 Task: Slide 49 - Sales And Strategy Plan.
Action: Mouse moved to (38, 95)
Screenshot: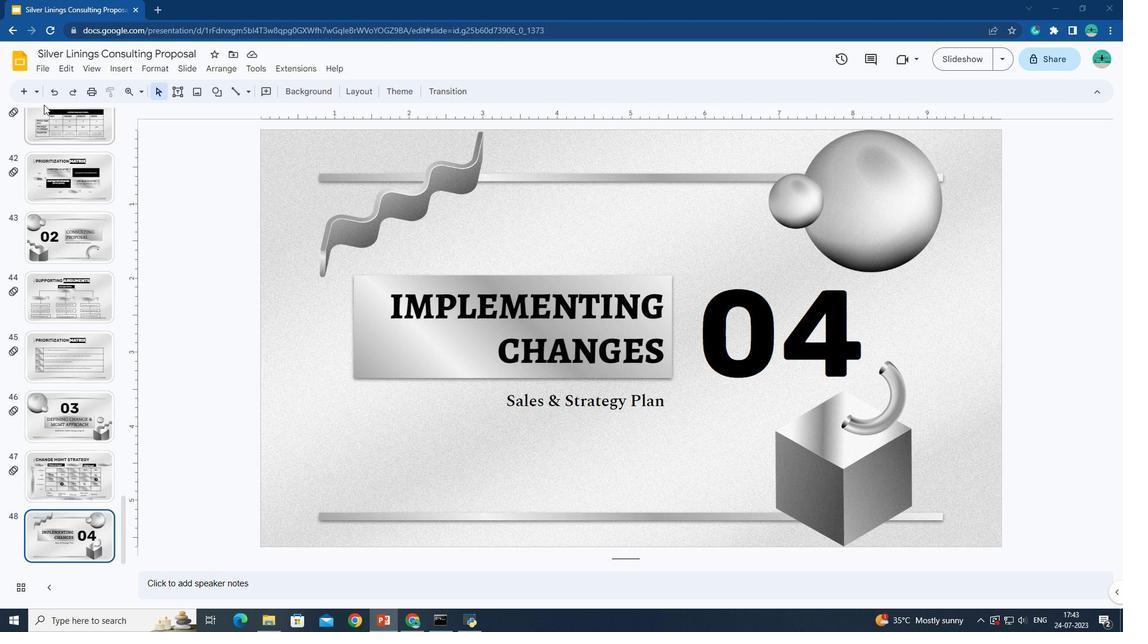 
Action: Mouse pressed left at (38, 95)
Screenshot: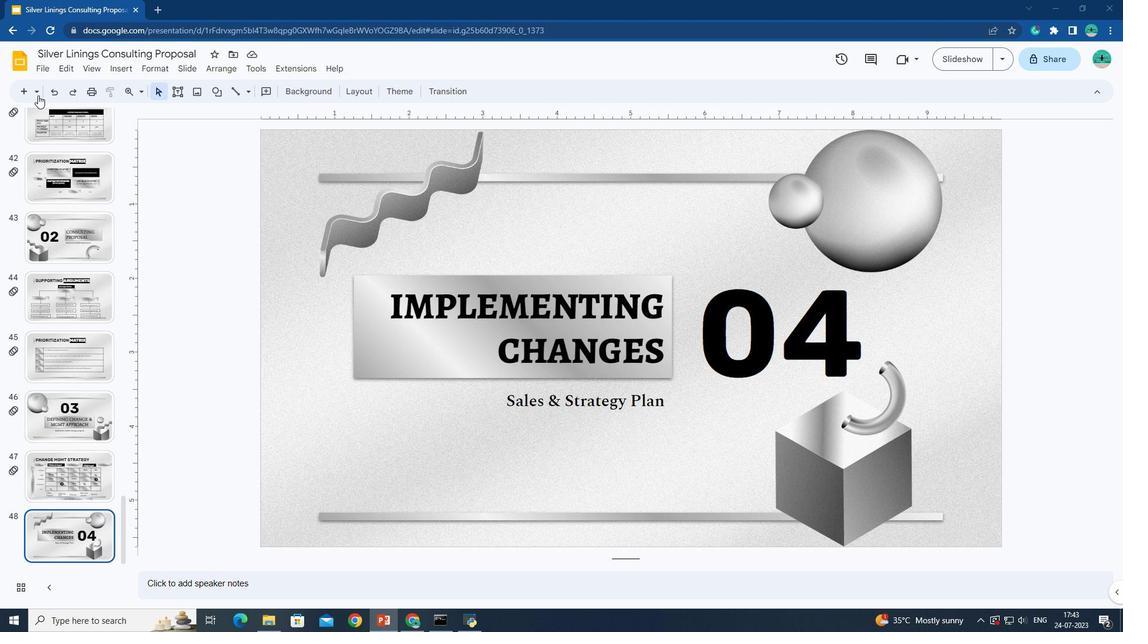 
Action: Mouse moved to (153, 186)
Screenshot: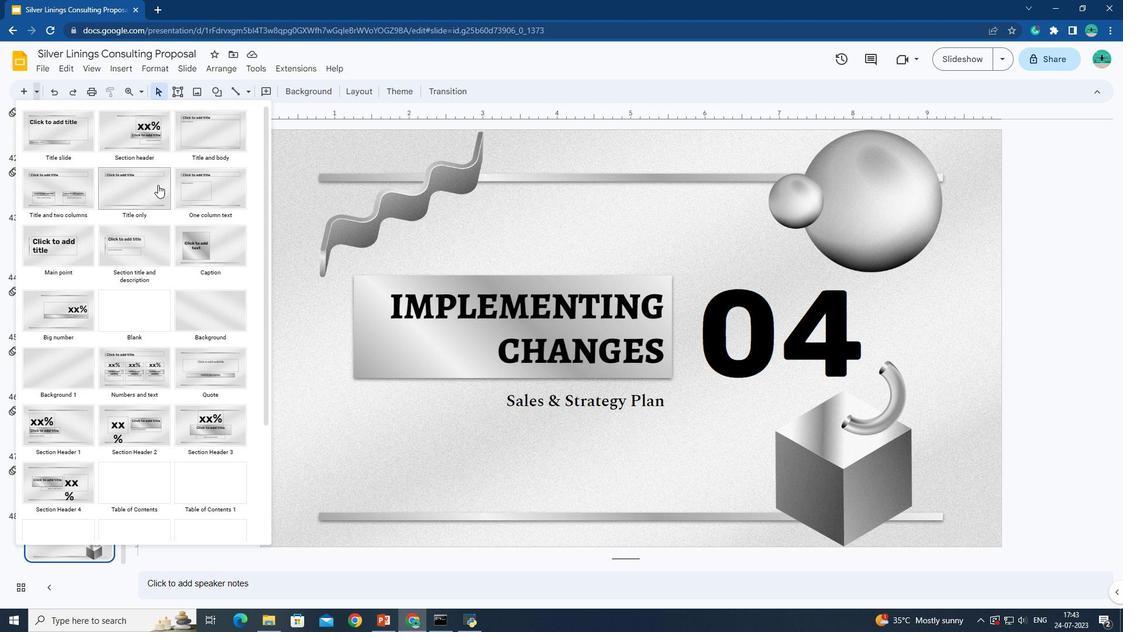 
Action: Mouse pressed left at (153, 186)
Screenshot: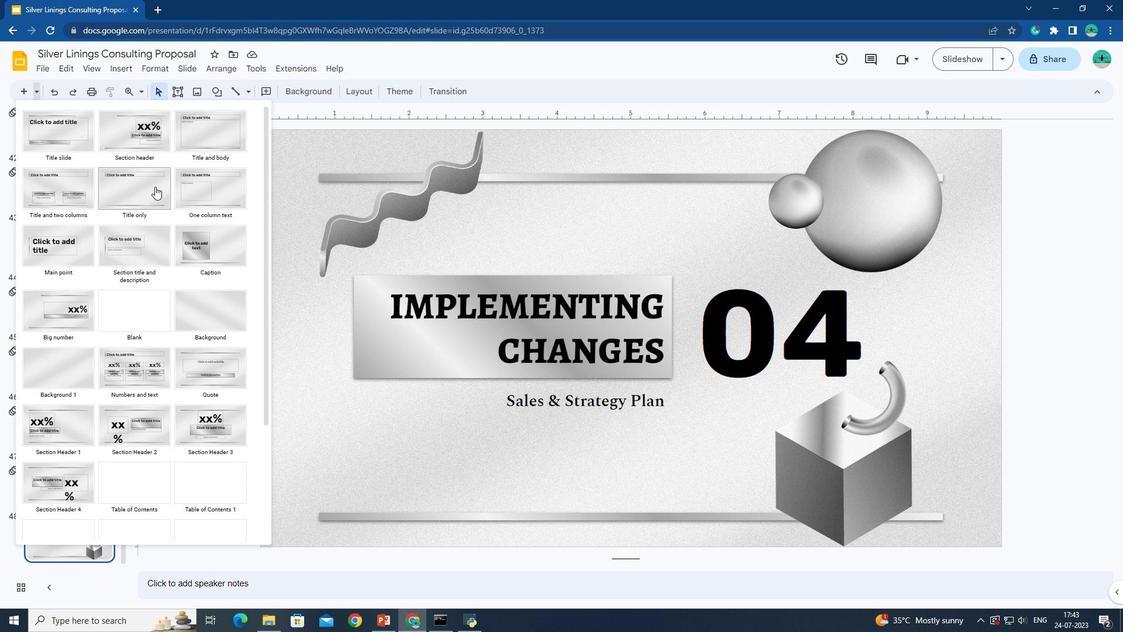 
Action: Mouse moved to (482, 186)
Screenshot: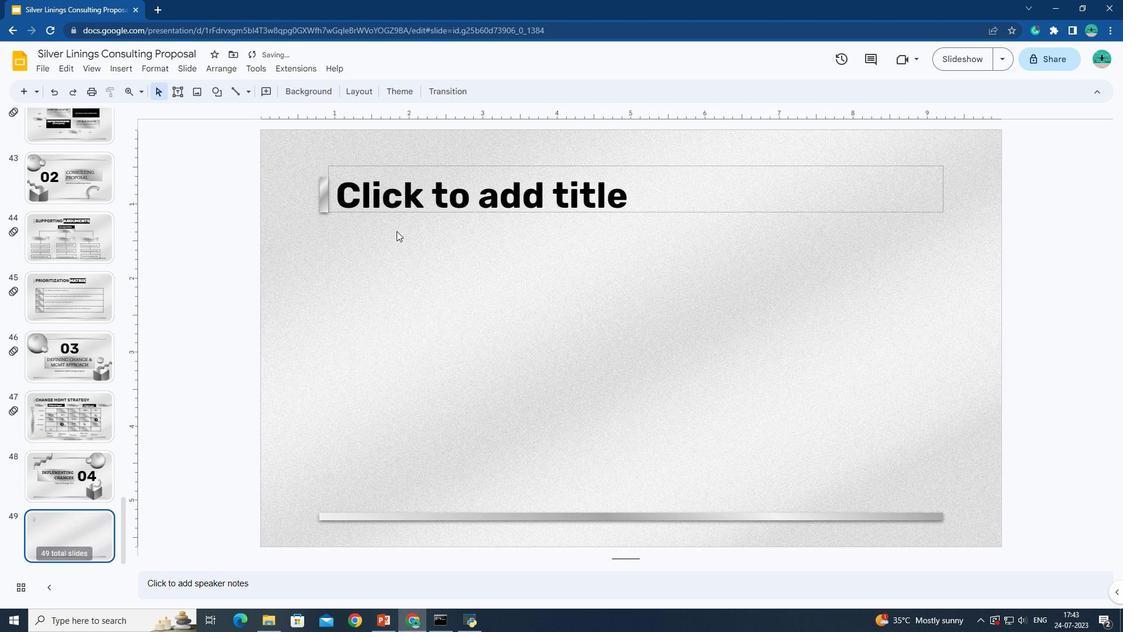 
Action: Mouse pressed left at (482, 186)
Screenshot: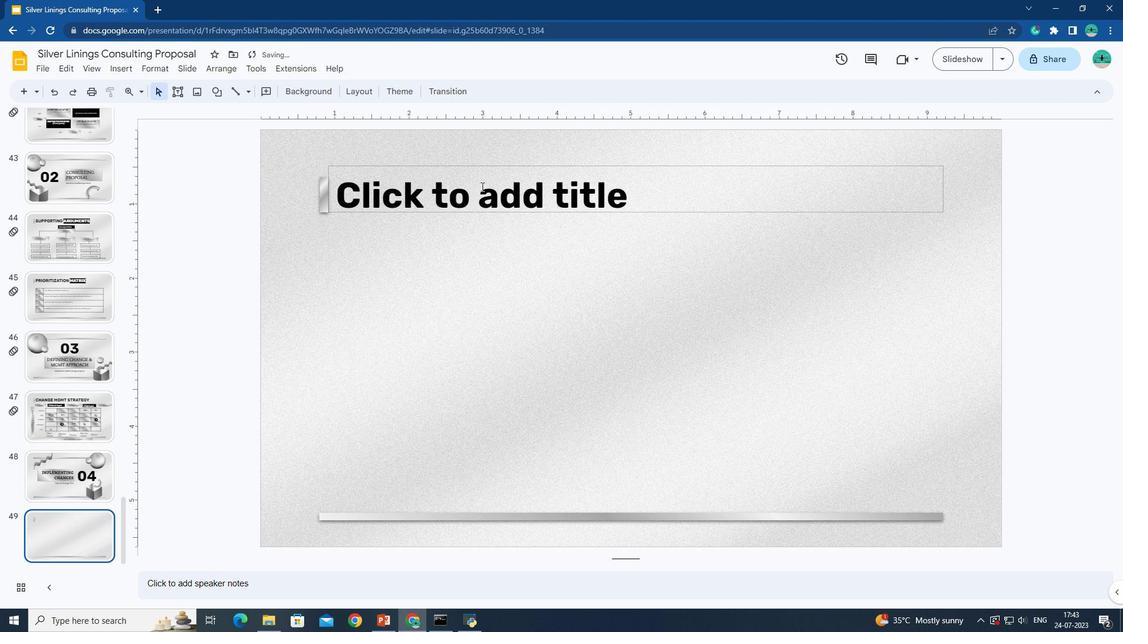 
Action: Key pressed <Key.caps_lock>SALES<Key.space>AND<Key.space>STRATEGY<Key.space>PLAN<Key.shift><Key.shift><Key.shift><Key.shift><Key.shift><Key.shift><Key.left><Key.left><Key.left><Key.left><Key.left><Key.left><Key.left><Key.left><Key.left><Key.left><Key.left><Key.left><Key.left>
Screenshot: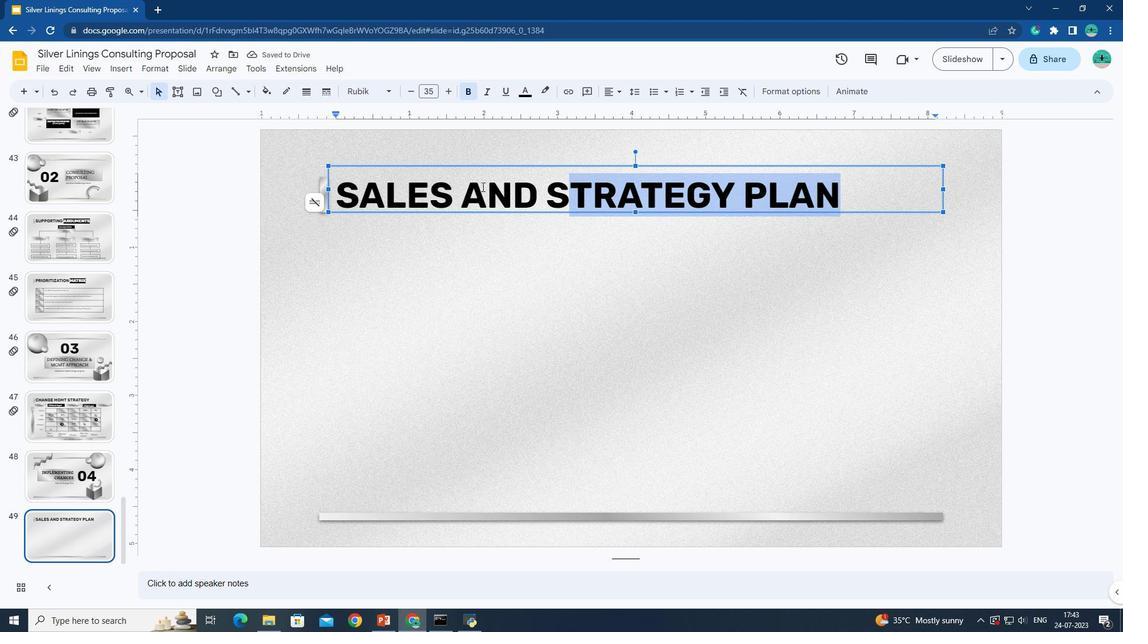 
Action: Mouse moved to (520, 98)
Screenshot: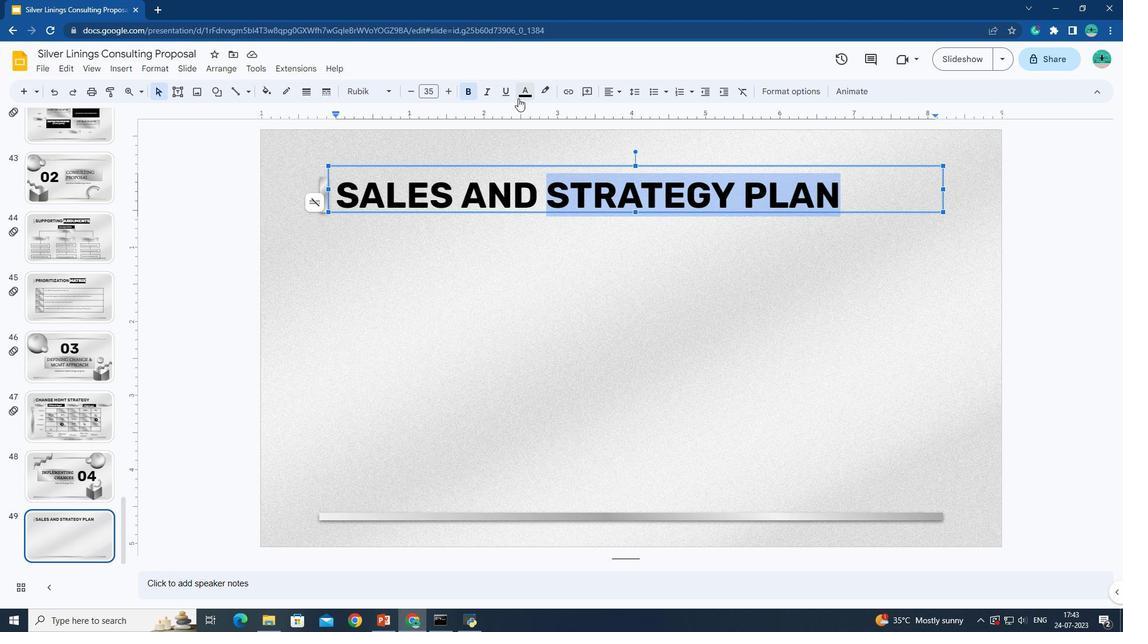 
Action: Mouse pressed left at (520, 98)
Screenshot: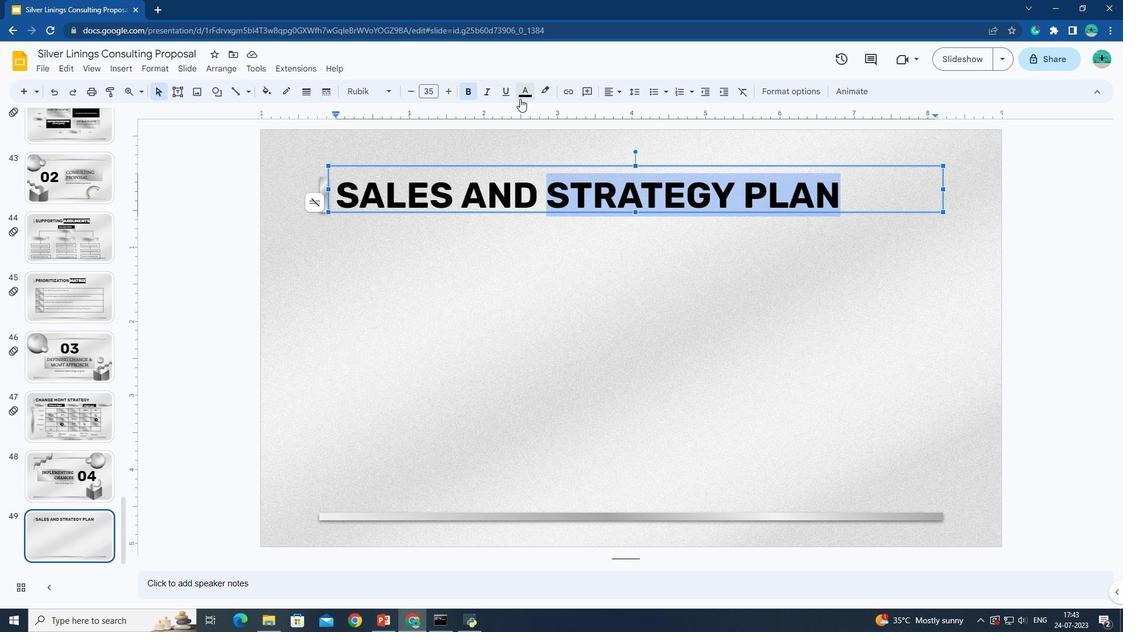 
Action: Mouse moved to (647, 128)
Screenshot: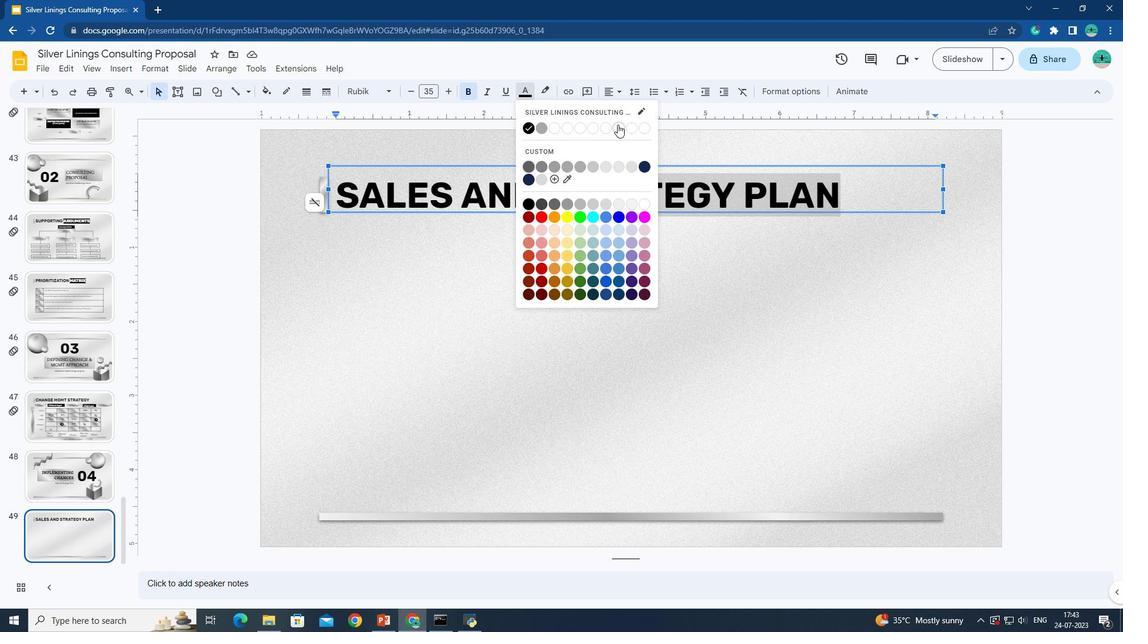 
Action: Mouse pressed left at (647, 128)
Screenshot: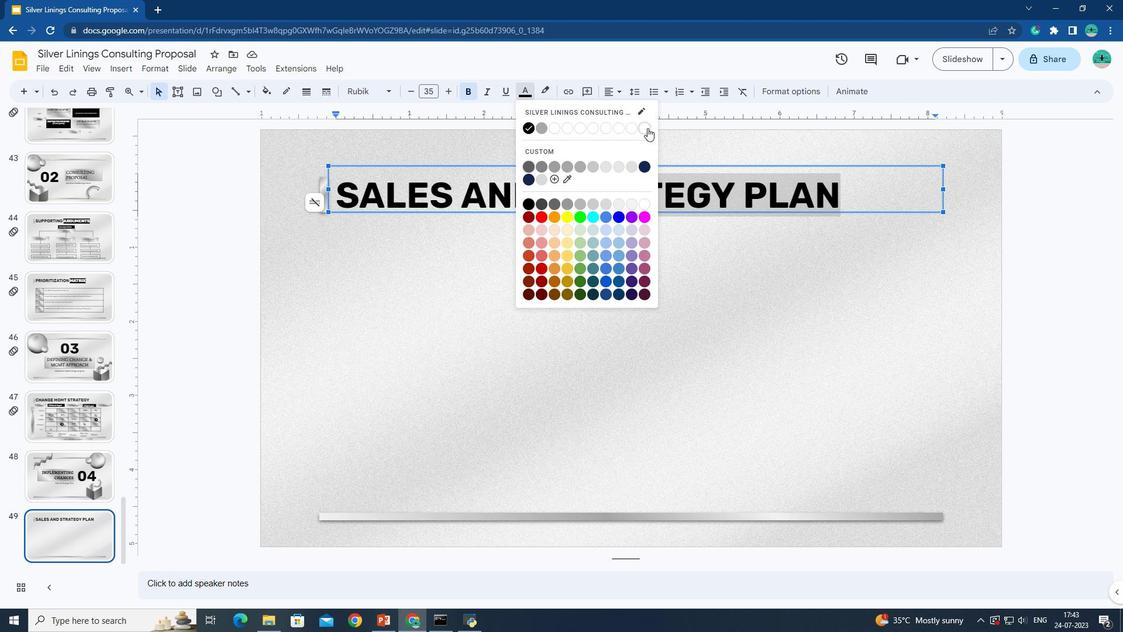 
Action: Mouse moved to (546, 92)
Screenshot: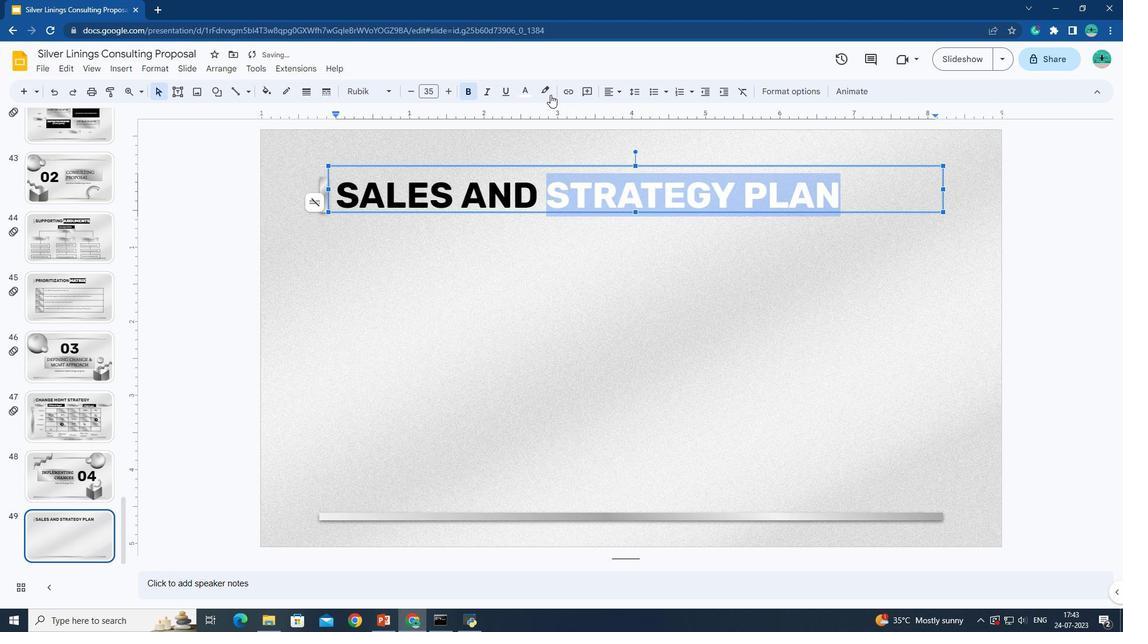 
Action: Mouse pressed left at (546, 92)
Screenshot: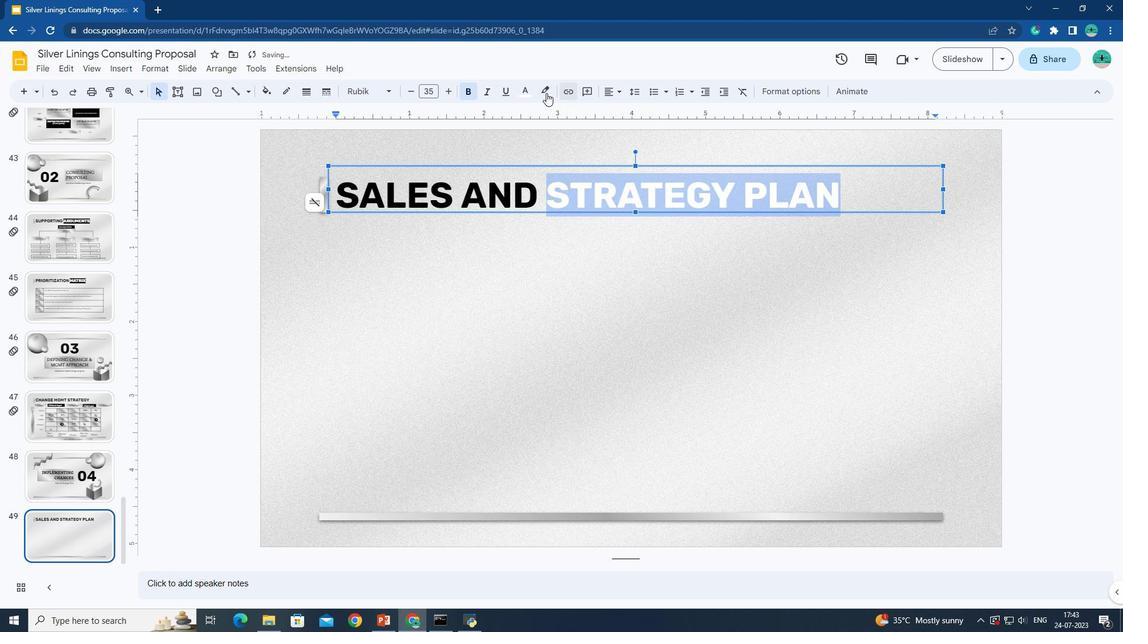 
Action: Mouse moved to (549, 129)
Screenshot: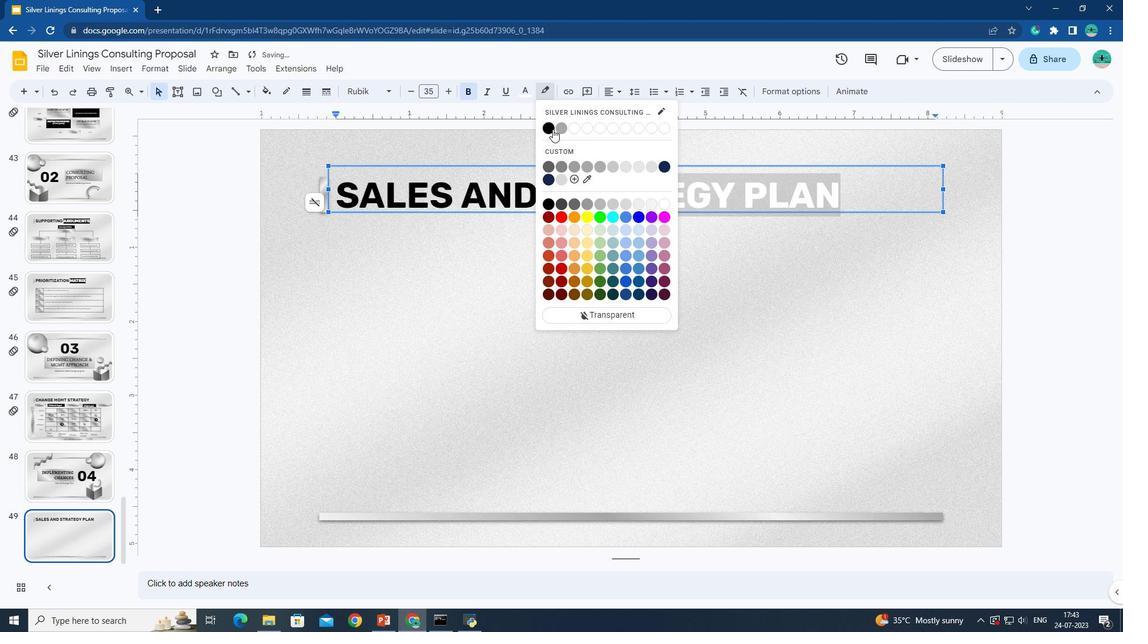 
Action: Mouse pressed left at (549, 129)
Screenshot: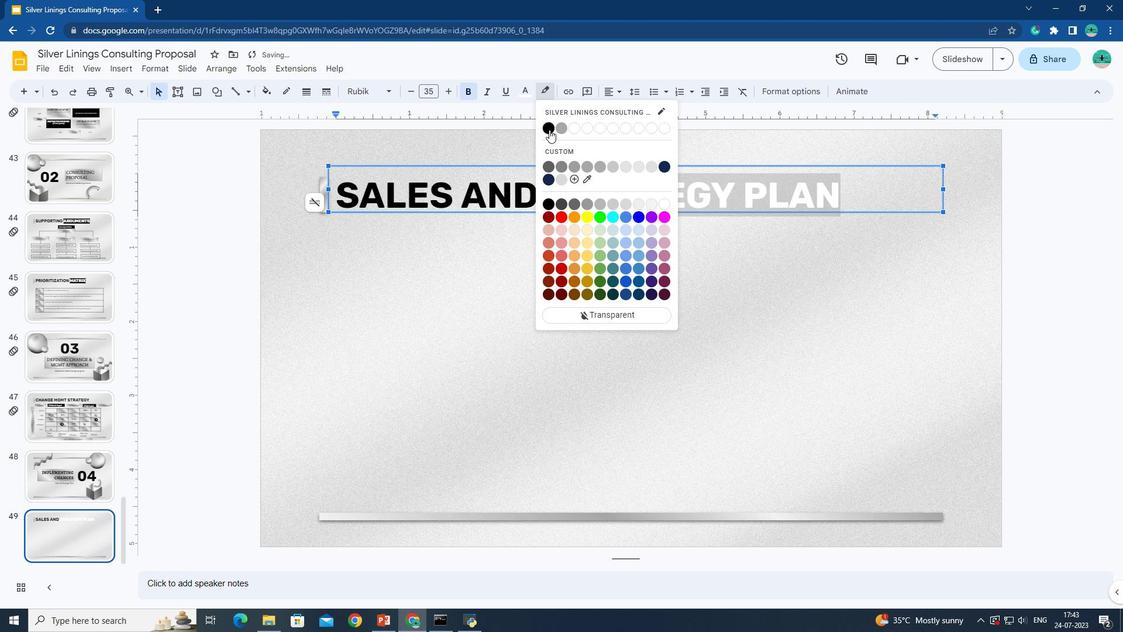 
Action: Mouse moved to (557, 269)
Screenshot: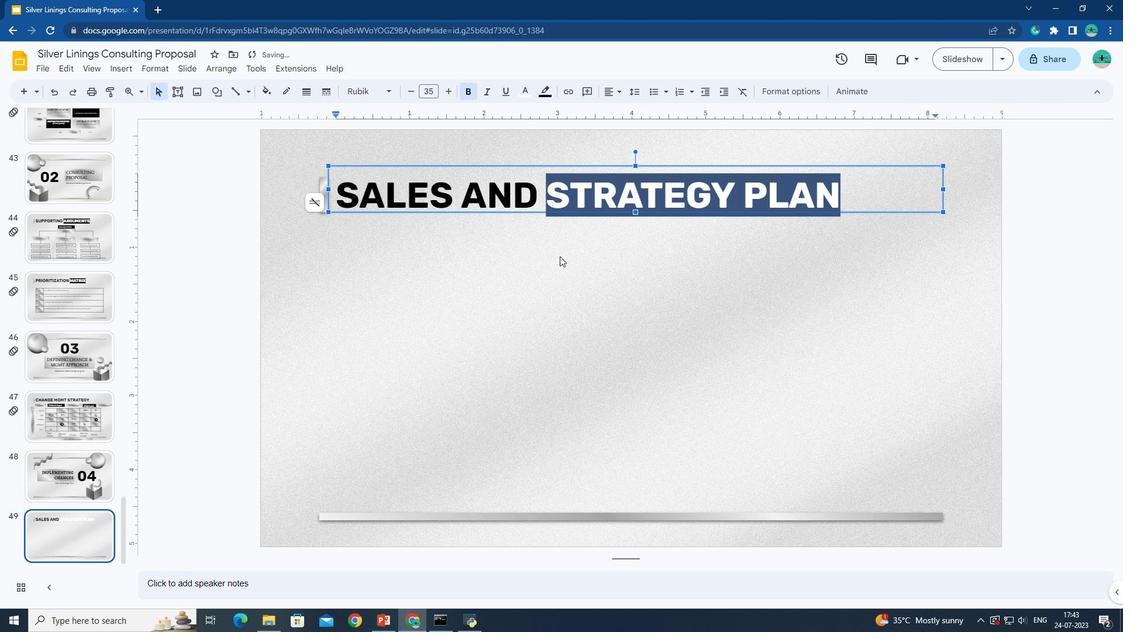 
Action: Mouse pressed left at (557, 269)
Screenshot: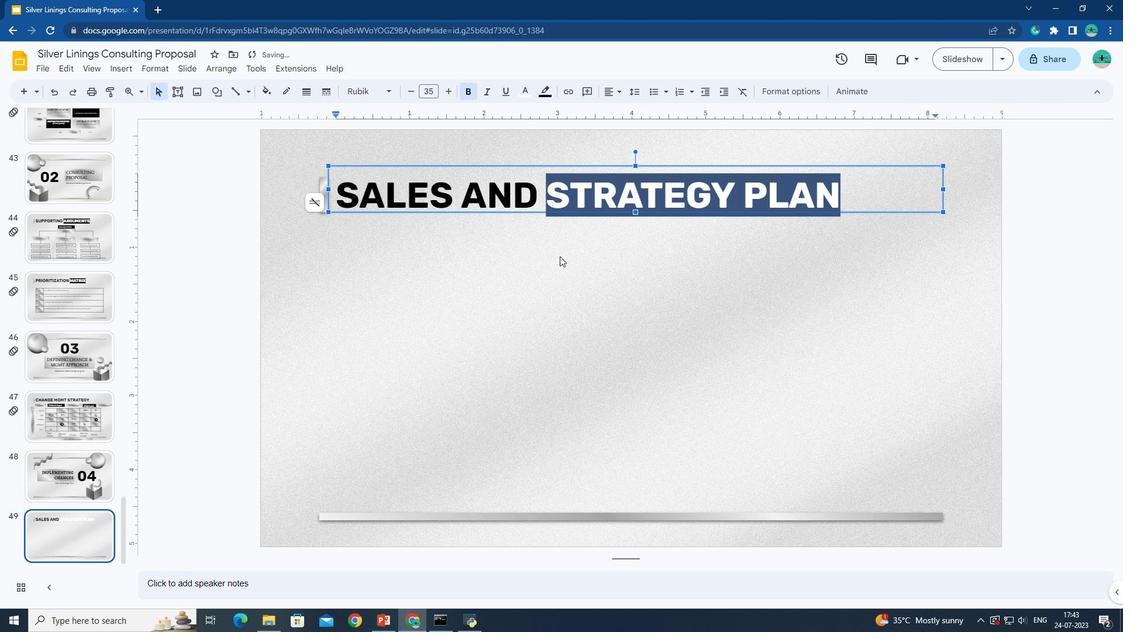 
Action: Mouse moved to (124, 71)
Screenshot: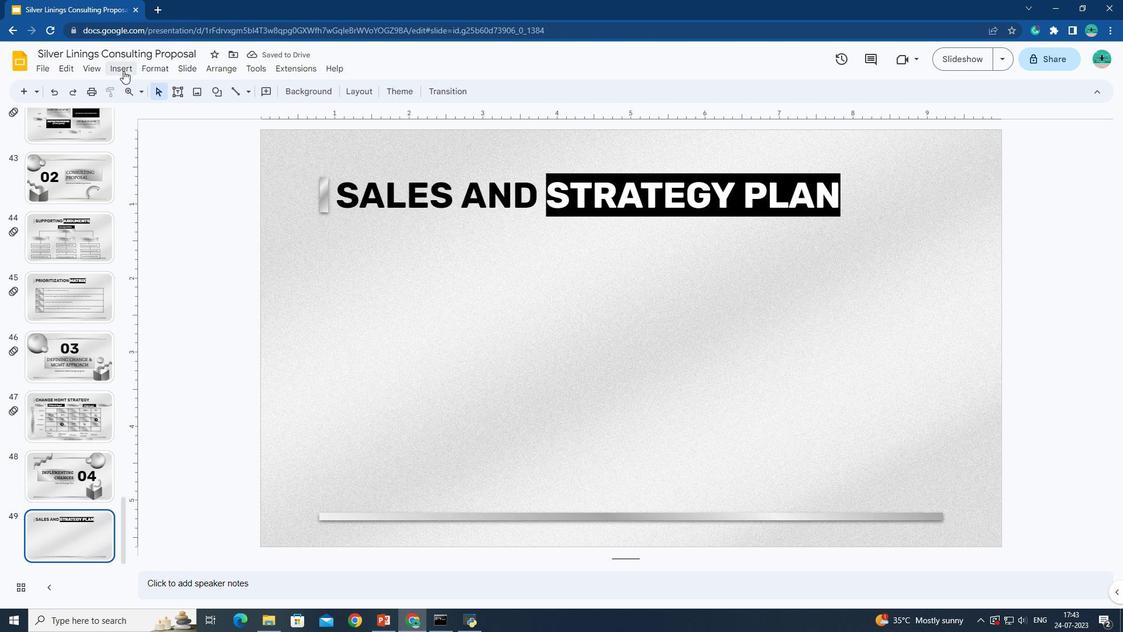 
Action: Mouse pressed left at (124, 71)
Screenshot: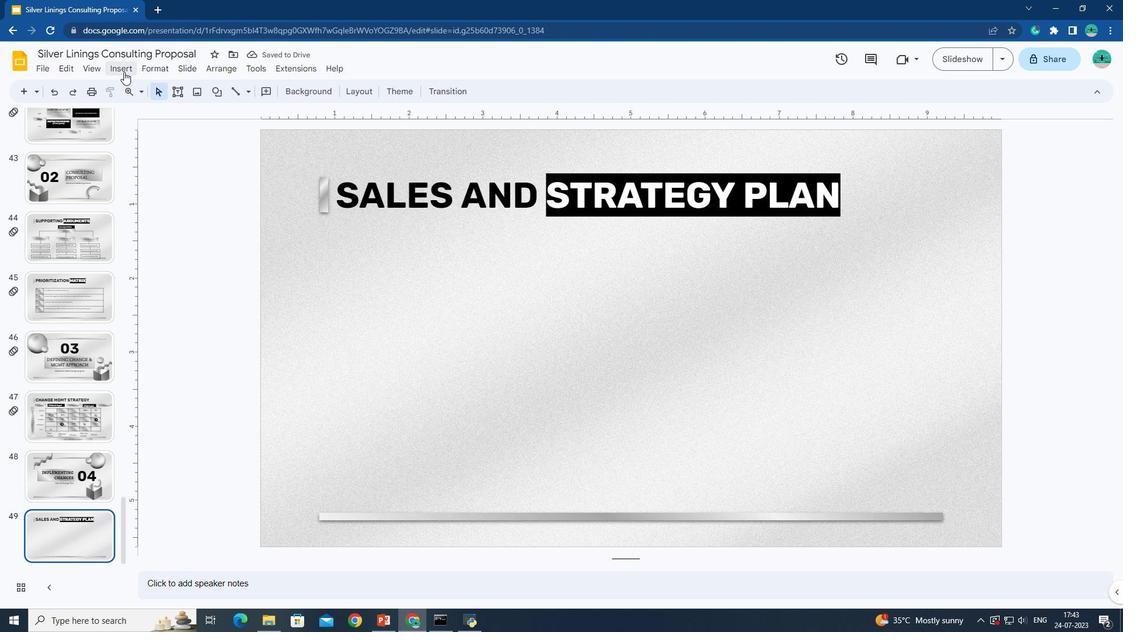 
Action: Mouse moved to (336, 90)
Screenshot: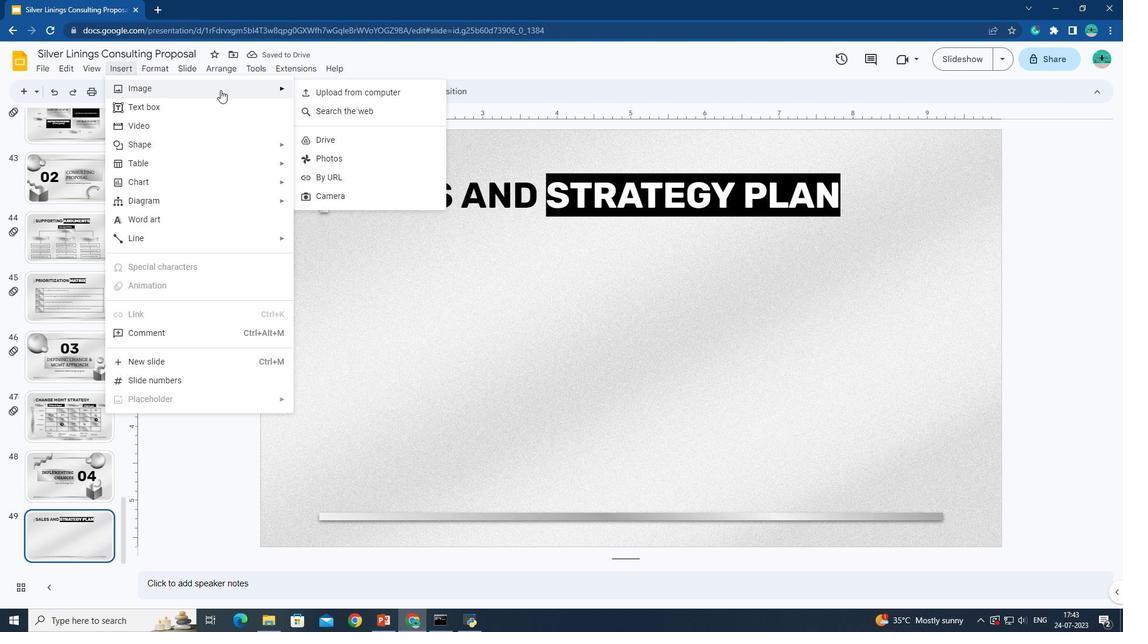 
Action: Mouse pressed left at (336, 90)
Screenshot: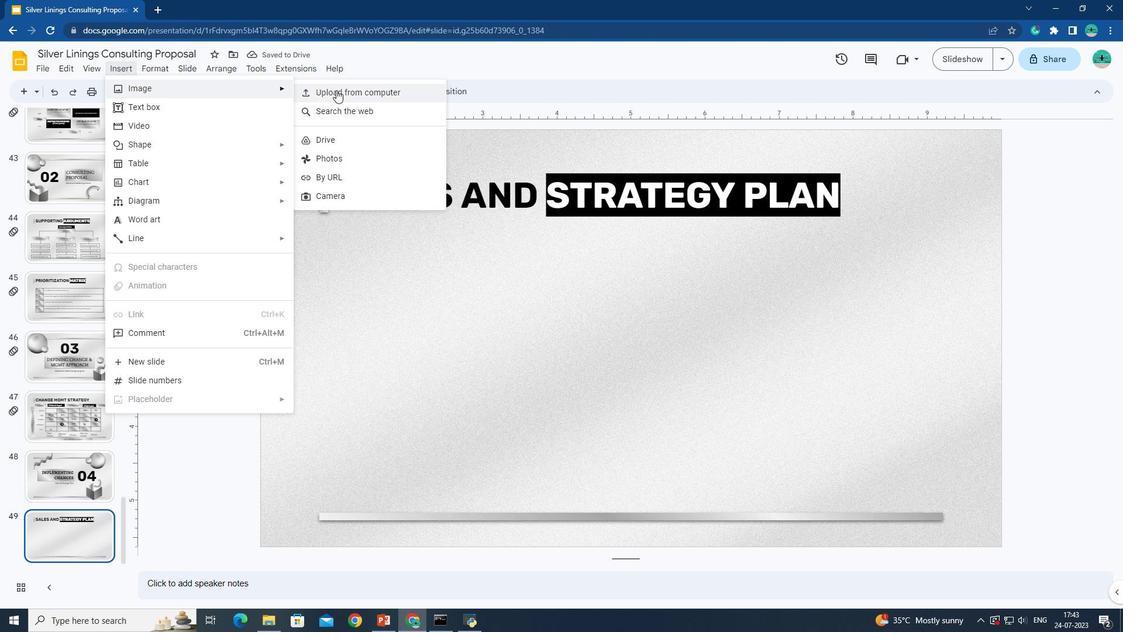 
Action: Mouse moved to (400, 105)
Screenshot: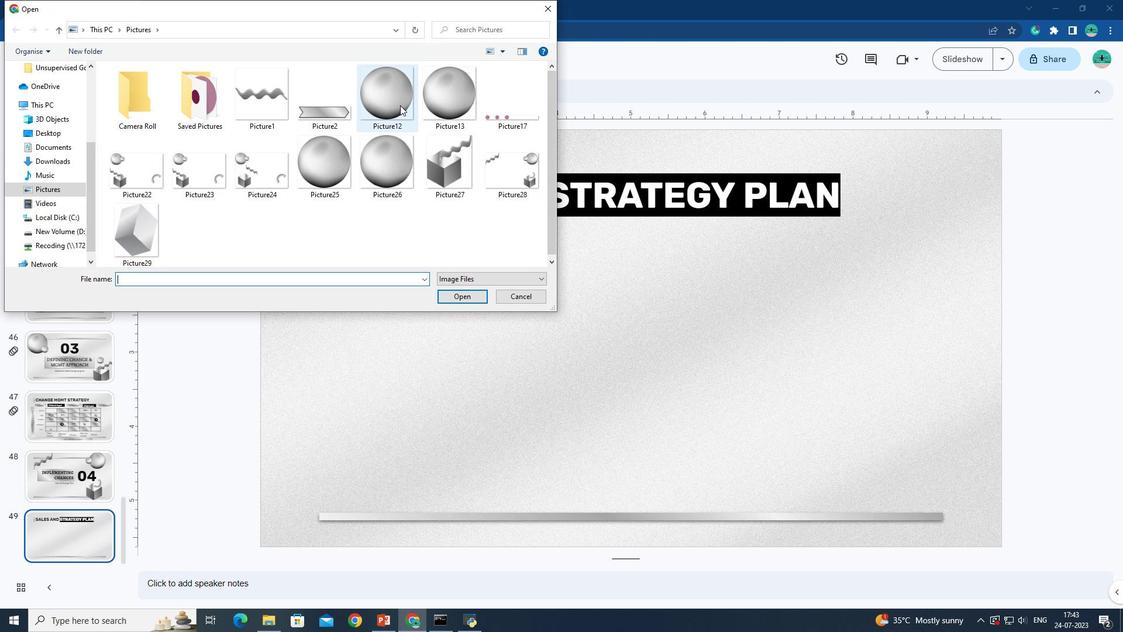 
Action: Mouse pressed left at (400, 105)
Screenshot: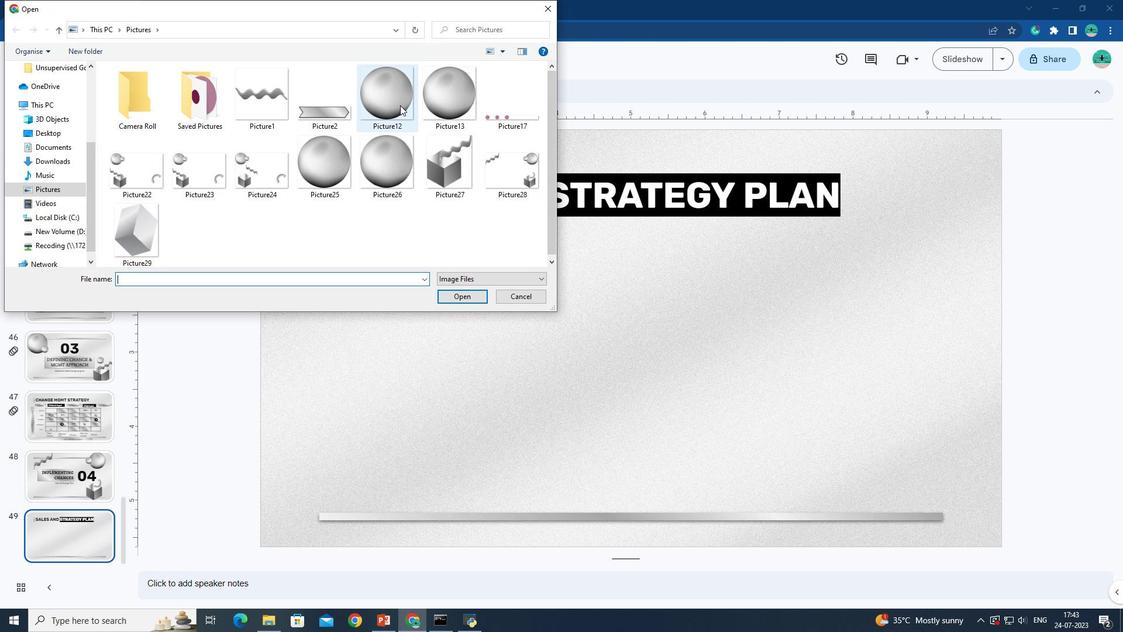 
Action: Mouse moved to (458, 298)
Screenshot: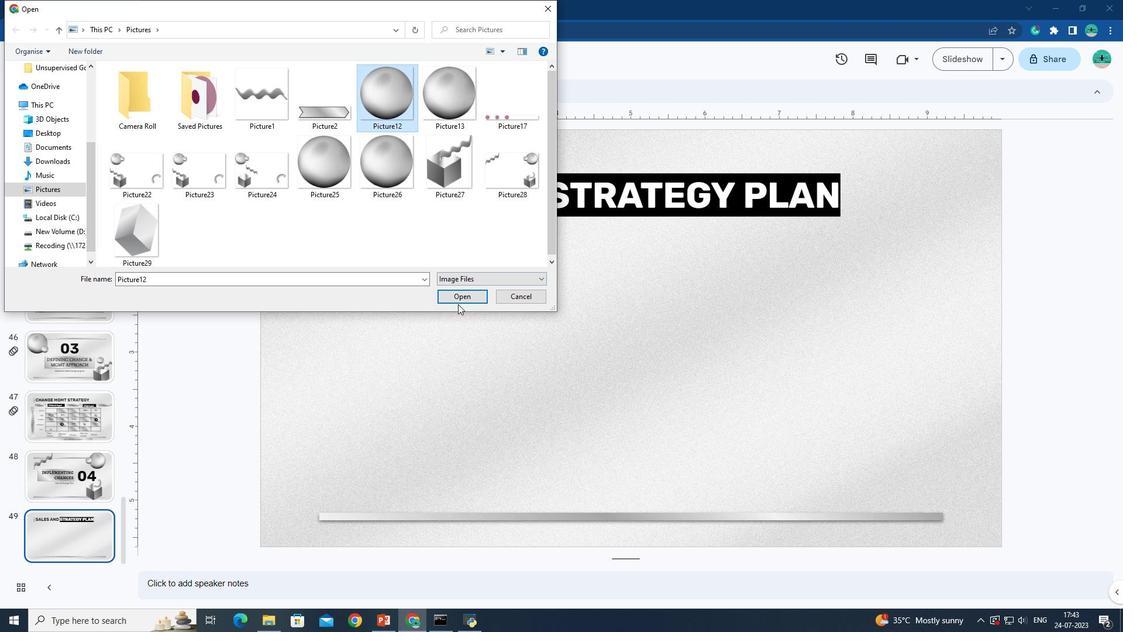 
Action: Mouse pressed left at (458, 298)
Screenshot: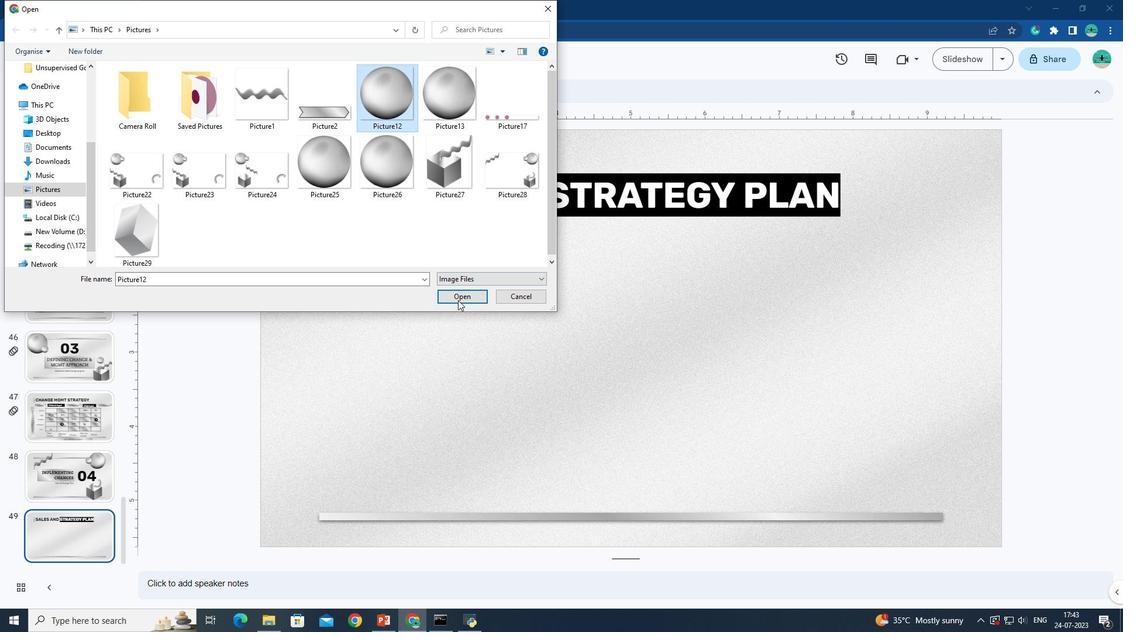 
Action: Mouse moved to (370, 326)
Screenshot: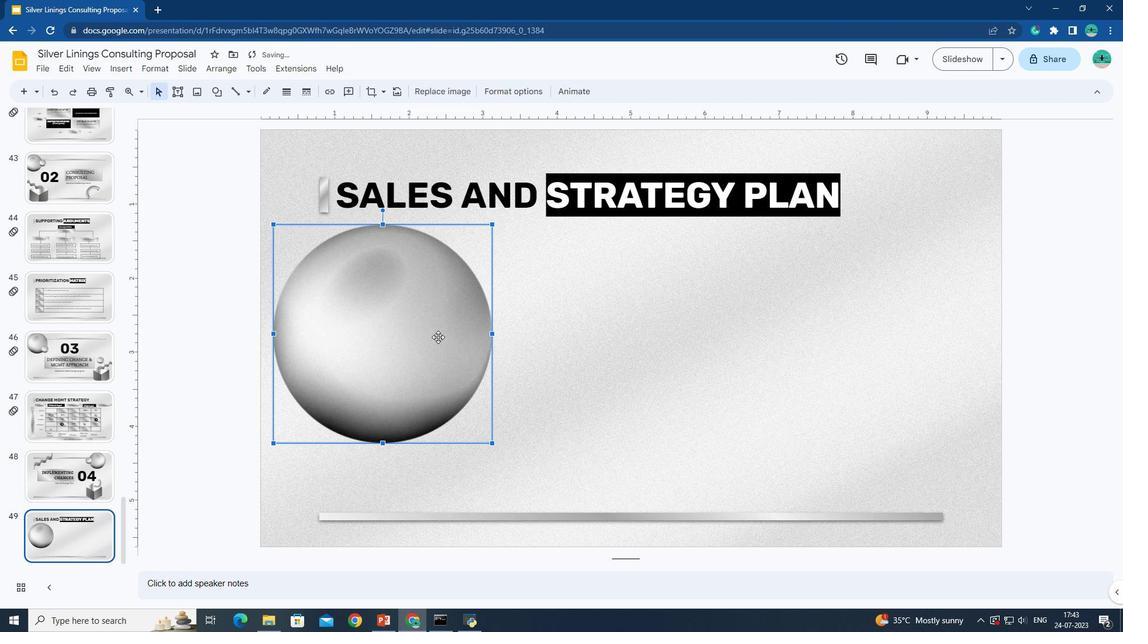 
Action: Mouse pressed left at (370, 326)
Screenshot: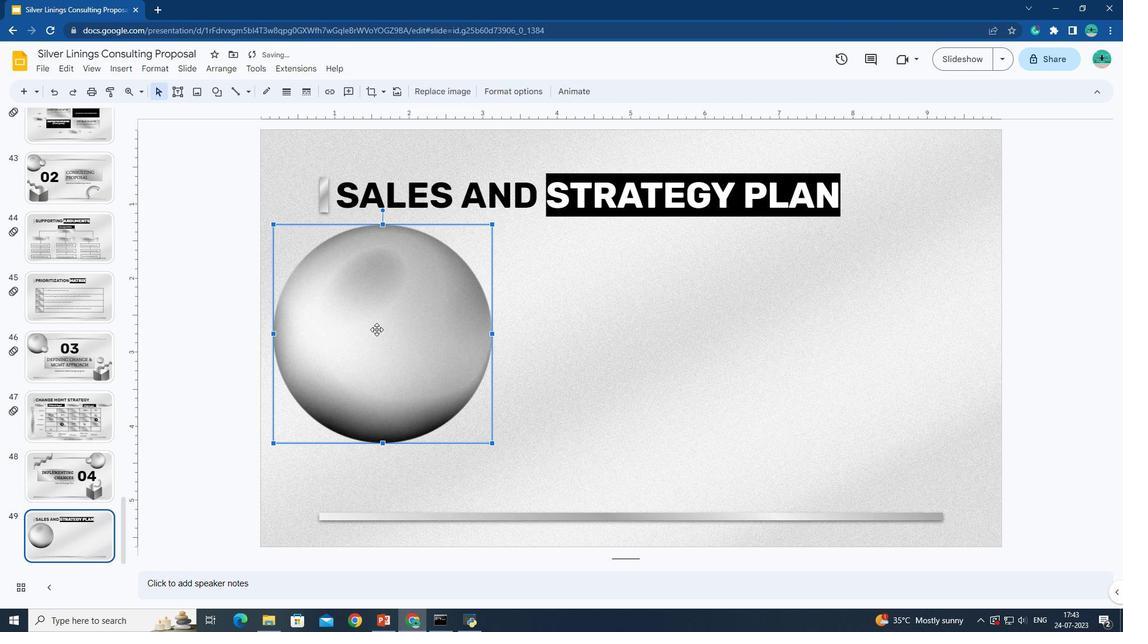 
Action: Mouse moved to (756, 462)
Screenshot: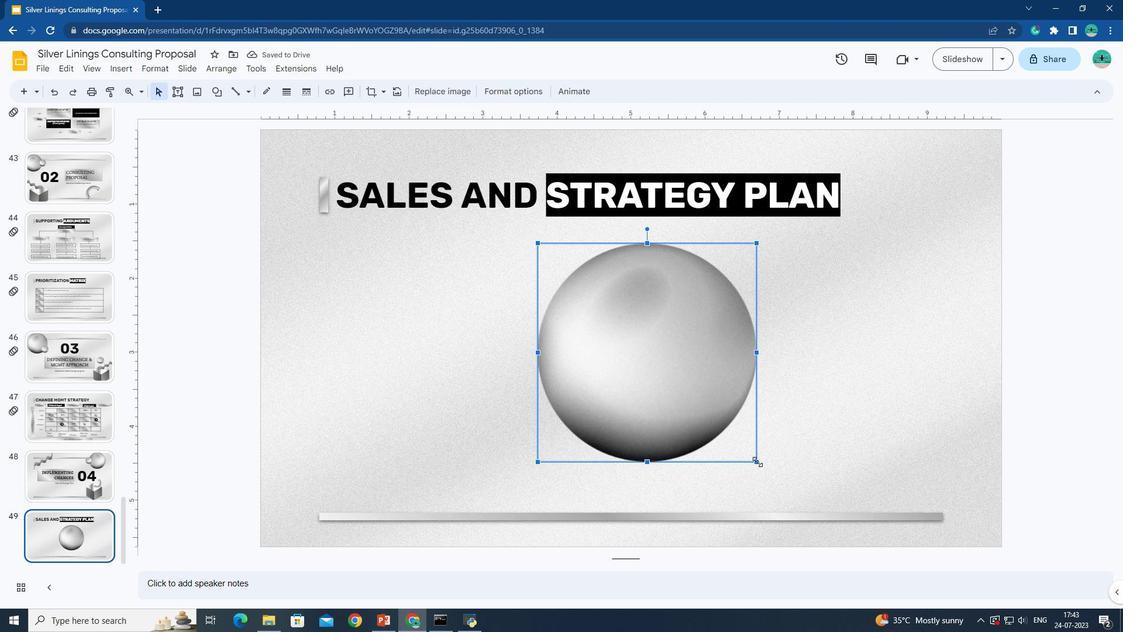 
Action: Mouse pressed left at (756, 462)
Screenshot: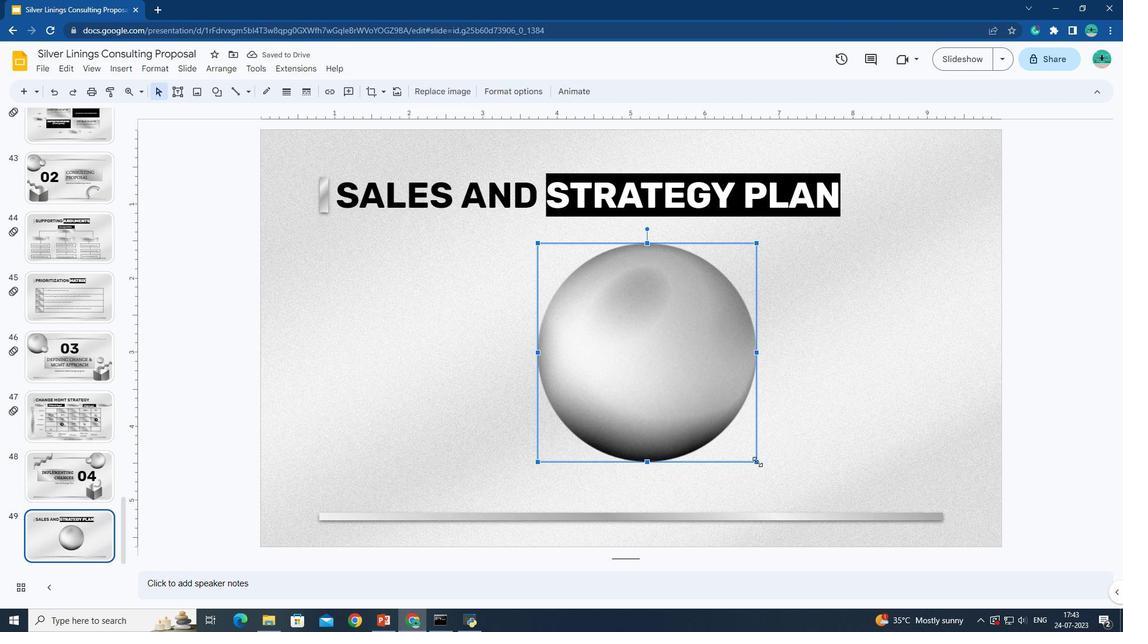 
Action: Mouse moved to (628, 329)
Screenshot: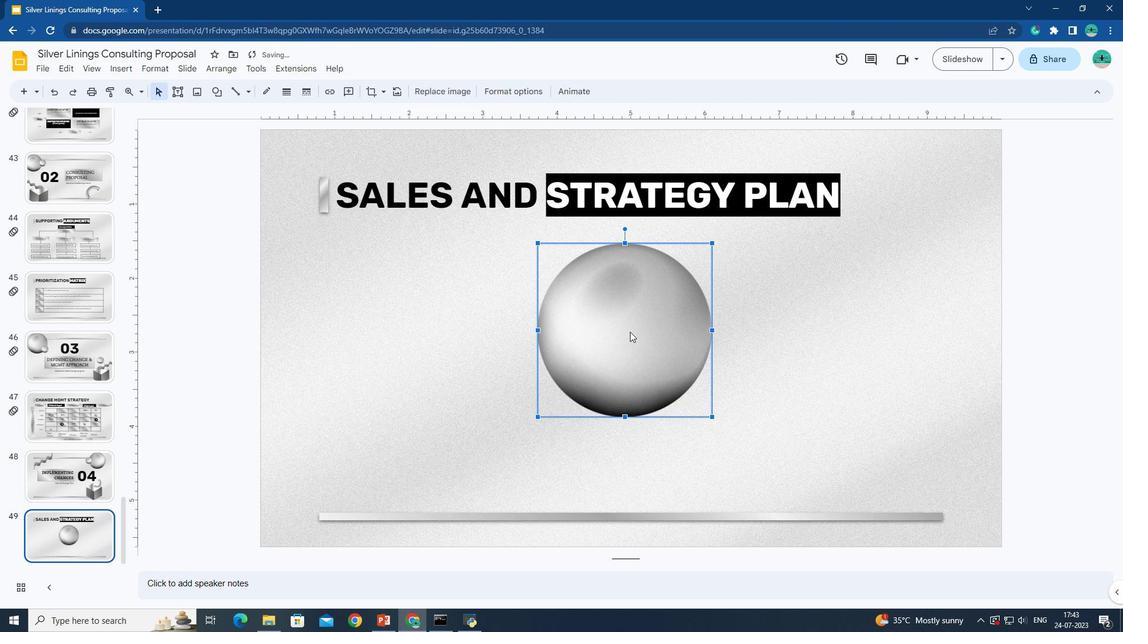 
Action: Mouse pressed left at (628, 329)
Screenshot: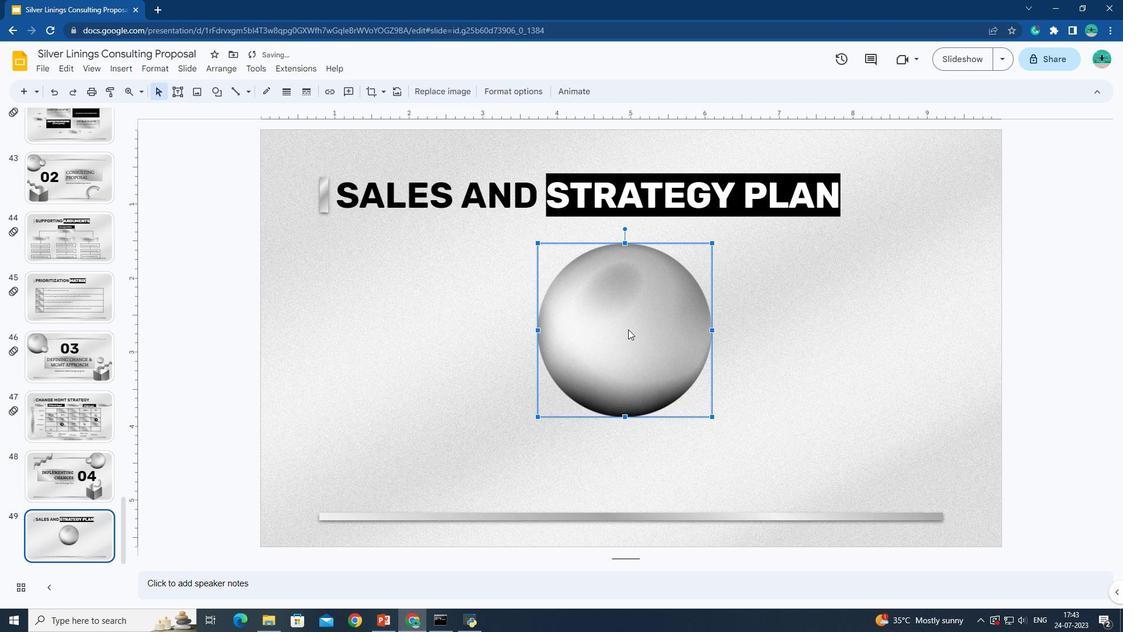 
Action: Mouse moved to (612, 326)
Screenshot: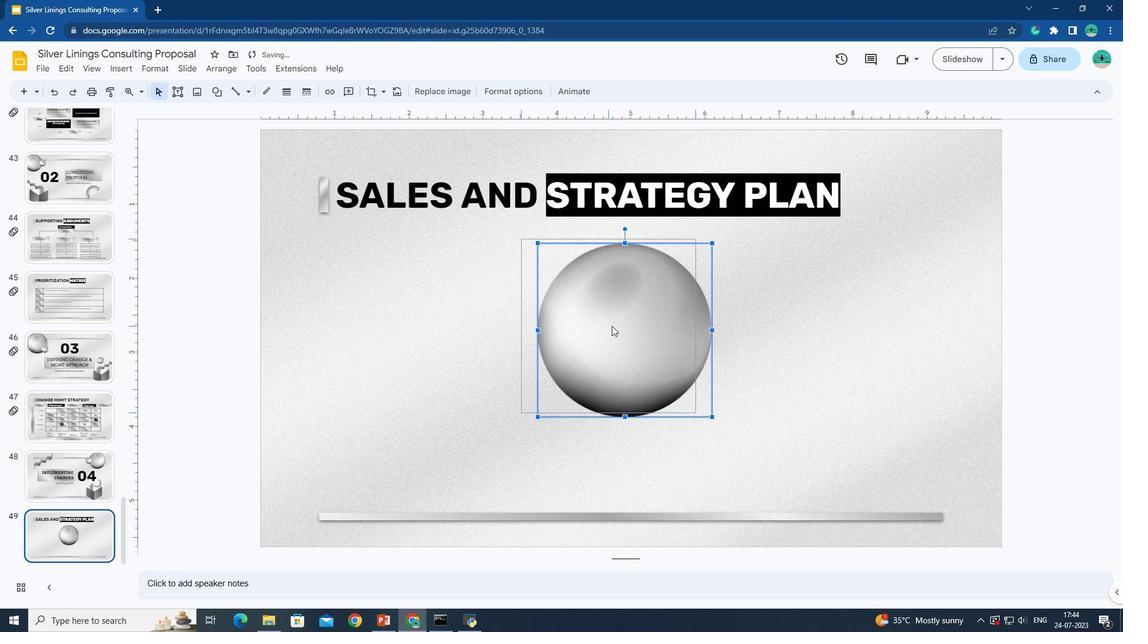 
Action: Mouse pressed left at (612, 326)
Screenshot: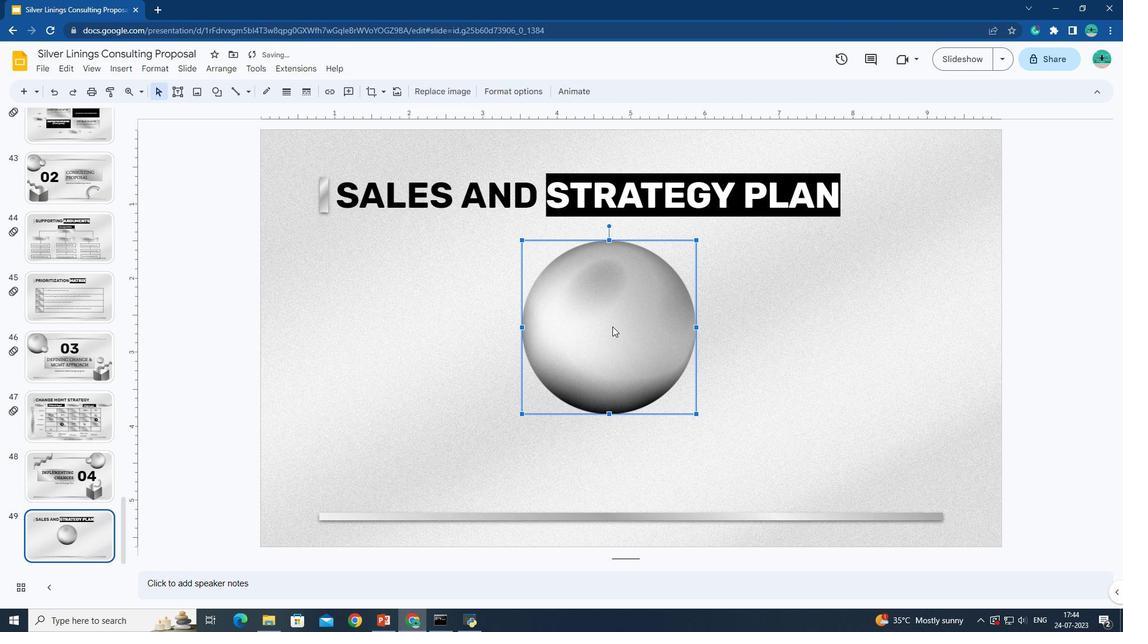 
Action: Mouse moved to (526, 436)
Screenshot: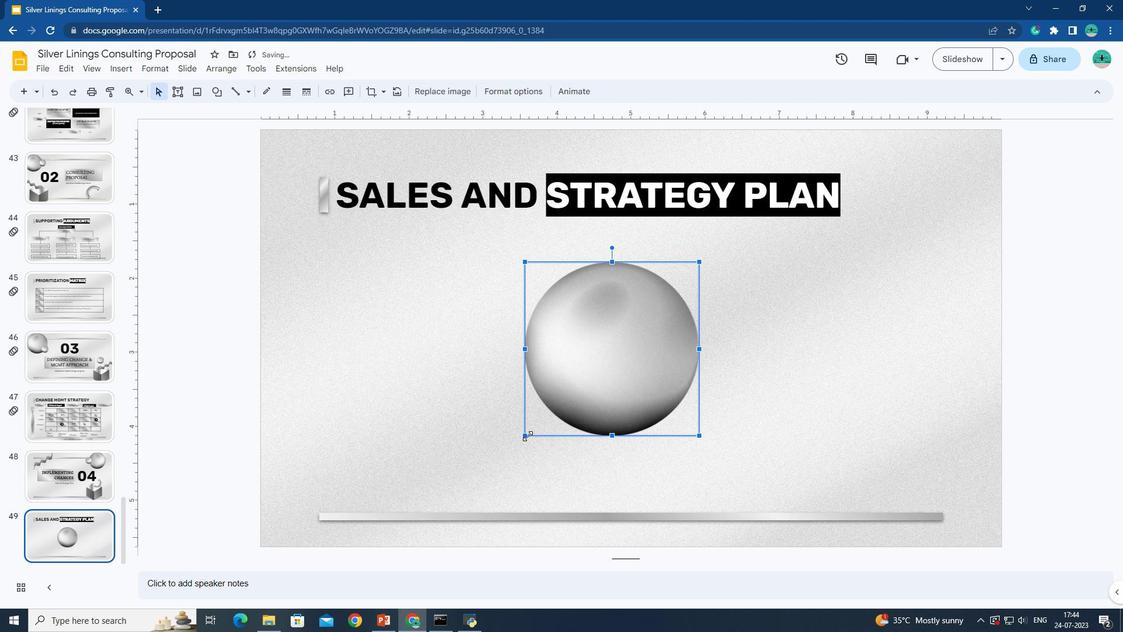 
Action: Mouse pressed left at (526, 436)
Screenshot: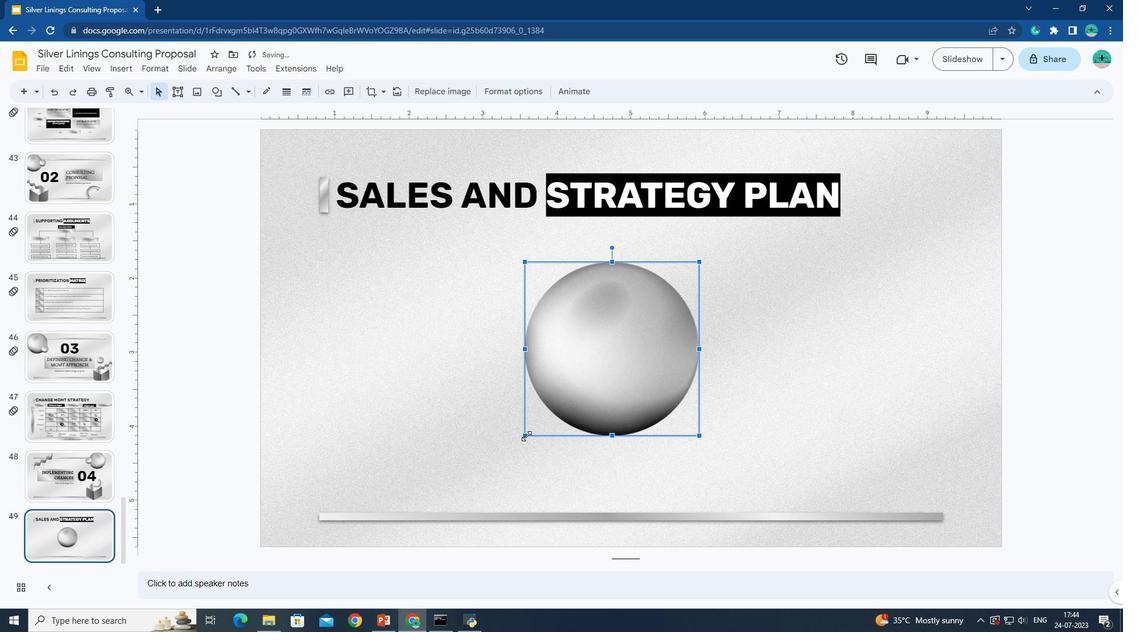 
Action: Mouse moved to (586, 347)
Screenshot: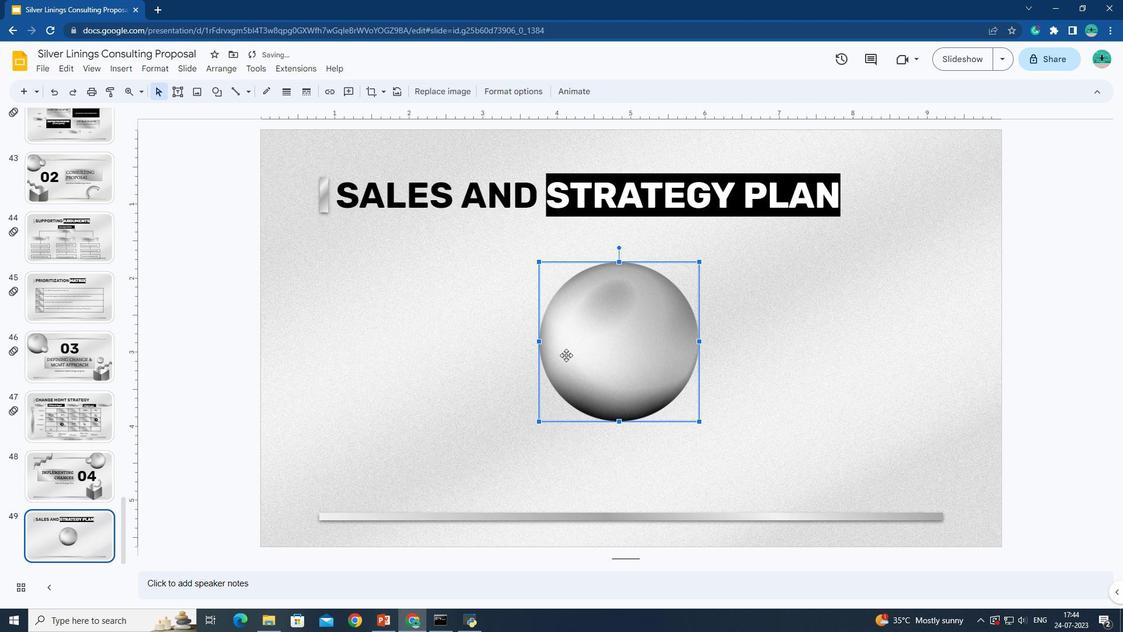 
Action: Mouse pressed left at (586, 347)
Screenshot: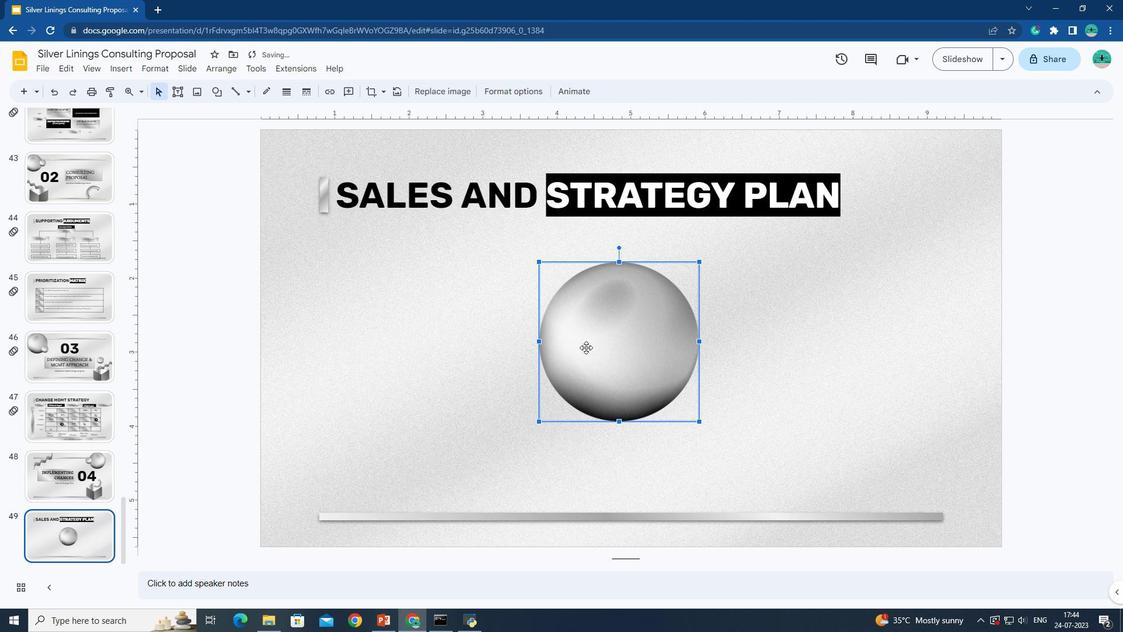 
Action: Mouse moved to (582, 347)
Screenshot: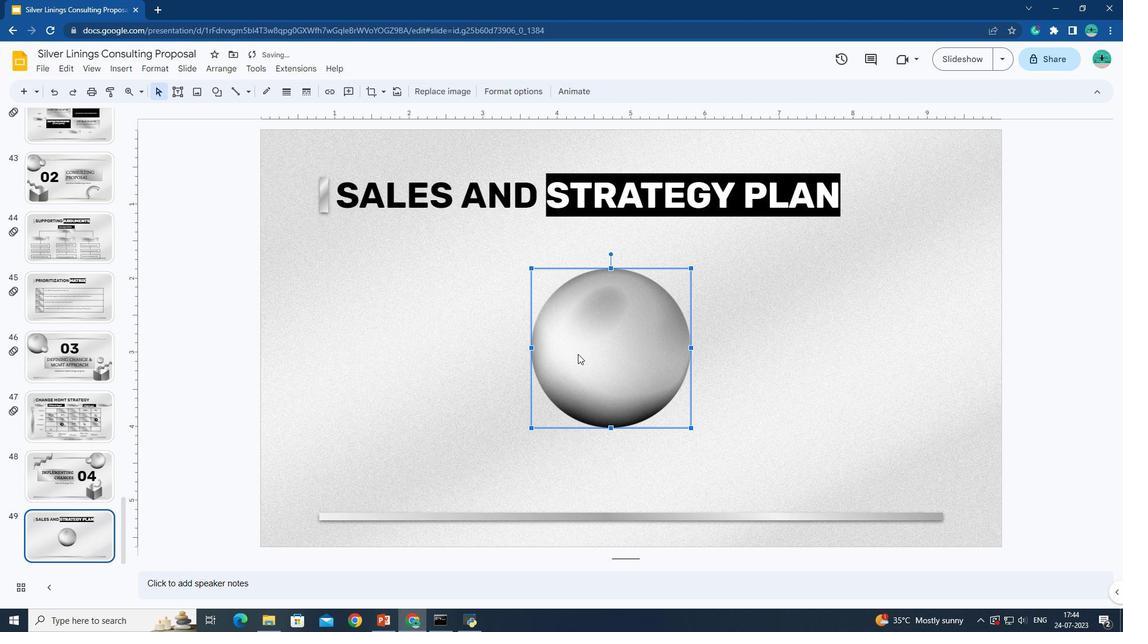 
Action: Mouse pressed left at (582, 347)
Screenshot: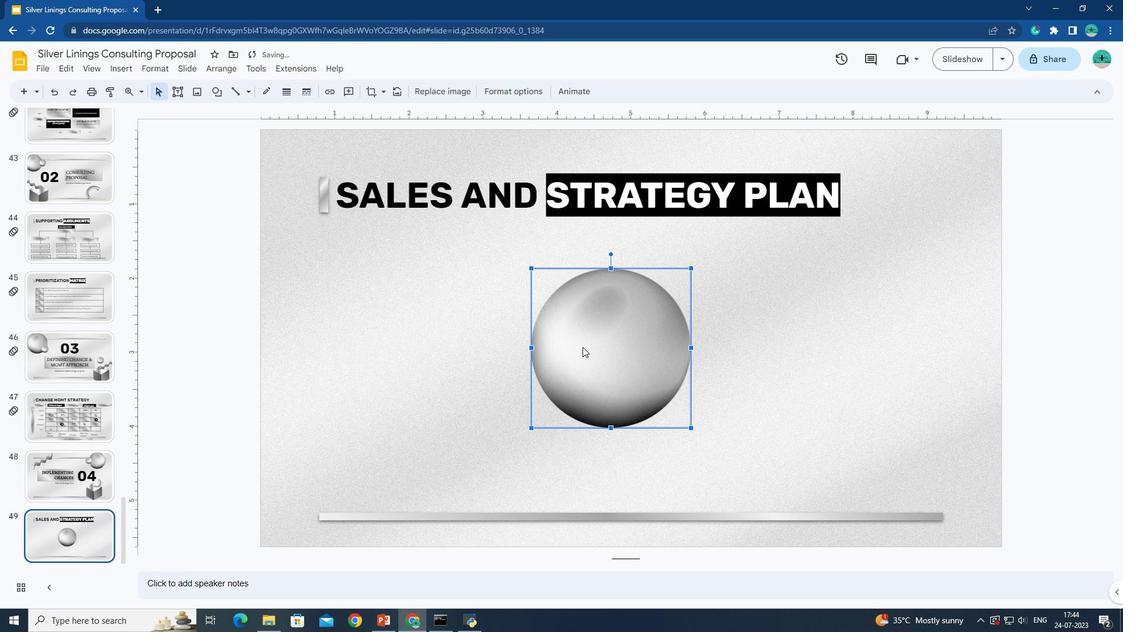 
Action: Mouse moved to (181, 91)
Screenshot: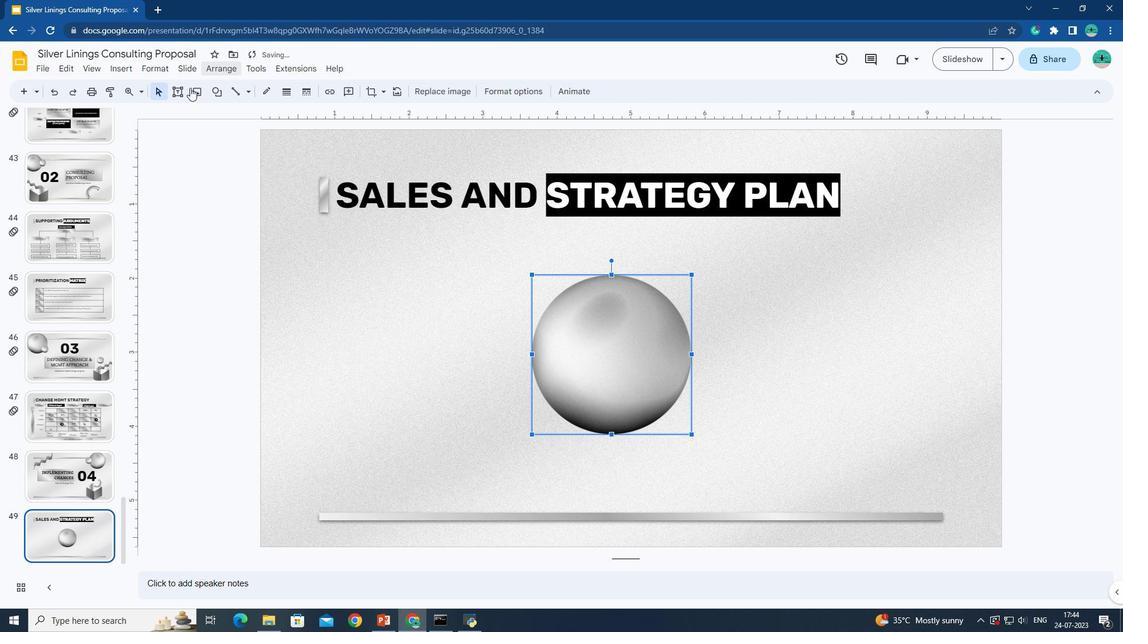 
Action: Mouse pressed left at (181, 91)
Screenshot: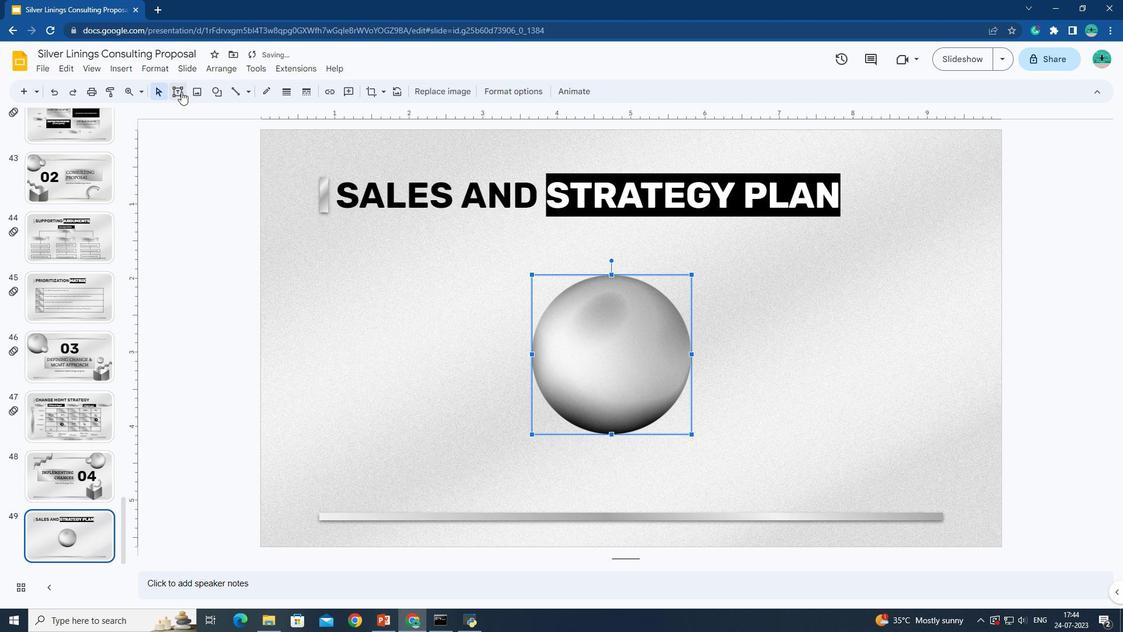 
Action: Mouse moved to (552, 234)
Screenshot: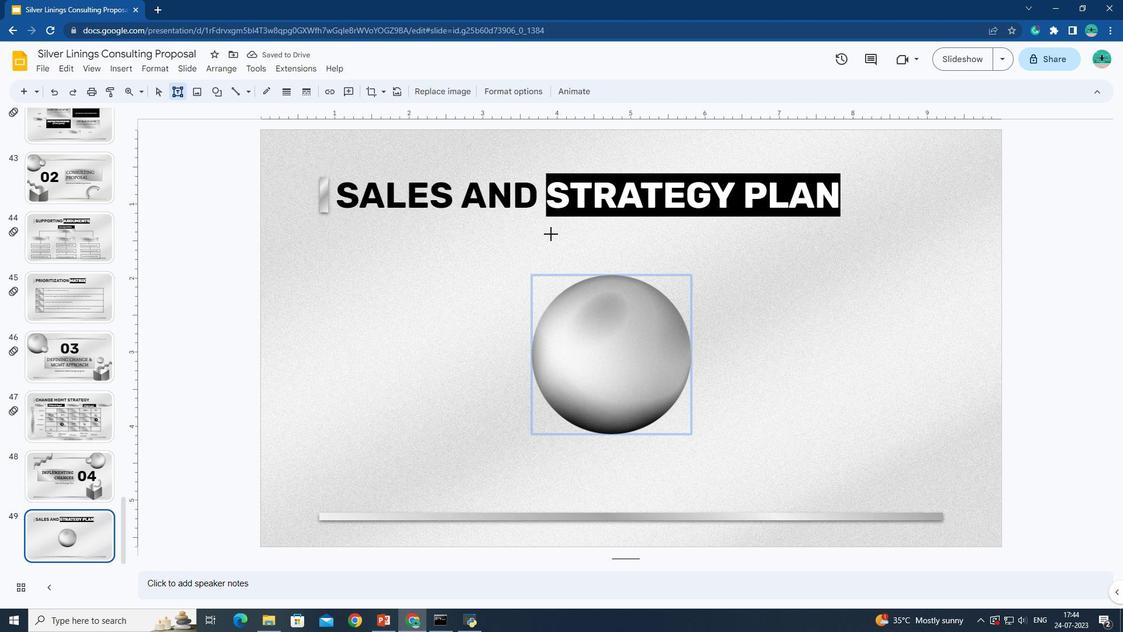 
Action: Mouse pressed left at (552, 234)
Screenshot: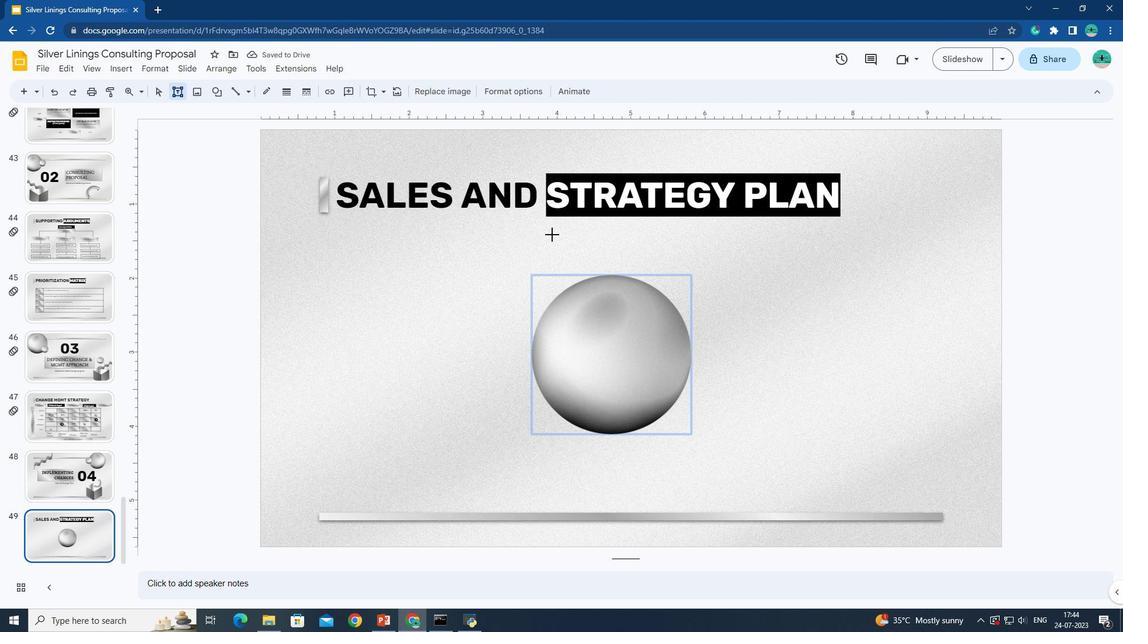 
Action: Mouse moved to (553, 249)
Screenshot: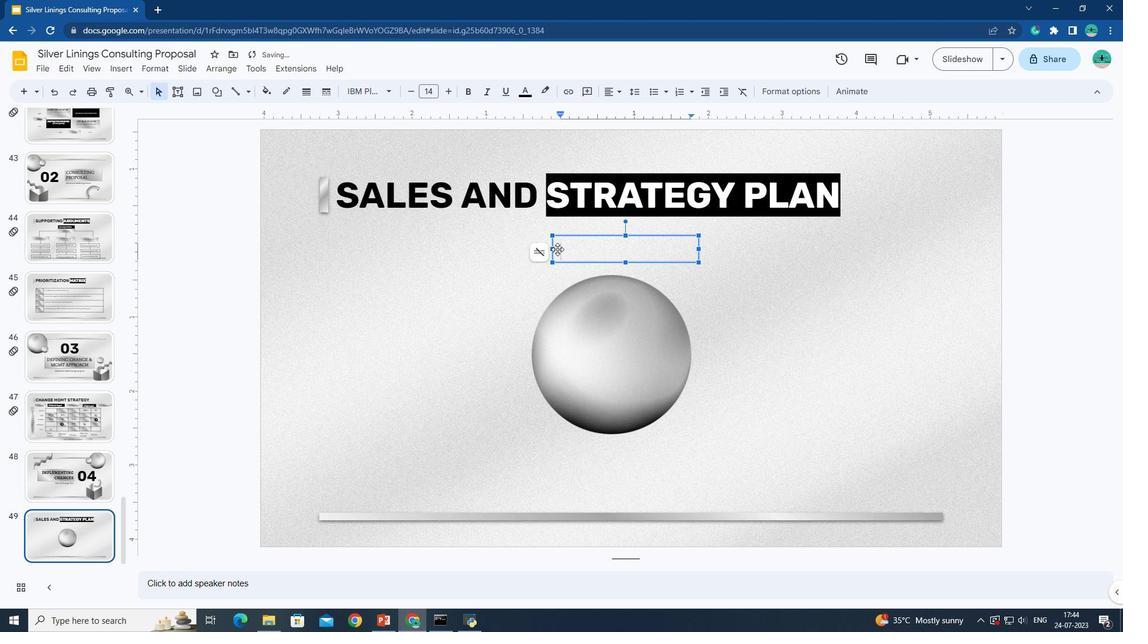 
Action: Mouse pressed left at (553, 249)
Screenshot: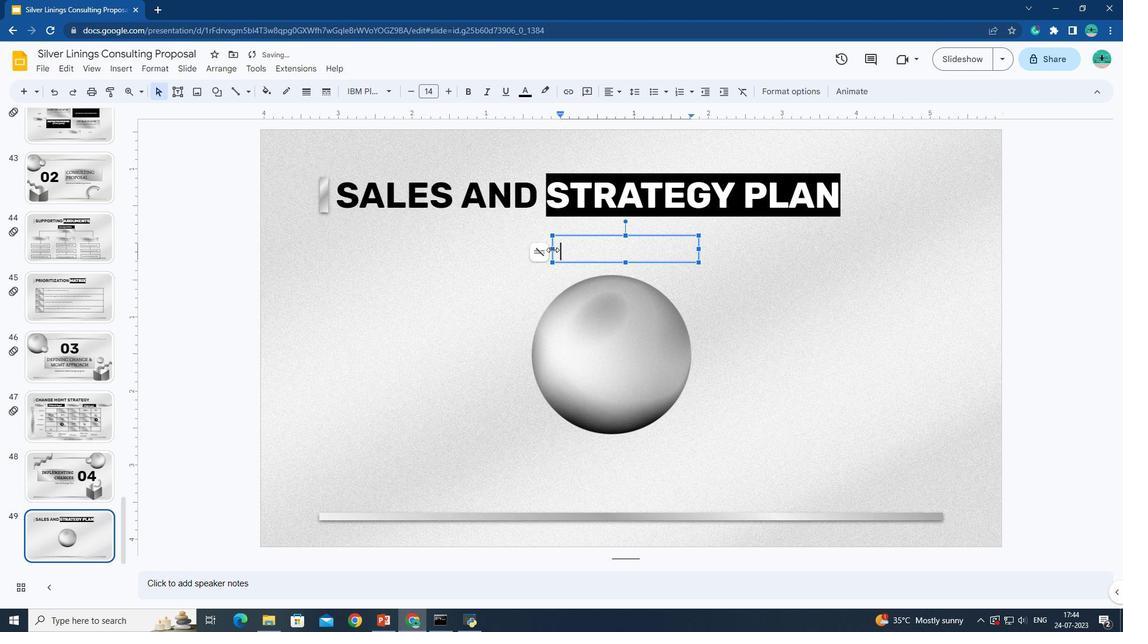 
Action: Mouse moved to (272, 92)
Screenshot: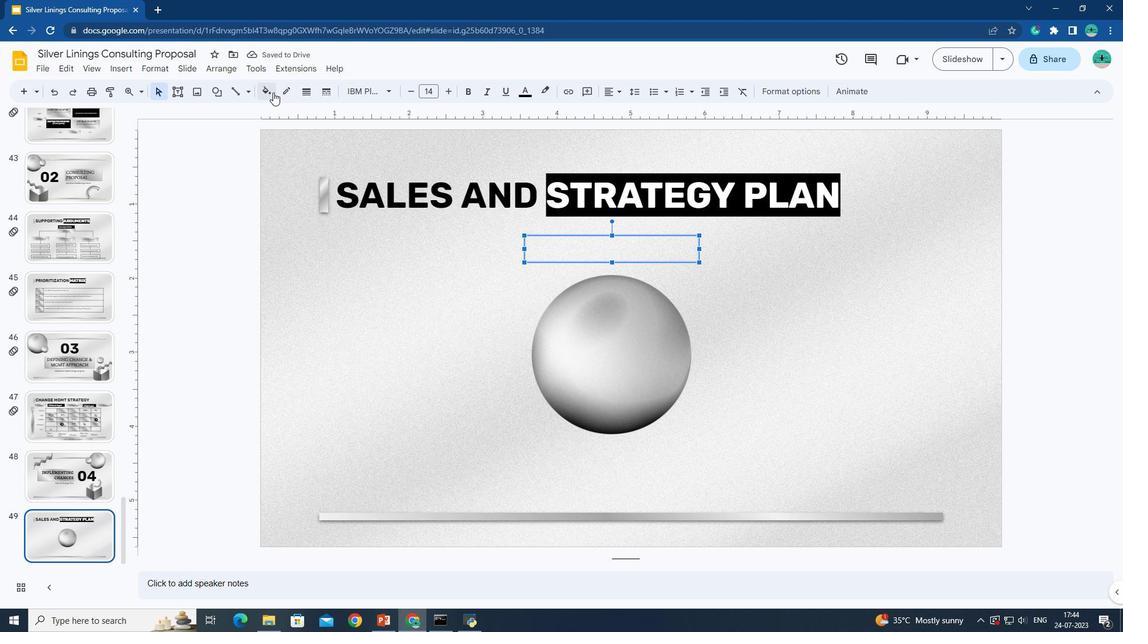 
Action: Mouse pressed left at (272, 92)
Screenshot: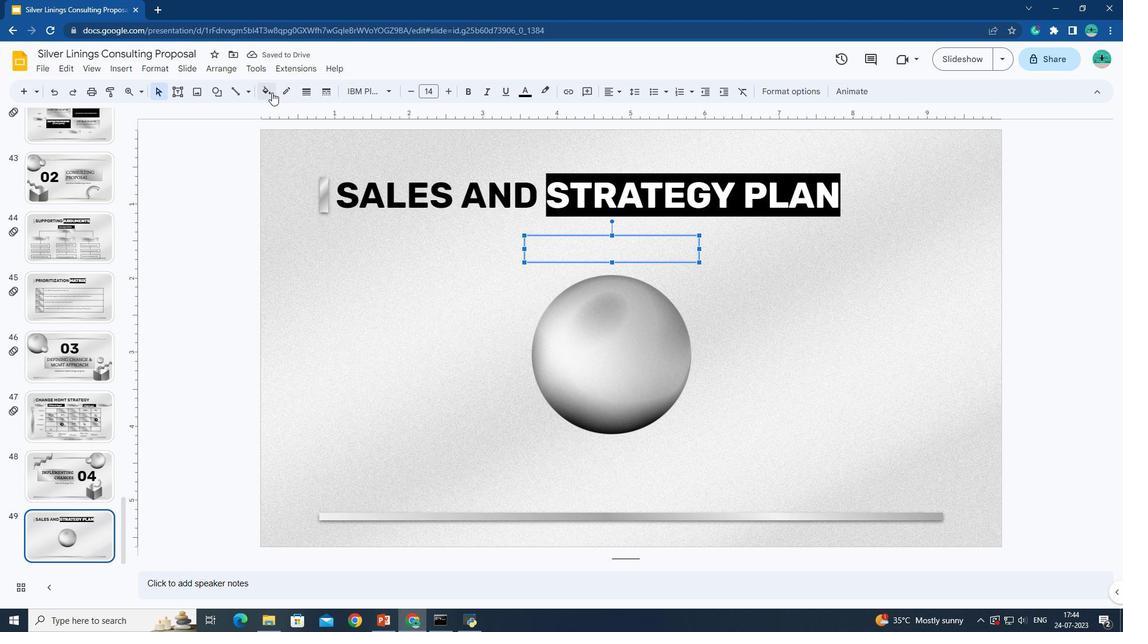 
Action: Mouse moved to (343, 117)
Screenshot: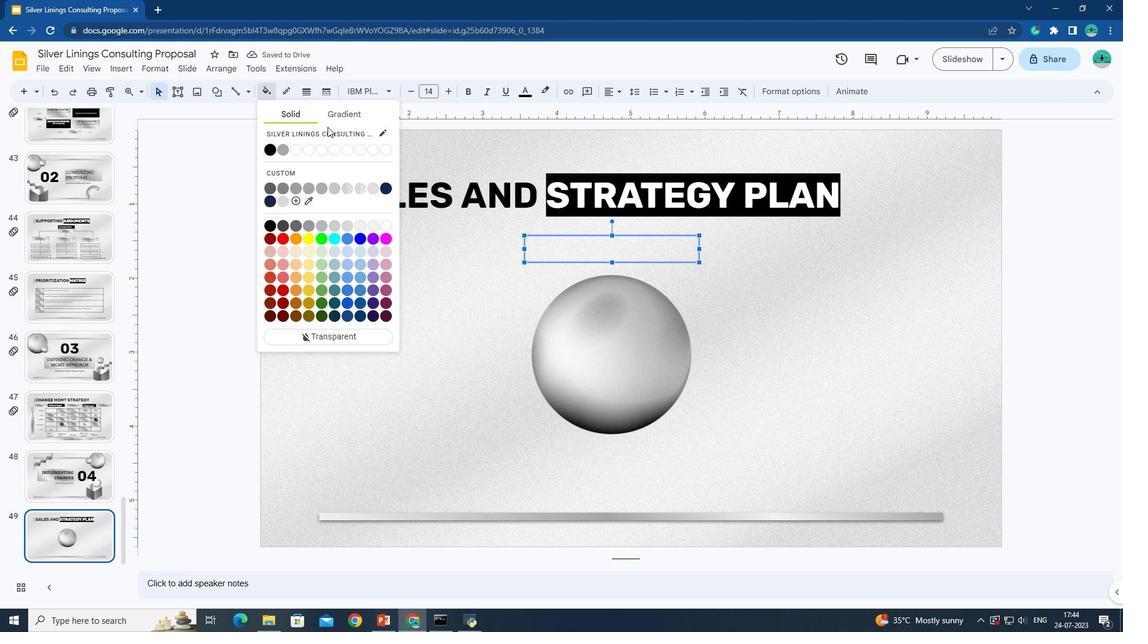 
Action: Mouse pressed left at (343, 117)
Screenshot: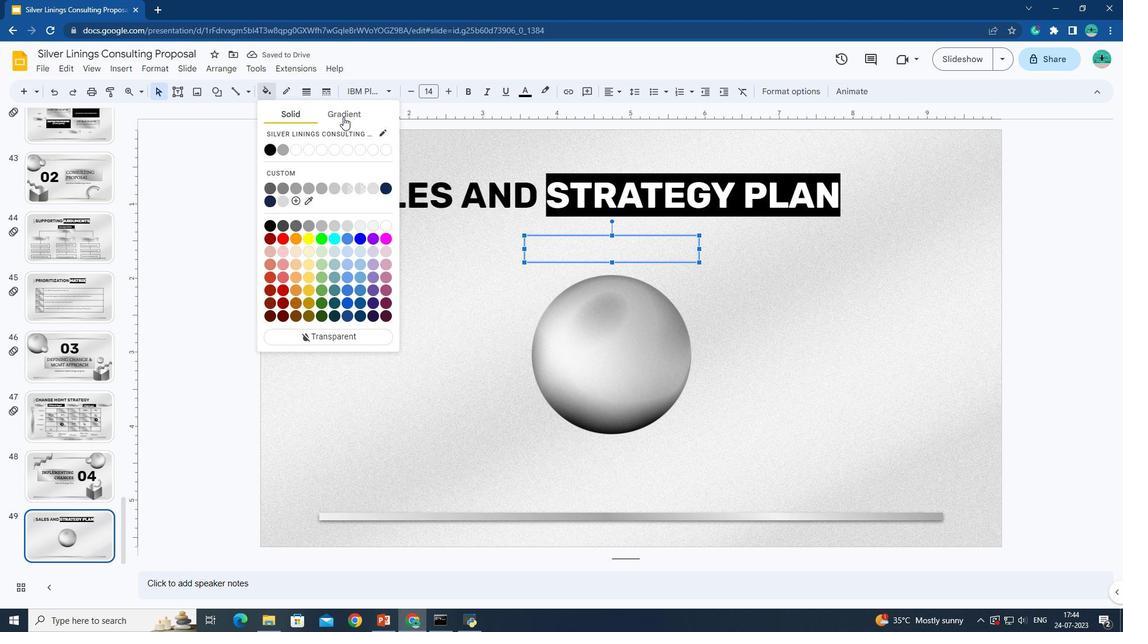 
Action: Mouse moved to (282, 214)
Screenshot: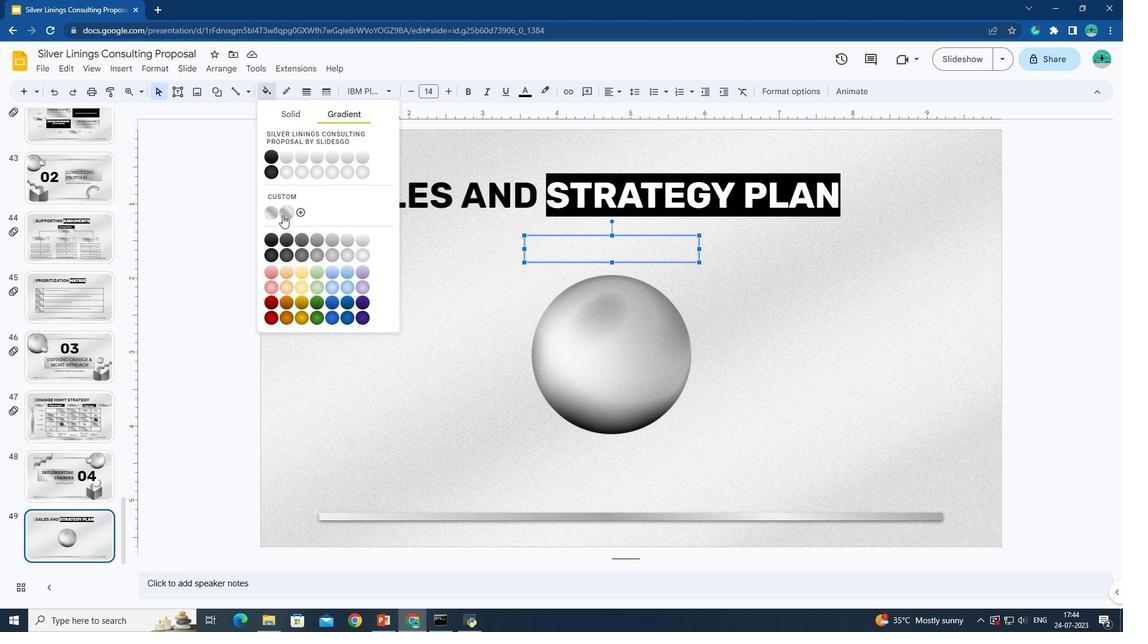 
Action: Mouse pressed left at (282, 214)
Screenshot: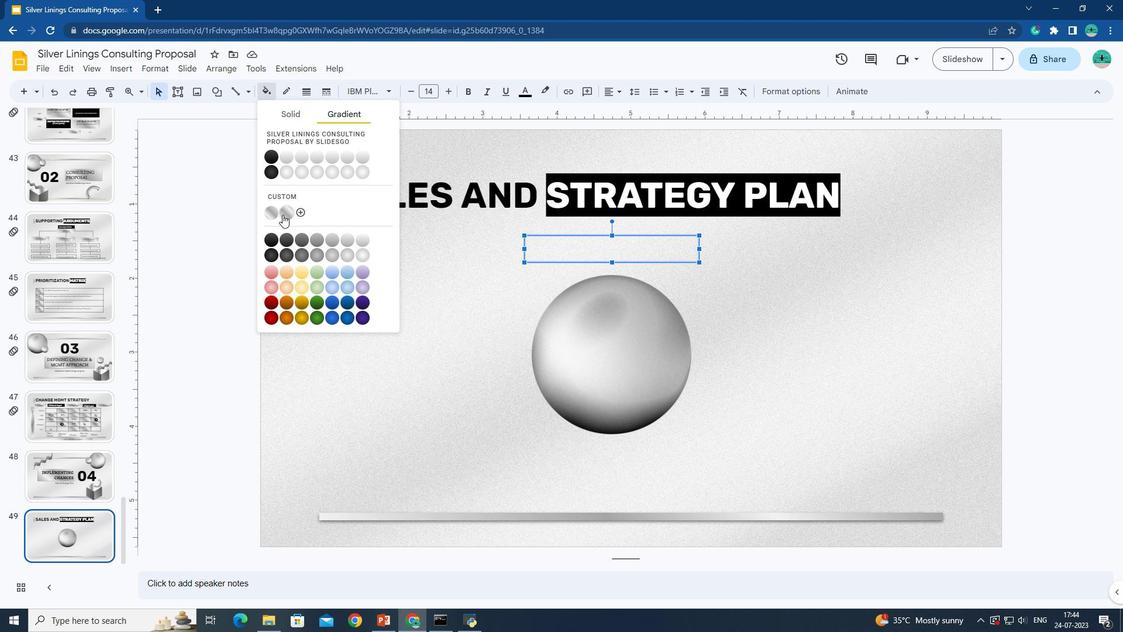 
Action: Mouse moved to (533, 255)
Screenshot: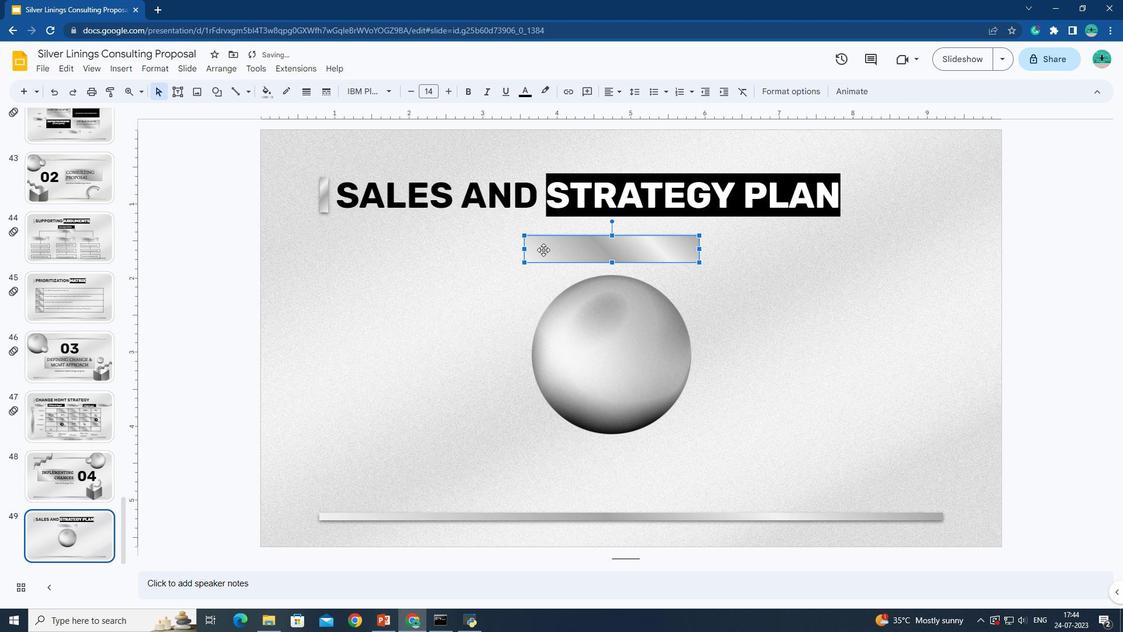 
Action: Mouse pressed left at (533, 255)
Screenshot: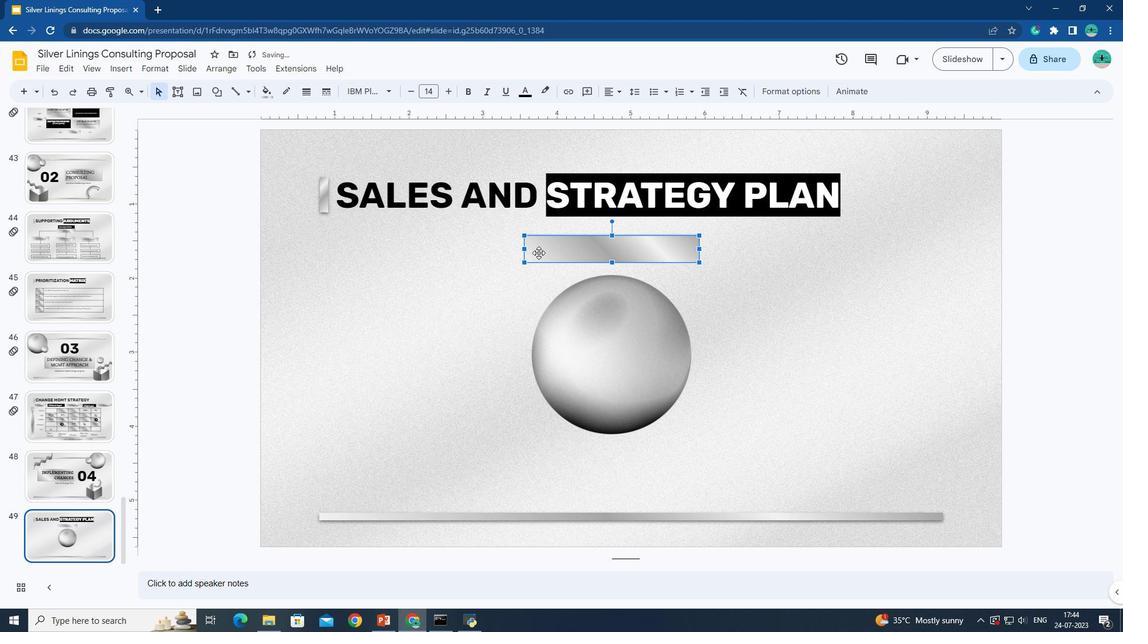 
Action: Key pressed 1.<Key.space><Key.shift>i<Key.backspace>I<Key.caps_lock>nternal<Key.space><Key.shift>Analysis
Screenshot: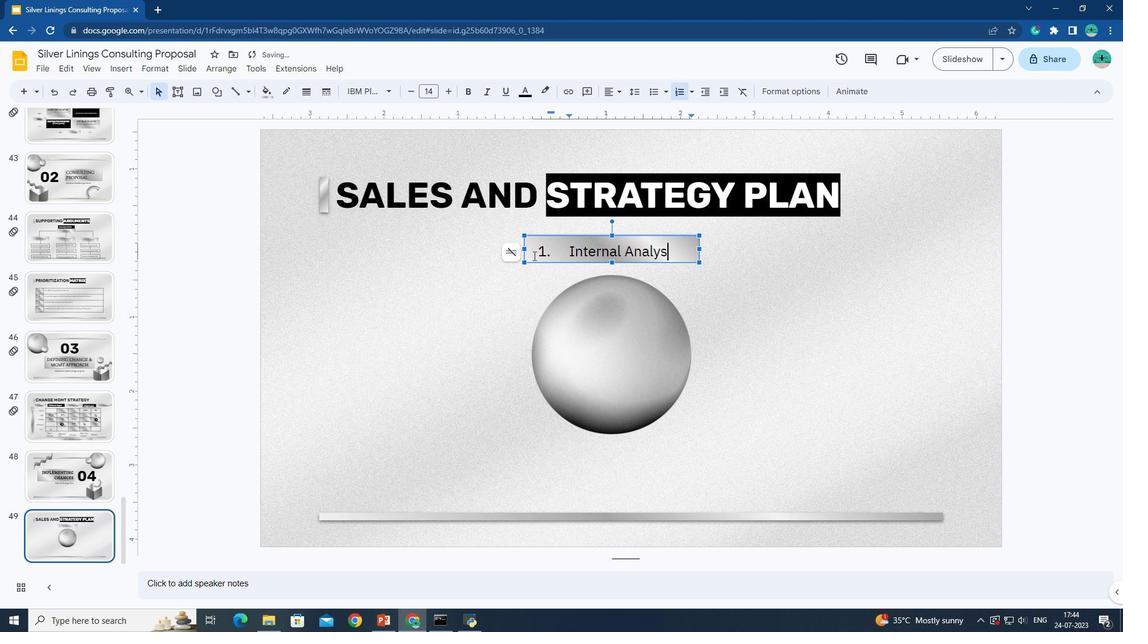 
Action: Mouse moved to (180, 93)
Screenshot: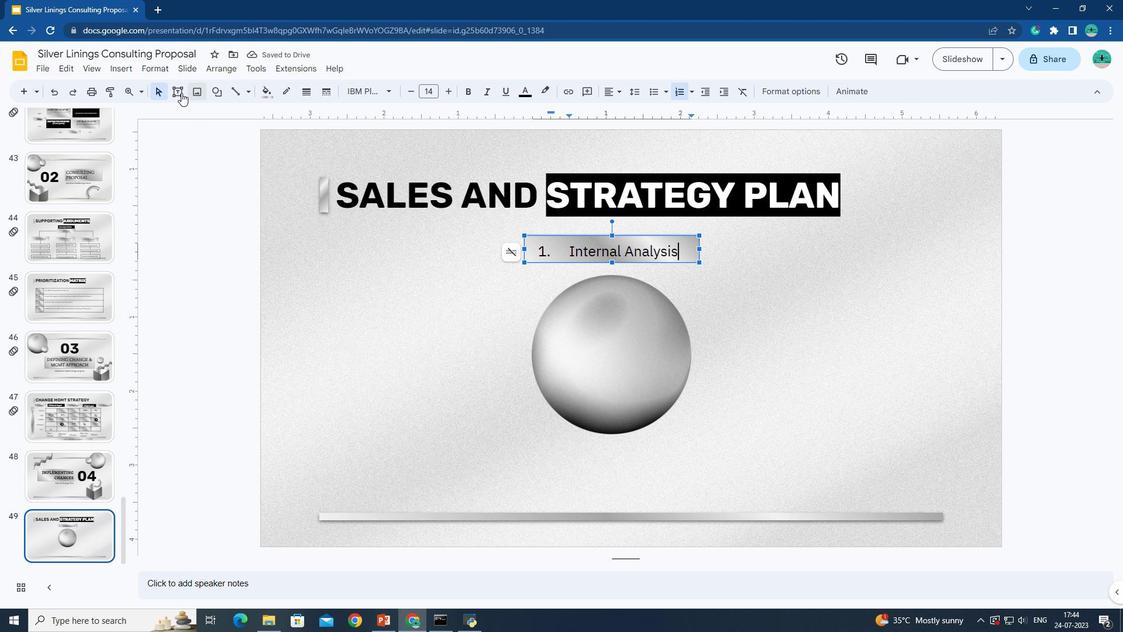 
Action: Mouse pressed left at (180, 93)
Screenshot: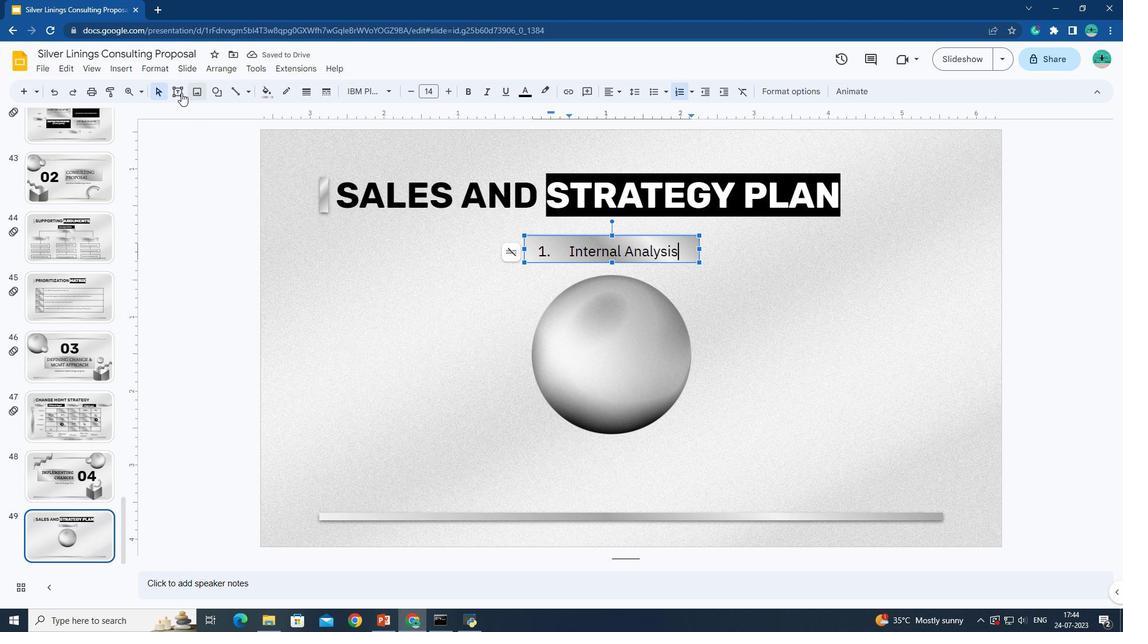 
Action: Mouse moved to (340, 341)
Screenshot: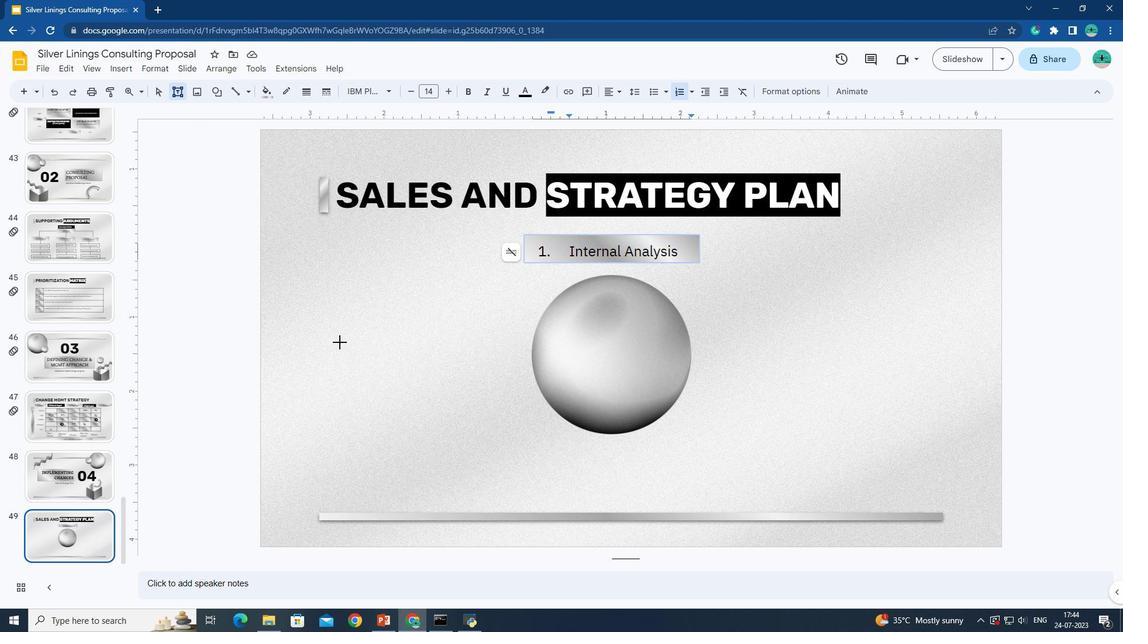 
Action: Mouse pressed left at (340, 341)
Screenshot: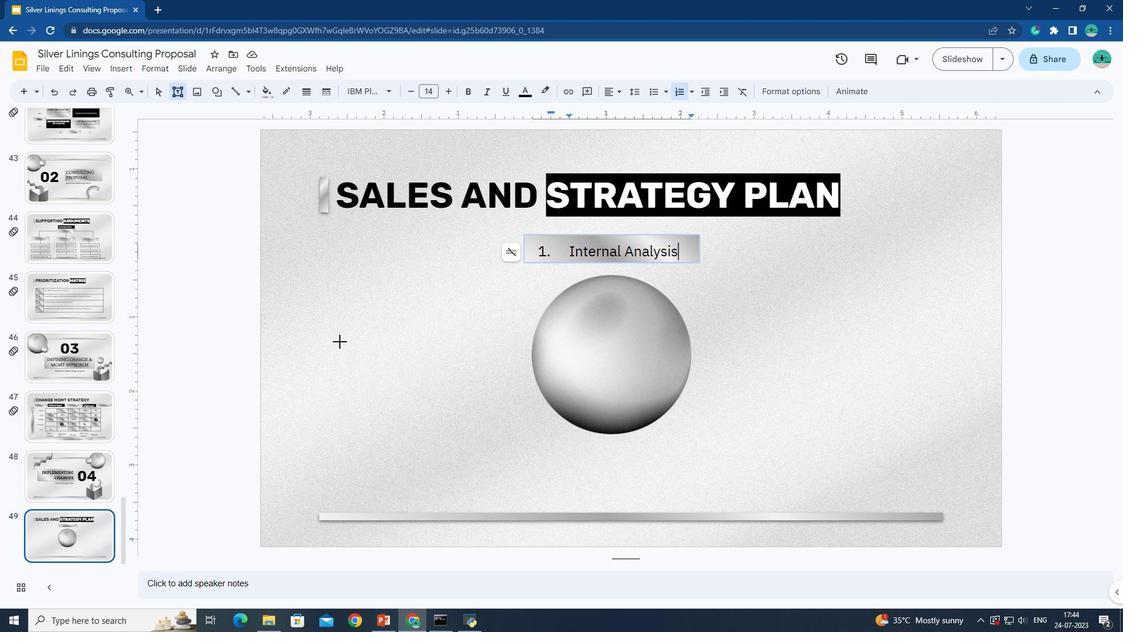 
Action: Mouse moved to (745, 344)
Screenshot: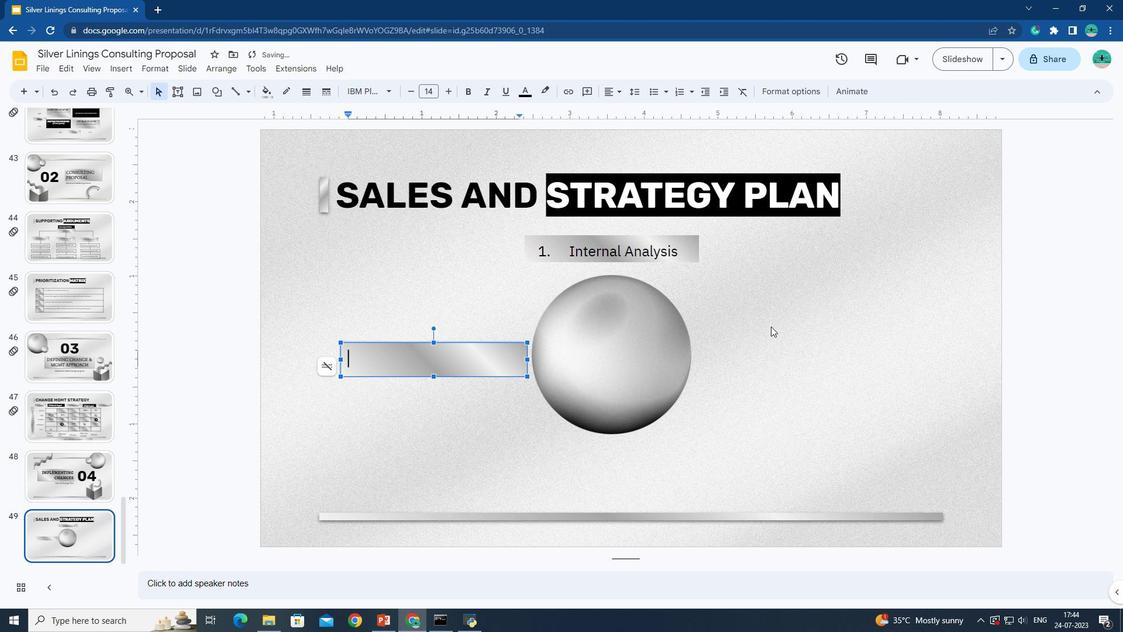 
Action: Mouse pressed left at (745, 344)
Screenshot: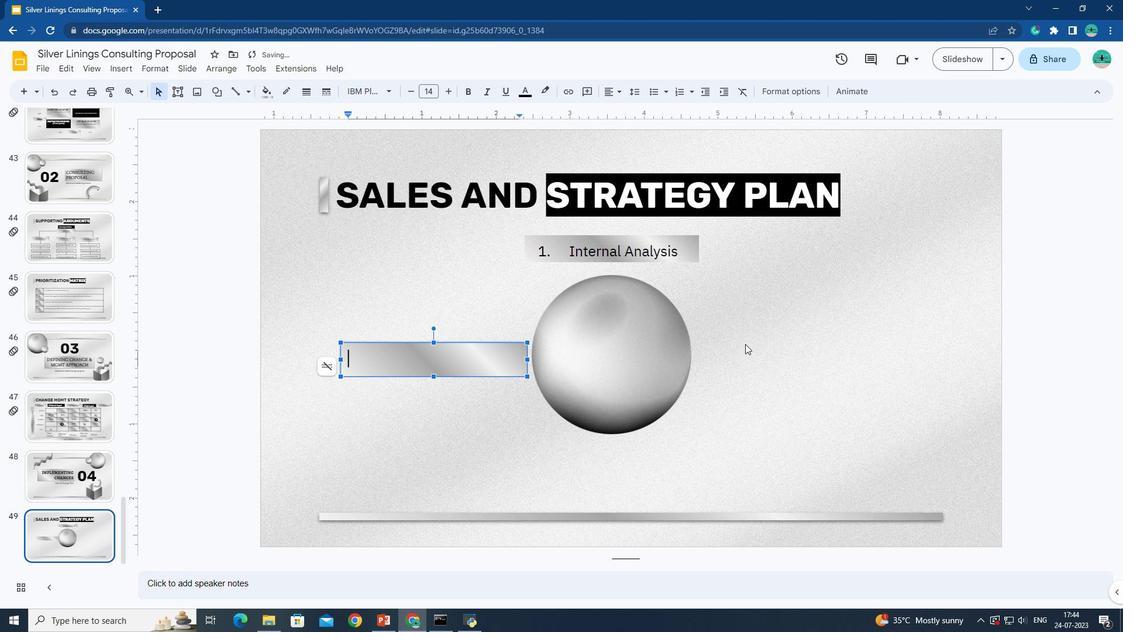 
Action: Mouse moved to (182, 97)
Screenshot: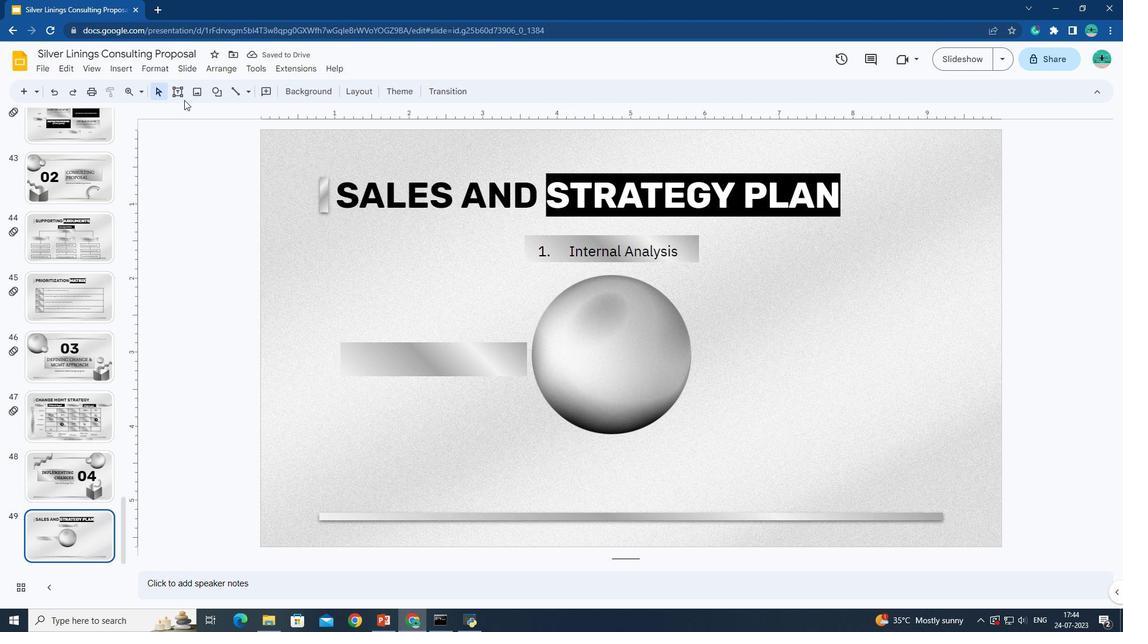 
Action: Mouse pressed left at (182, 97)
Screenshot: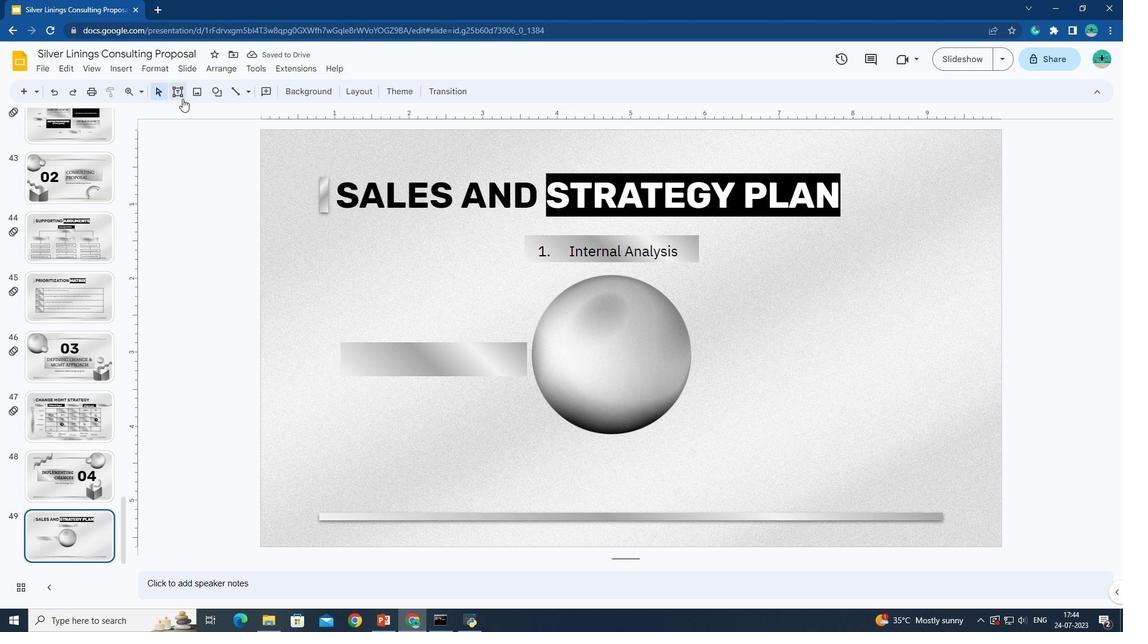 
Action: Mouse moved to (718, 344)
Screenshot: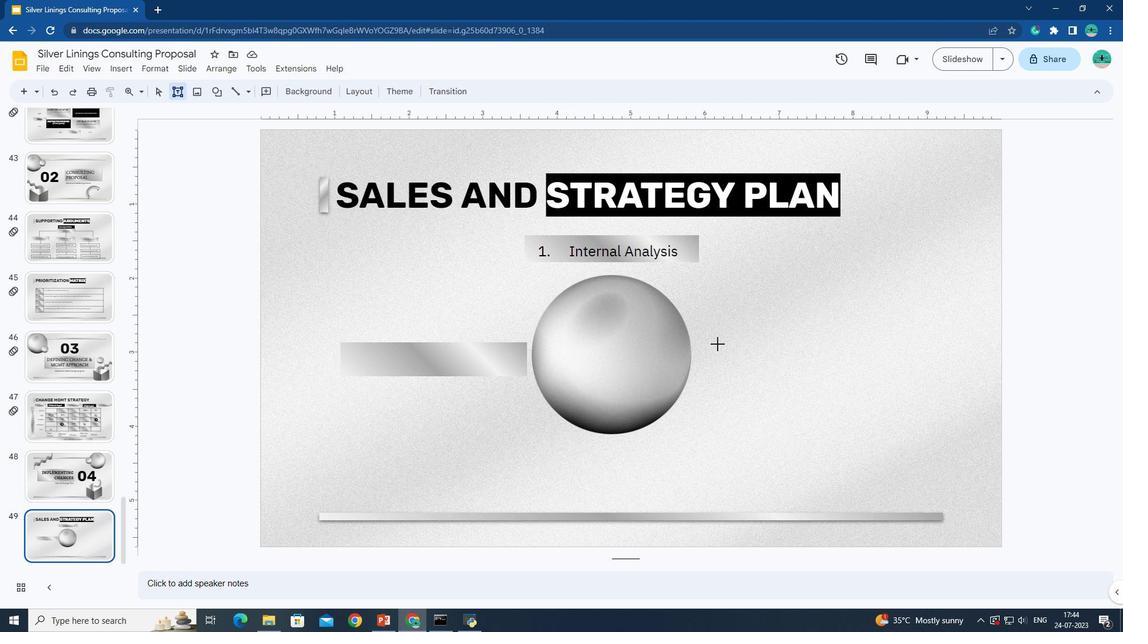 
Action: Mouse pressed left at (718, 344)
Screenshot: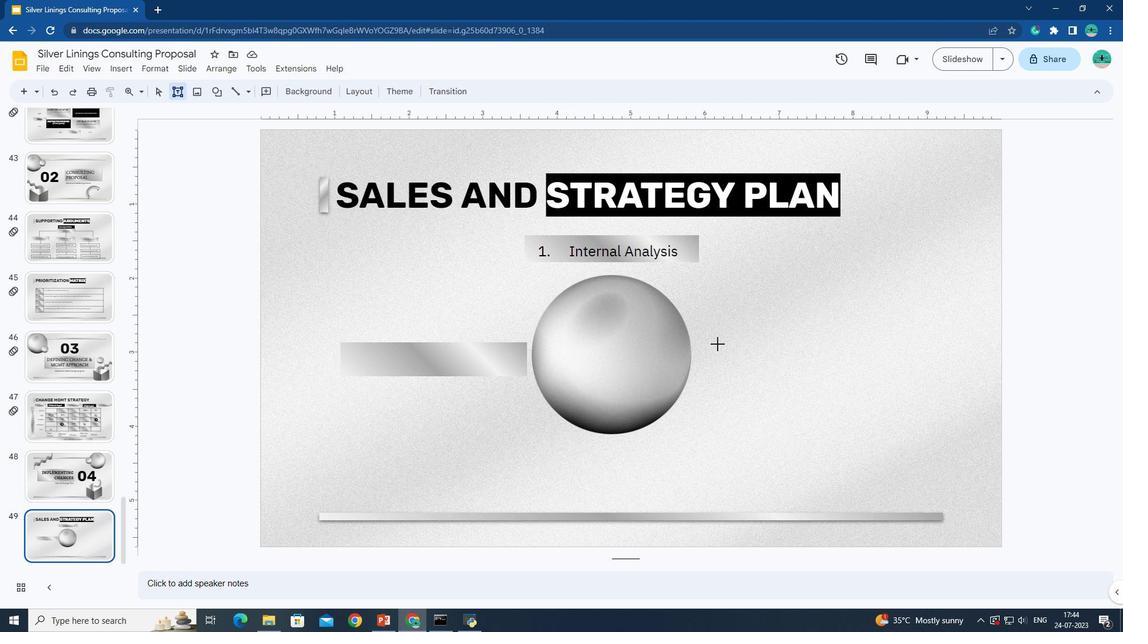 
Action: Mouse moved to (824, 381)
Screenshot: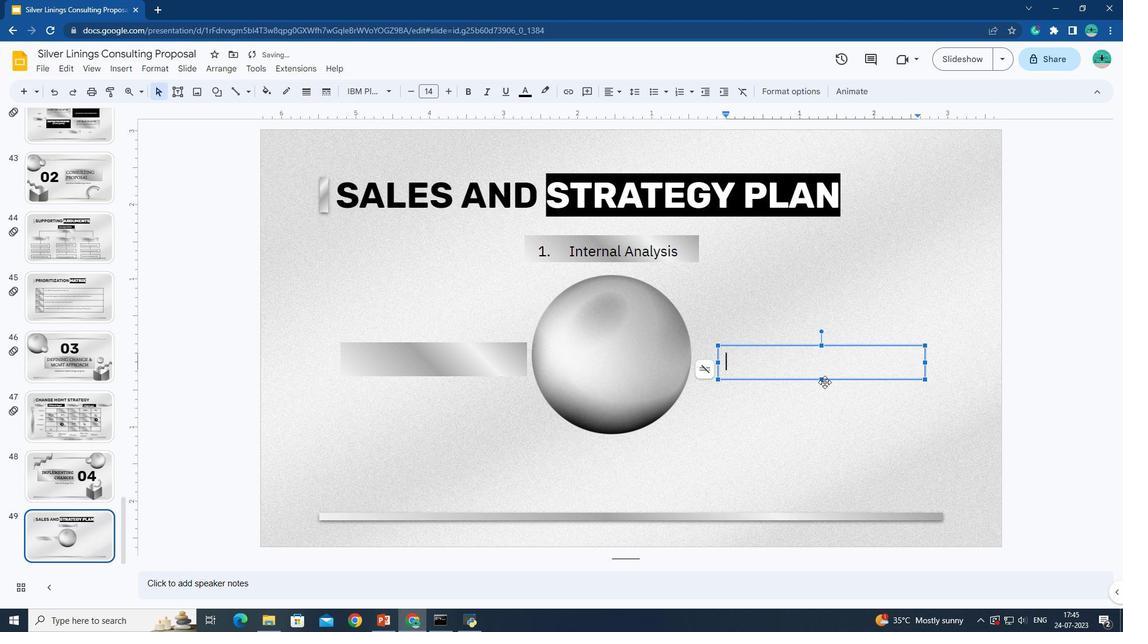 
Action: Mouse pressed left at (824, 381)
Screenshot: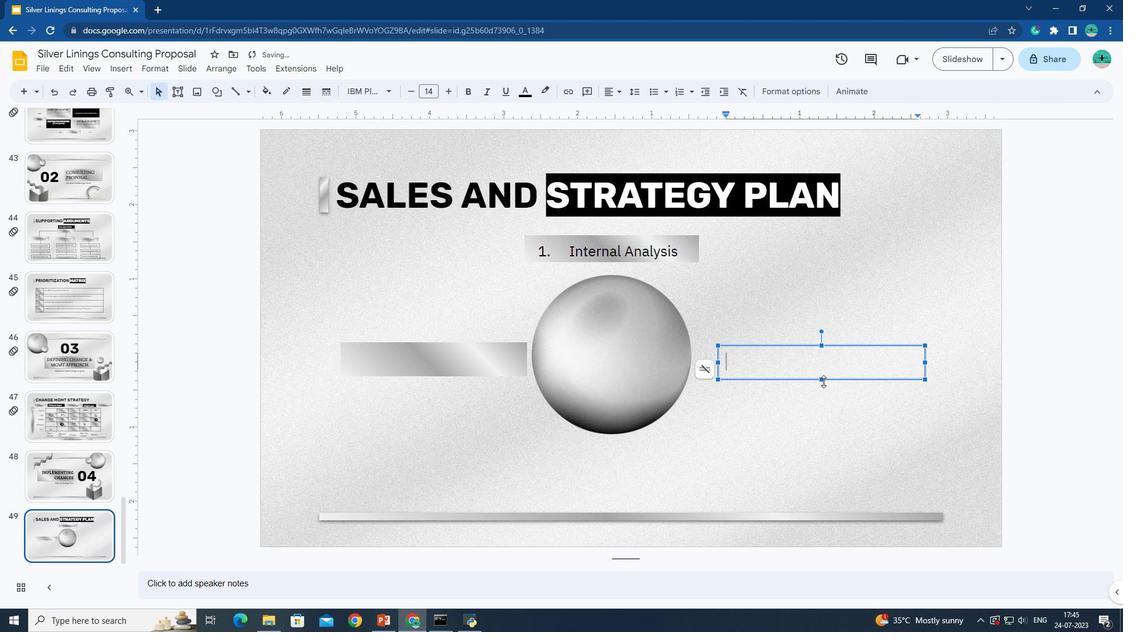 
Action: Mouse moved to (269, 97)
Screenshot: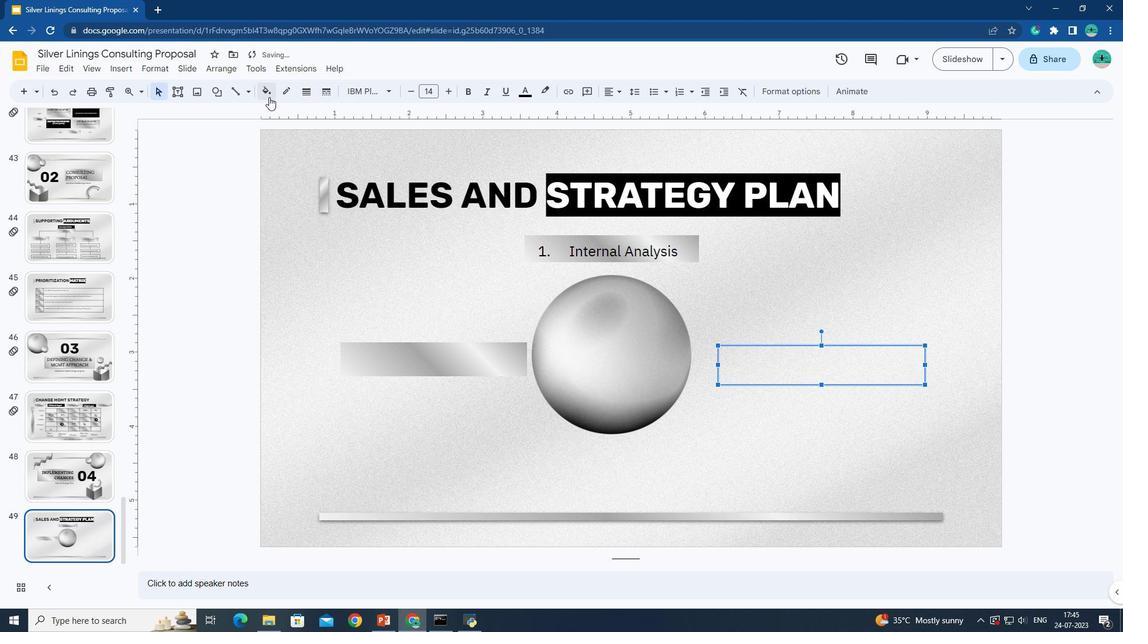 
Action: Mouse pressed left at (269, 97)
Screenshot: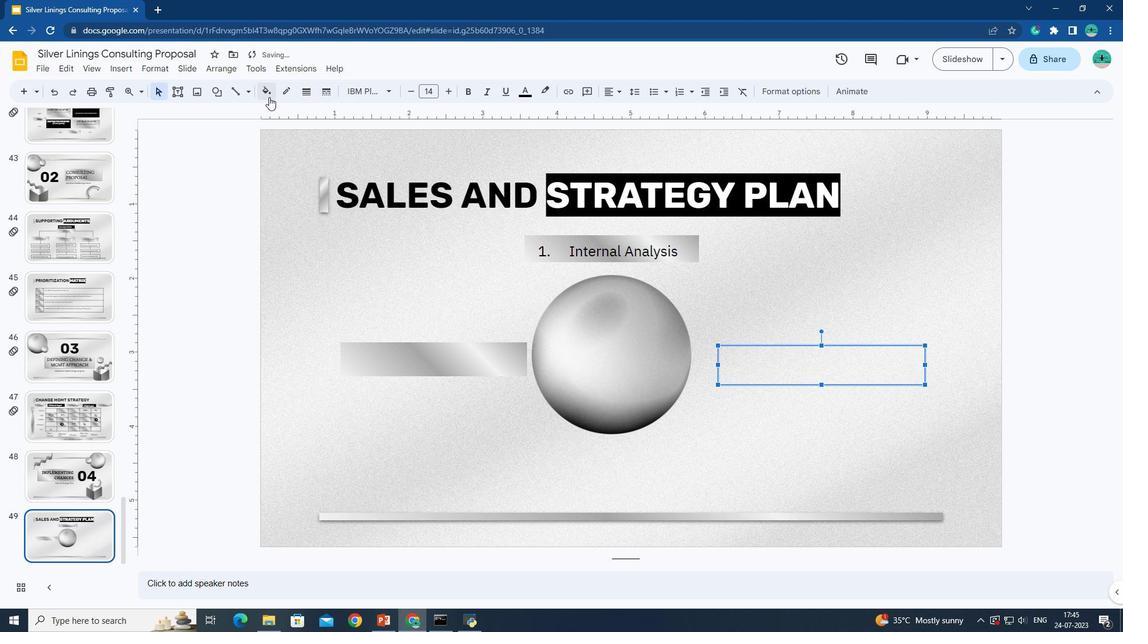 
Action: Mouse moved to (337, 112)
Screenshot: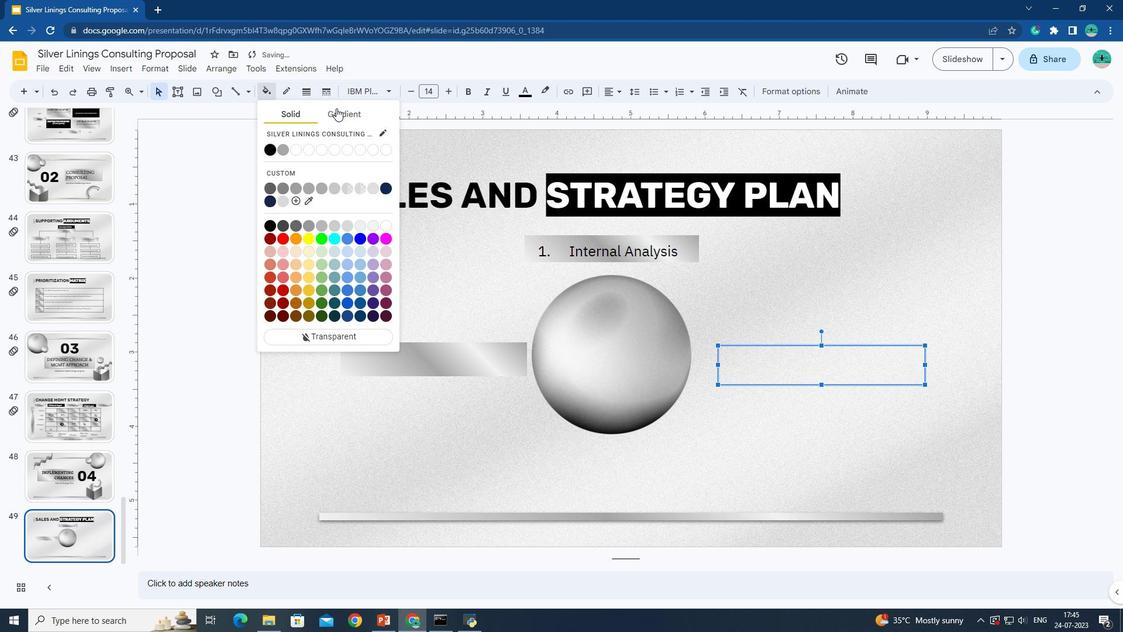 
Action: Mouse pressed left at (337, 112)
Screenshot: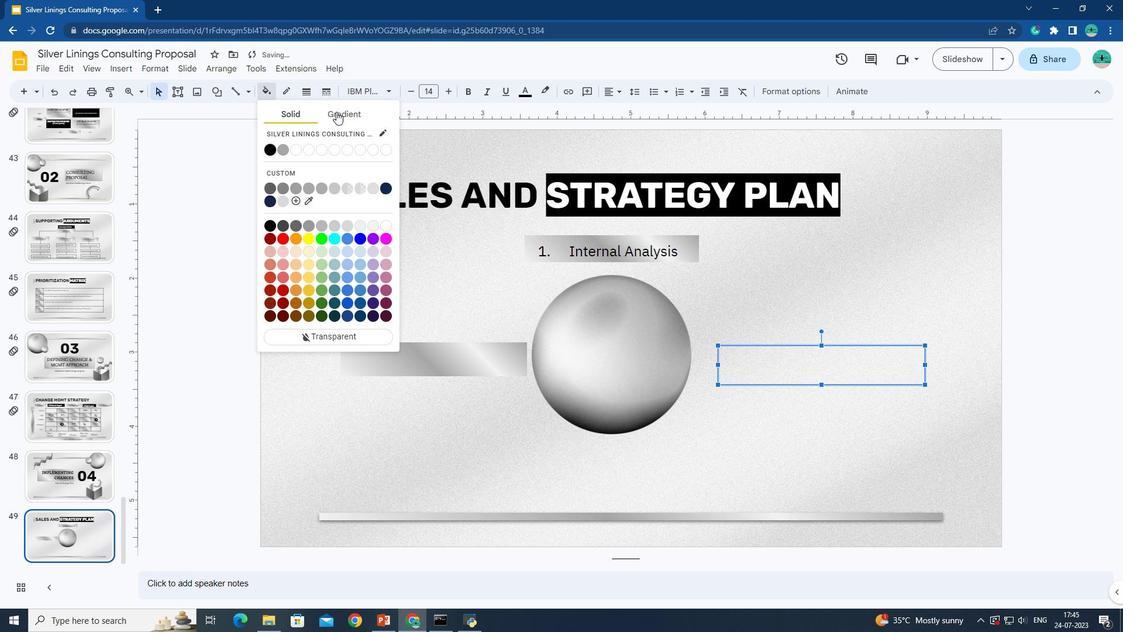 
Action: Mouse moved to (291, 210)
Screenshot: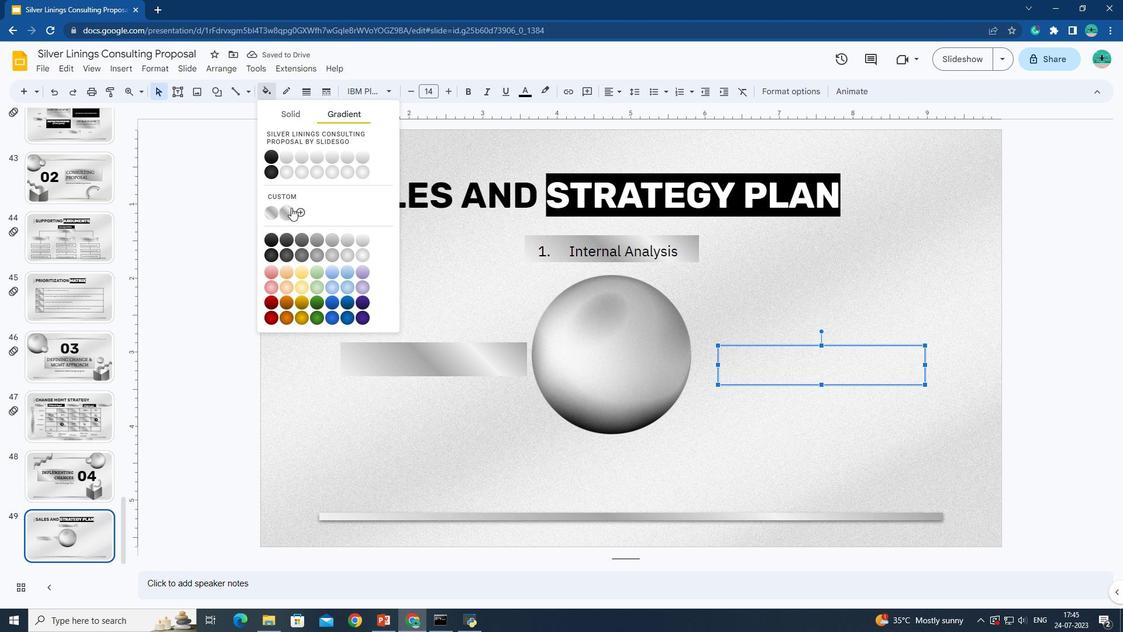 
Action: Mouse pressed left at (291, 210)
Screenshot: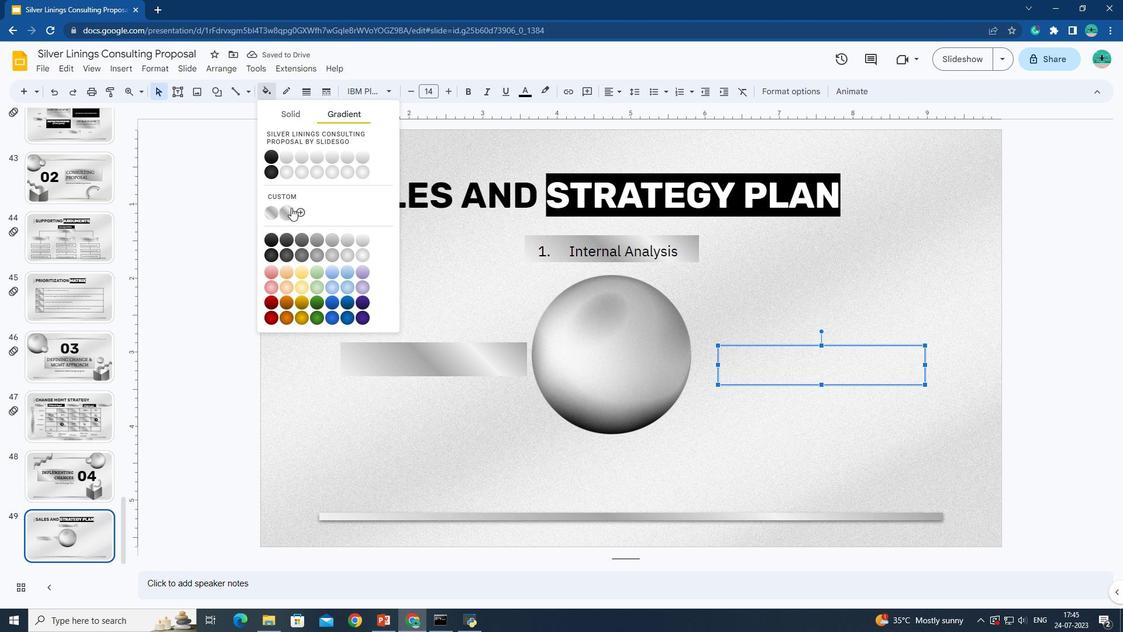 
Action: Mouse moved to (176, 94)
Screenshot: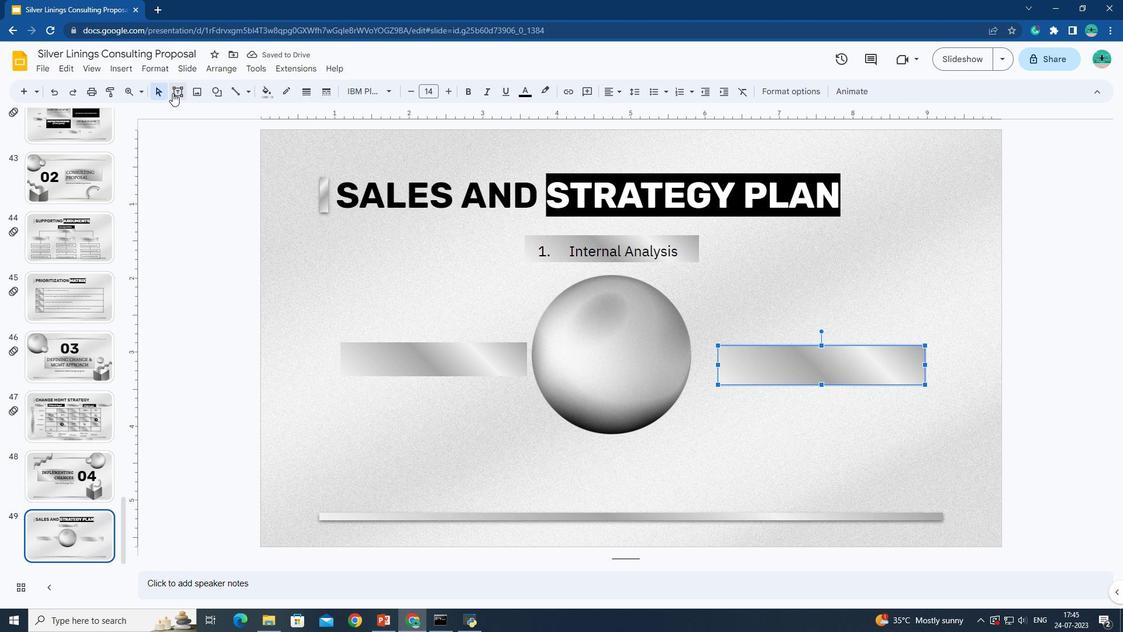 
Action: Mouse pressed left at (176, 94)
Screenshot: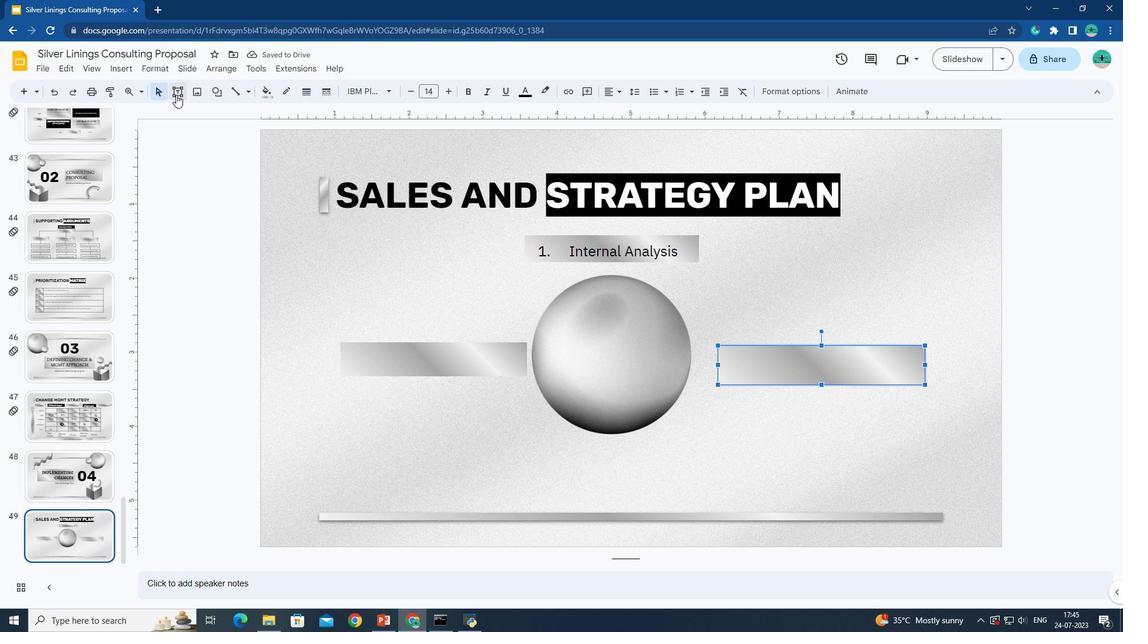 
Action: Mouse moved to (388, 486)
Screenshot: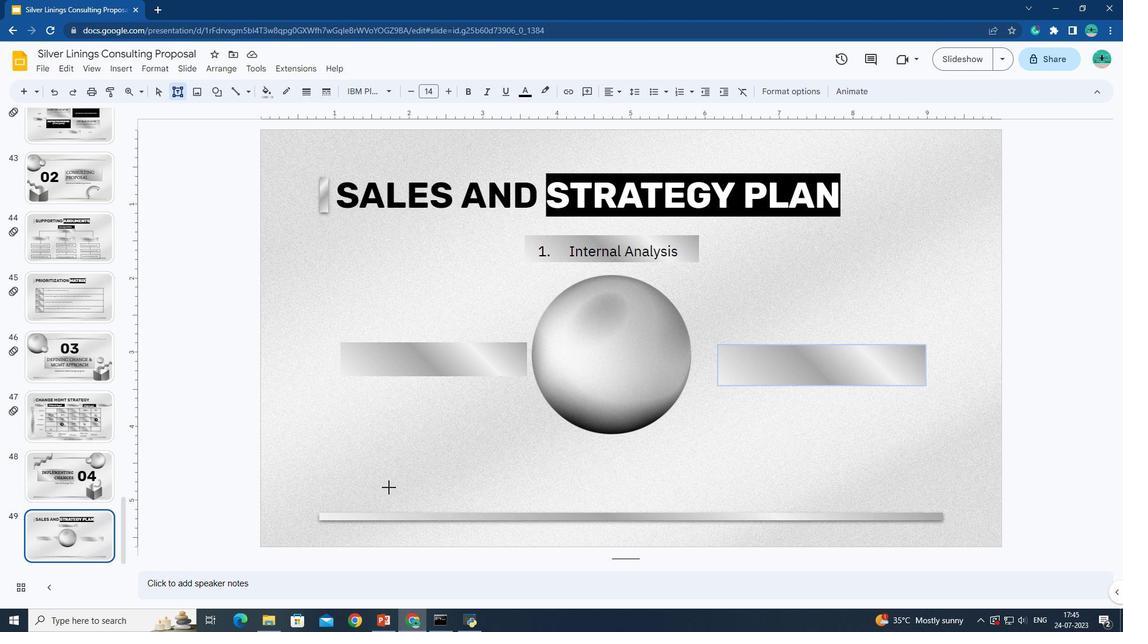 
Action: Mouse pressed left at (388, 486)
Screenshot: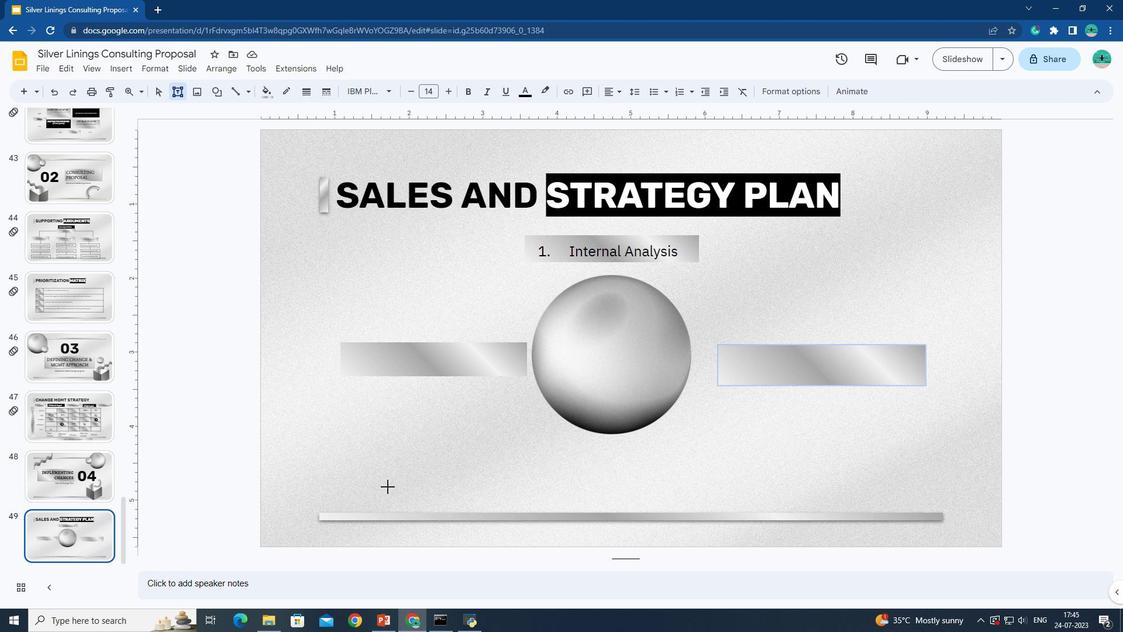 
Action: Mouse moved to (387, 496)
Screenshot: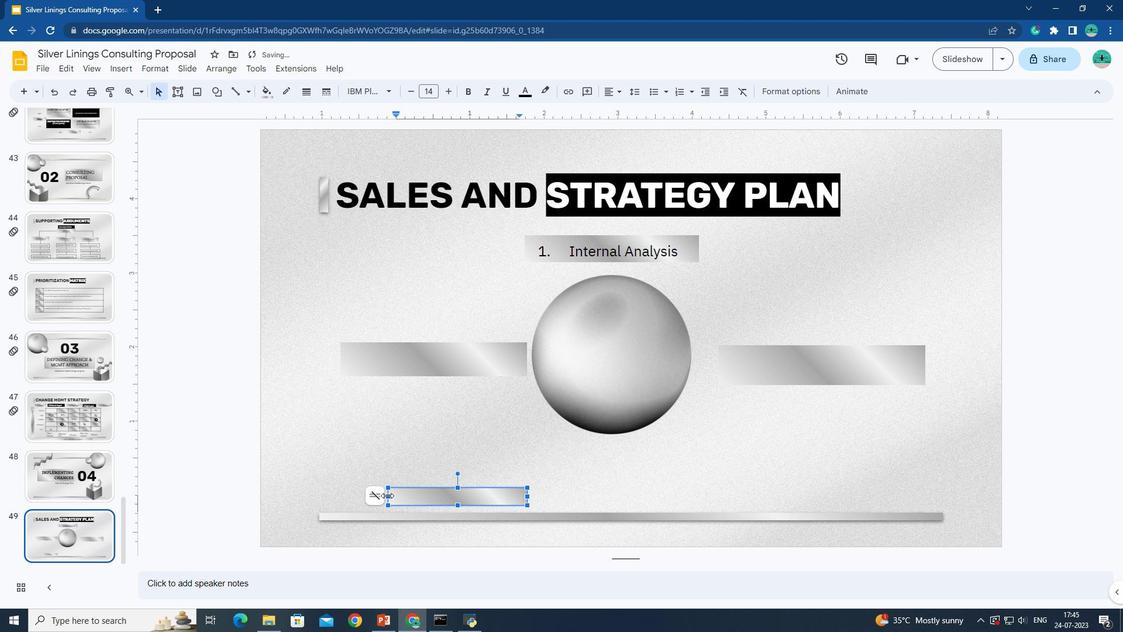 
Action: Mouse pressed left at (387, 496)
Screenshot: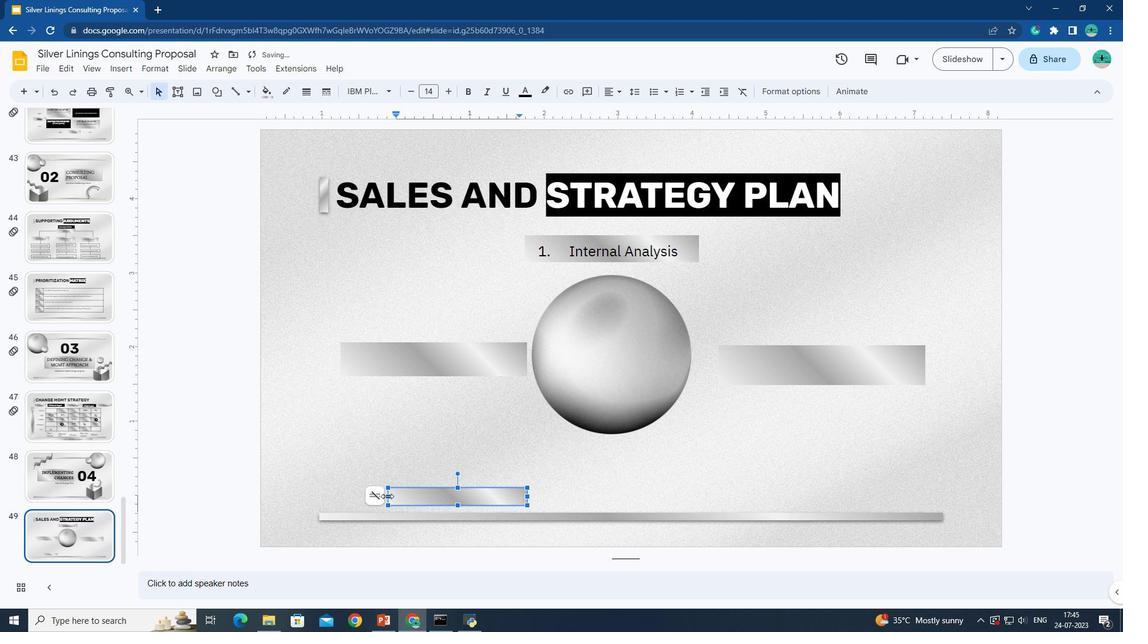 
Action: Mouse moved to (437, 489)
Screenshot: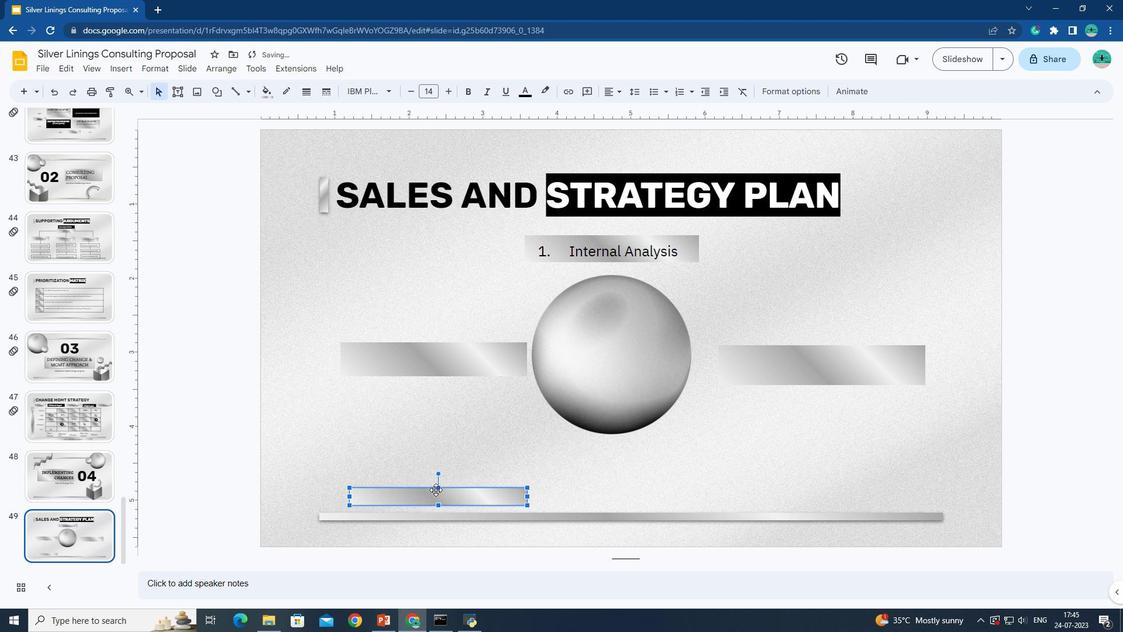 
Action: Mouse pressed left at (437, 489)
Screenshot: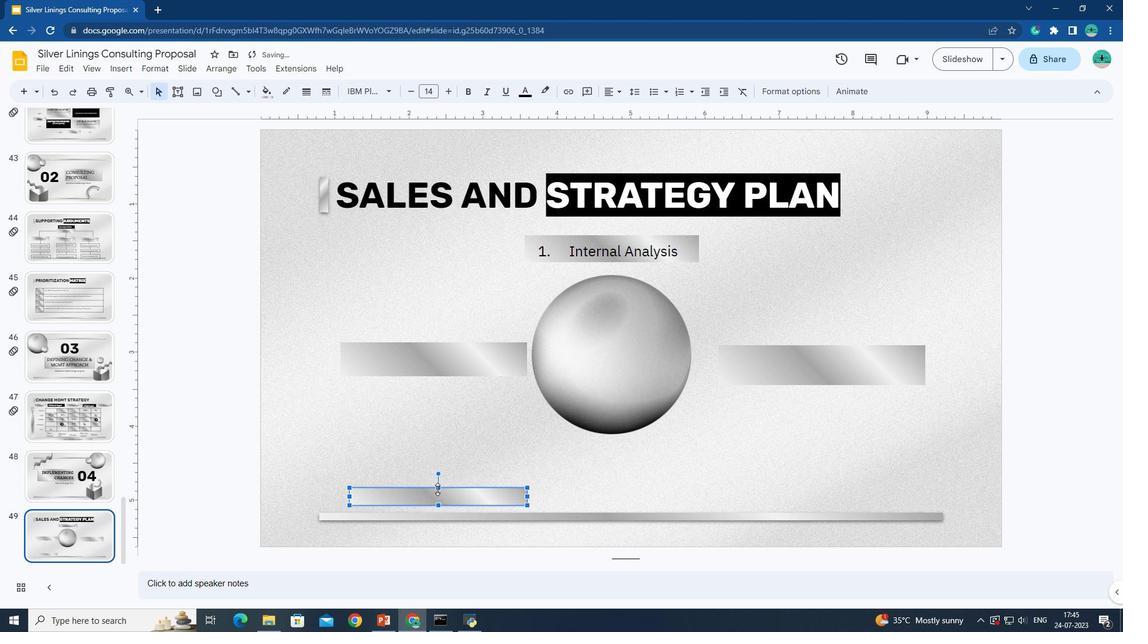 
Action: Mouse moved to (394, 496)
Screenshot: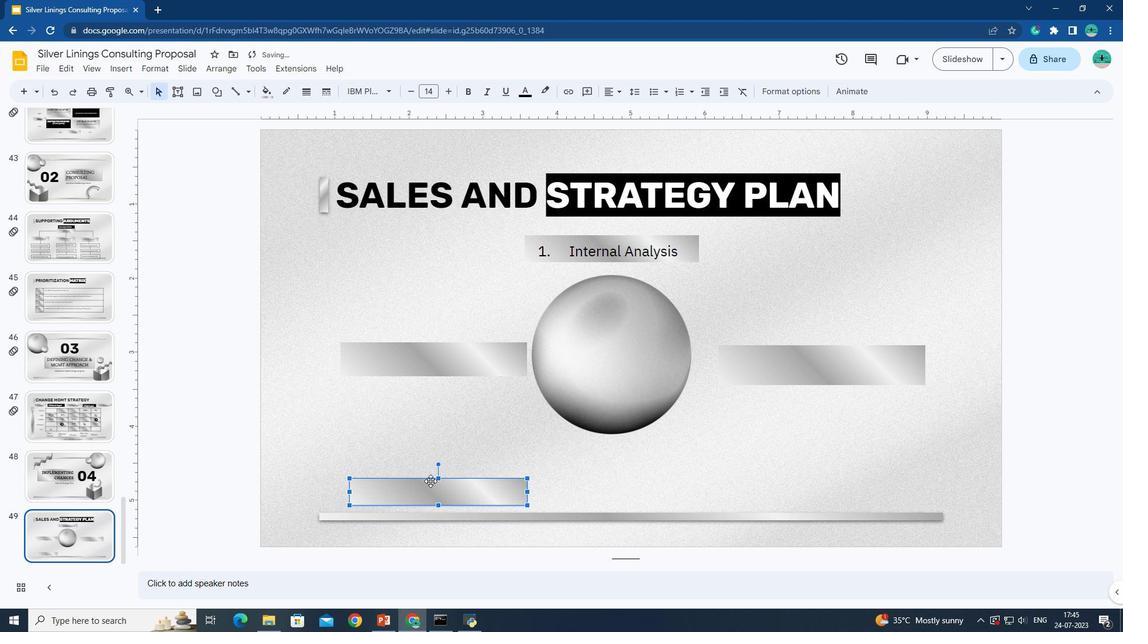 
Action: Mouse pressed left at (394, 496)
Screenshot: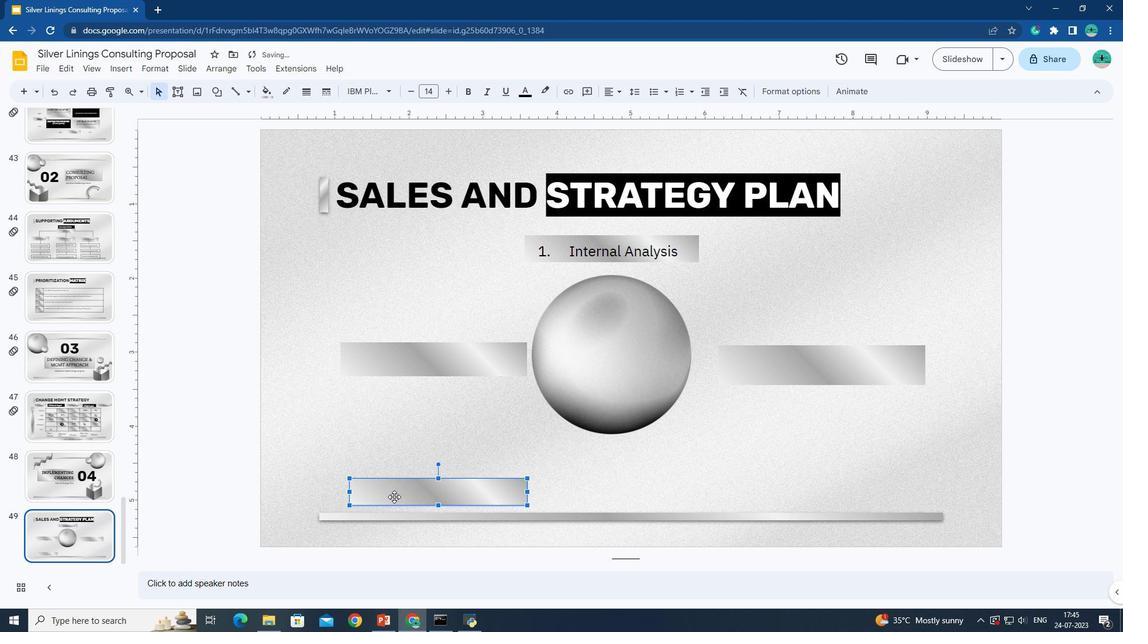 
Action: Mouse moved to (176, 87)
Screenshot: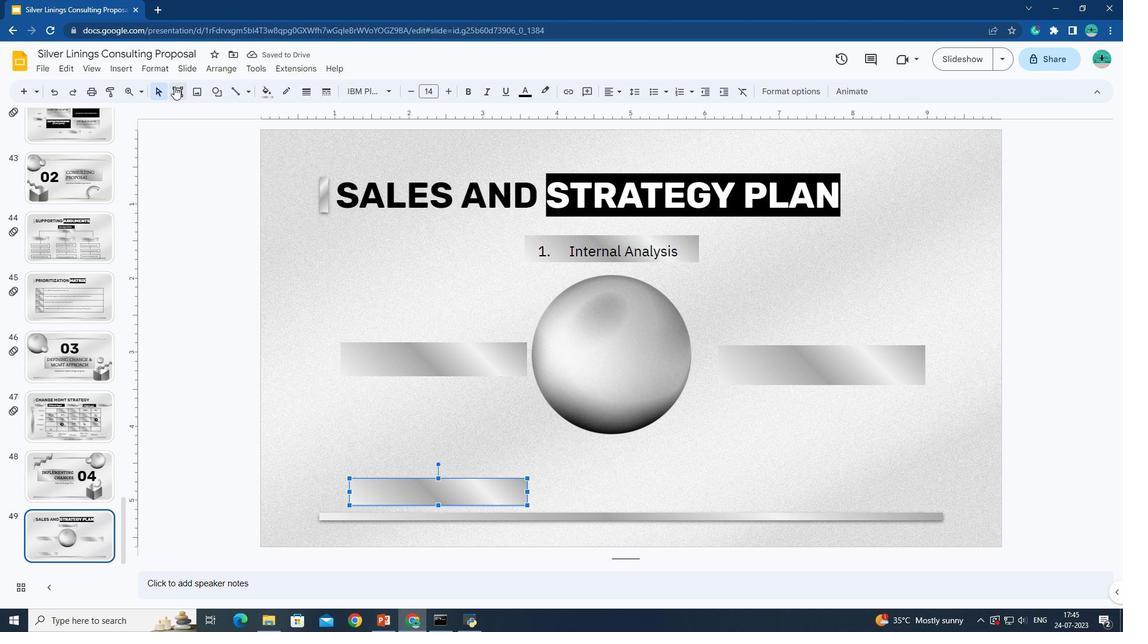 
Action: Mouse pressed left at (176, 87)
Screenshot: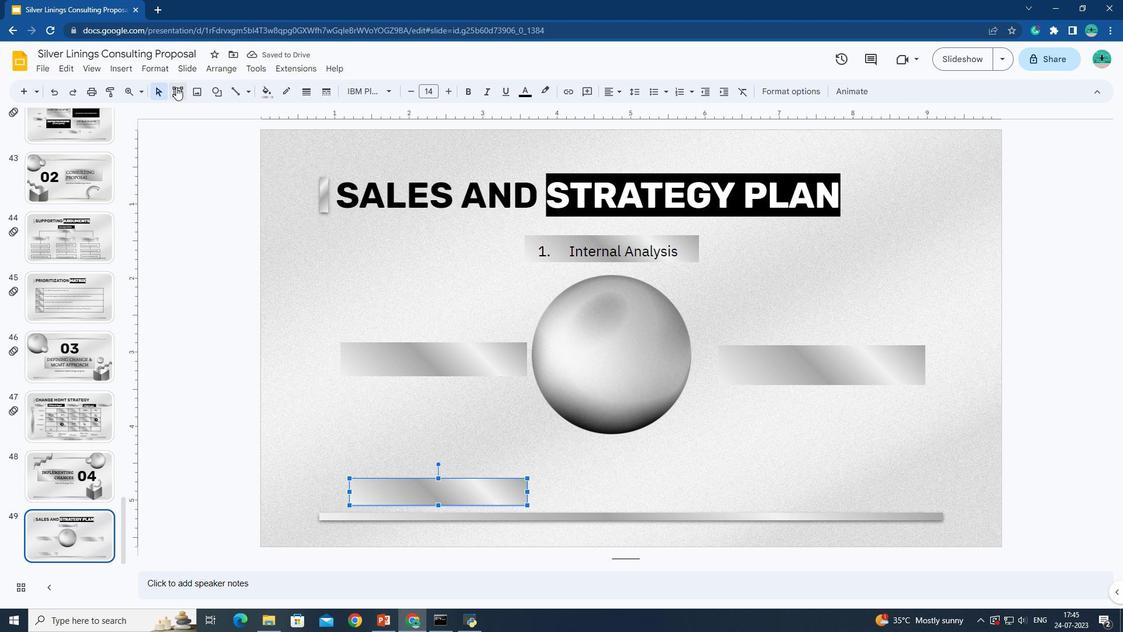 
Action: Mouse moved to (652, 476)
Screenshot: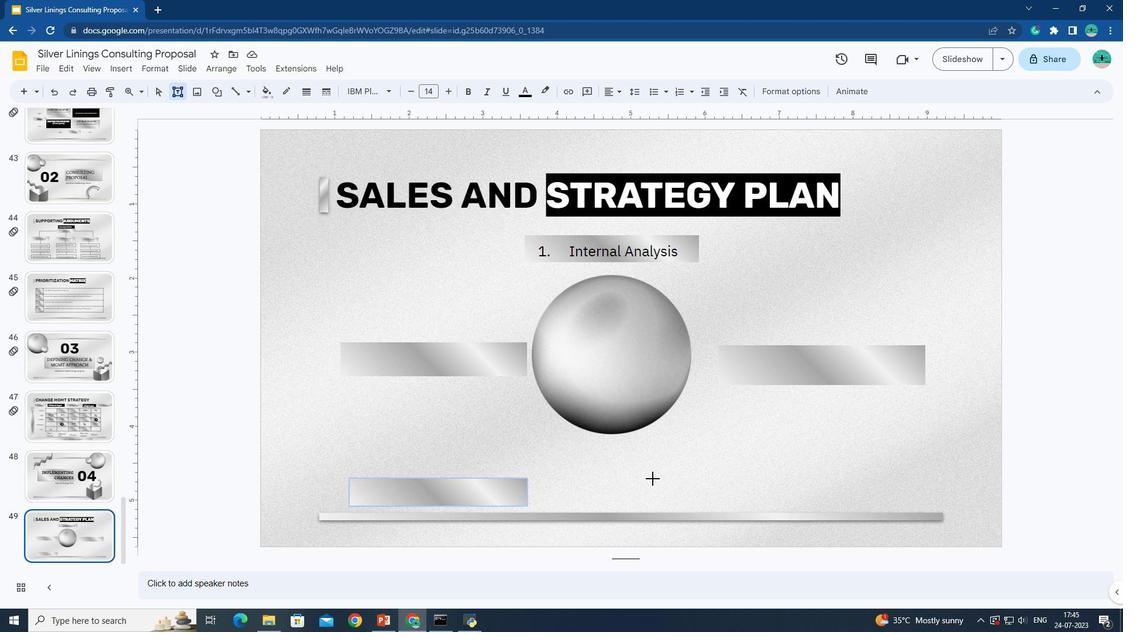 
Action: Mouse pressed left at (652, 476)
Screenshot: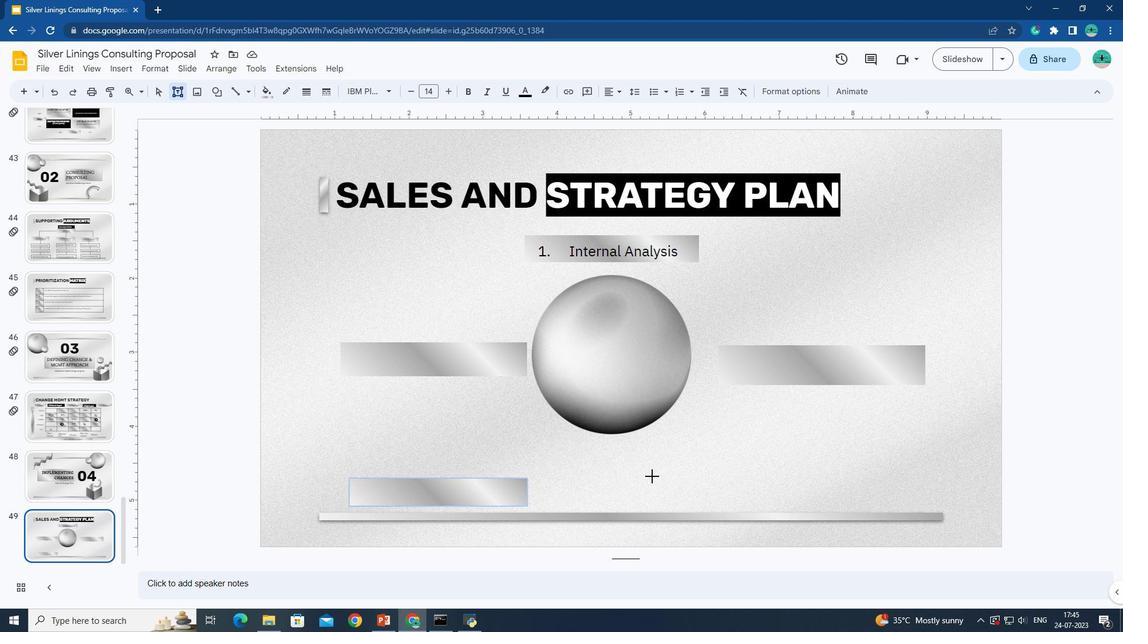 
Action: Mouse moved to (592, 458)
Screenshot: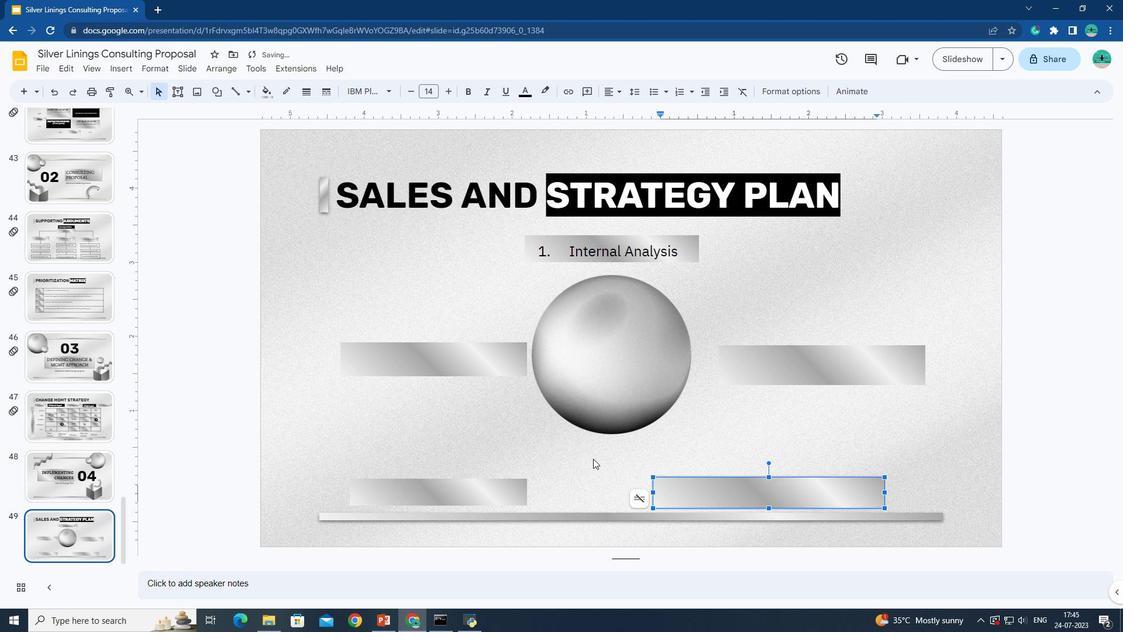 
Action: Mouse pressed left at (592, 458)
Screenshot: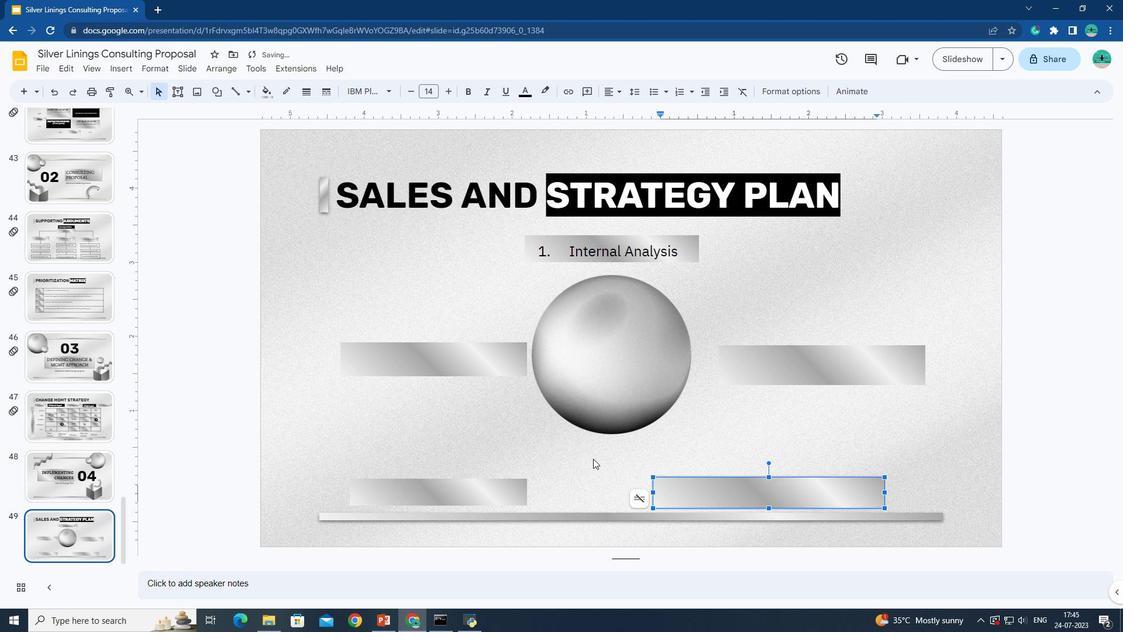 
Action: Mouse moved to (235, 91)
Screenshot: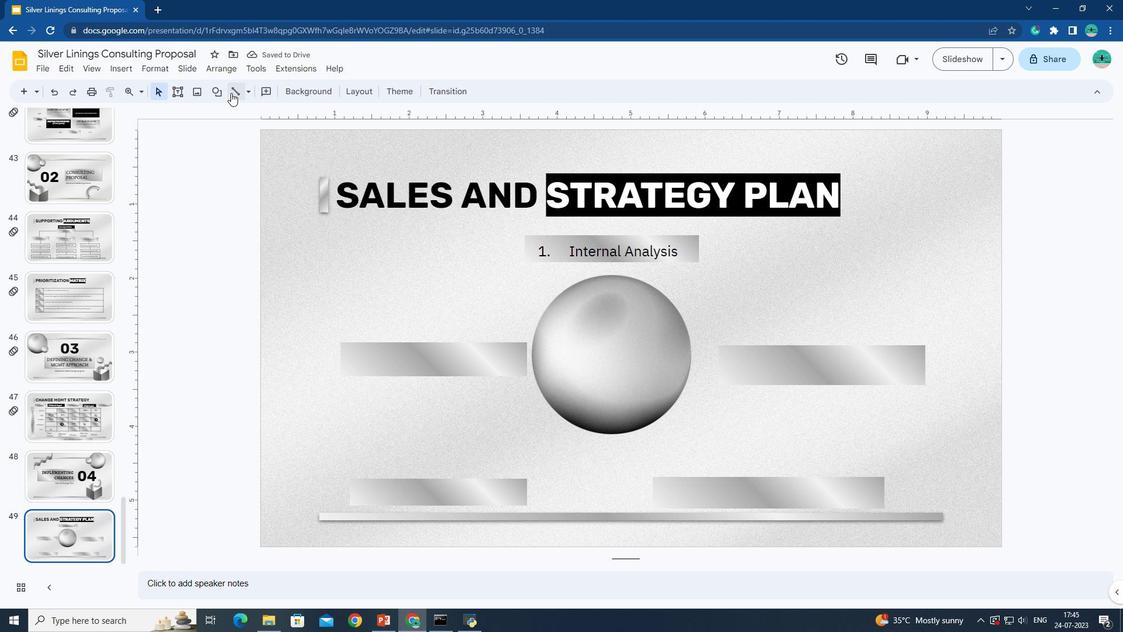 
Action: Mouse pressed left at (235, 91)
Screenshot: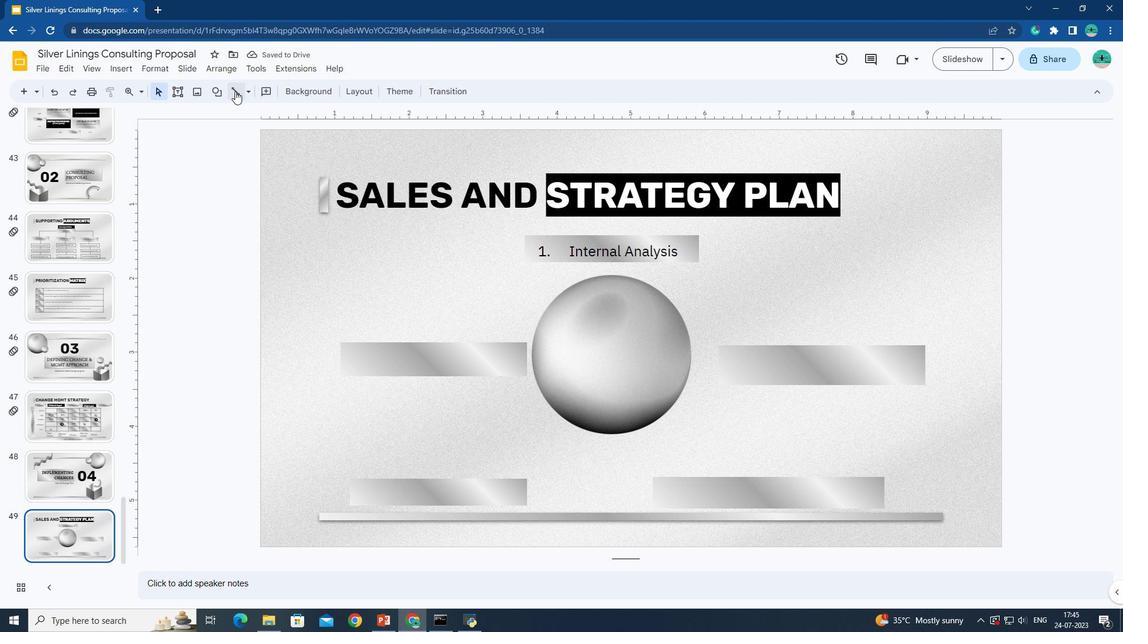 
Action: Mouse moved to (433, 341)
Screenshot: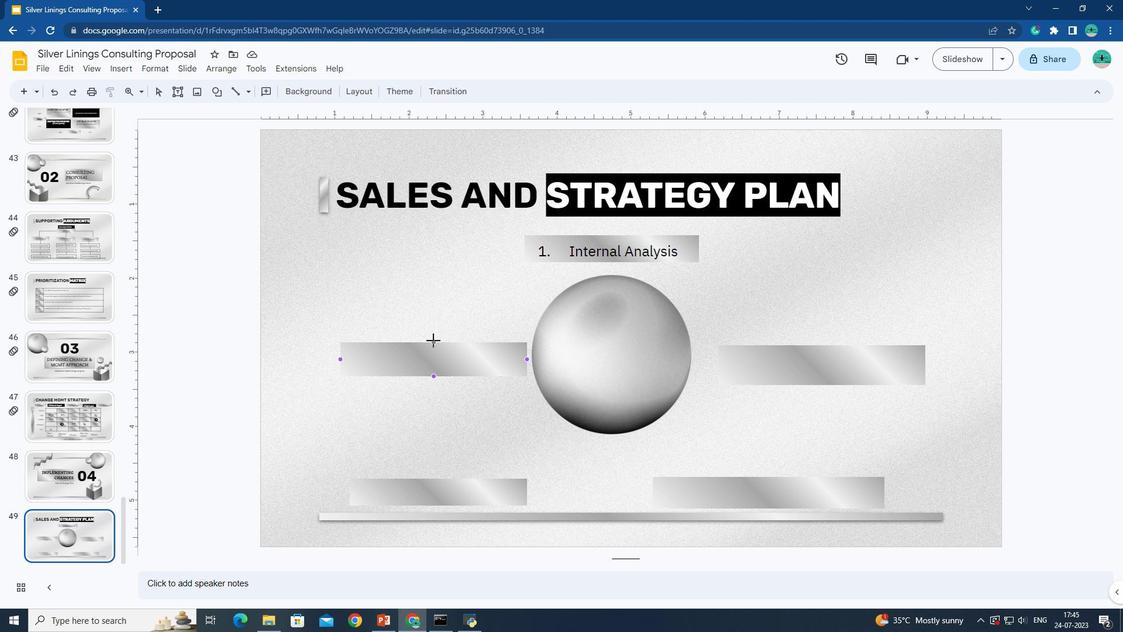 
Action: Mouse pressed left at (433, 341)
Screenshot: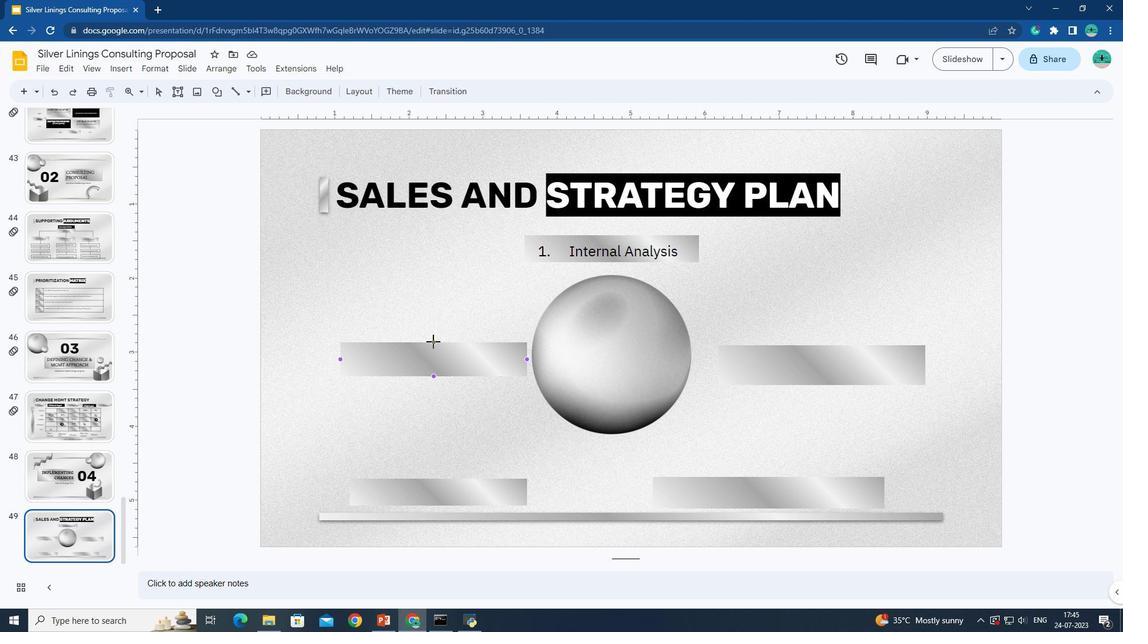 
Action: Mouse moved to (434, 271)
Screenshot: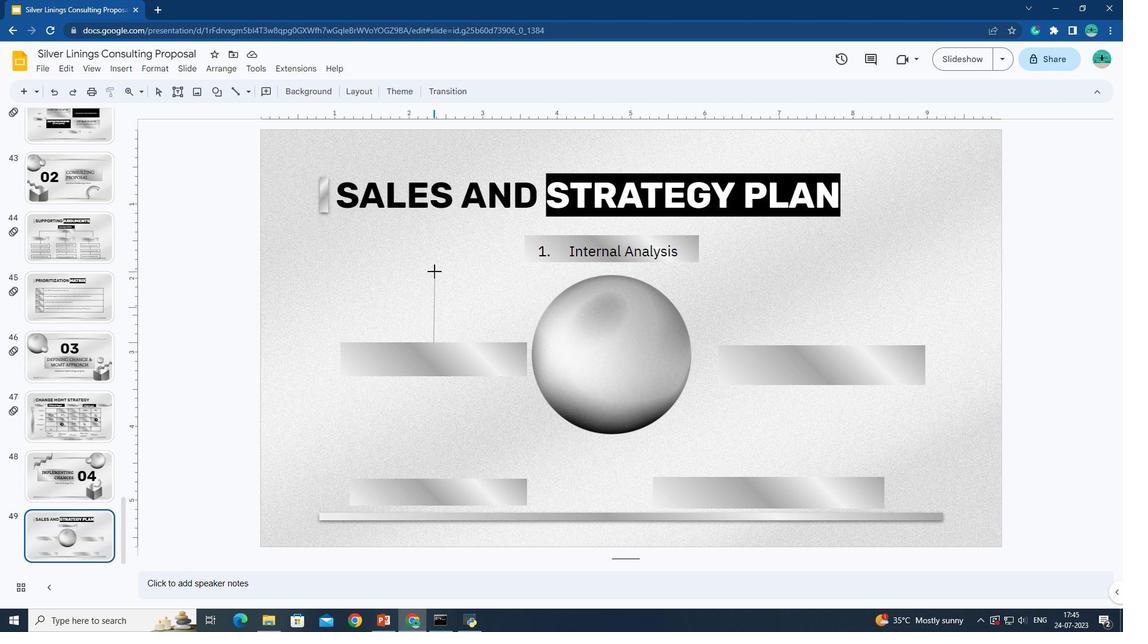 
Action: Key pressed <Key.shift>
Screenshot: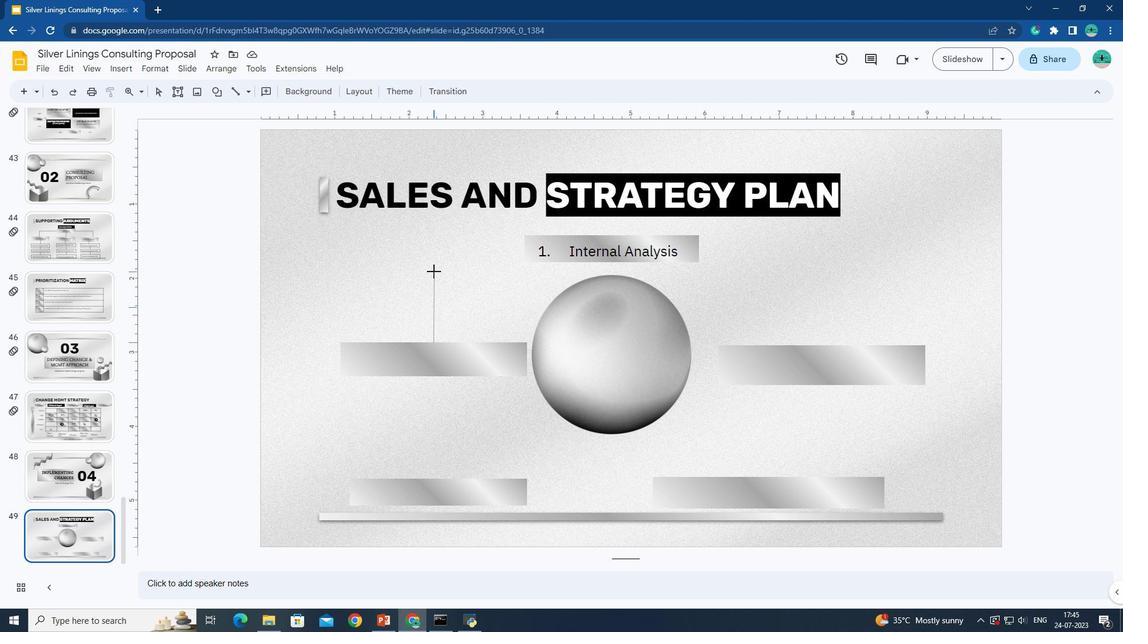 
Action: Mouse moved to (430, 266)
Screenshot: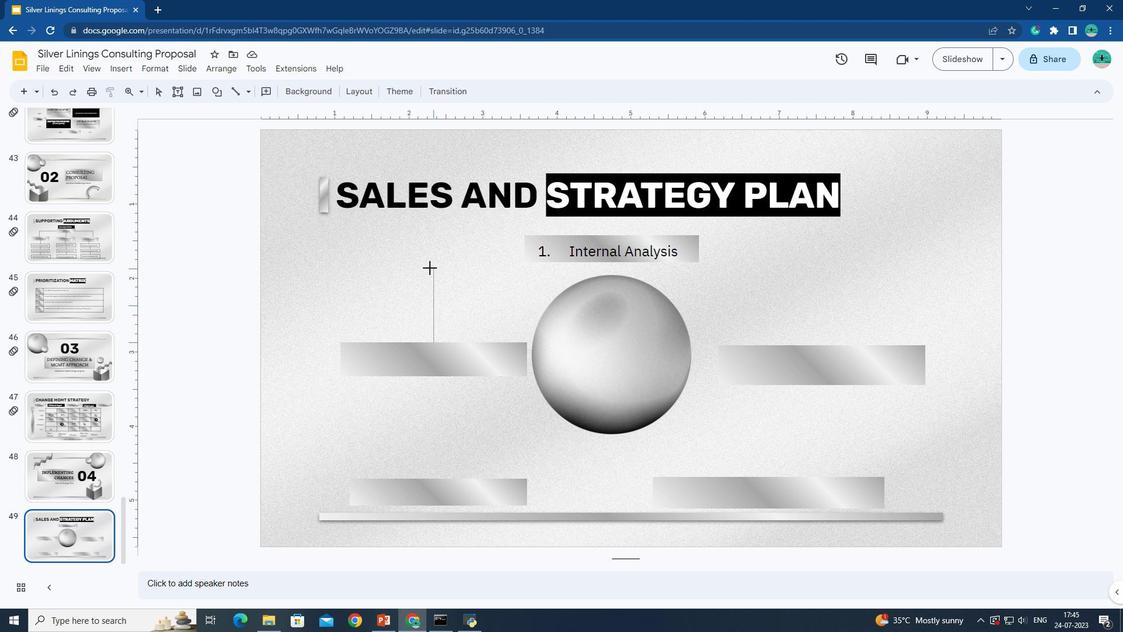 
Action: Key pressed <Key.shift><Key.shift>
Screenshot: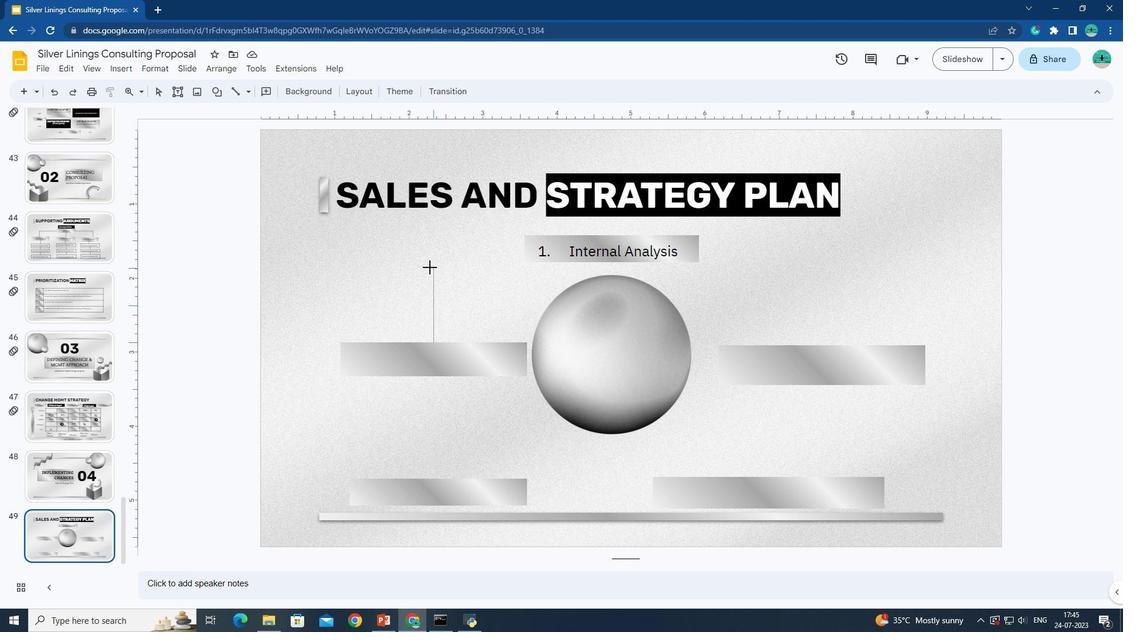 
Action: Mouse moved to (430, 265)
Screenshot: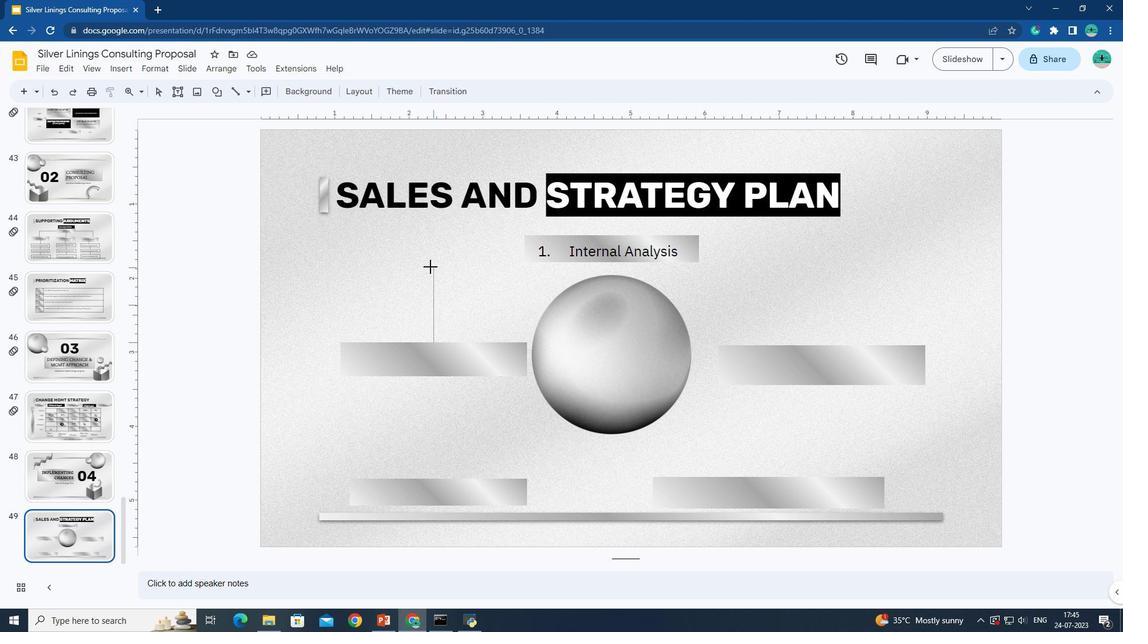 
Action: Key pressed <Key.shift>
Screenshot: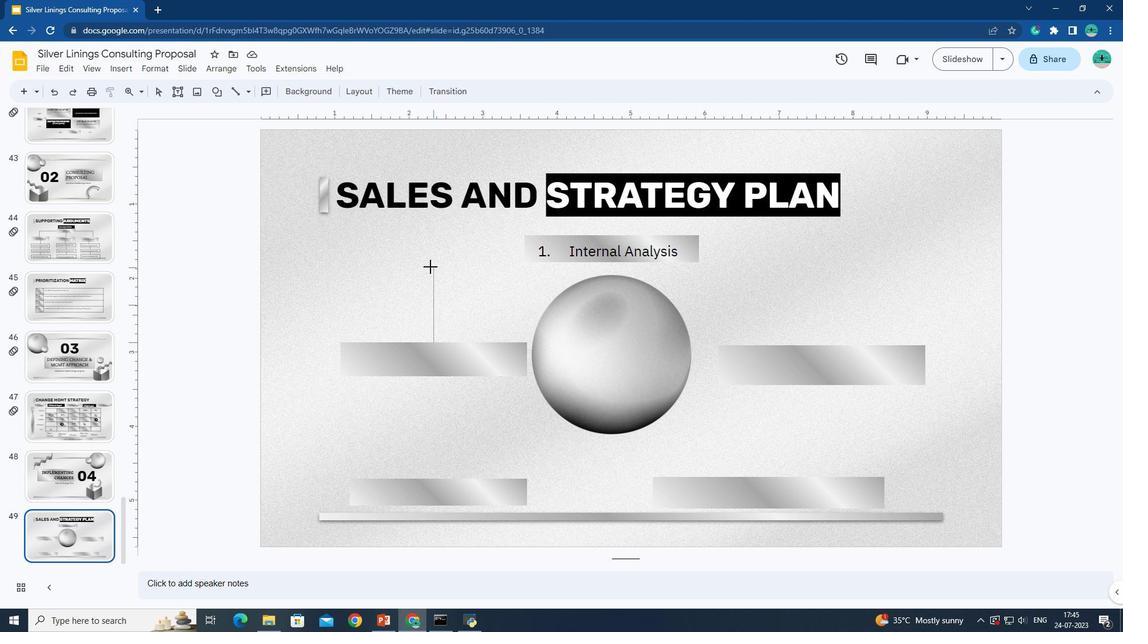 
Action: Mouse moved to (430, 263)
Screenshot: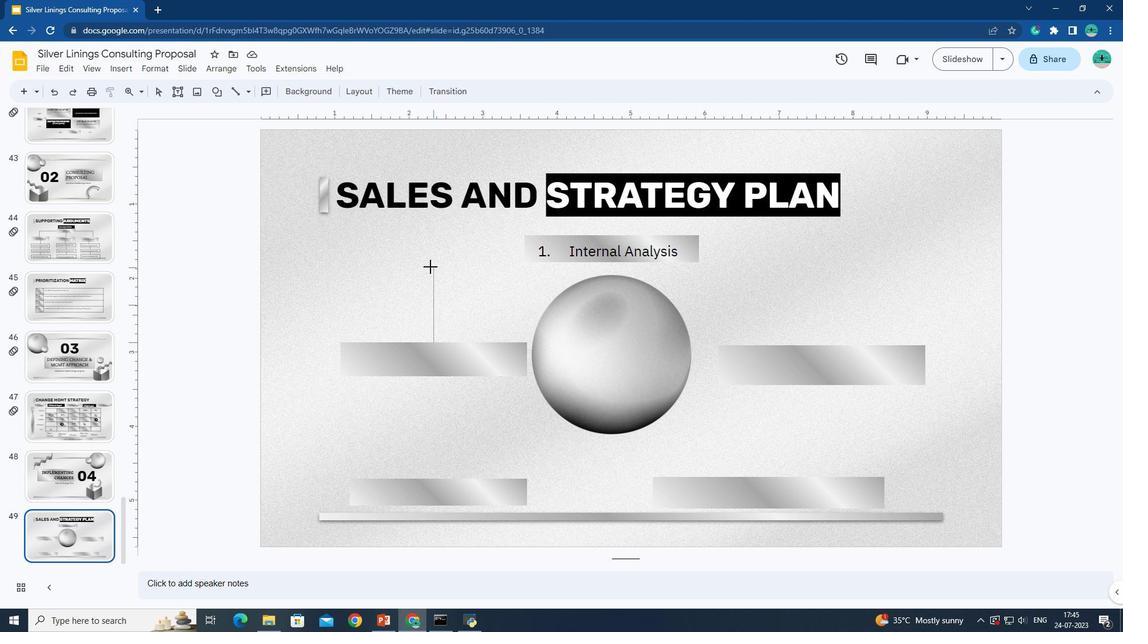 
Action: Key pressed <Key.shift>
Screenshot: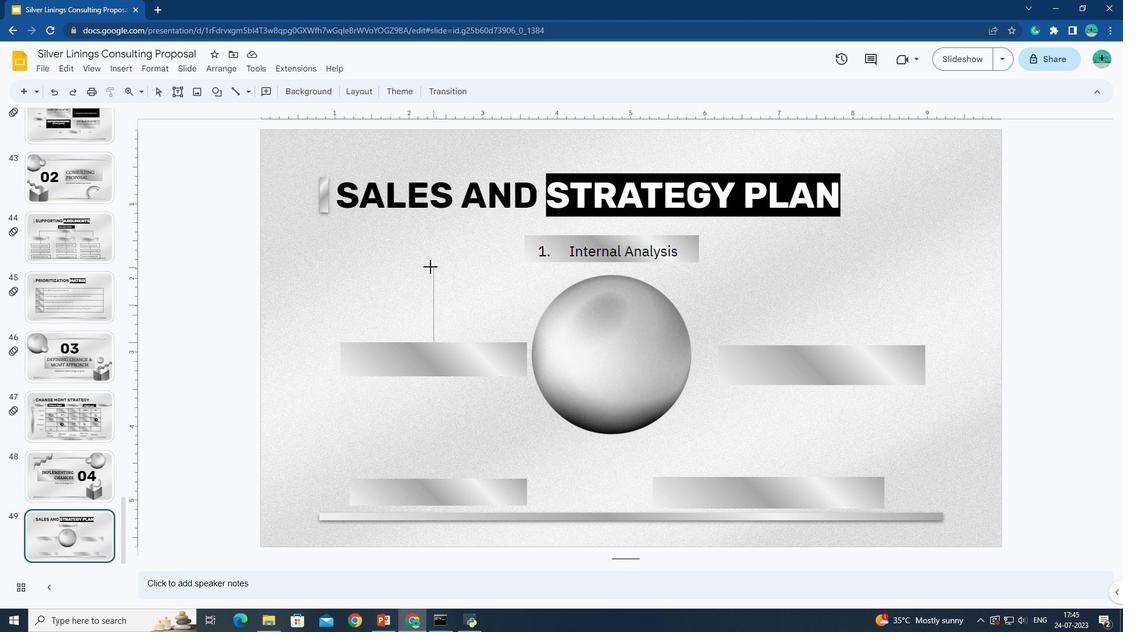 
Action: Mouse moved to (430, 261)
Screenshot: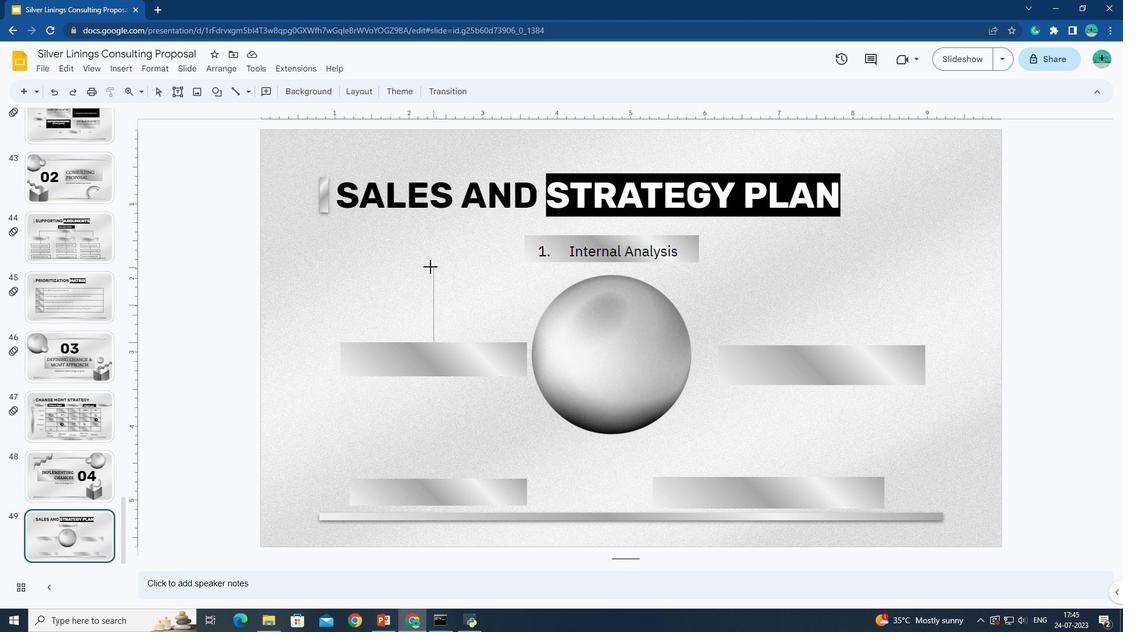 
Action: Key pressed <Key.shift>
Screenshot: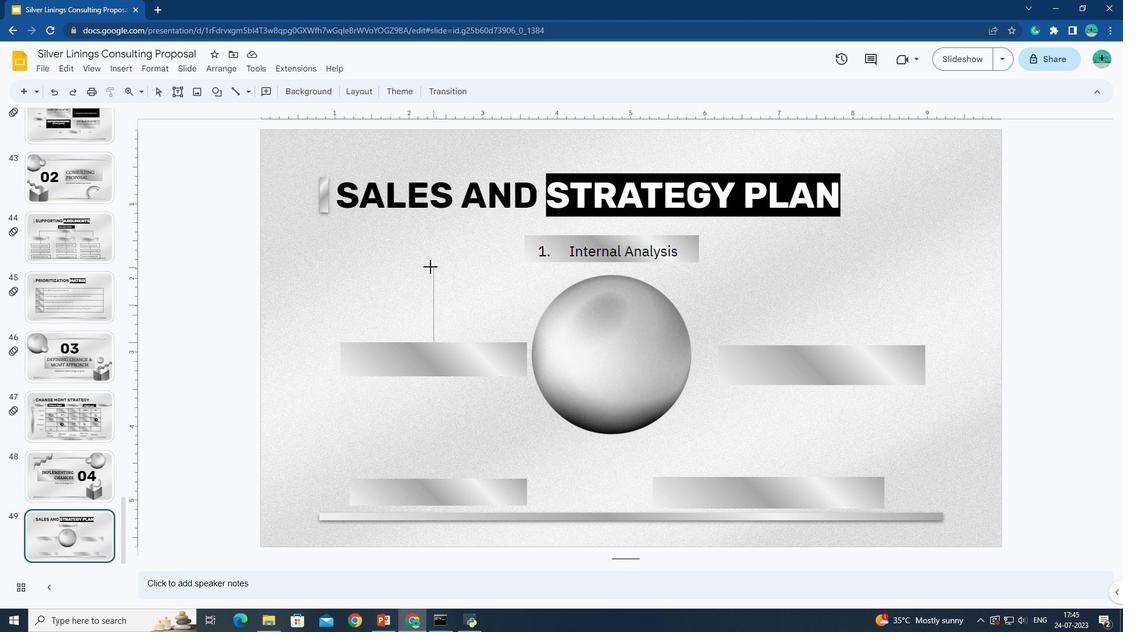
Action: Mouse moved to (430, 261)
Screenshot: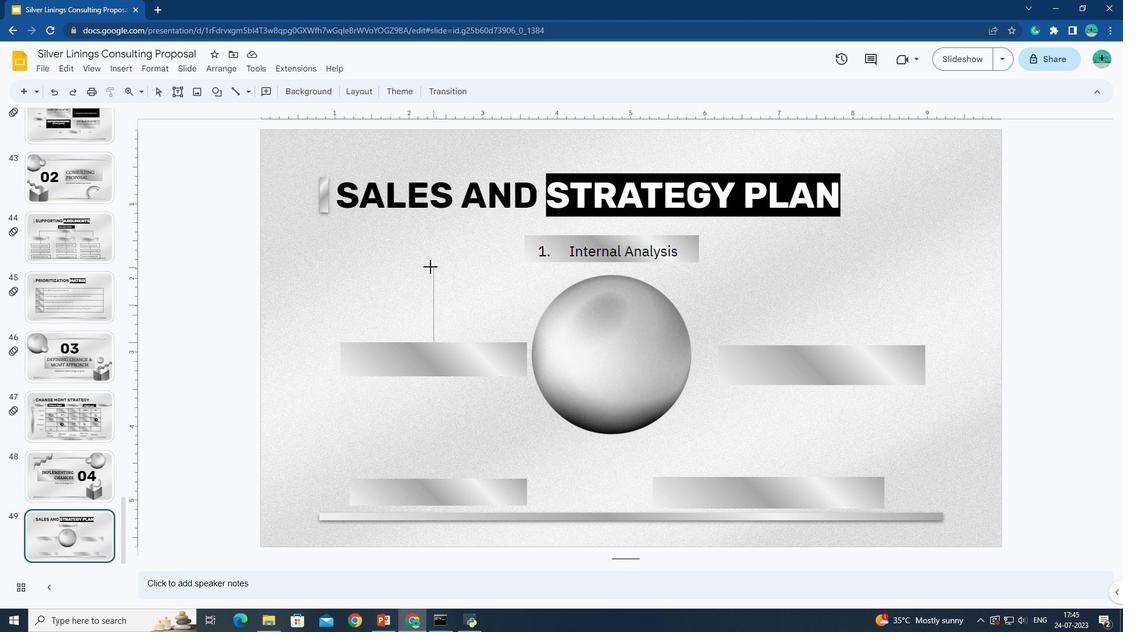 
Action: Key pressed <Key.shift><Key.shift><Key.shift><Key.shift><Key.shift><Key.shift><Key.shift><Key.shift><Key.shift>
Screenshot: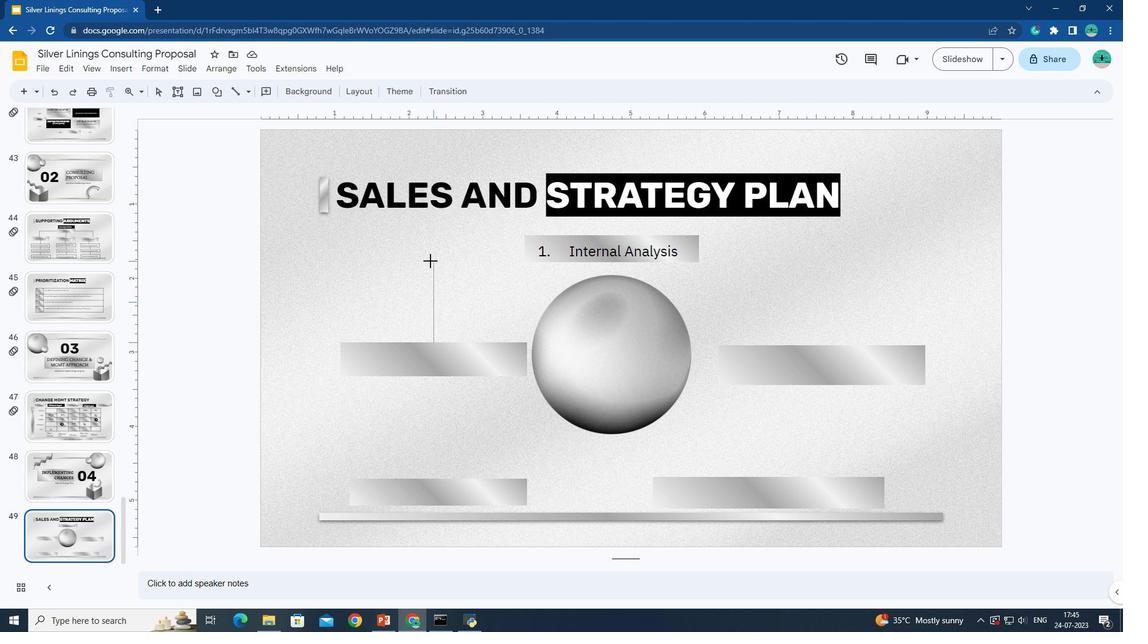 
Action: Mouse moved to (430, 261)
Screenshot: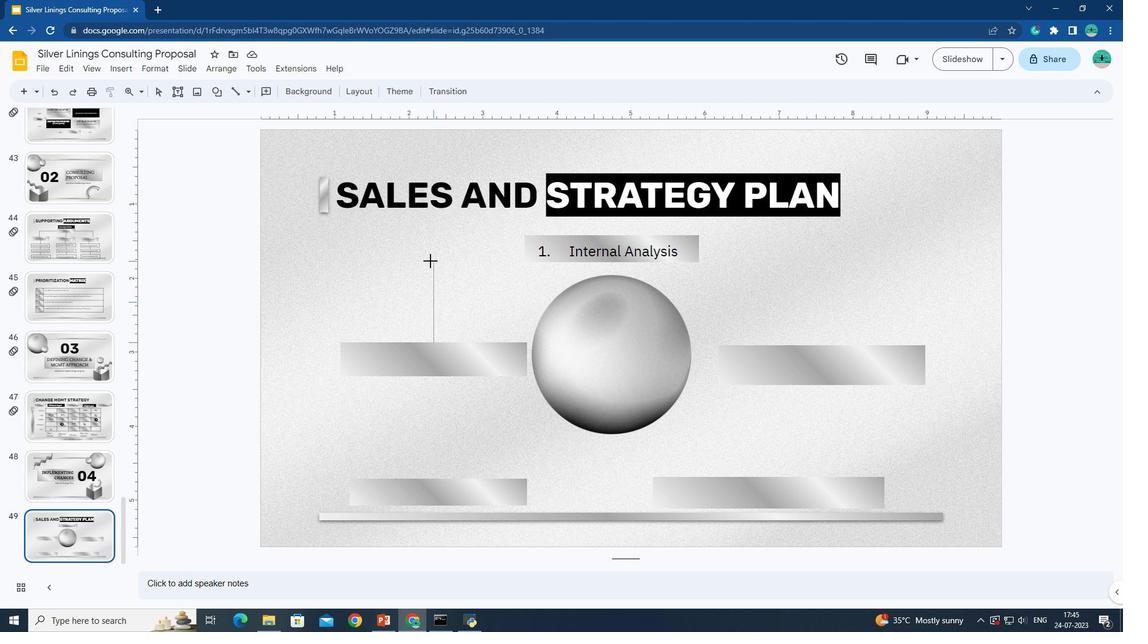 
Action: Key pressed <Key.shift>
Screenshot: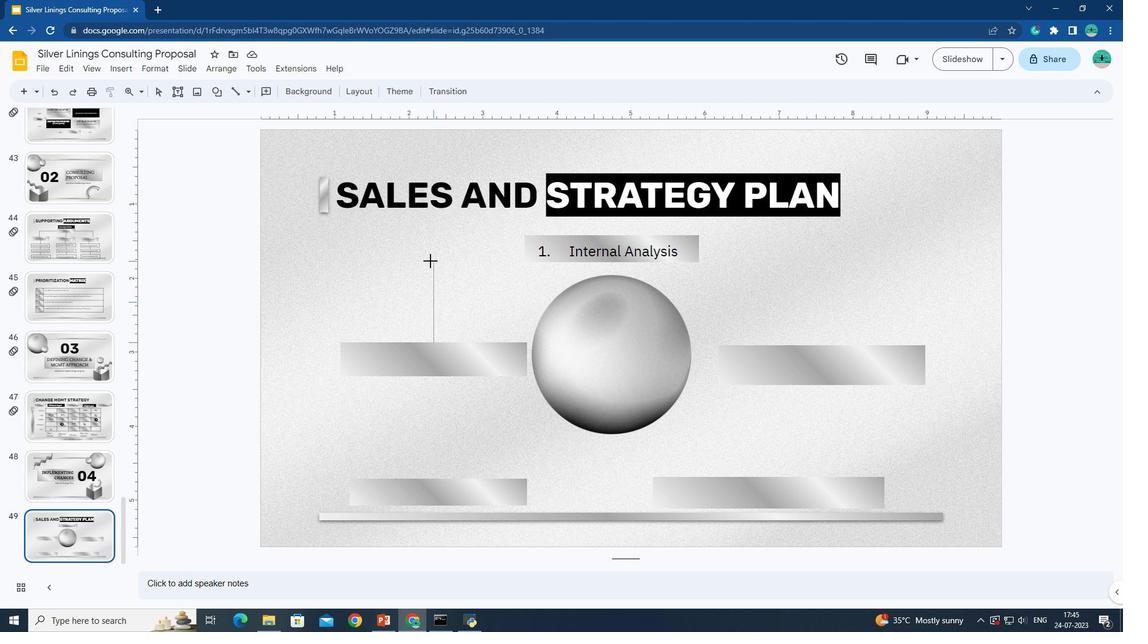 
Action: Mouse moved to (430, 259)
Screenshot: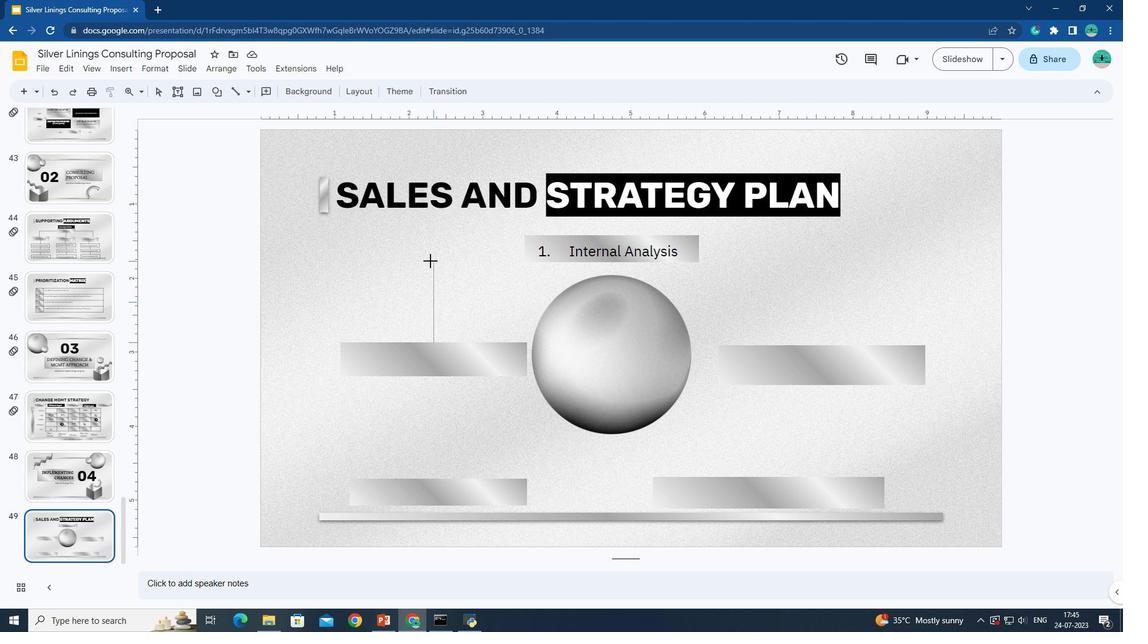 
Action: Key pressed <Key.shift>
Screenshot: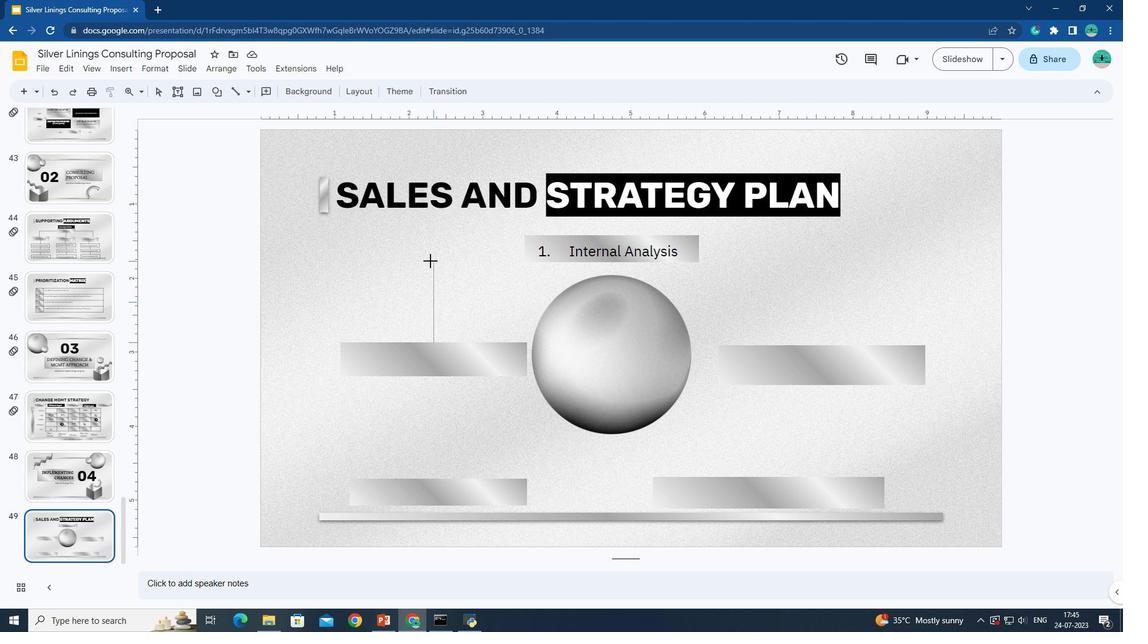 
Action: Mouse moved to (430, 259)
Screenshot: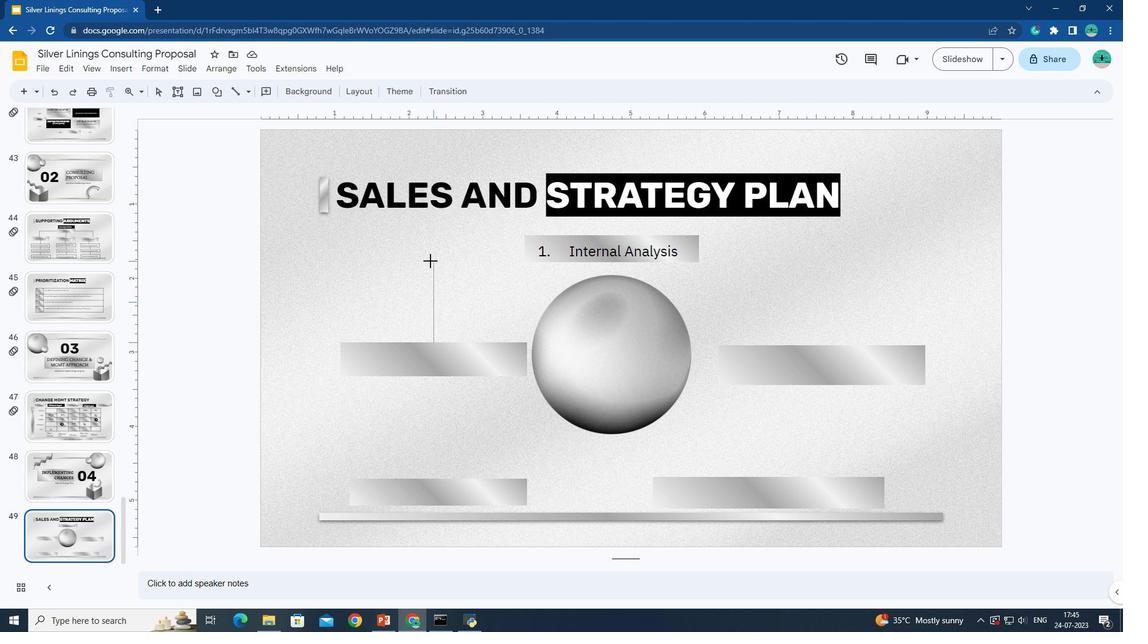 
Action: Key pressed <Key.shift>
Screenshot: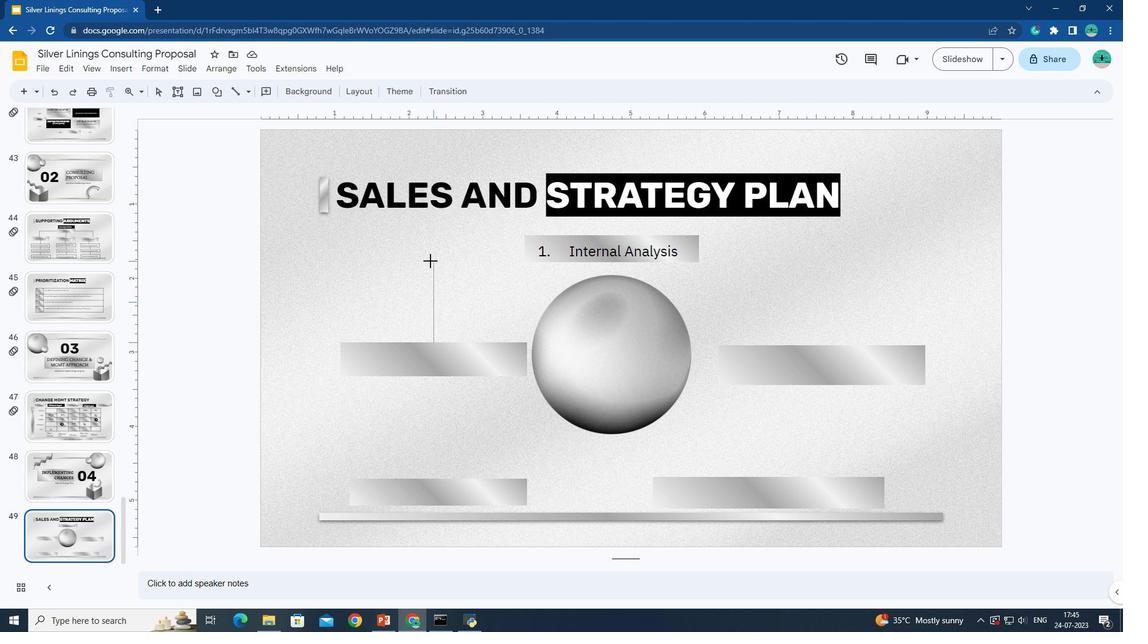 
Action: Mouse moved to (430, 256)
Screenshot: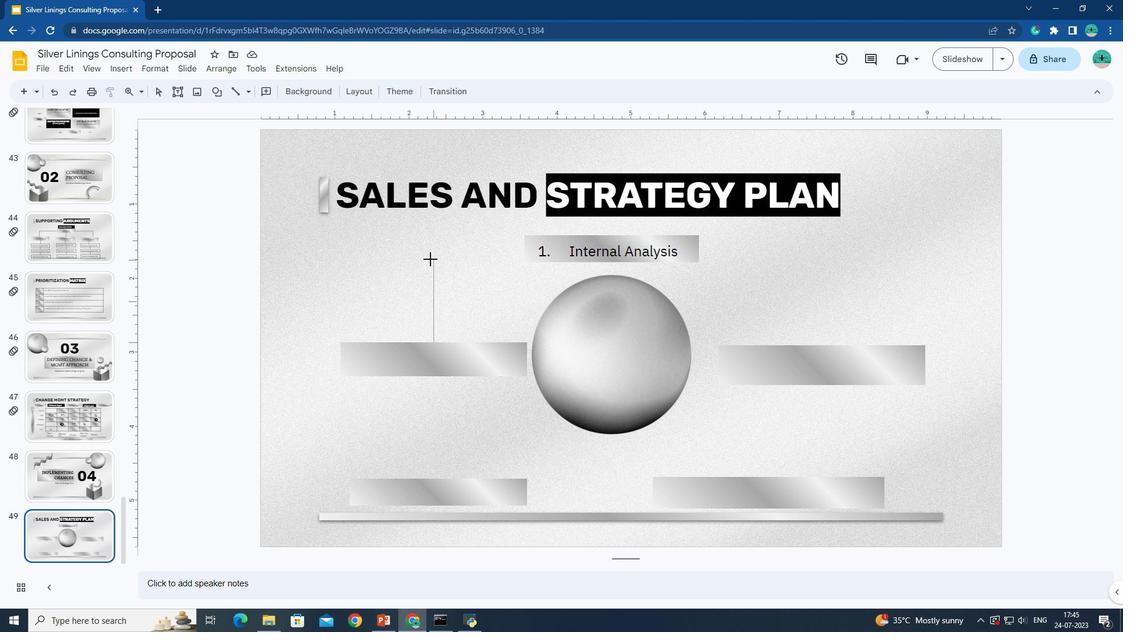 
Action: Key pressed <Key.shift>
Screenshot: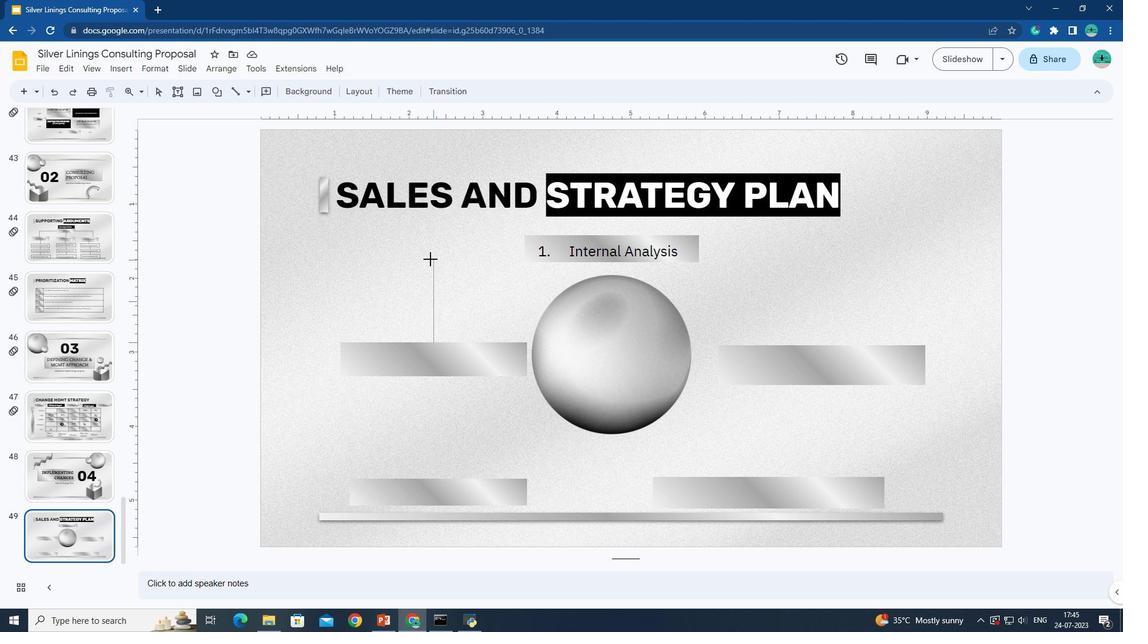 
Action: Mouse moved to (431, 255)
Screenshot: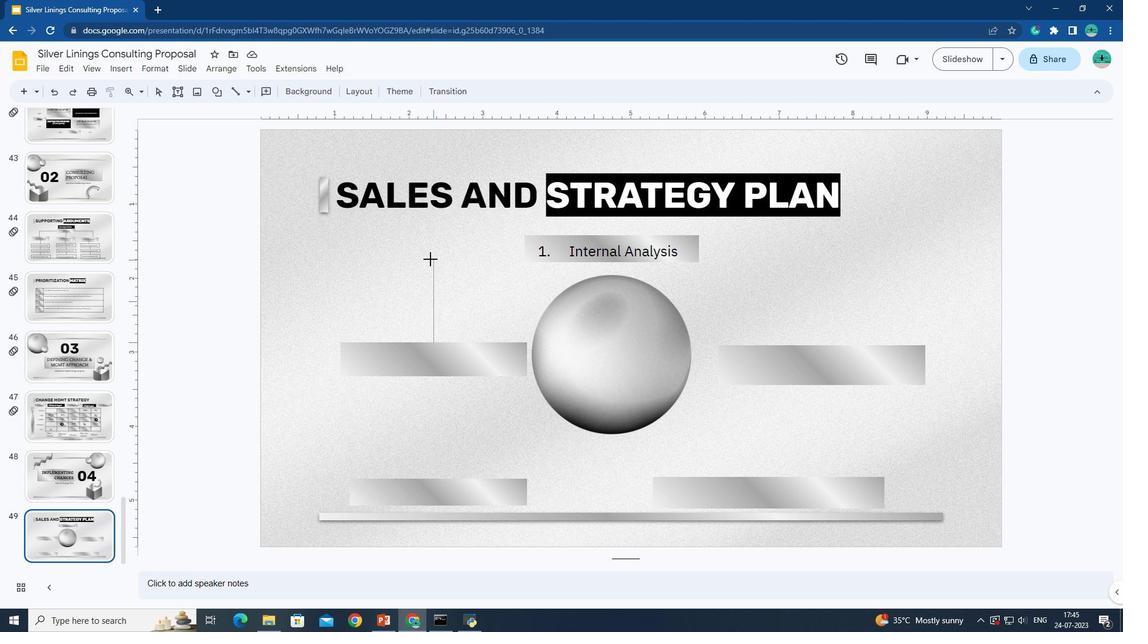 
Action: Key pressed <Key.shift><Key.shift><Key.shift><Key.shift><Key.shift><Key.shift><Key.shift><Key.shift><Key.shift><Key.shift><Key.shift><Key.shift>
Screenshot: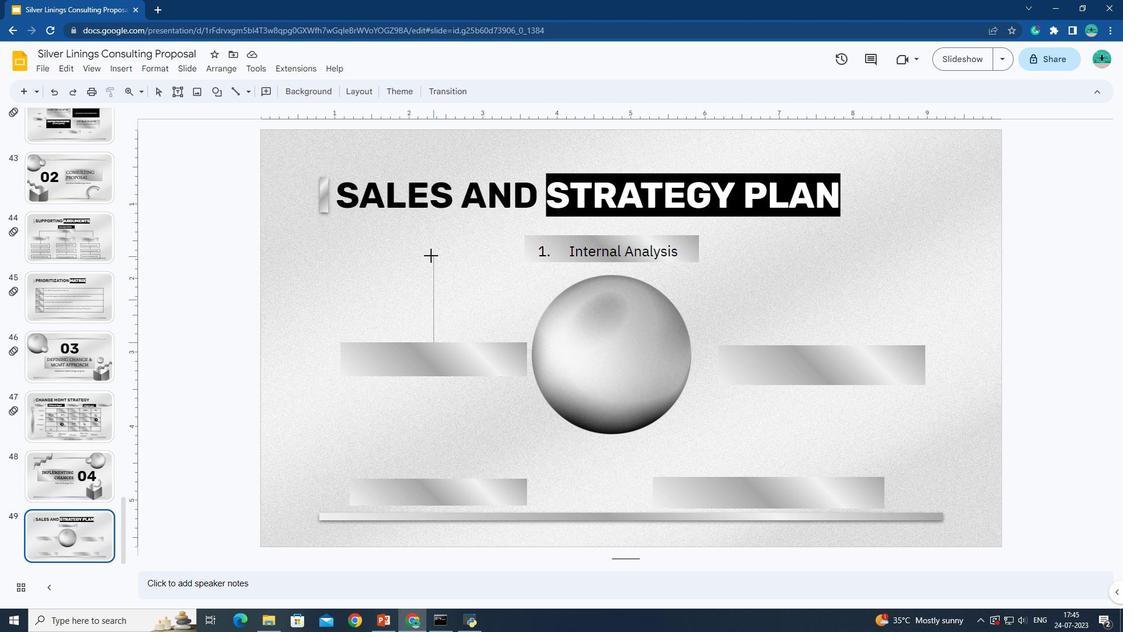 
Action: Mouse moved to (431, 255)
Screenshot: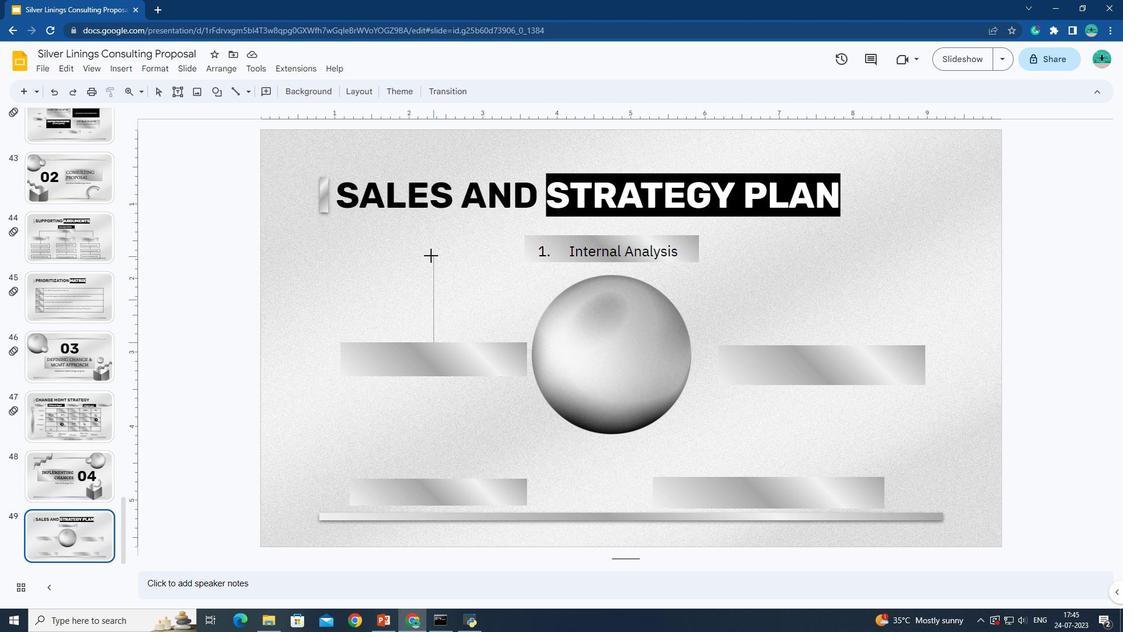 
Action: Key pressed <Key.shift><Key.shift><Key.shift><Key.shift><Key.shift><Key.shift><Key.shift><Key.shift><Key.shift><Key.shift><Key.shift><Key.shift><Key.shift><Key.shift><Key.shift><Key.shift>
Screenshot: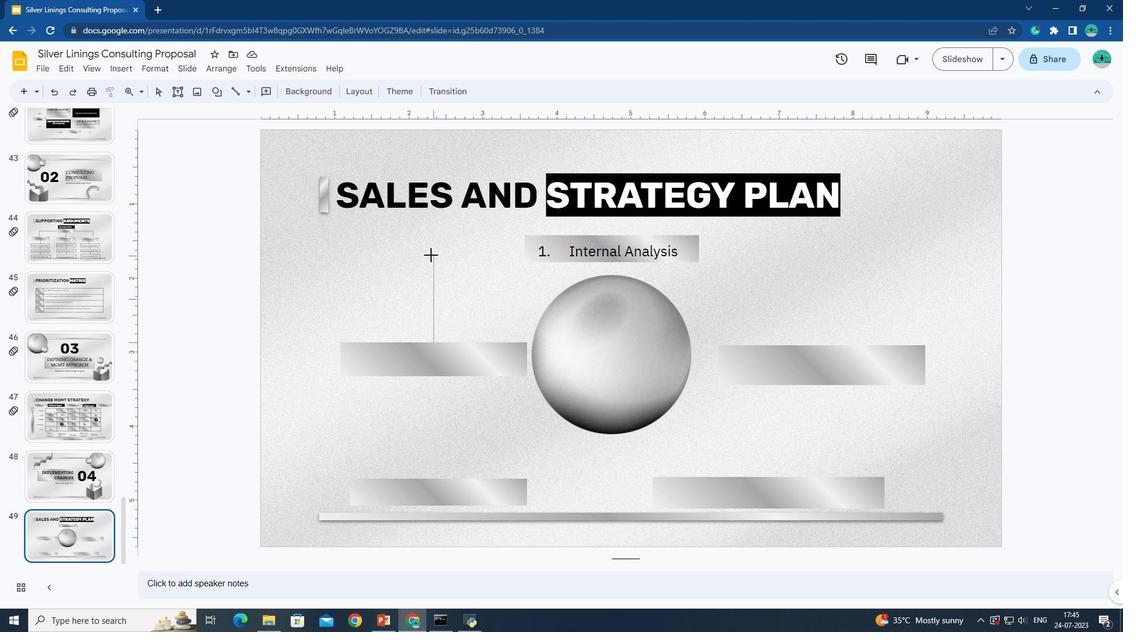 
Action: Mouse moved to (282, 88)
Screenshot: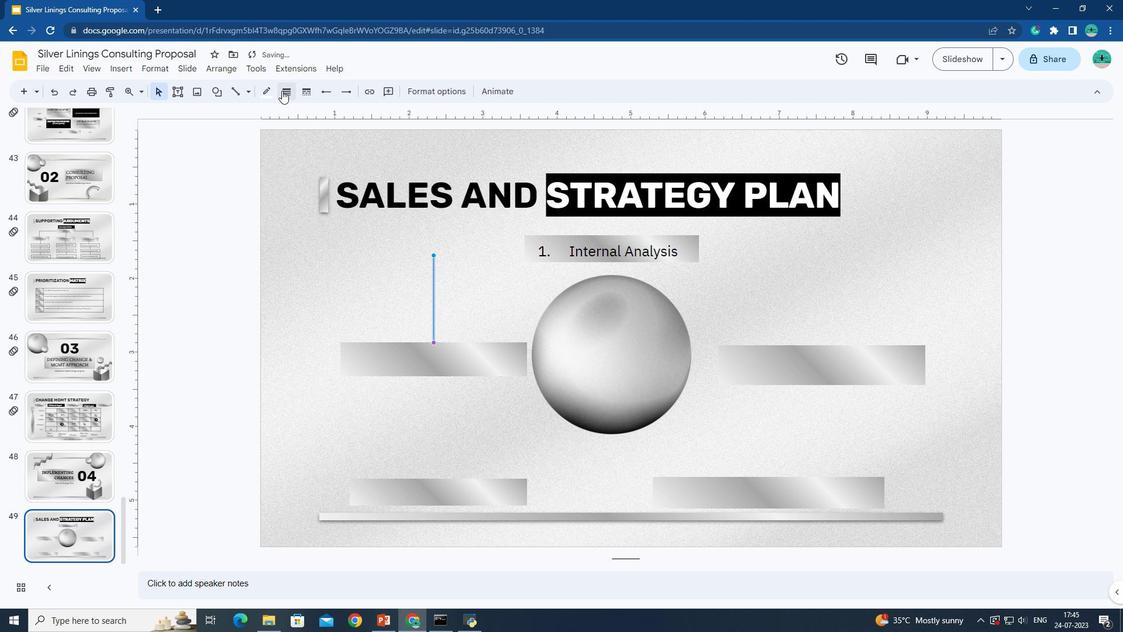 
Action: Mouse pressed left at (282, 88)
Screenshot: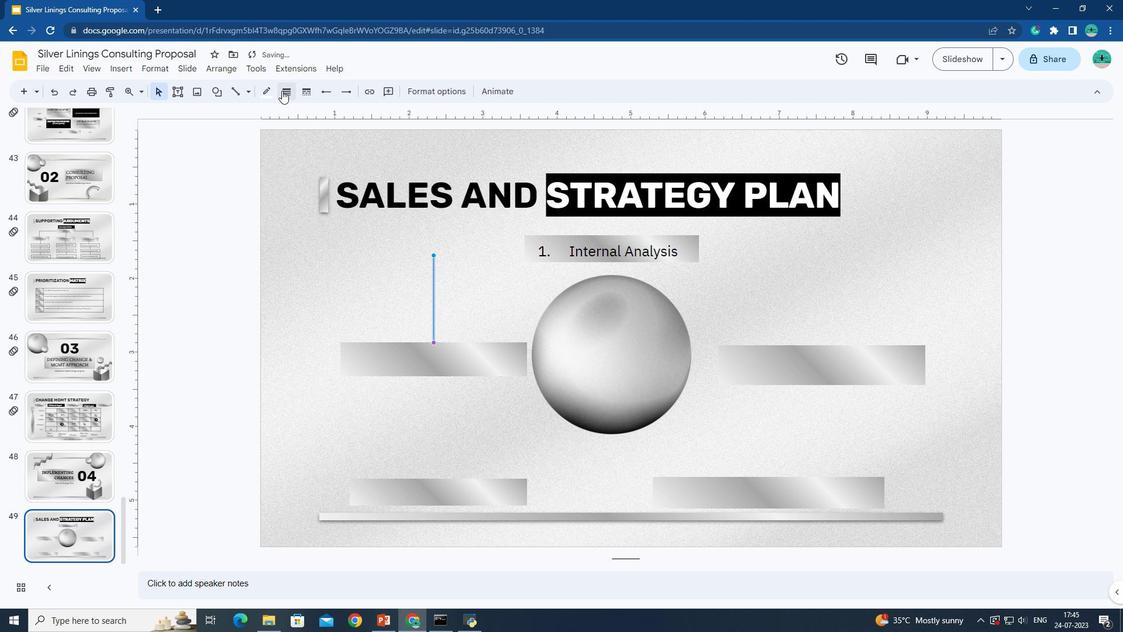 
Action: Mouse moved to (300, 129)
Screenshot: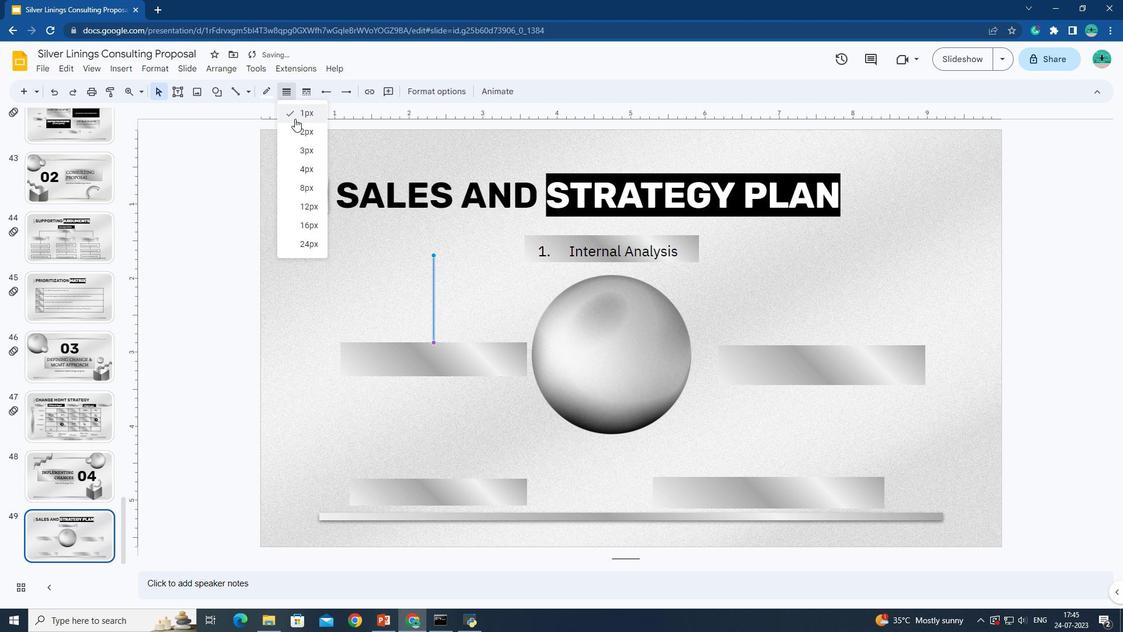 
Action: Mouse pressed left at (300, 129)
Screenshot: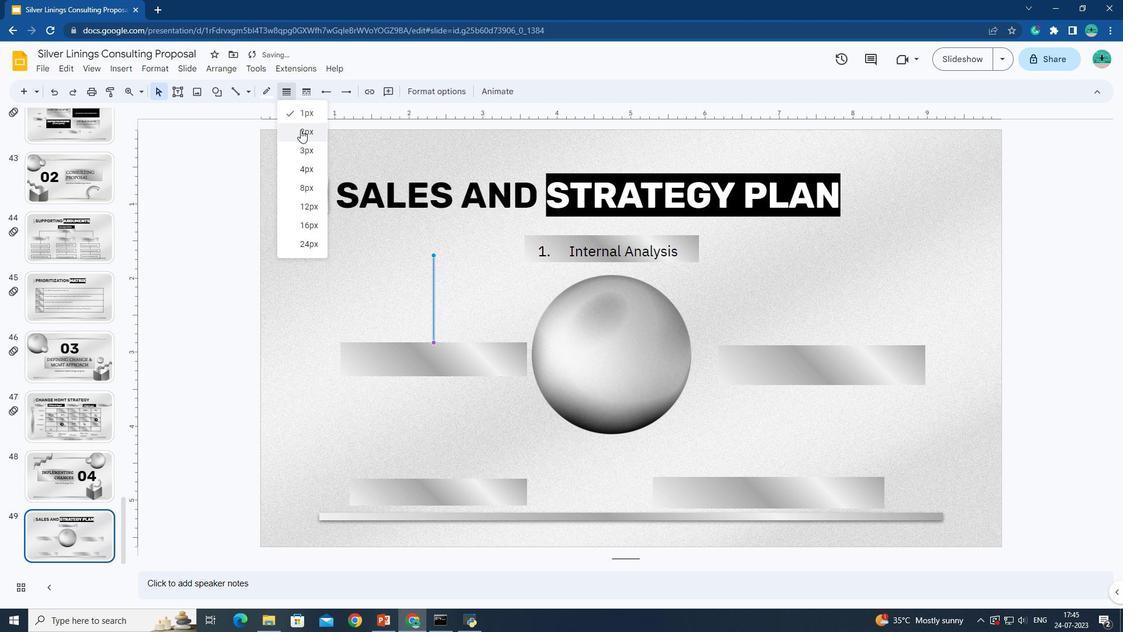 
Action: Mouse moved to (268, 94)
Screenshot: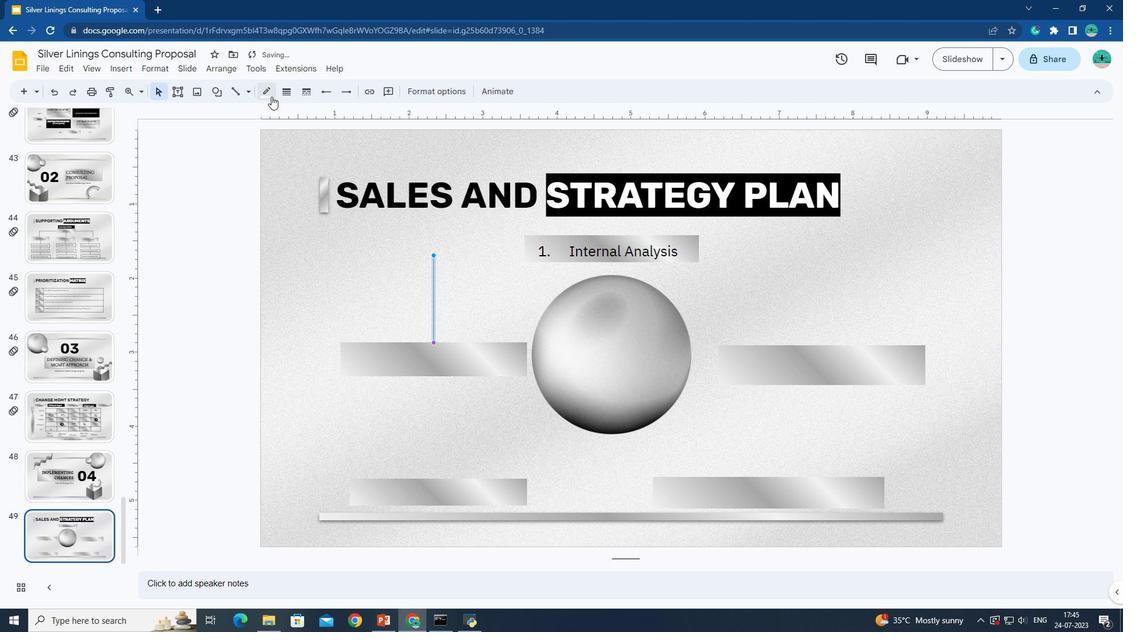
Action: Mouse pressed left at (268, 94)
Screenshot: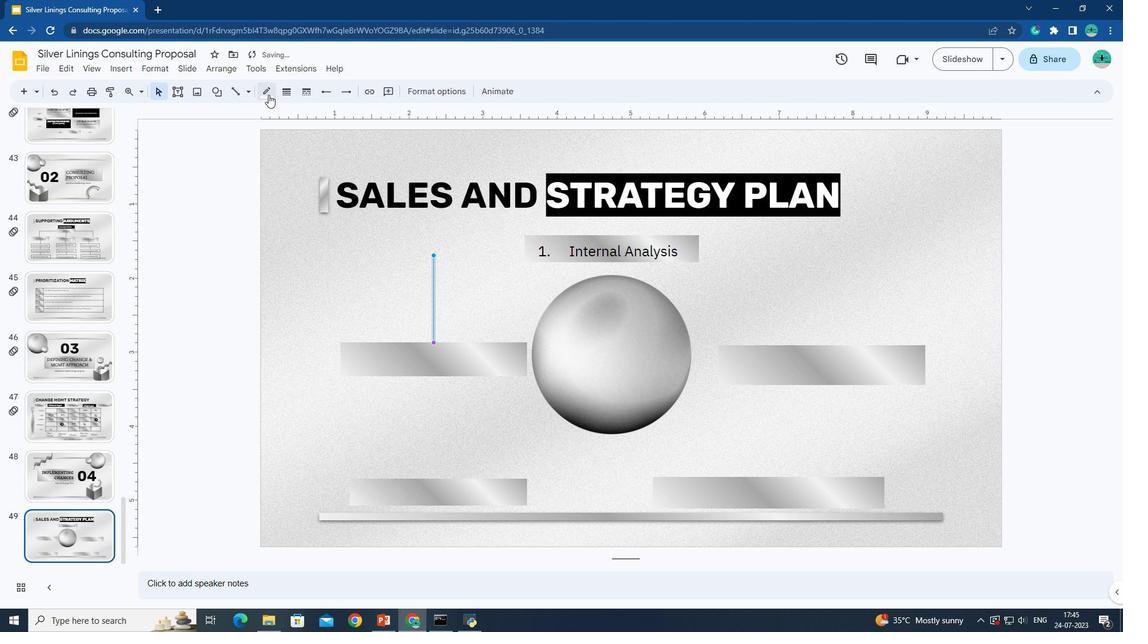 
Action: Mouse moved to (268, 128)
Screenshot: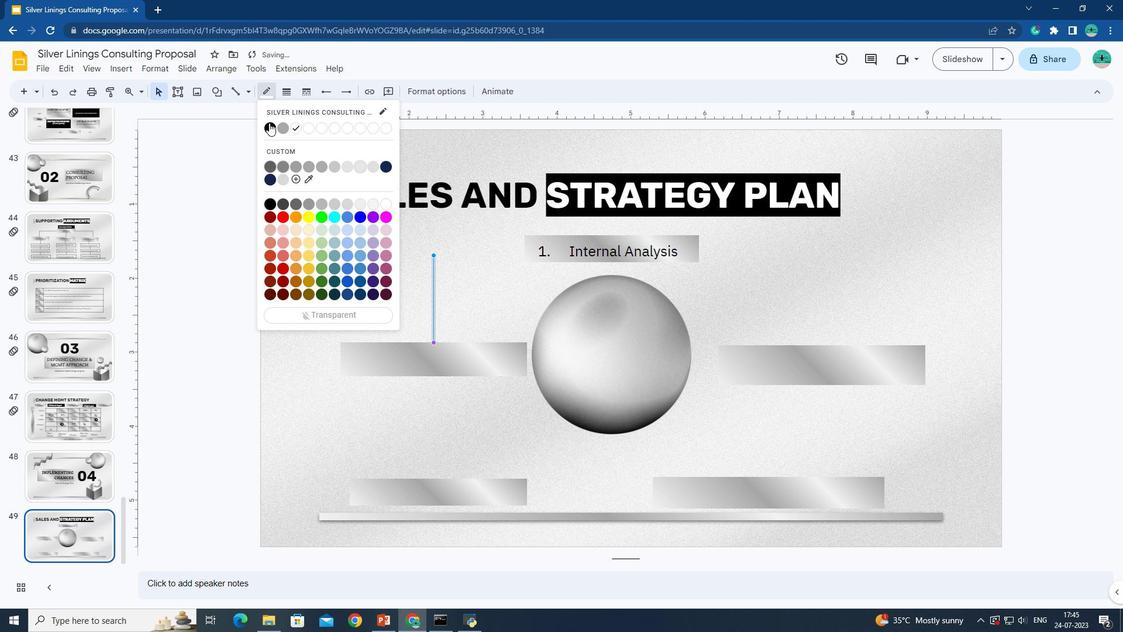 
Action: Mouse pressed left at (268, 128)
Screenshot: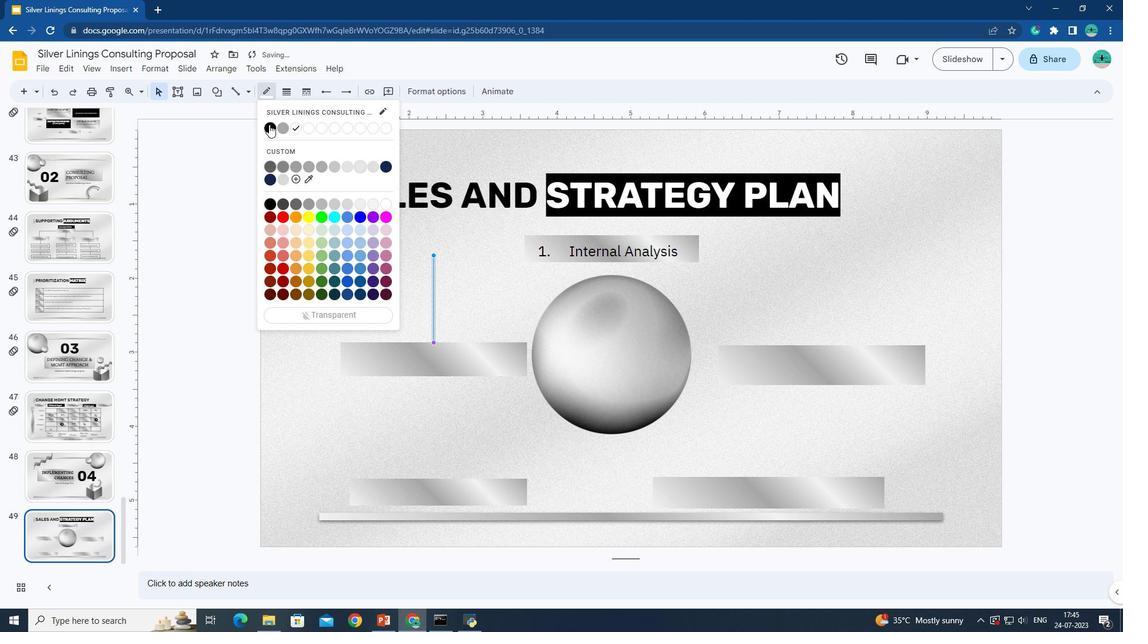 
Action: Mouse moved to (232, 93)
Screenshot: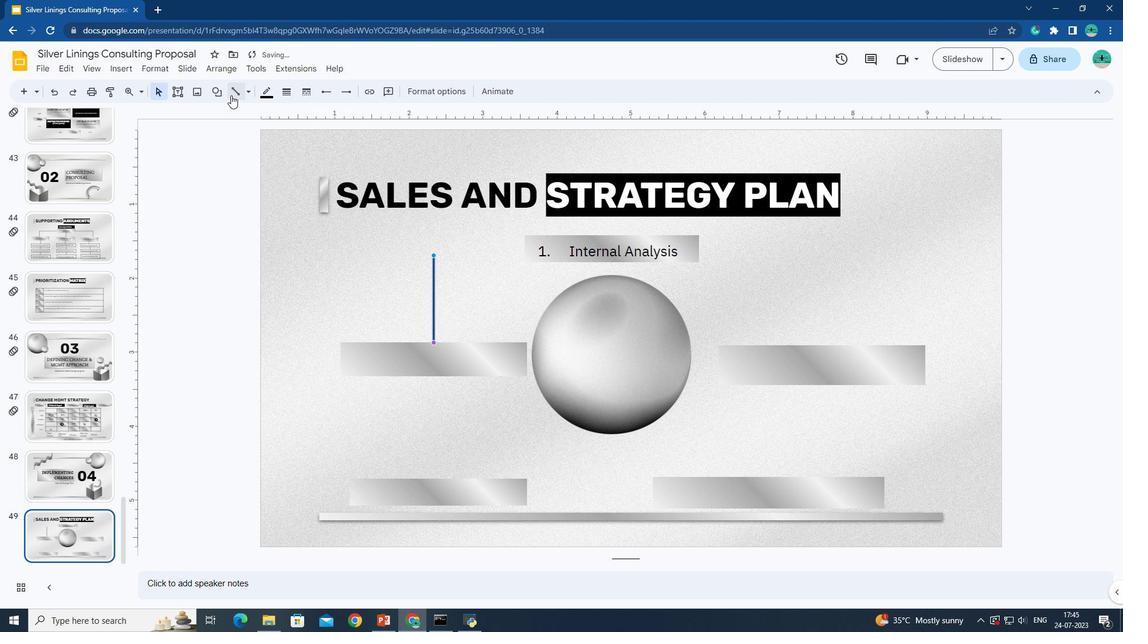 
Action: Mouse pressed left at (232, 93)
Screenshot: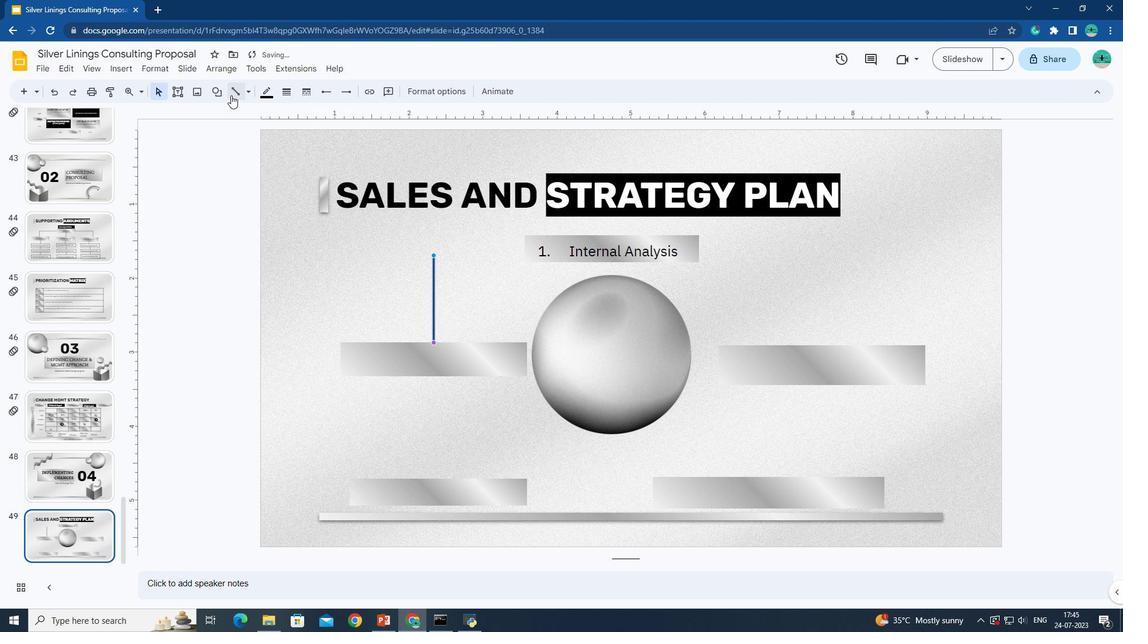 
Action: Mouse moved to (433, 255)
Screenshot: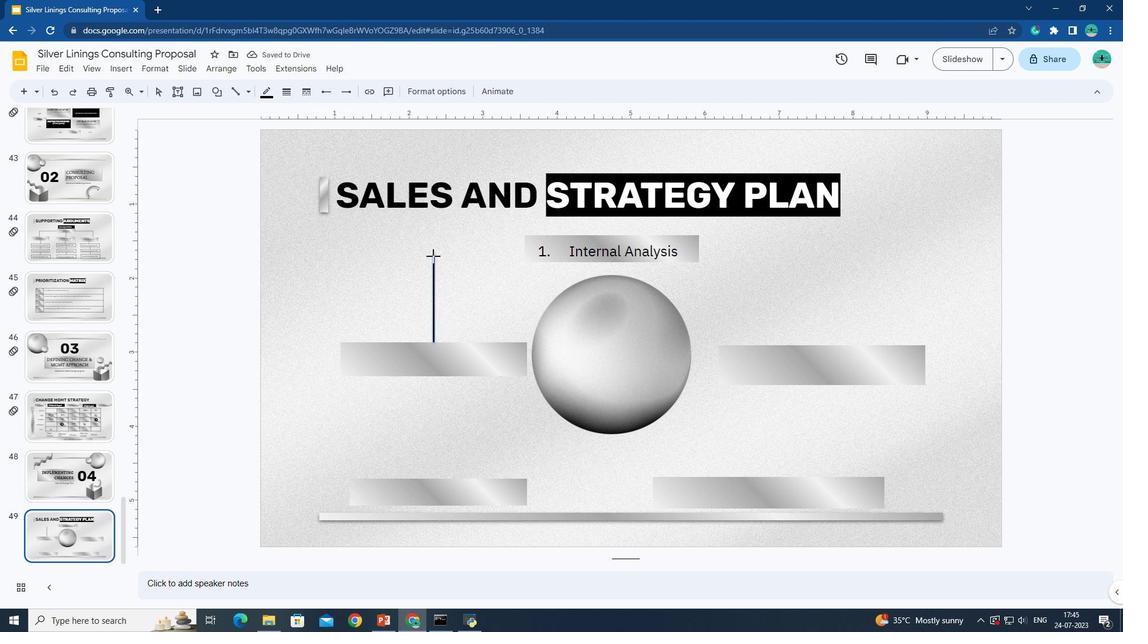 
Action: Mouse pressed left at (433, 255)
Screenshot: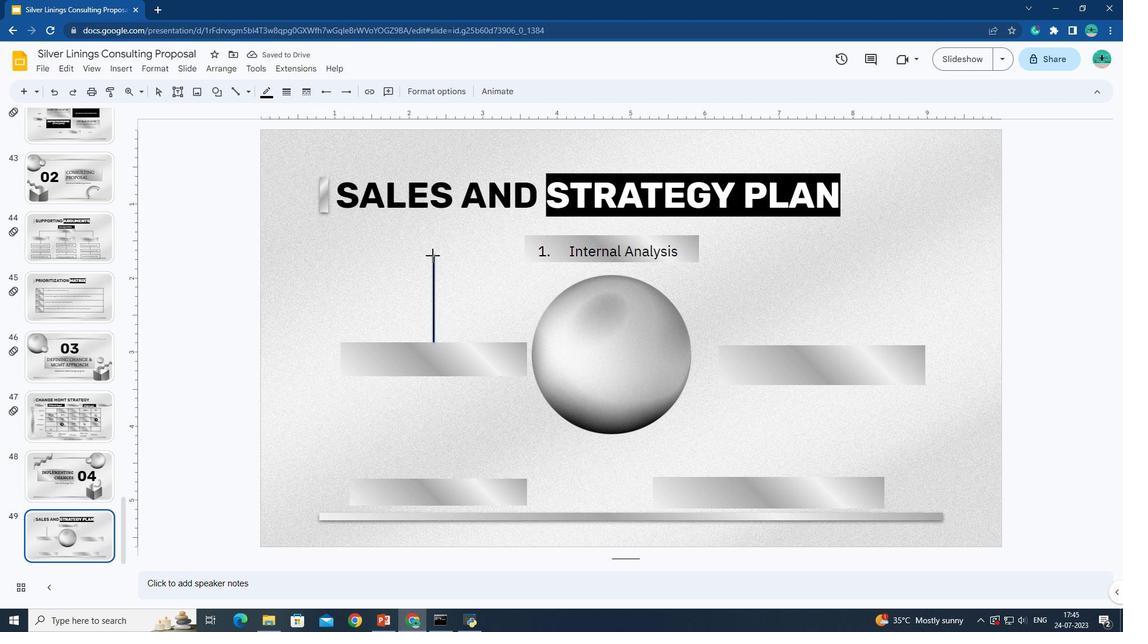 
Action: Key pressed <Key.shift>
Screenshot: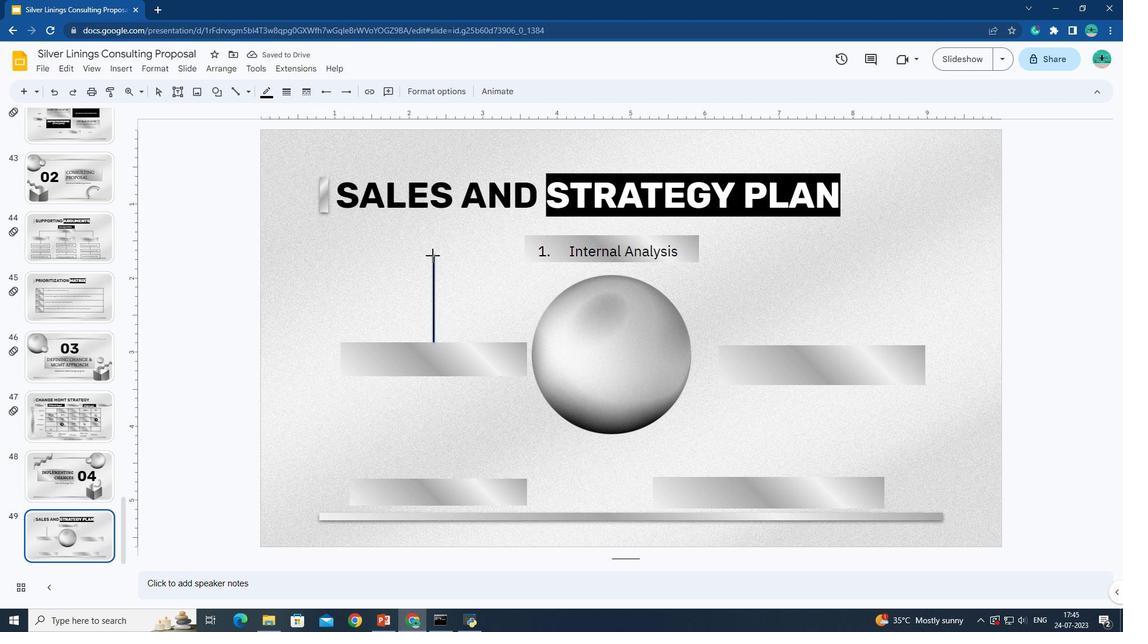 
Action: Mouse moved to (448, 255)
Screenshot: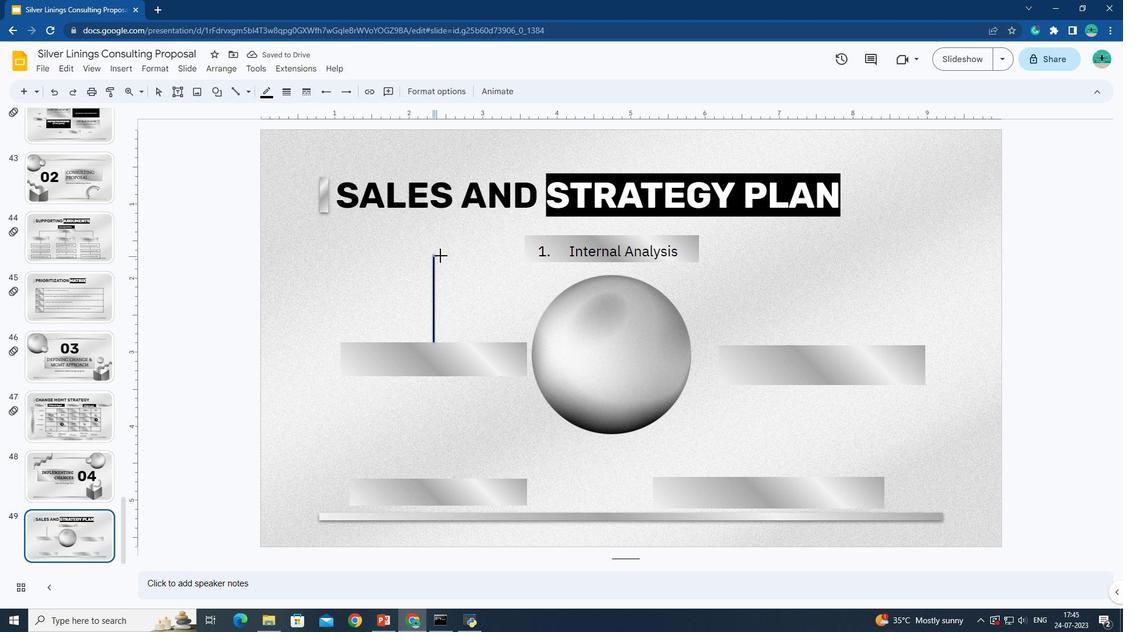 
Action: Key pressed <Key.shift>
Screenshot: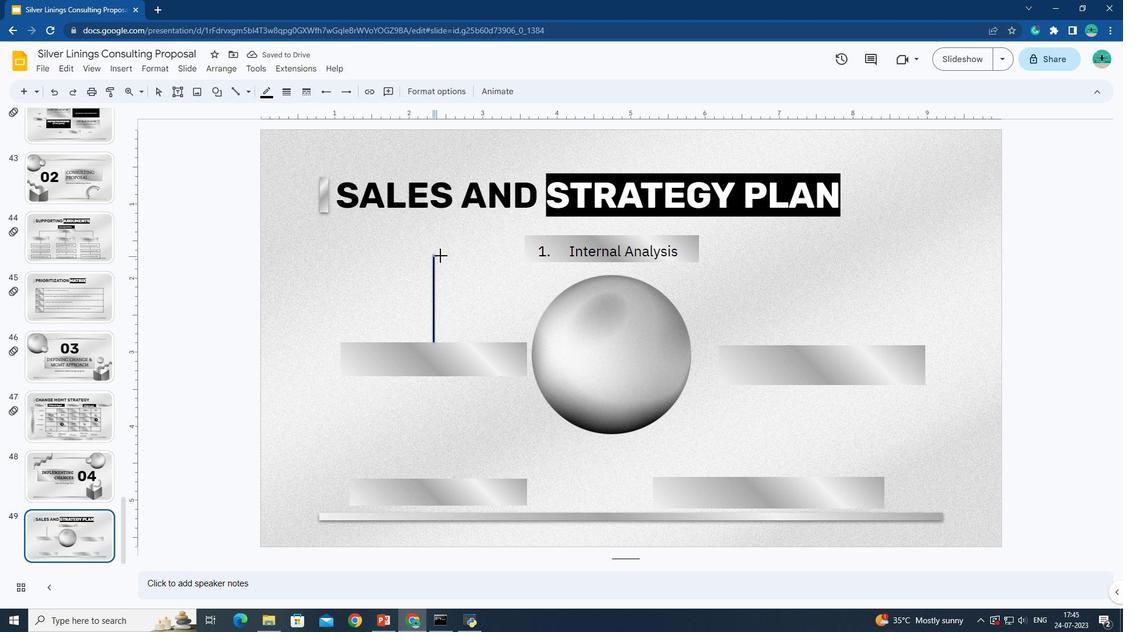 
Action: Mouse moved to (453, 255)
Screenshot: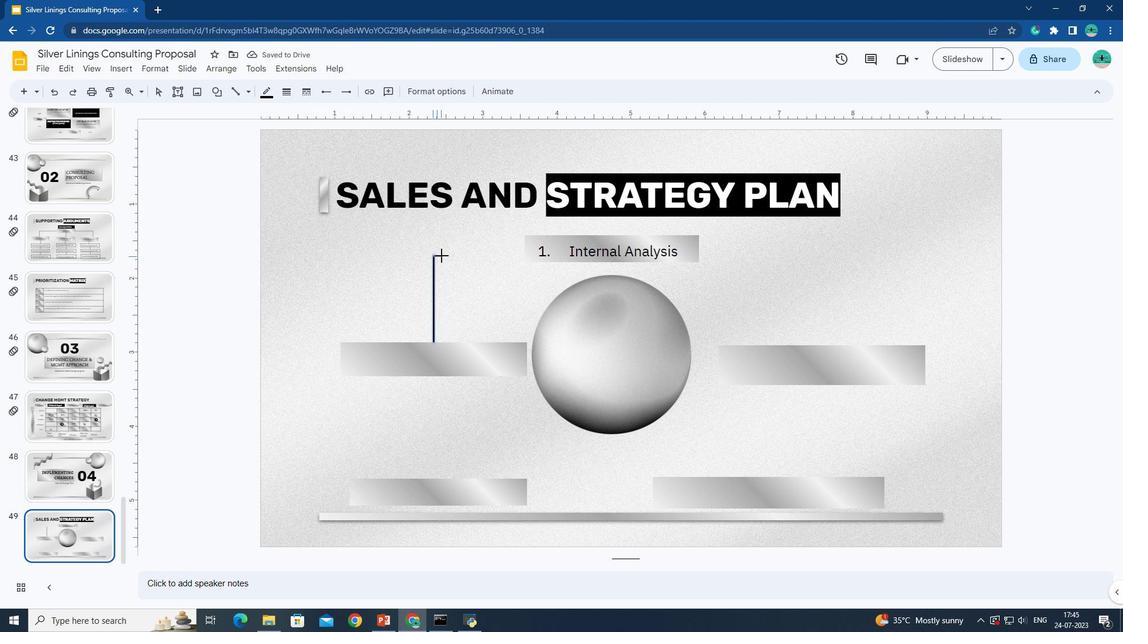 
Action: Key pressed <Key.shift>
Screenshot: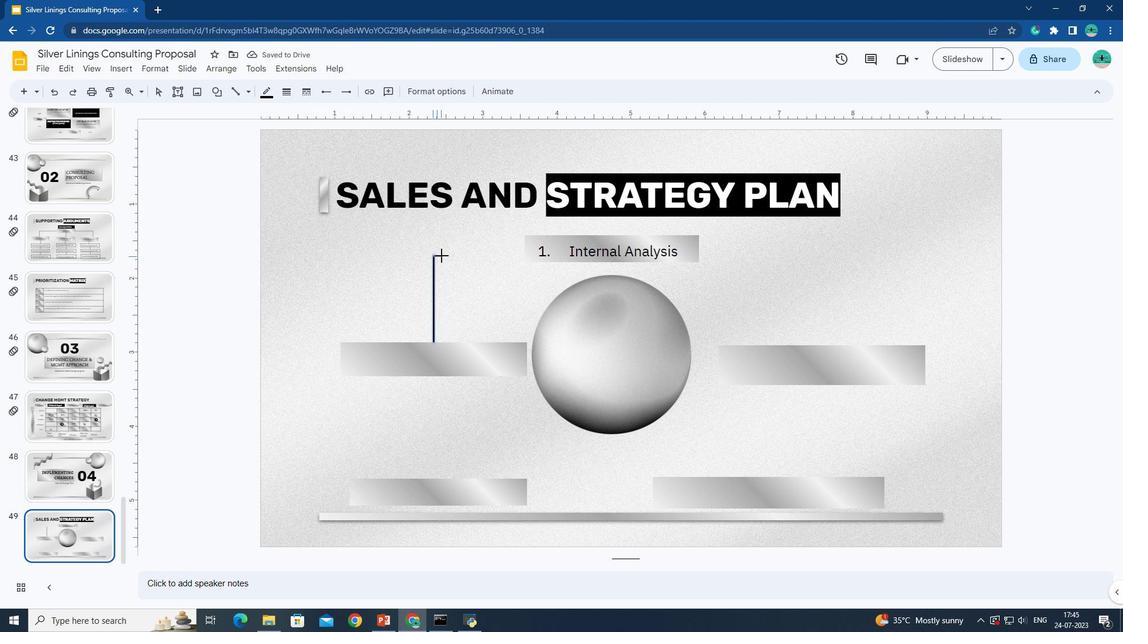 
Action: Mouse moved to (459, 255)
Screenshot: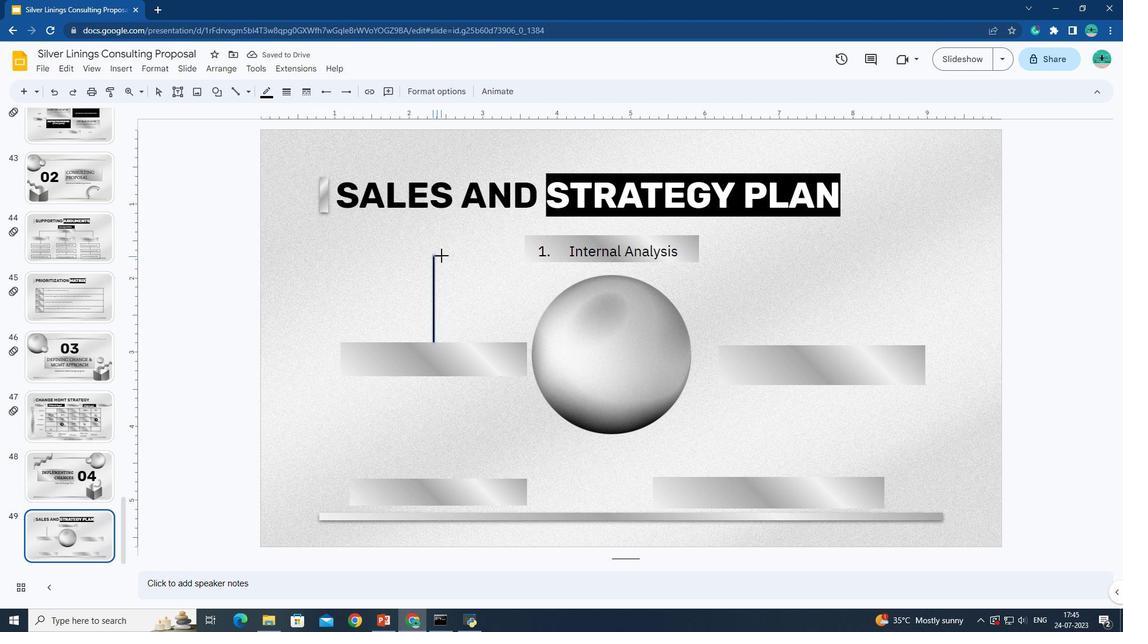 
Action: Key pressed <Key.shift>
Screenshot: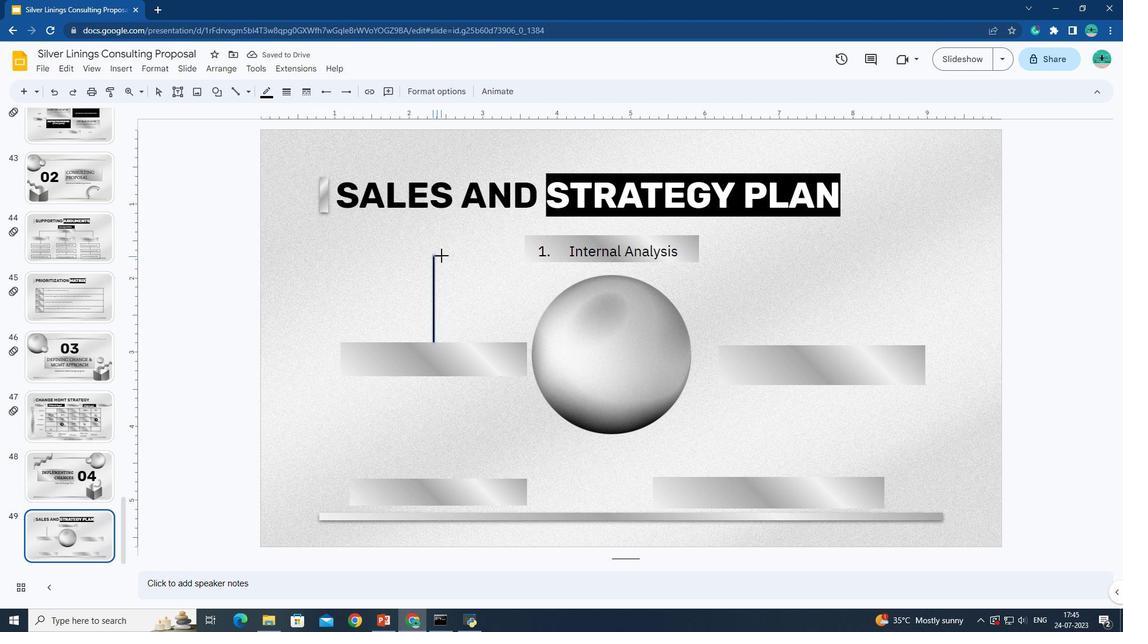 
Action: Mouse moved to (473, 255)
Screenshot: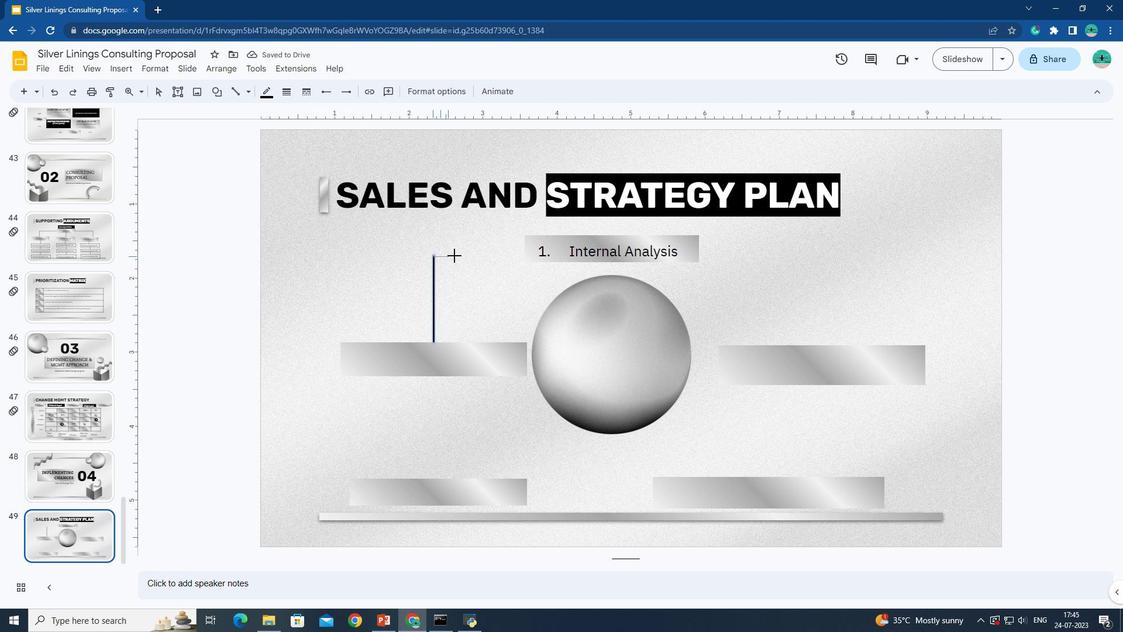 
Action: Key pressed <Key.shift>
Screenshot: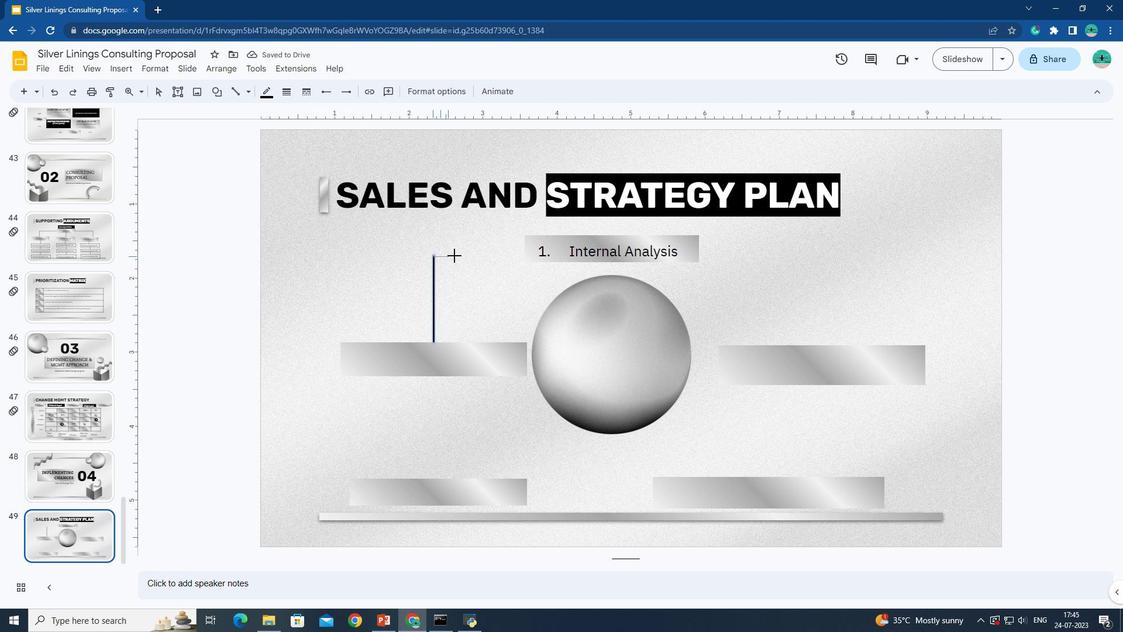 
Action: Mouse moved to (475, 255)
Screenshot: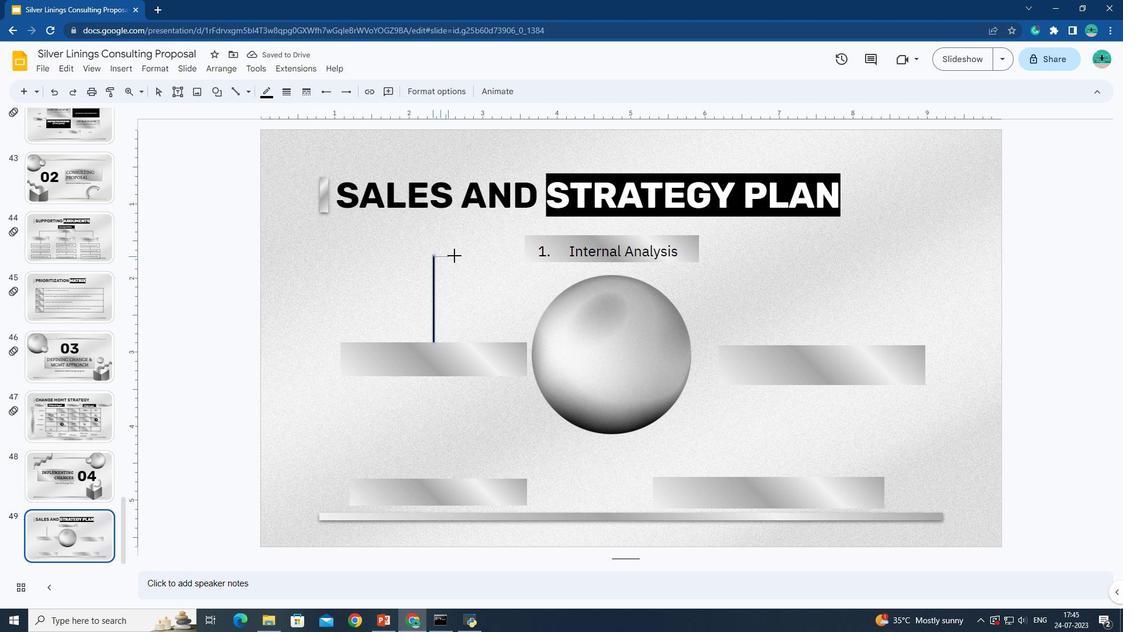 
Action: Key pressed <Key.shift>
Screenshot: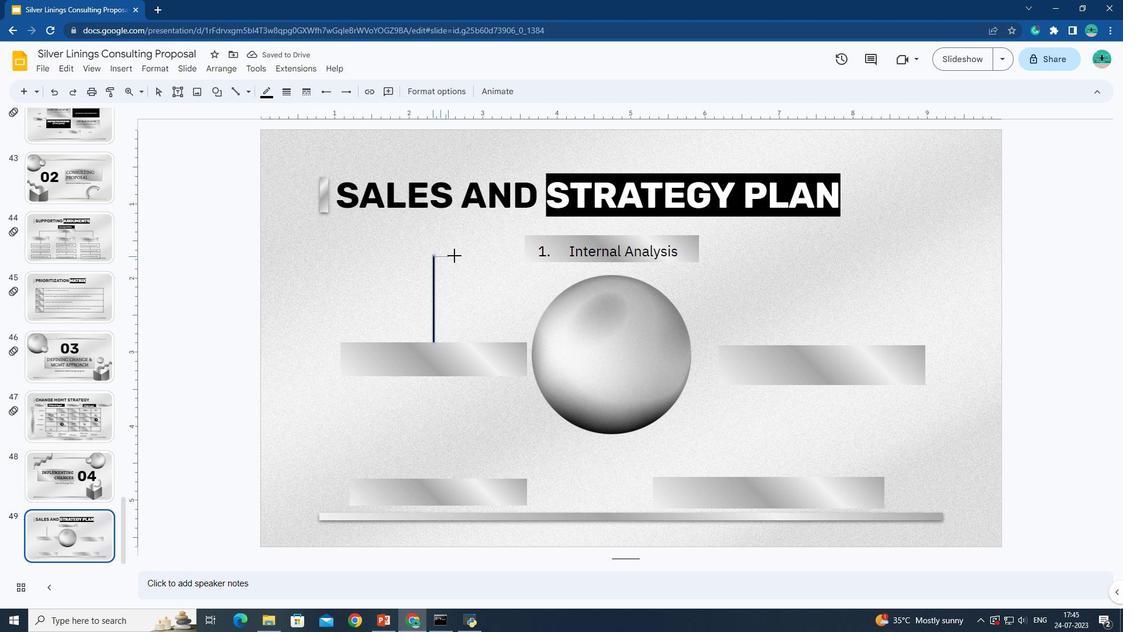 
Action: Mouse moved to (478, 255)
Screenshot: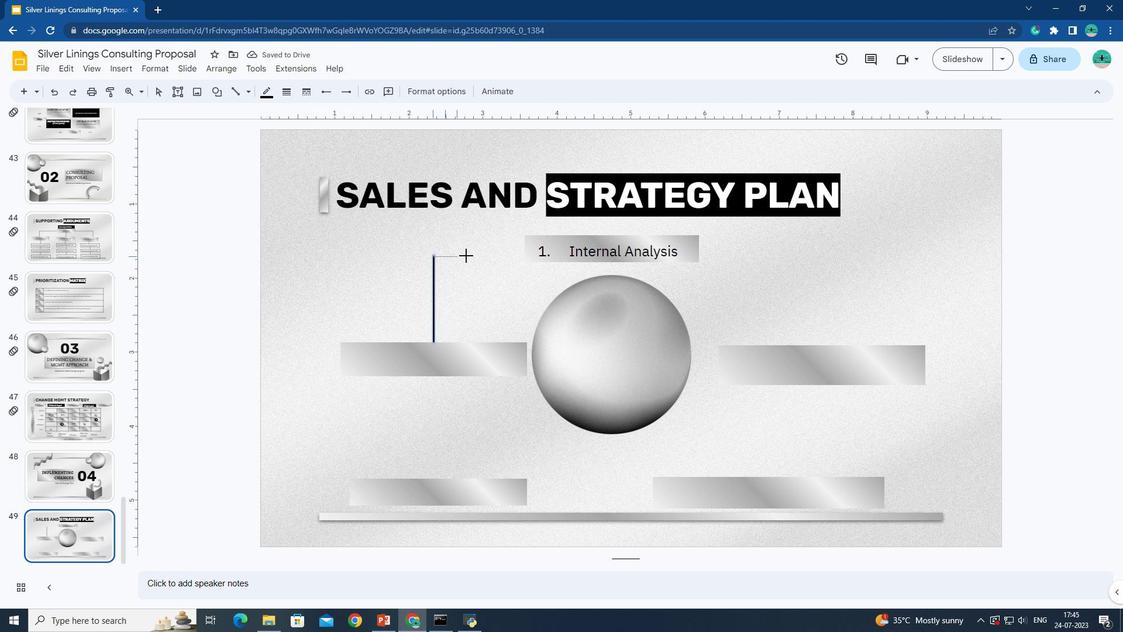 
Action: Key pressed <Key.shift>
Screenshot: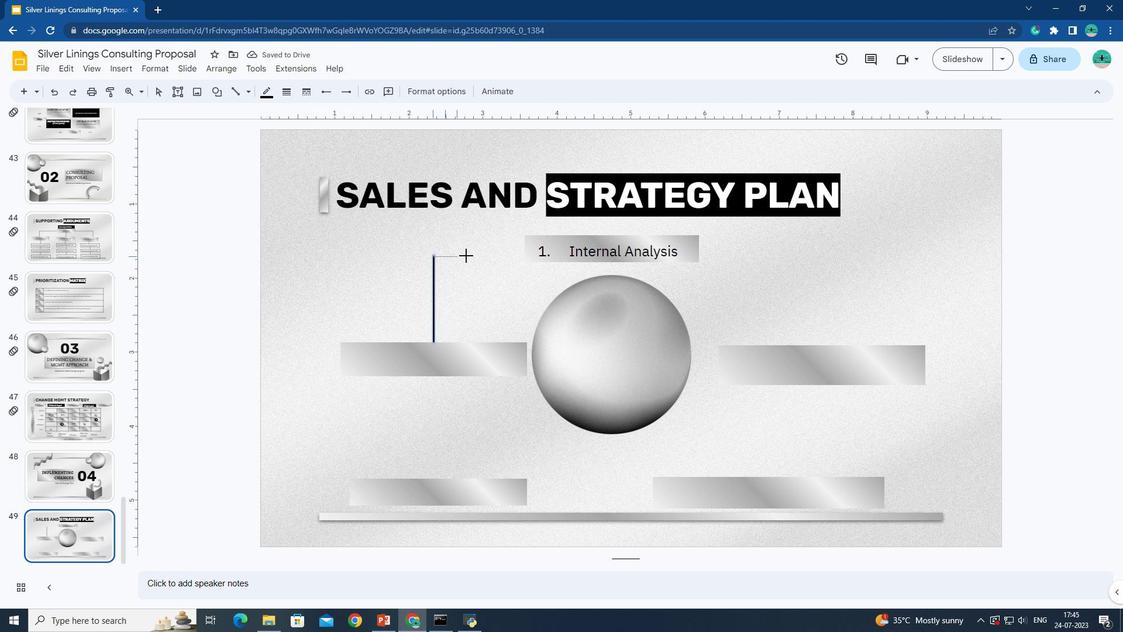 
Action: Mouse moved to (481, 255)
Screenshot: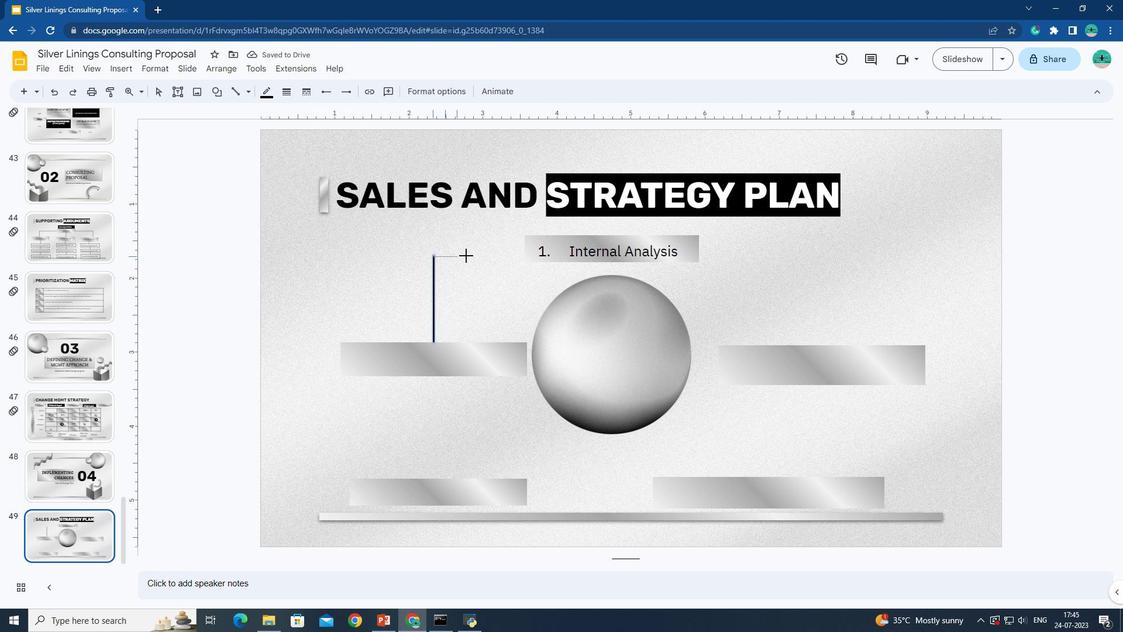 
Action: Key pressed <Key.shift>
Screenshot: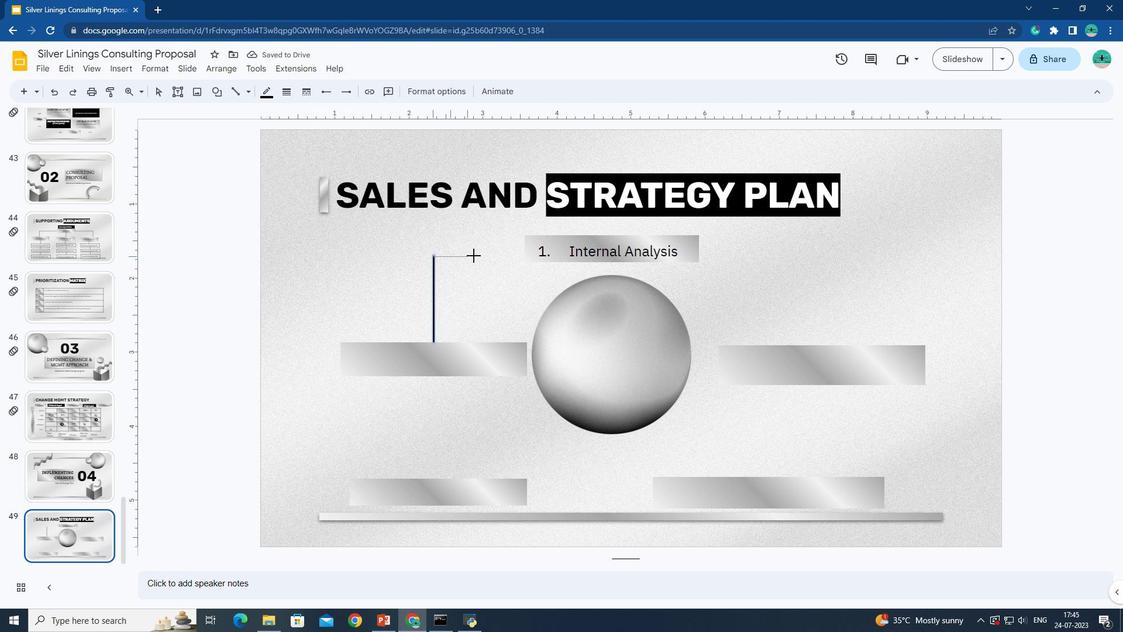 
Action: Mouse moved to (485, 255)
Screenshot: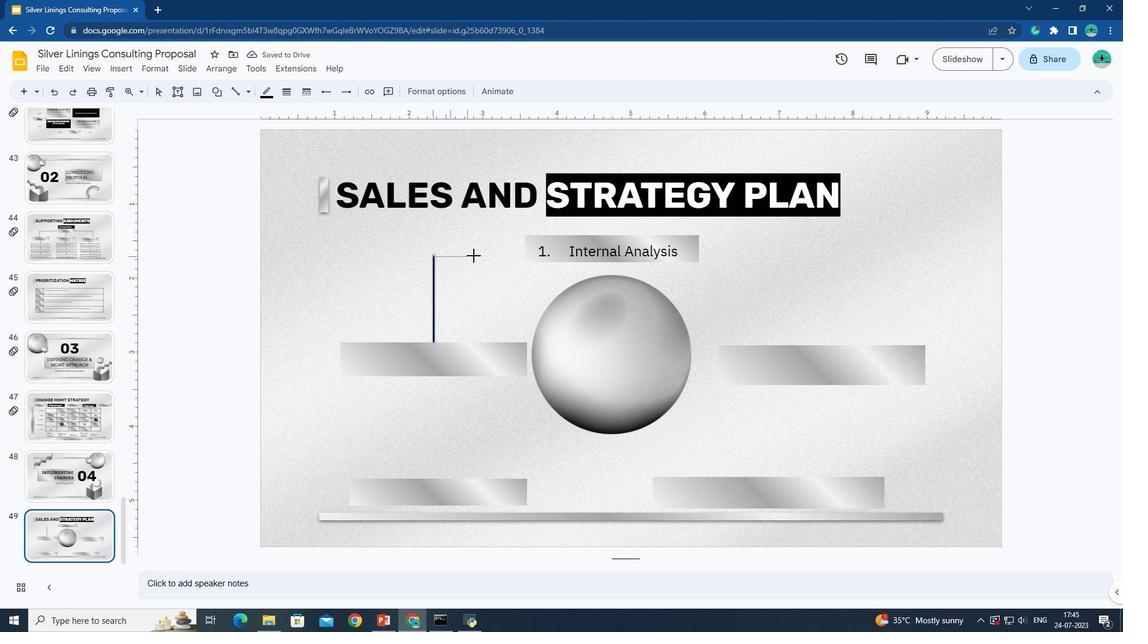 
Action: Key pressed <Key.shift>
Screenshot: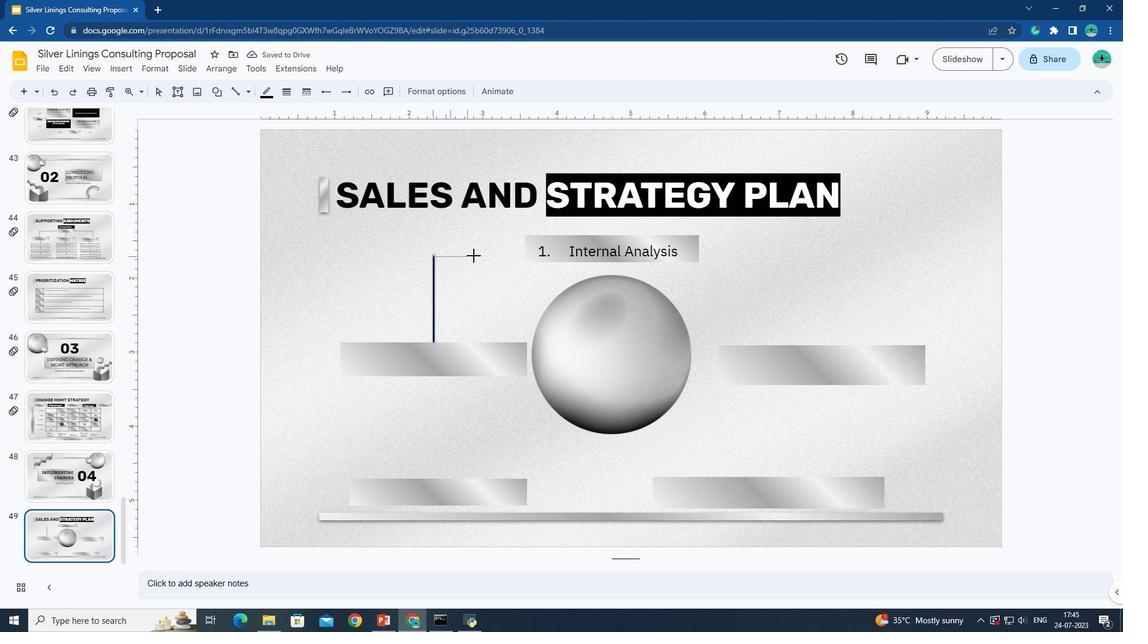
Action: Mouse moved to (489, 255)
Screenshot: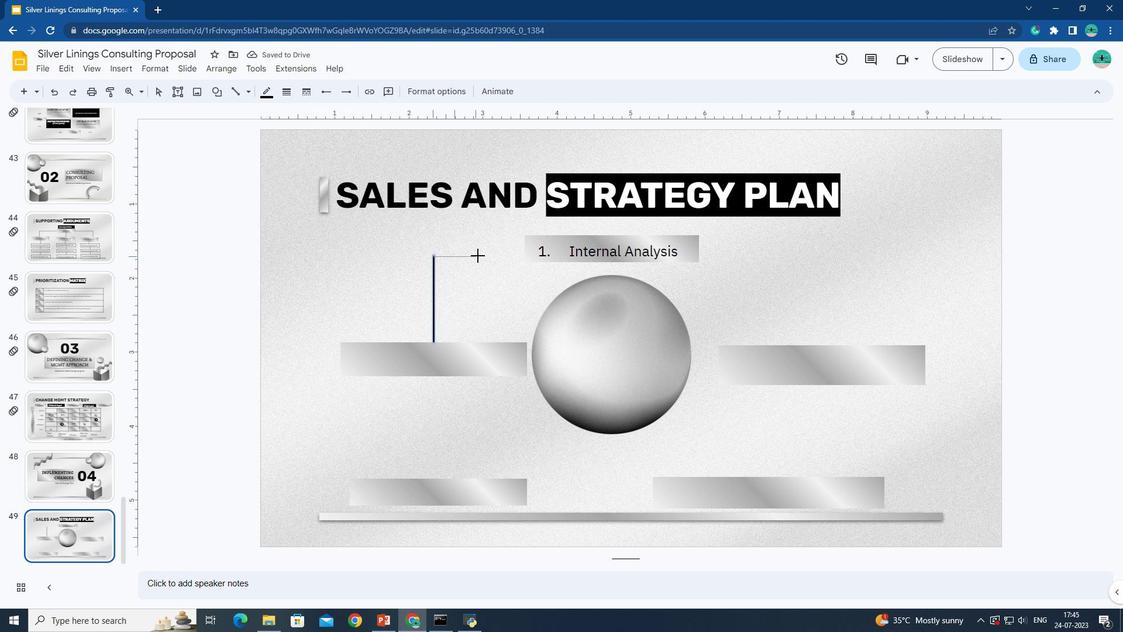 
Action: Key pressed <Key.shift>
Screenshot: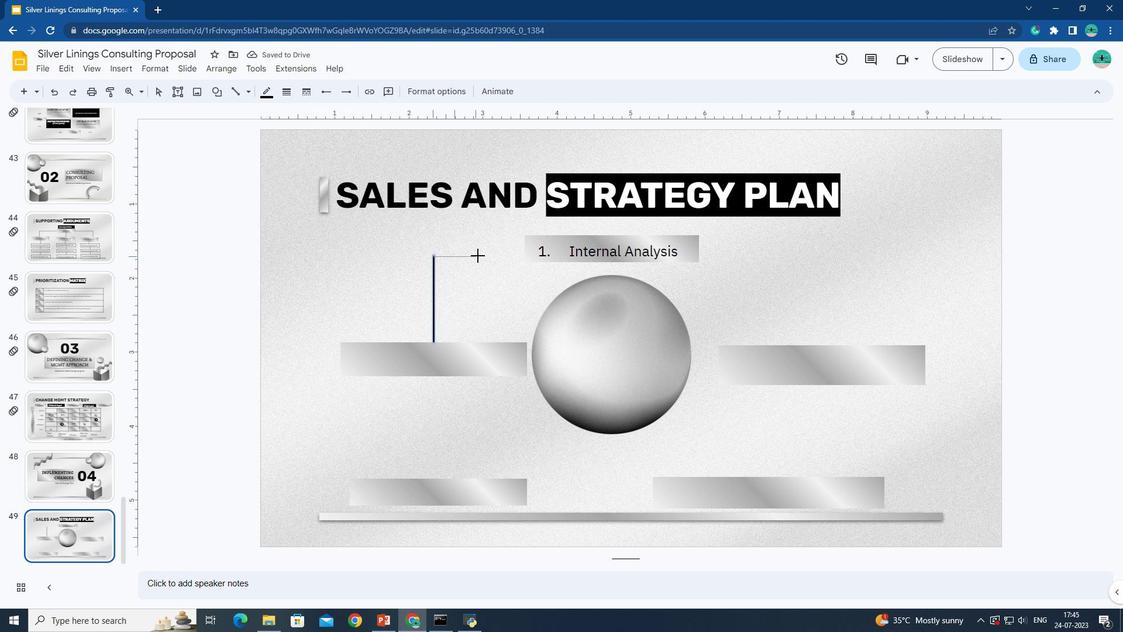 
Action: Mouse moved to (491, 255)
Screenshot: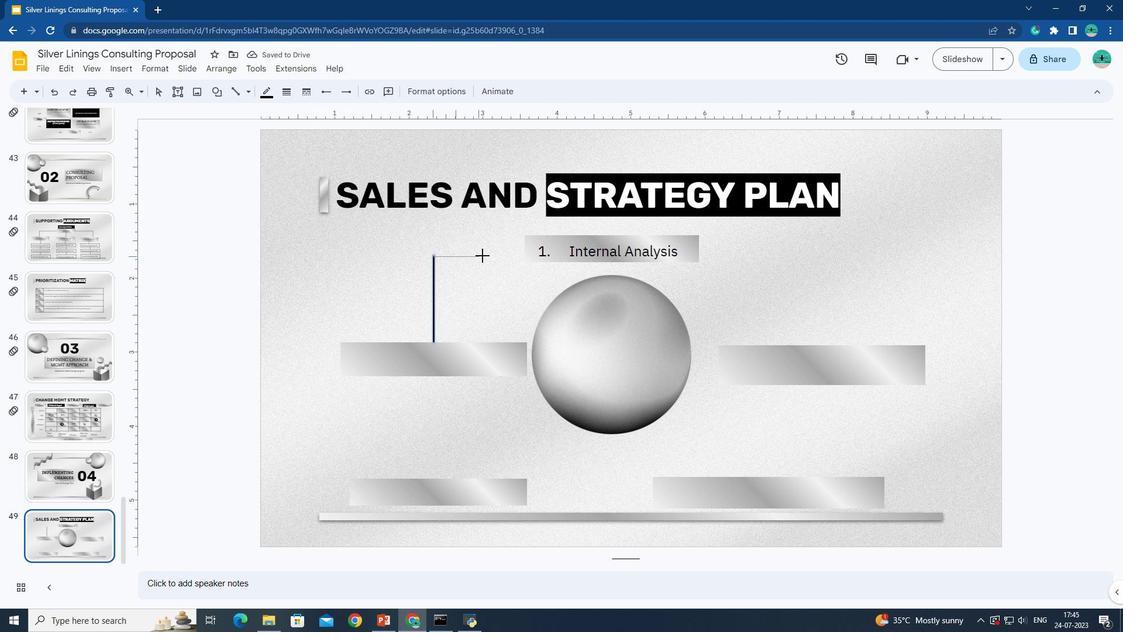 
Action: Key pressed <Key.shift>
Screenshot: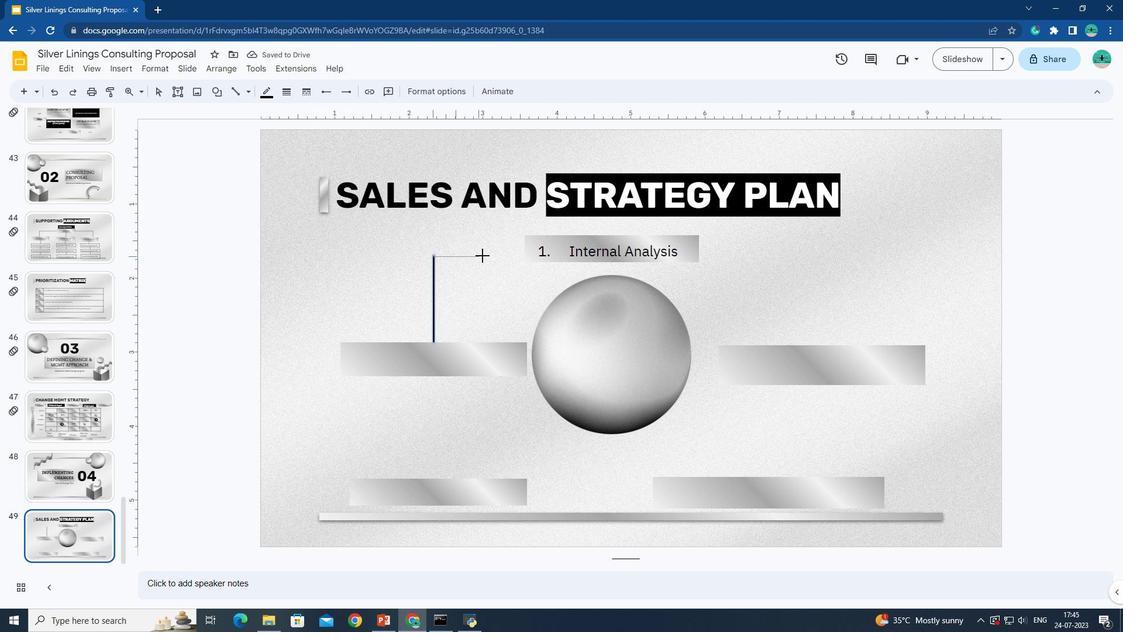 
Action: Mouse moved to (494, 255)
Screenshot: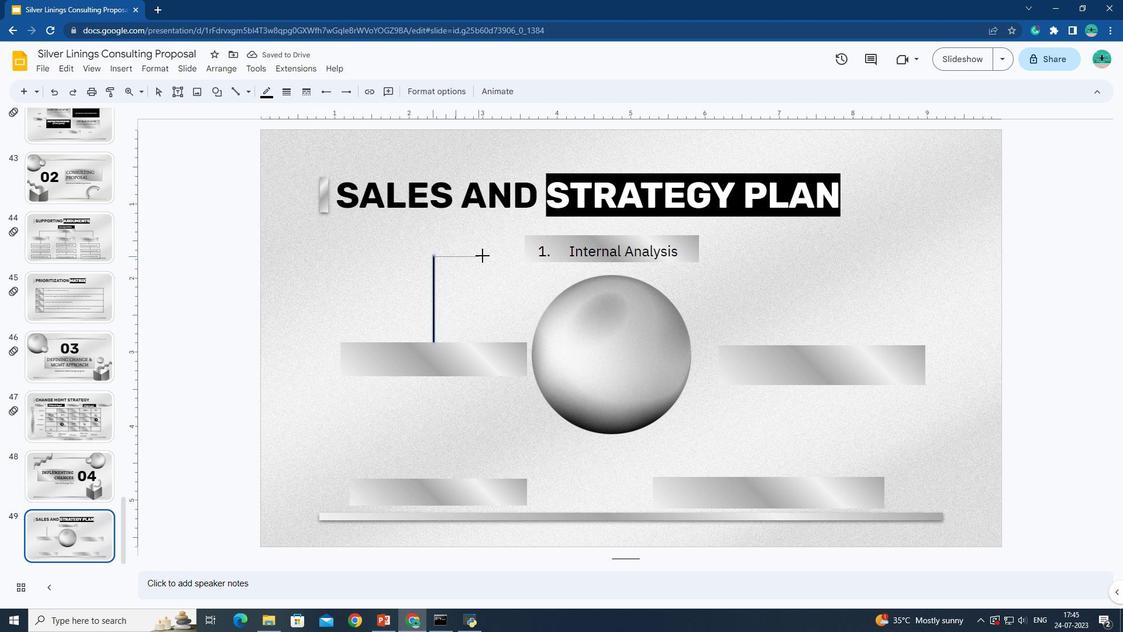 
Action: Key pressed <Key.shift>
Screenshot: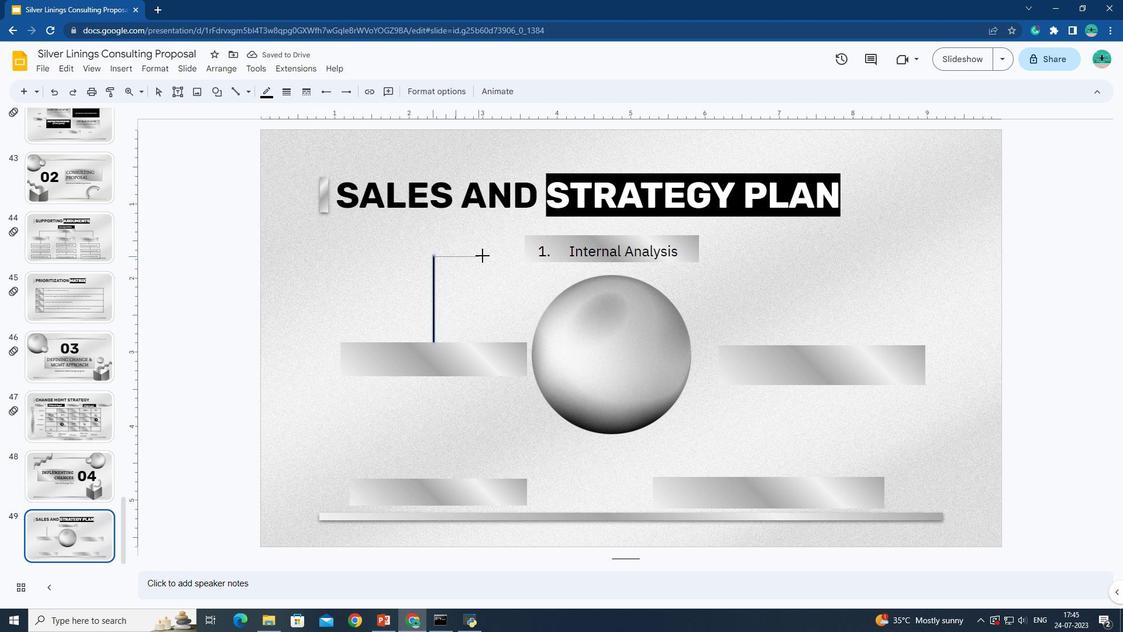 
Action: Mouse moved to (496, 255)
Screenshot: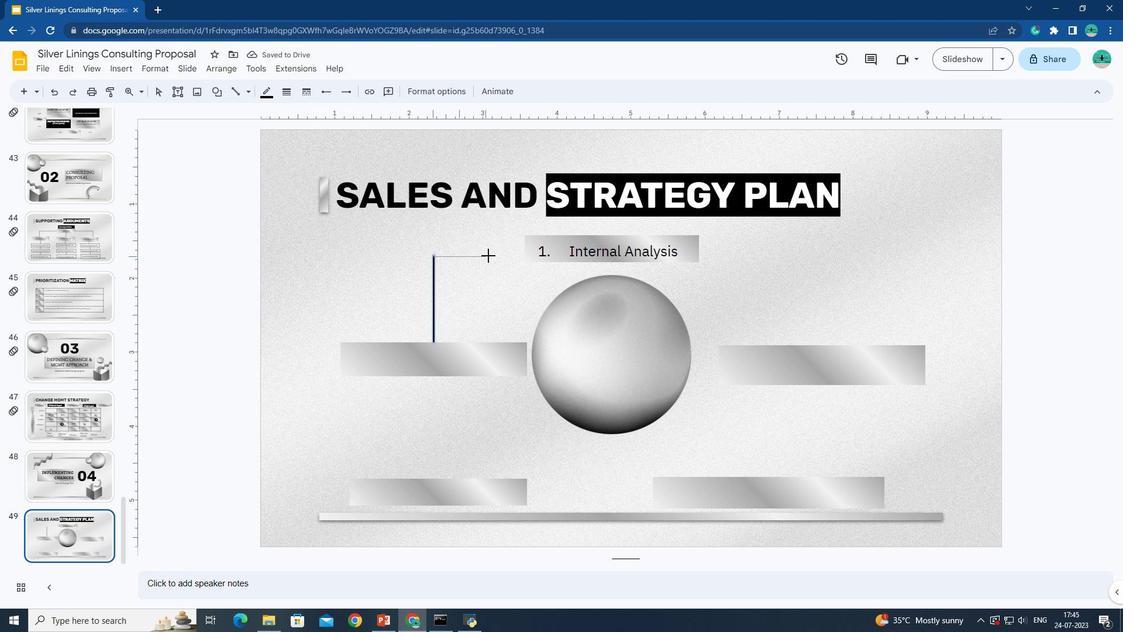 
Action: Key pressed <Key.shift>
Screenshot: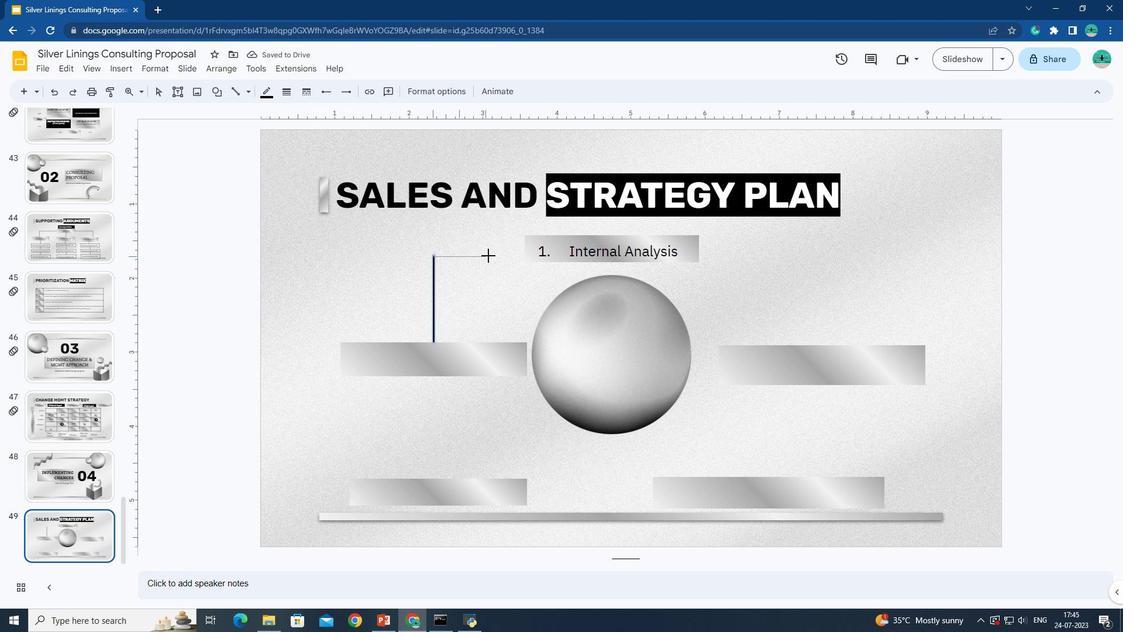 
Action: Mouse moved to (498, 255)
Screenshot: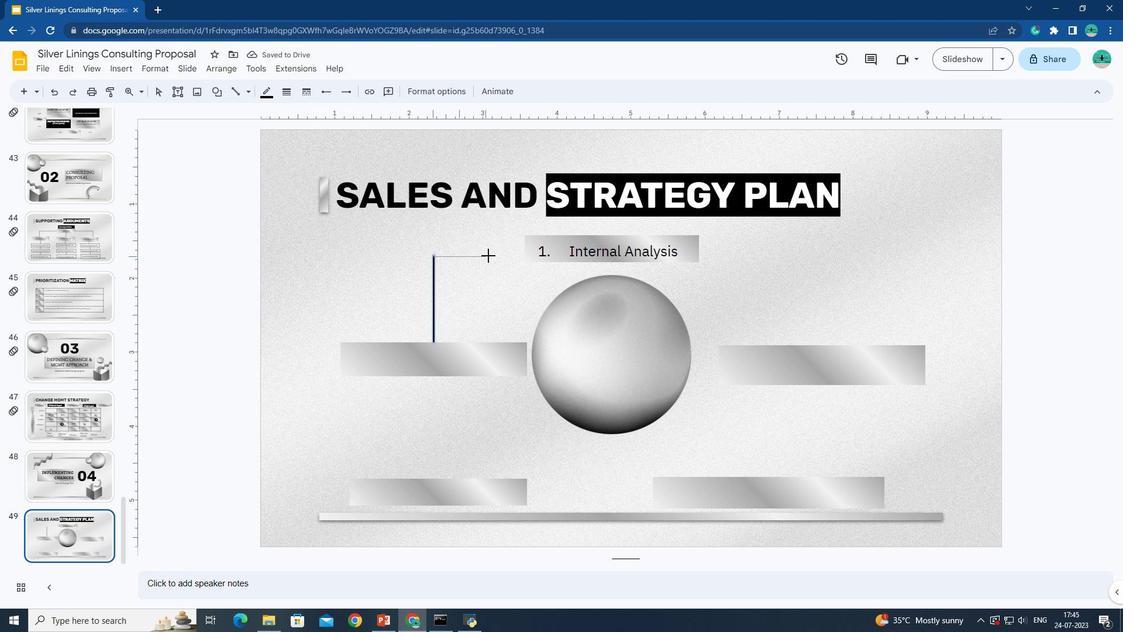 
Action: Key pressed <Key.shift>
Screenshot: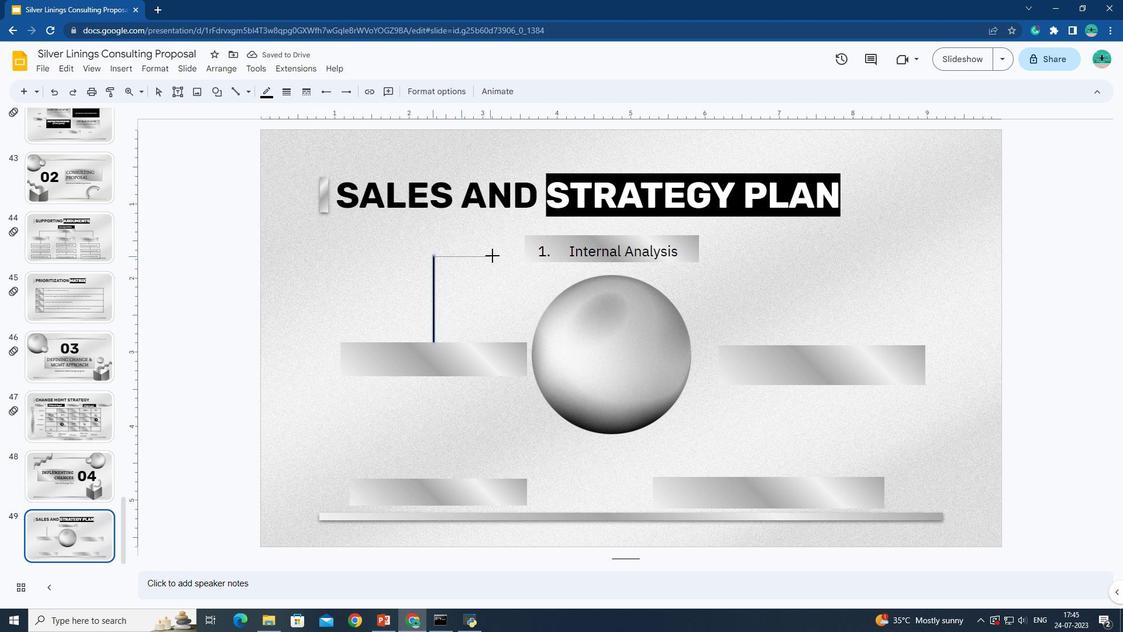 
Action: Mouse moved to (501, 255)
Screenshot: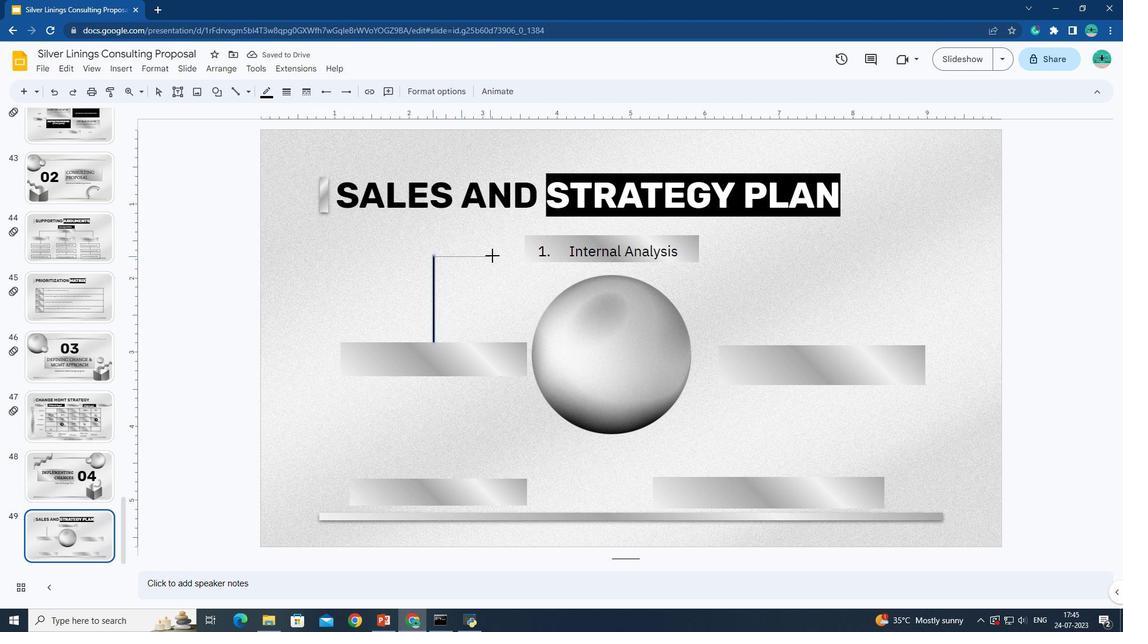 
Action: Key pressed <Key.shift>
Screenshot: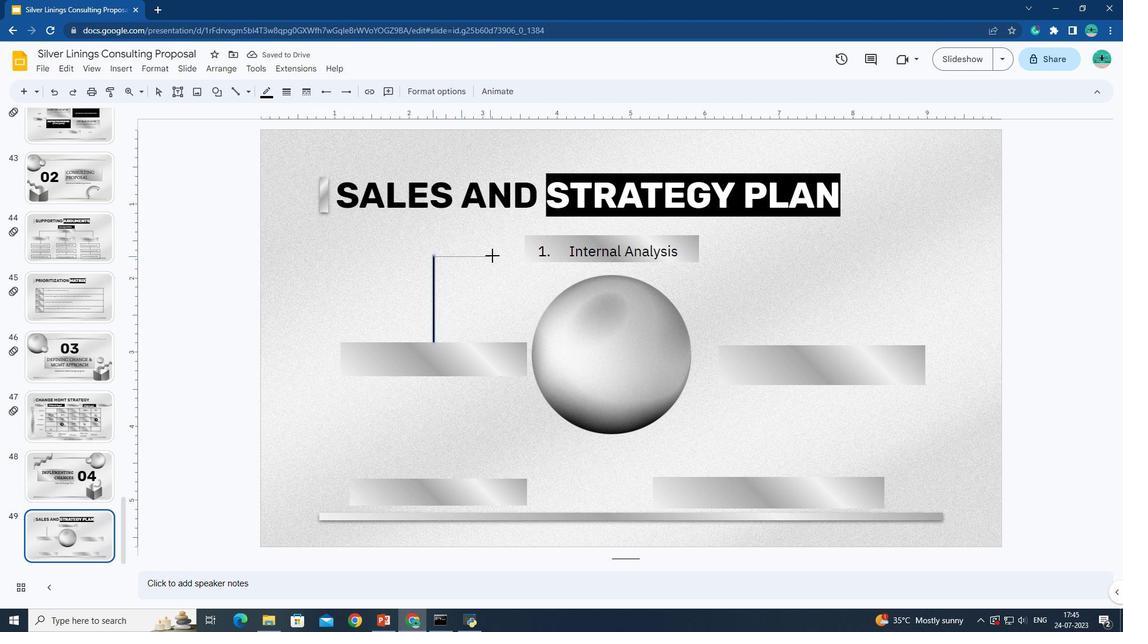 
Action: Mouse moved to (502, 255)
Screenshot: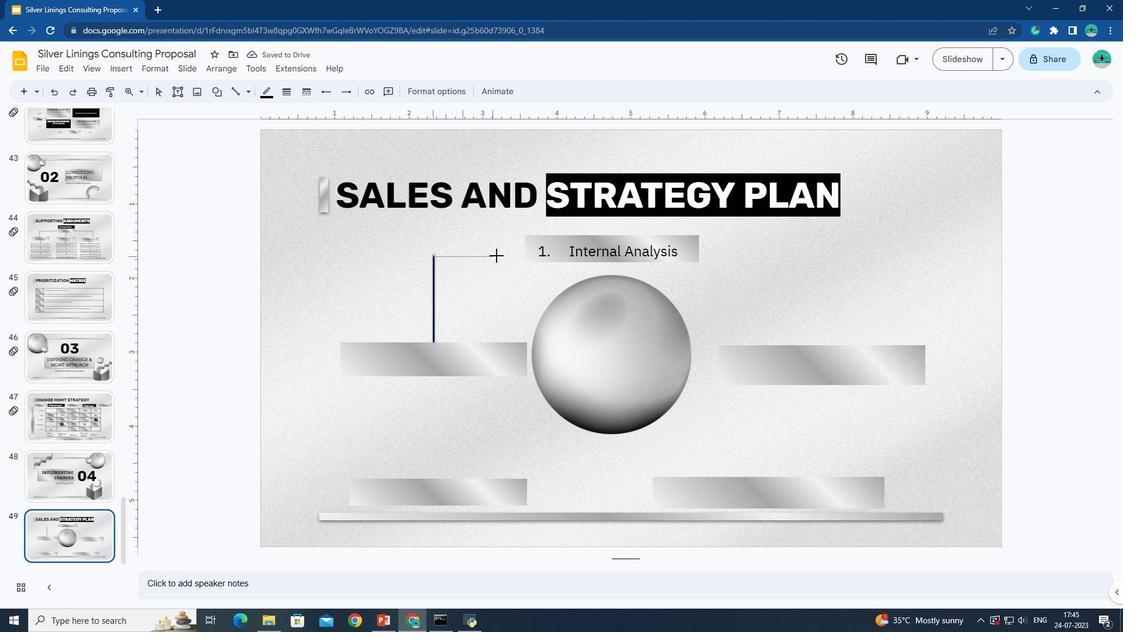 
Action: Key pressed <Key.shift>
Screenshot: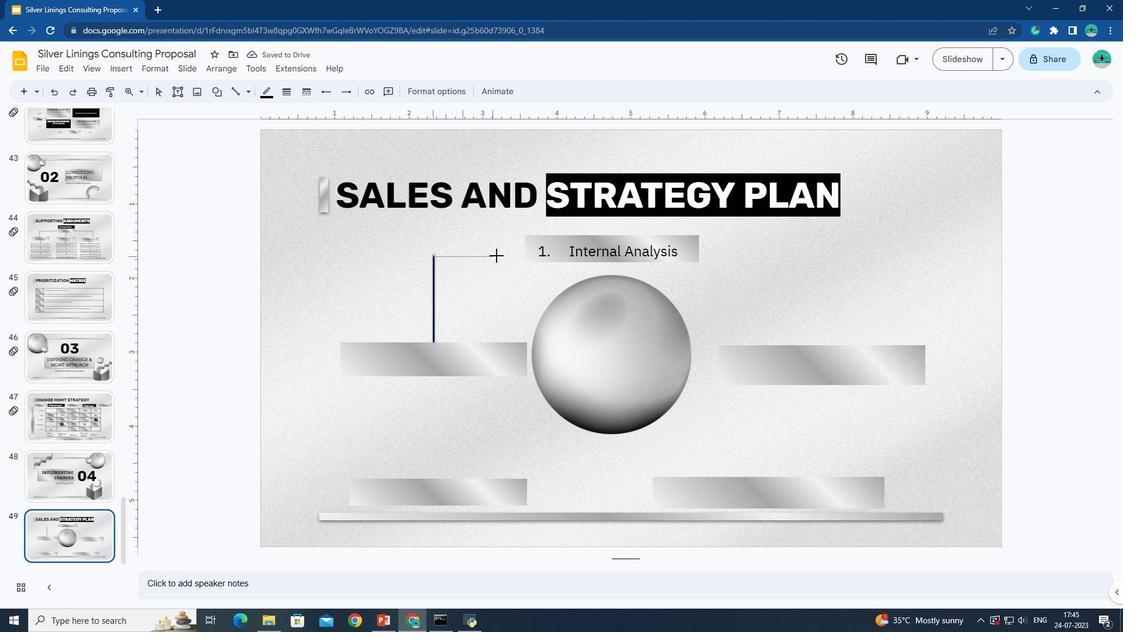 
Action: Mouse moved to (507, 255)
Screenshot: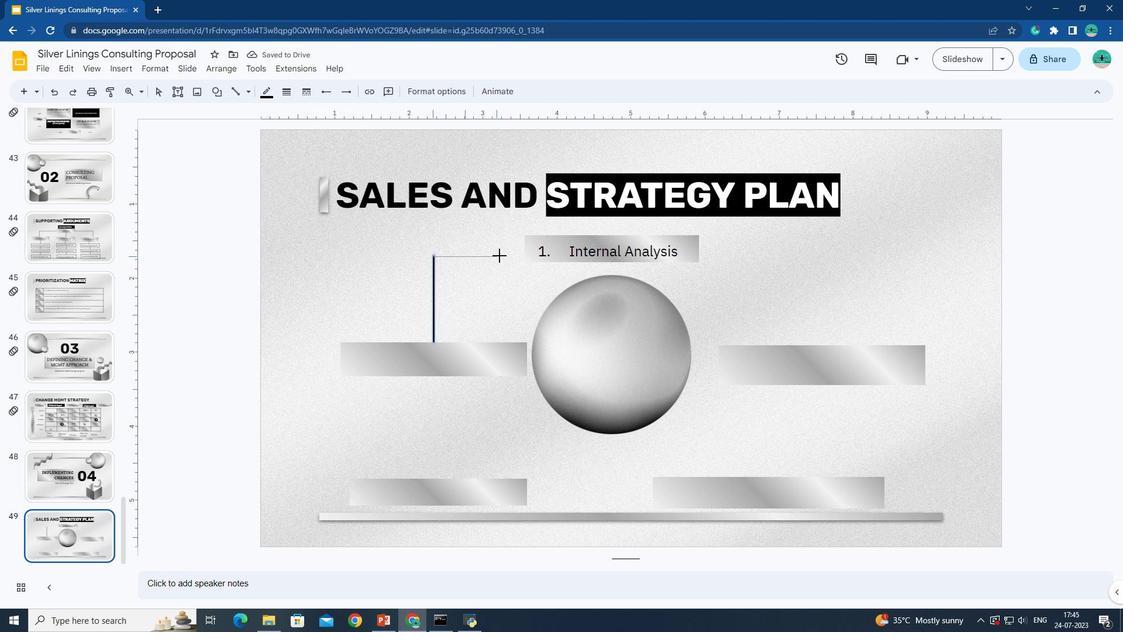 
Action: Key pressed <Key.shift>
Screenshot: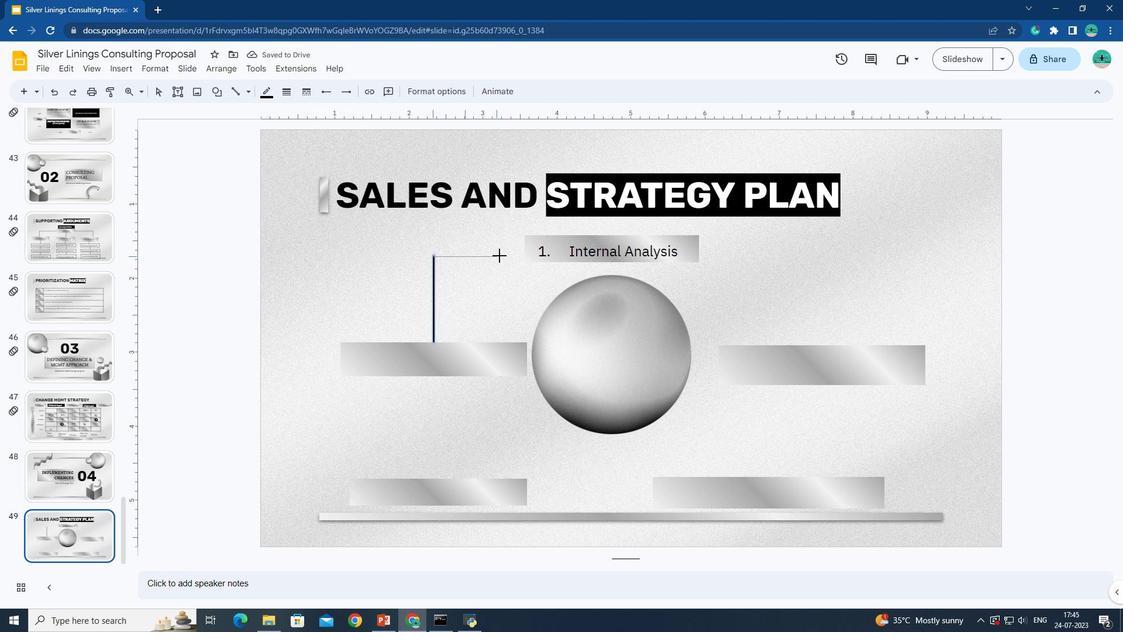 
Action: Mouse moved to (515, 255)
Screenshot: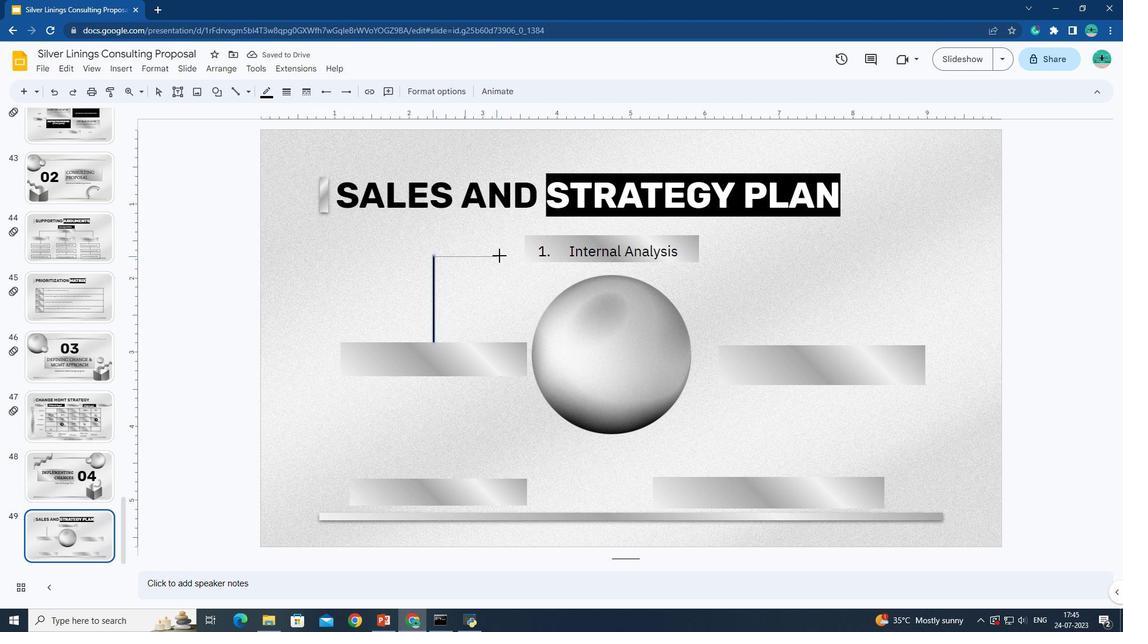 
Action: Key pressed <Key.shift>
Screenshot: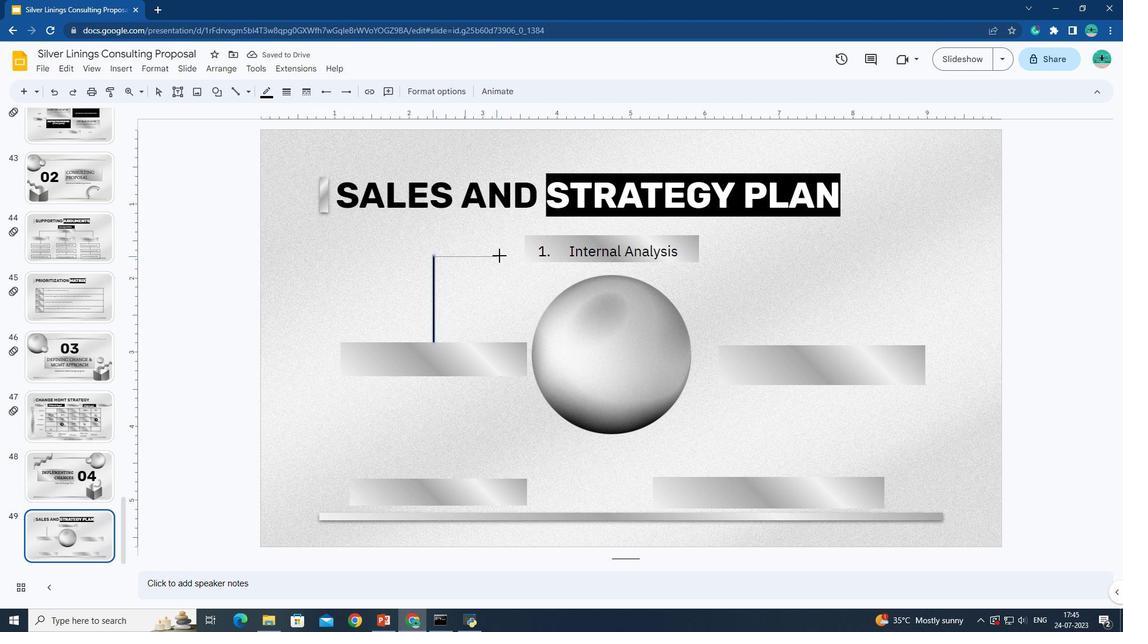 
Action: Mouse moved to (523, 255)
Screenshot: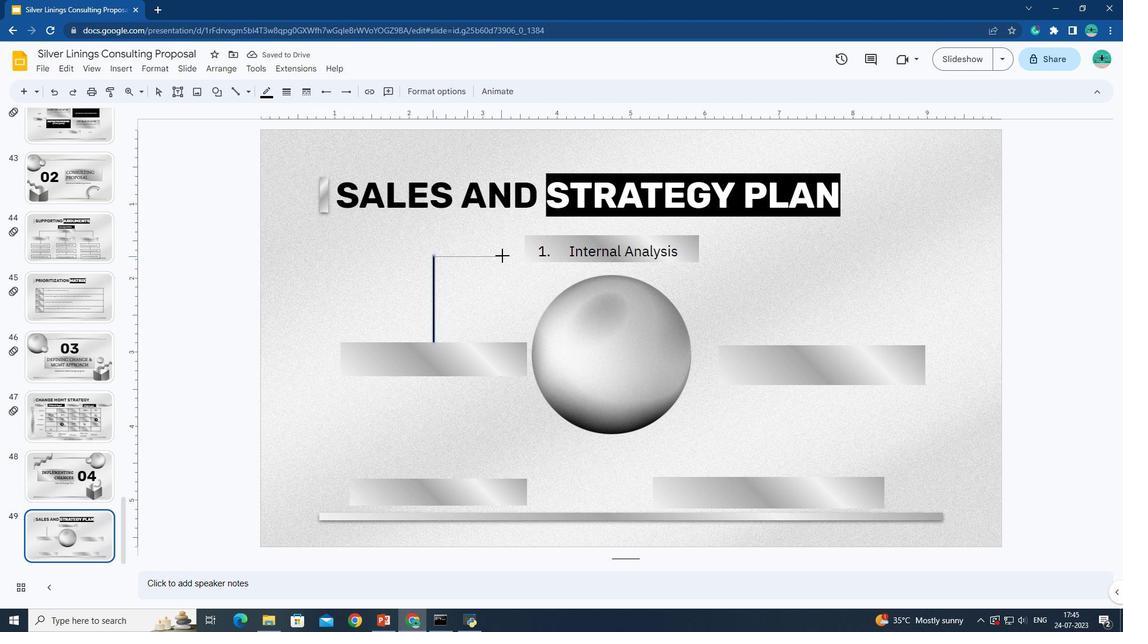 
Action: Key pressed <Key.shift>
Screenshot: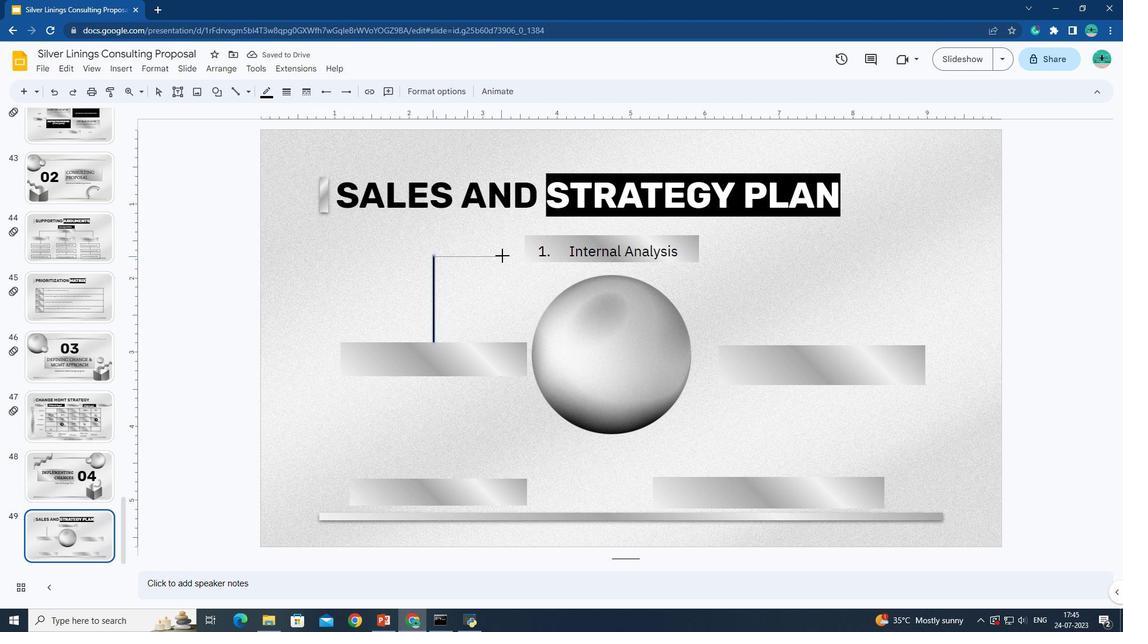 
Action: Mouse moved to (526, 255)
Screenshot: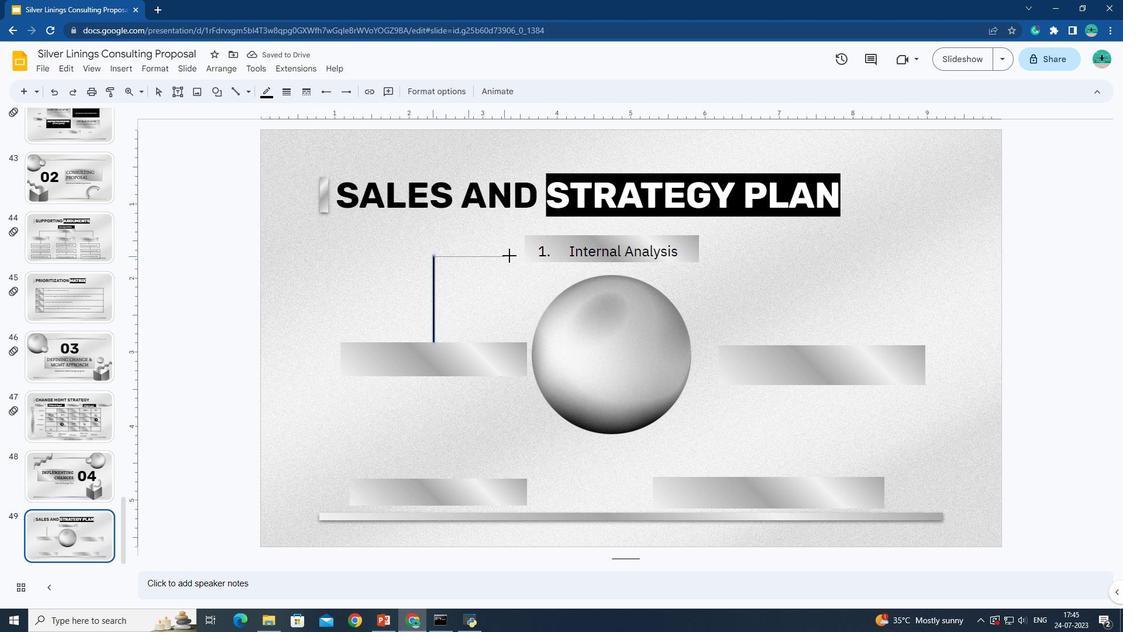 
Action: Key pressed <Key.shift>
Screenshot: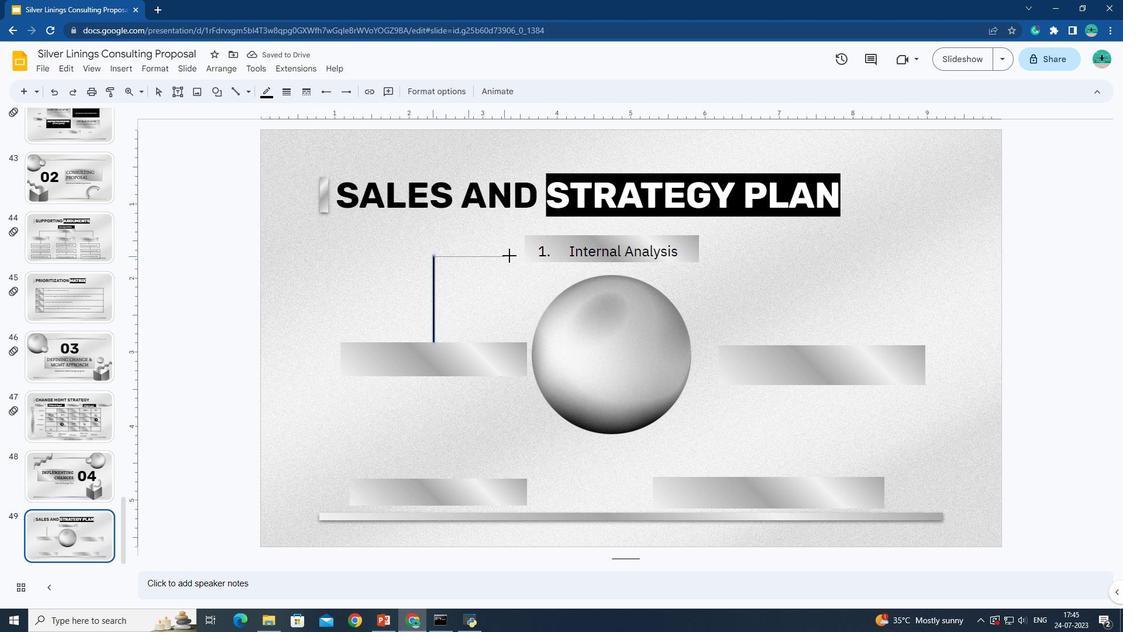 
Action: Mouse moved to (527, 255)
Screenshot: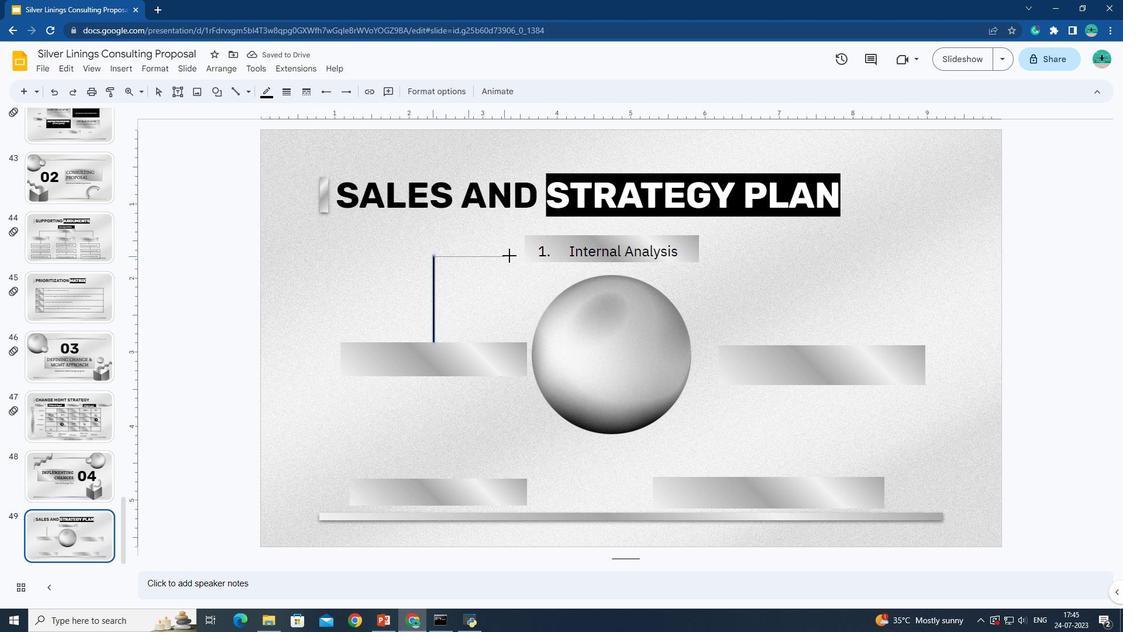 
Action: Key pressed <Key.shift>
Screenshot: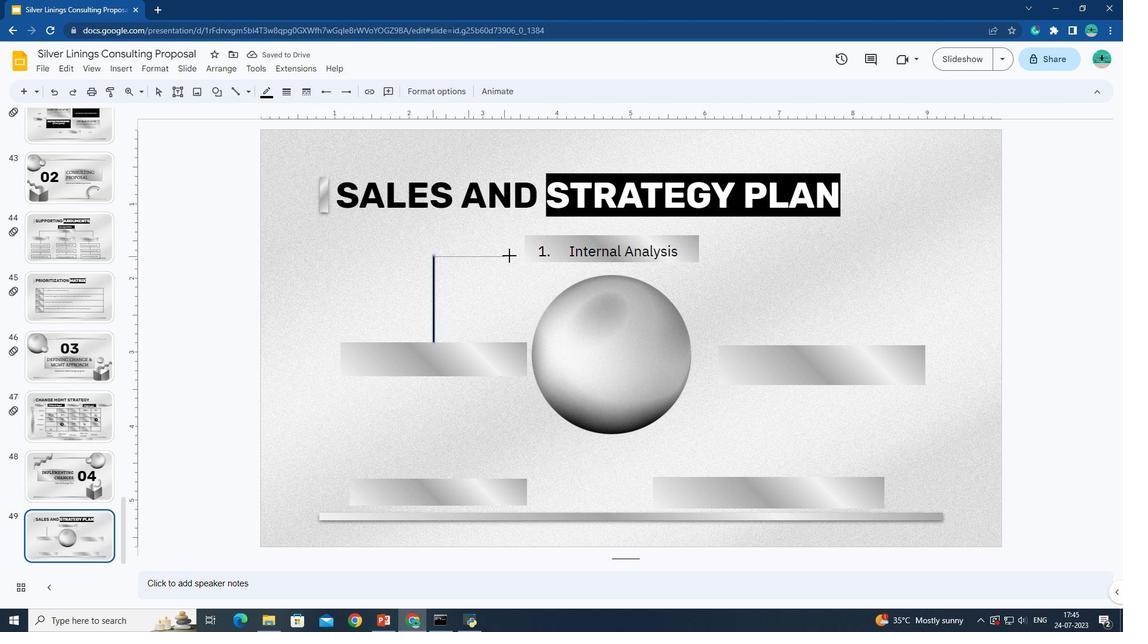 
Action: Mouse moved to (528, 255)
Screenshot: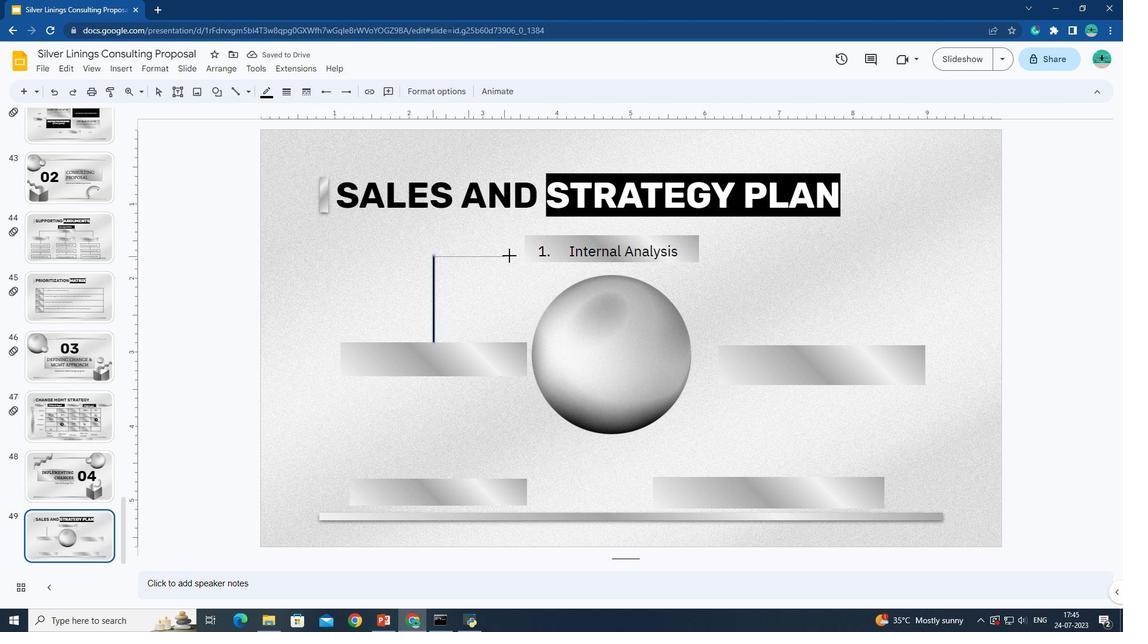 
Action: Key pressed <Key.shift><Key.shift><Key.shift><Key.shift><Key.shift><Key.shift><Key.shift><Key.shift><Key.shift><Key.shift><Key.shift><Key.shift><Key.shift><Key.shift><Key.shift><Key.shift>
Screenshot: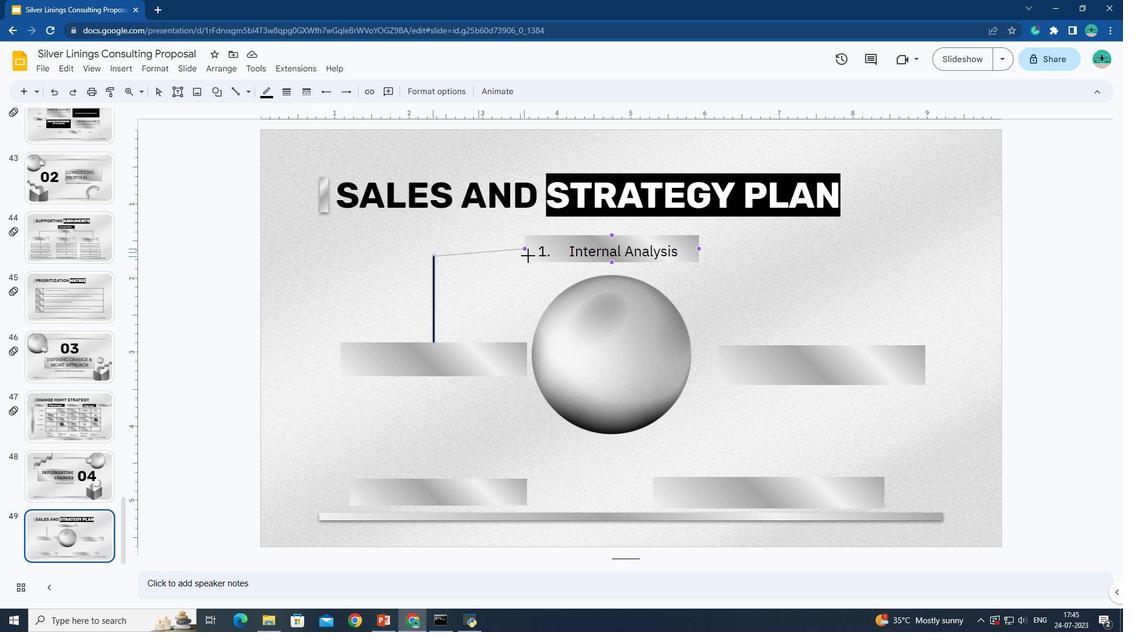 
Action: Mouse moved to (528, 255)
Screenshot: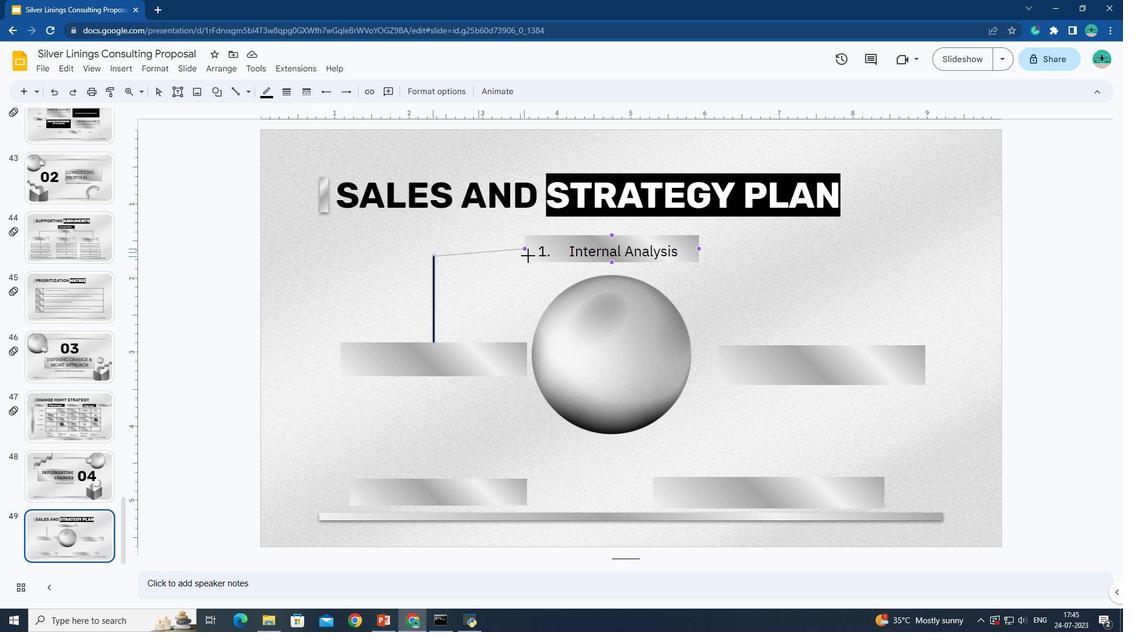 
Action: Key pressed <Key.shift><Key.shift><Key.shift><Key.shift>
Screenshot: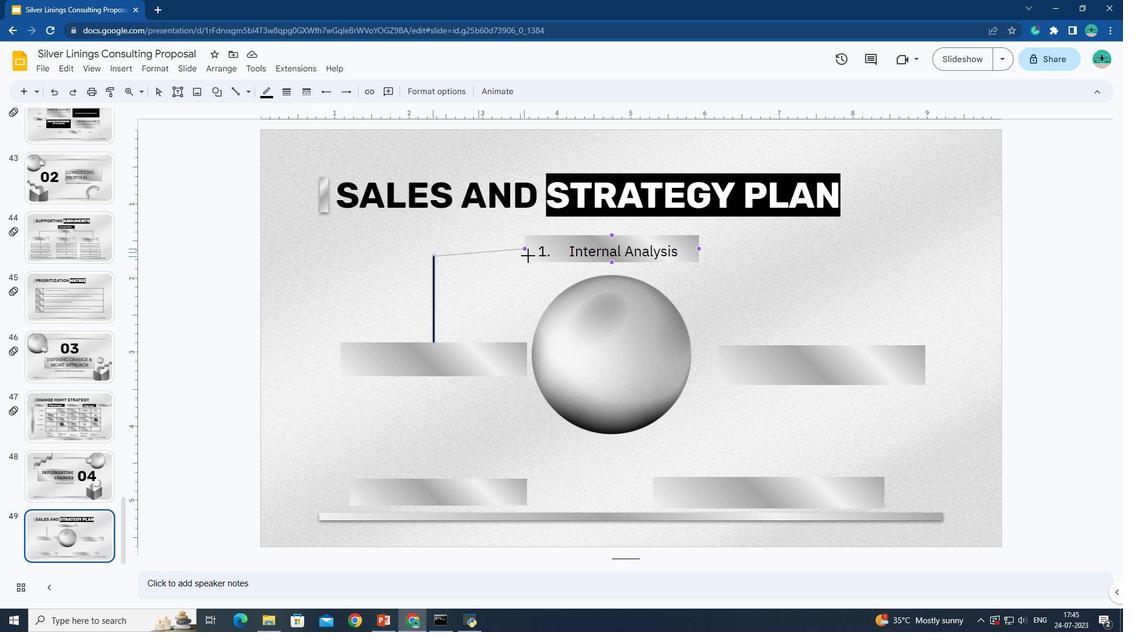 
Action: Mouse moved to (528, 256)
Screenshot: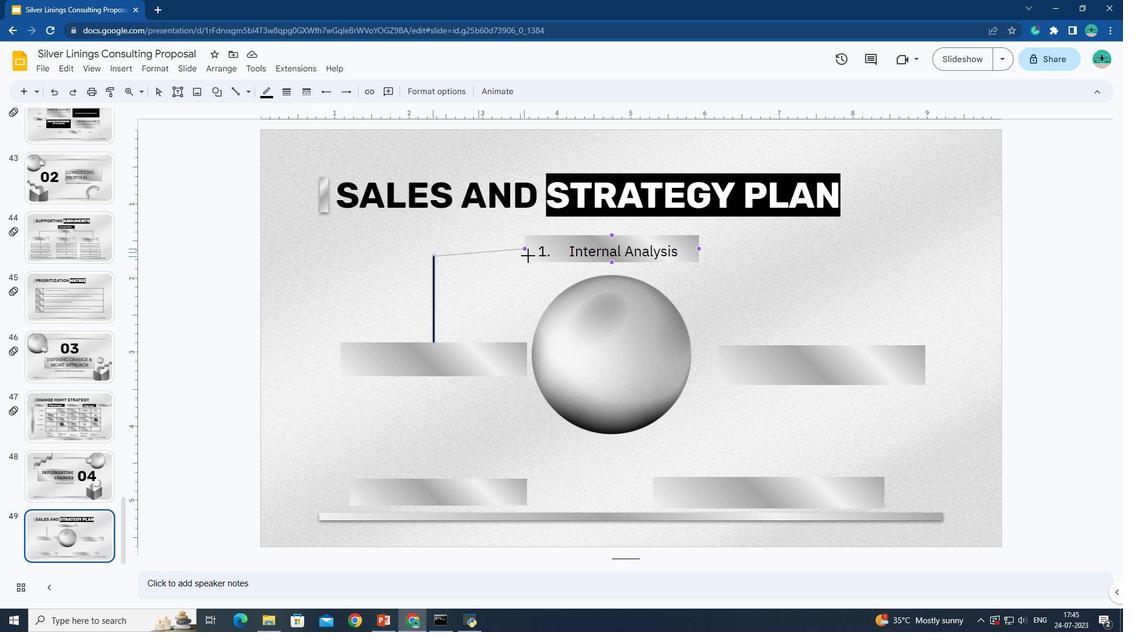 
Action: Key pressed <Key.shift>
Screenshot: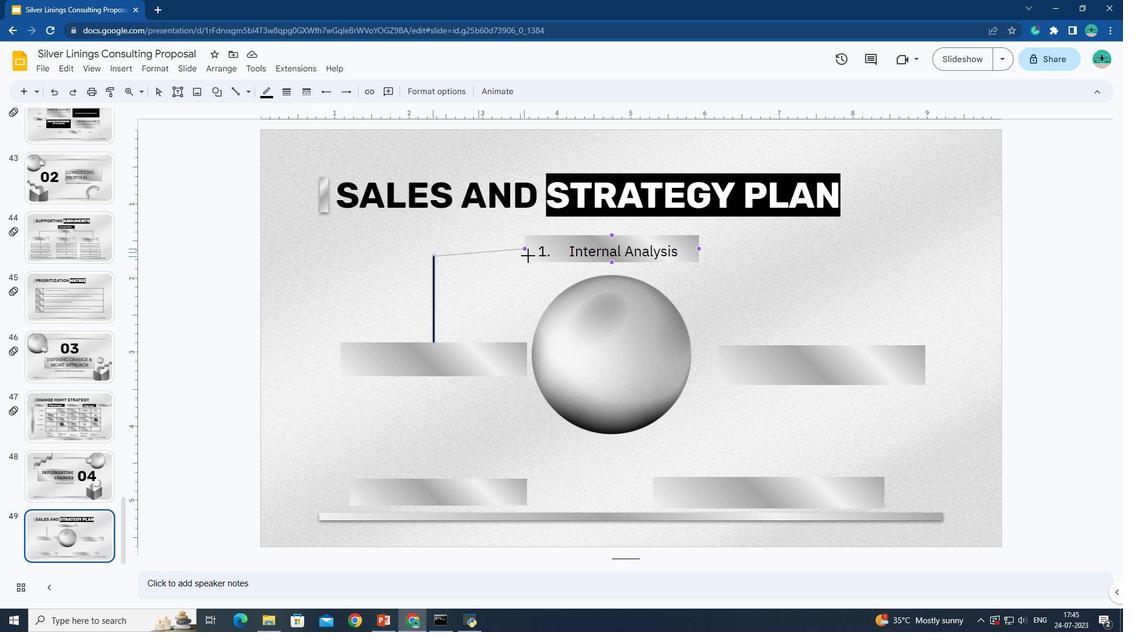 
Action: Mouse moved to (527, 257)
Screenshot: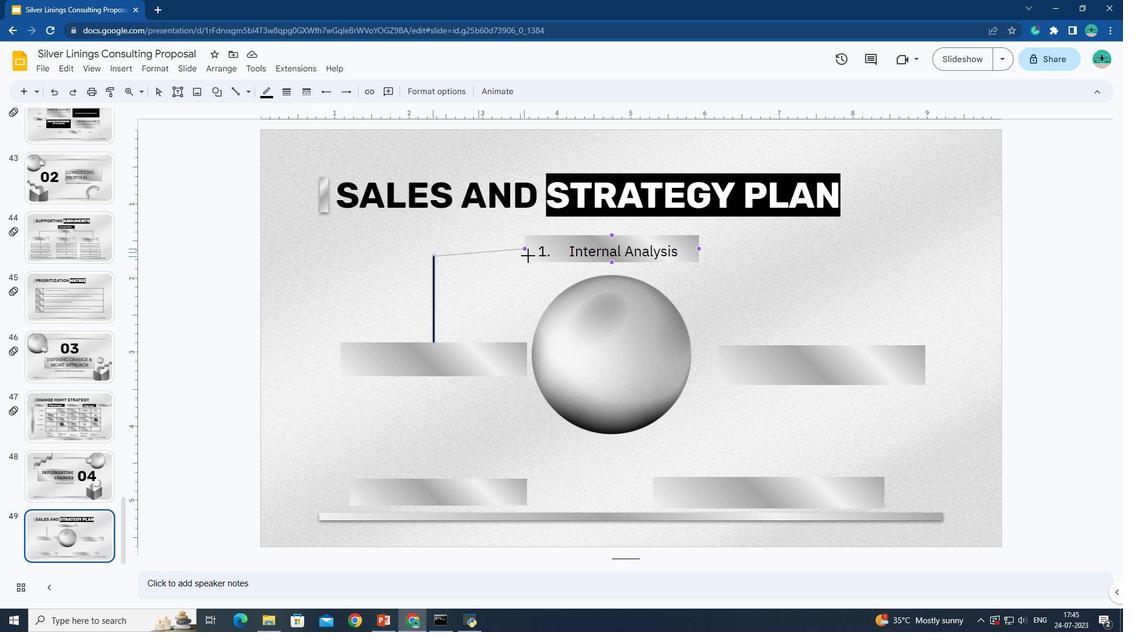 
Action: Key pressed <Key.shift>
Screenshot: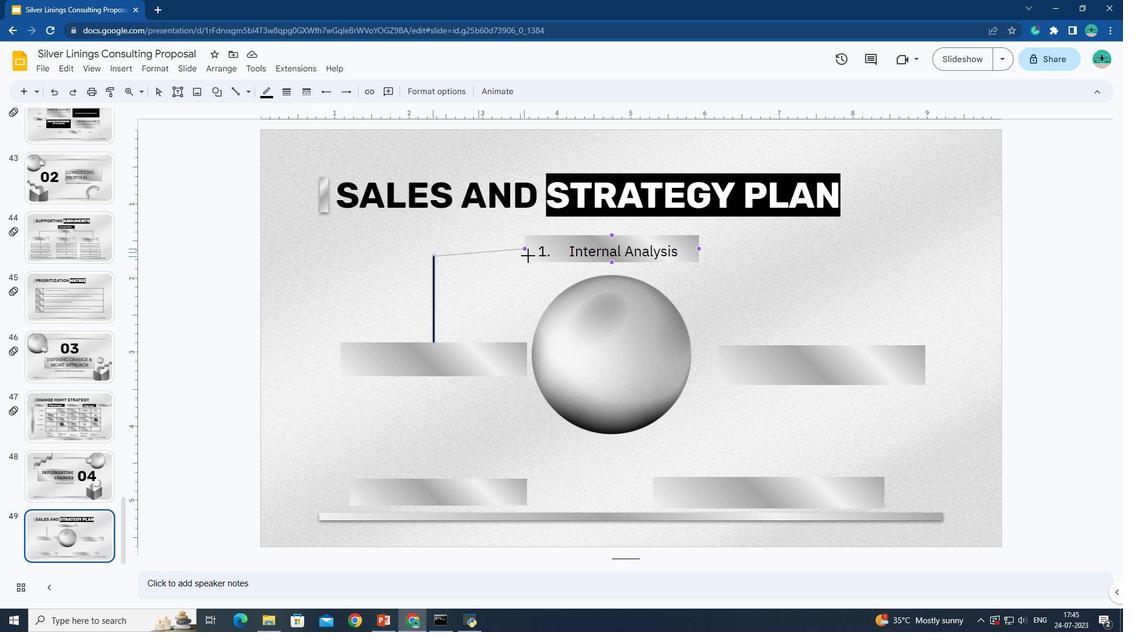 
Action: Mouse moved to (527, 257)
Screenshot: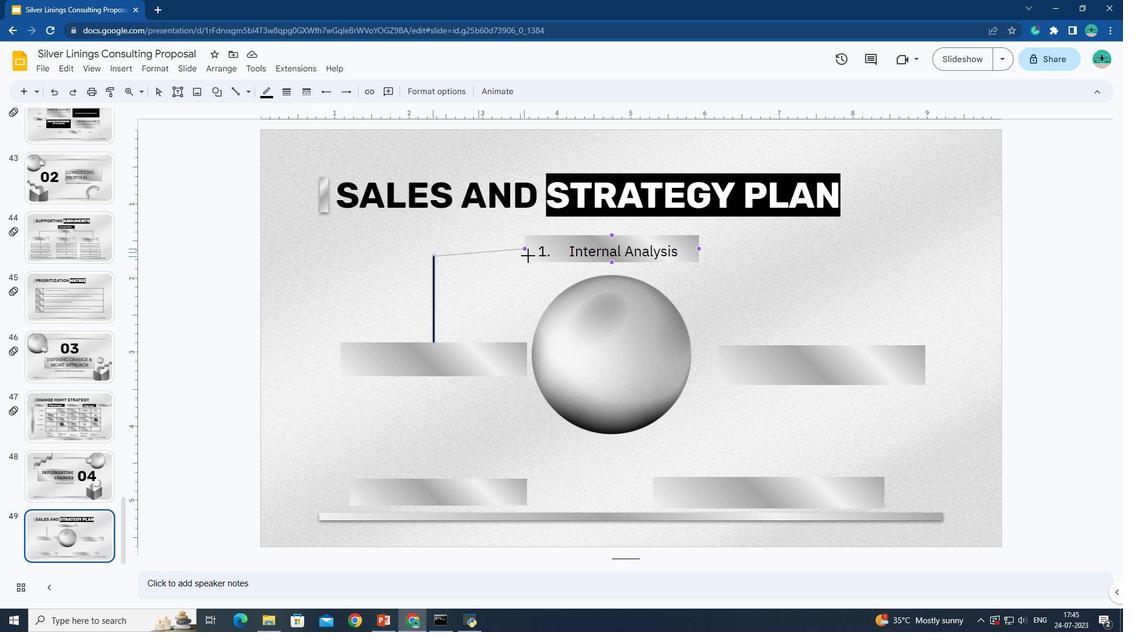 
Action: Key pressed <Key.shift>
Screenshot: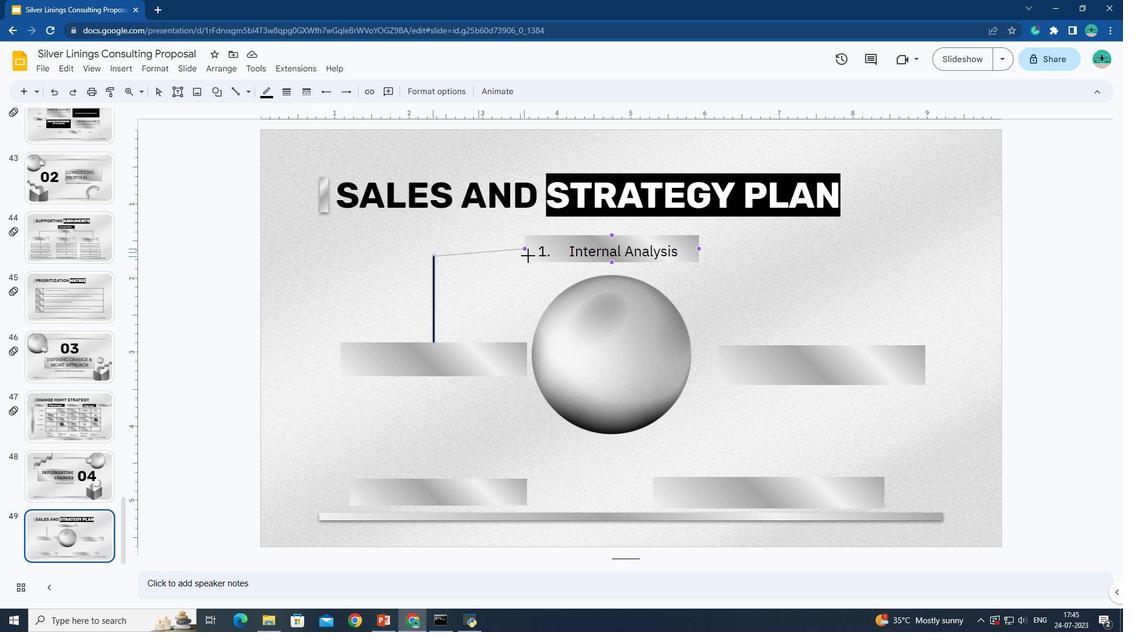 
Action: Mouse moved to (525, 258)
Screenshot: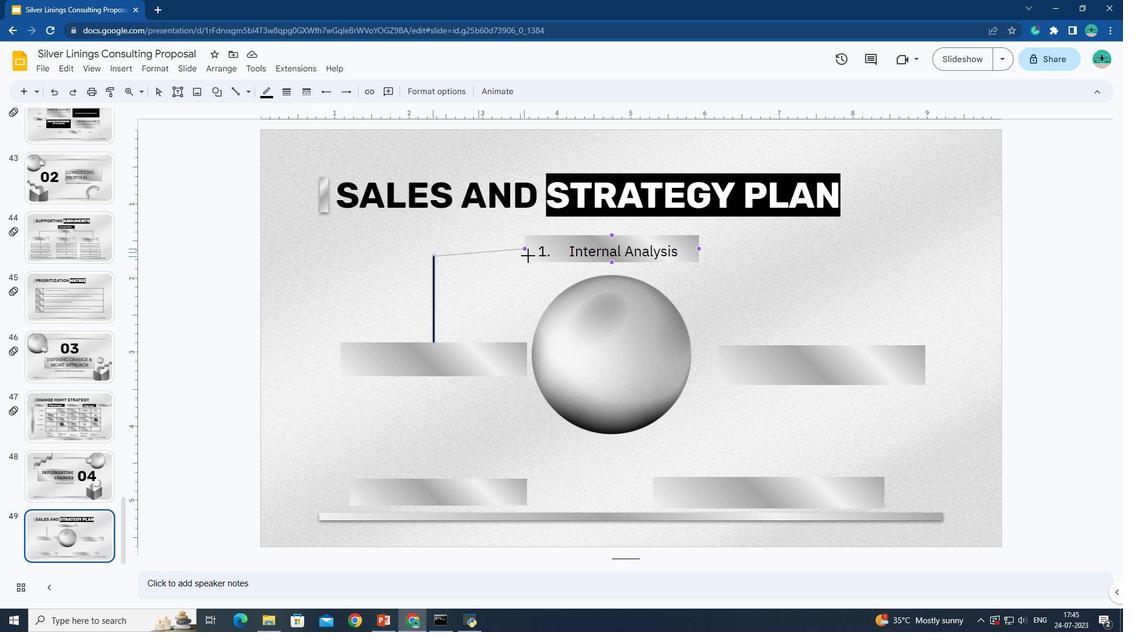 
Action: Key pressed <Key.shift>
Screenshot: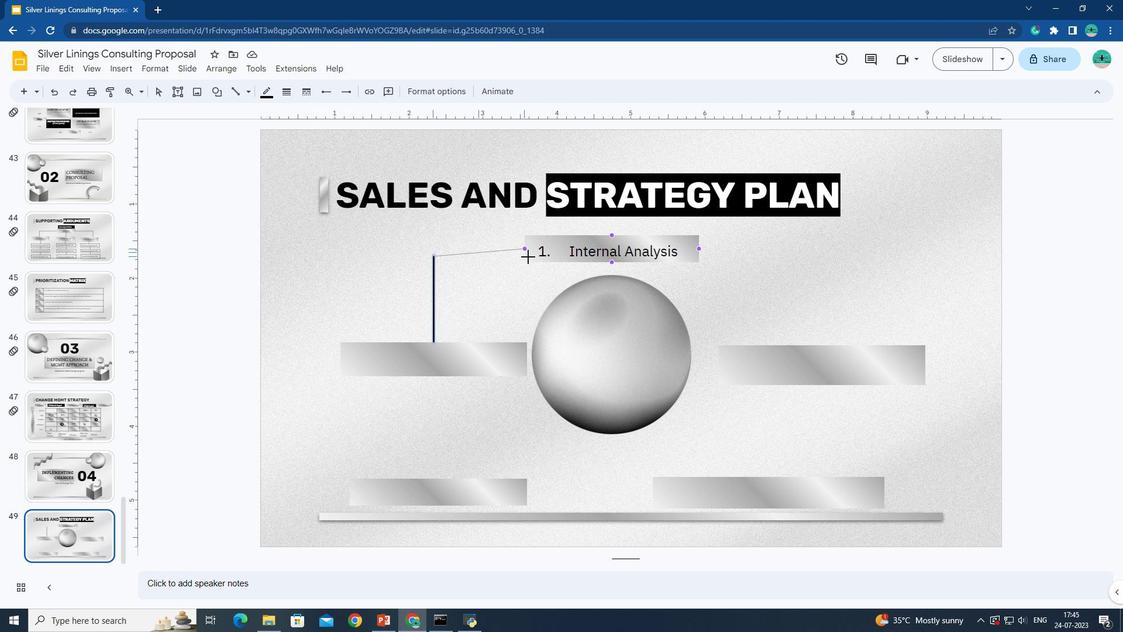 
Action: Mouse moved to (525, 258)
Screenshot: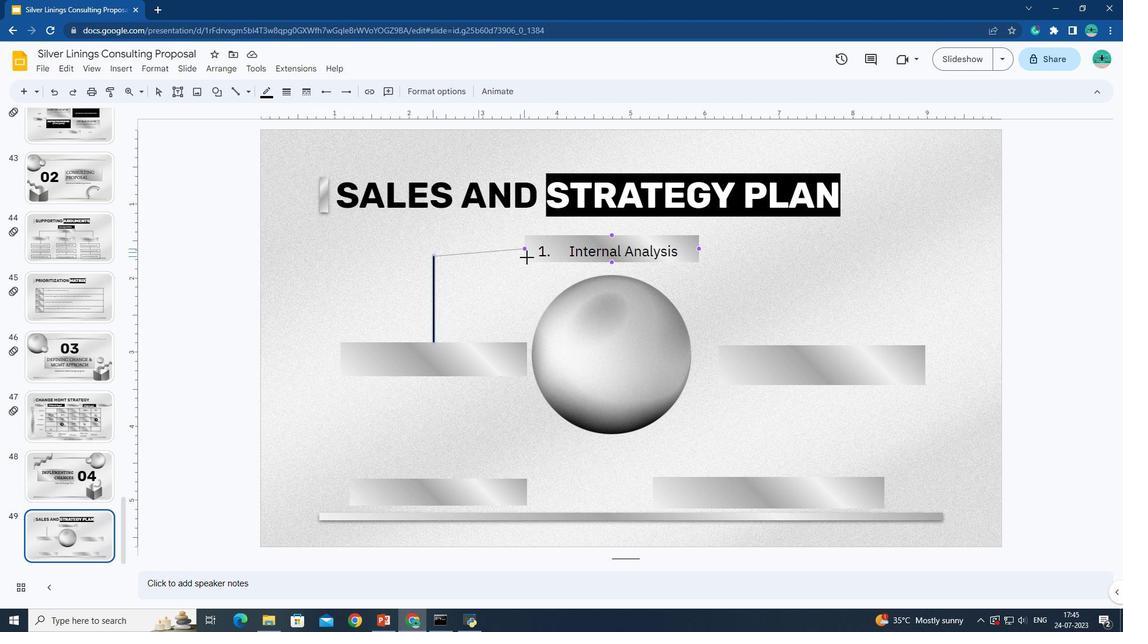 
Action: Key pressed <Key.shift>
Screenshot: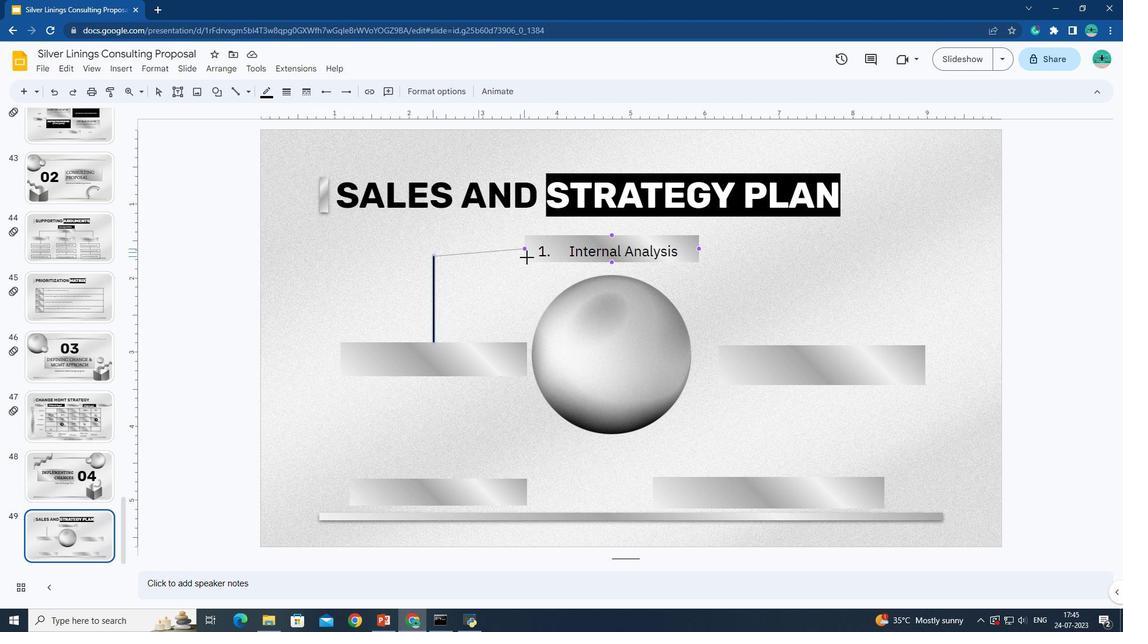 
Action: Mouse moved to (525, 258)
Screenshot: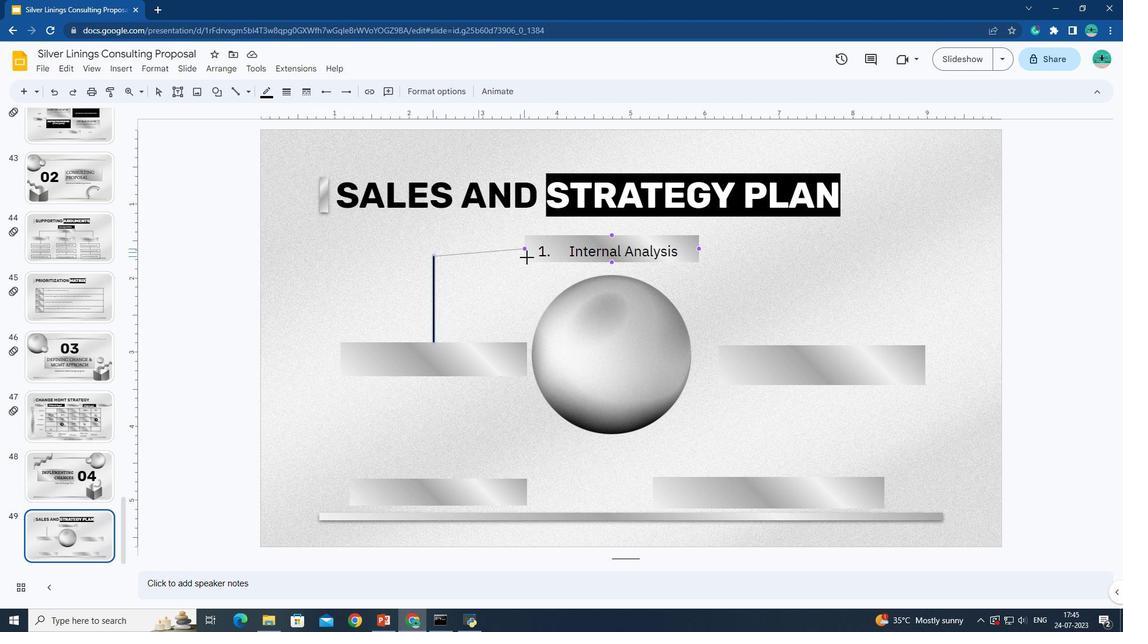 
Action: Key pressed <Key.shift><Key.shift>
Screenshot: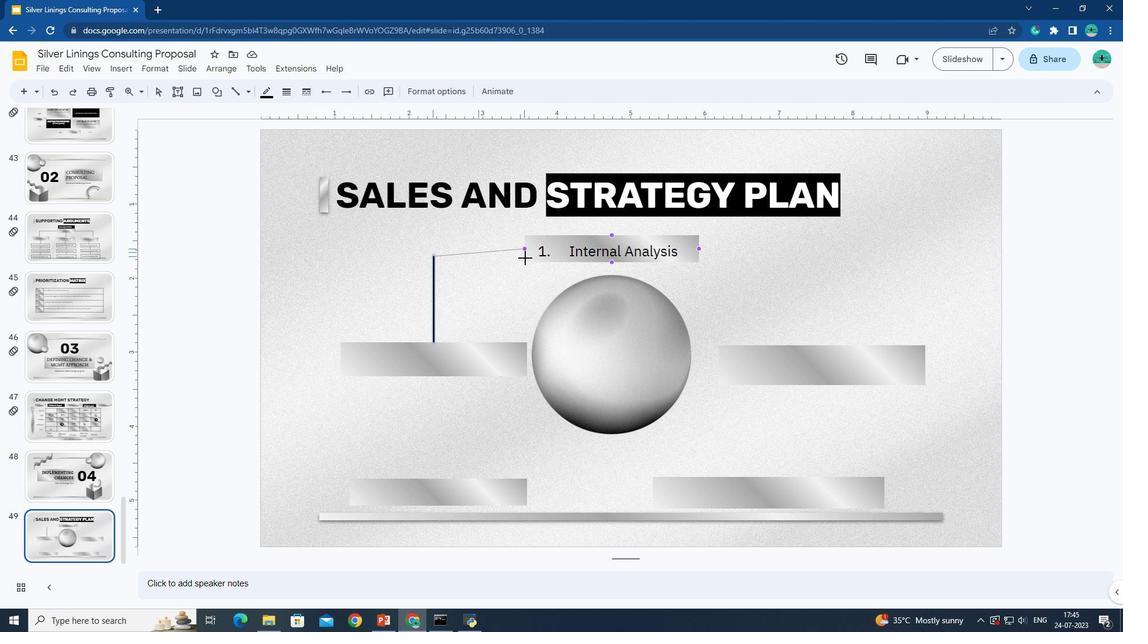 
Action: Mouse moved to (523, 259)
Screenshot: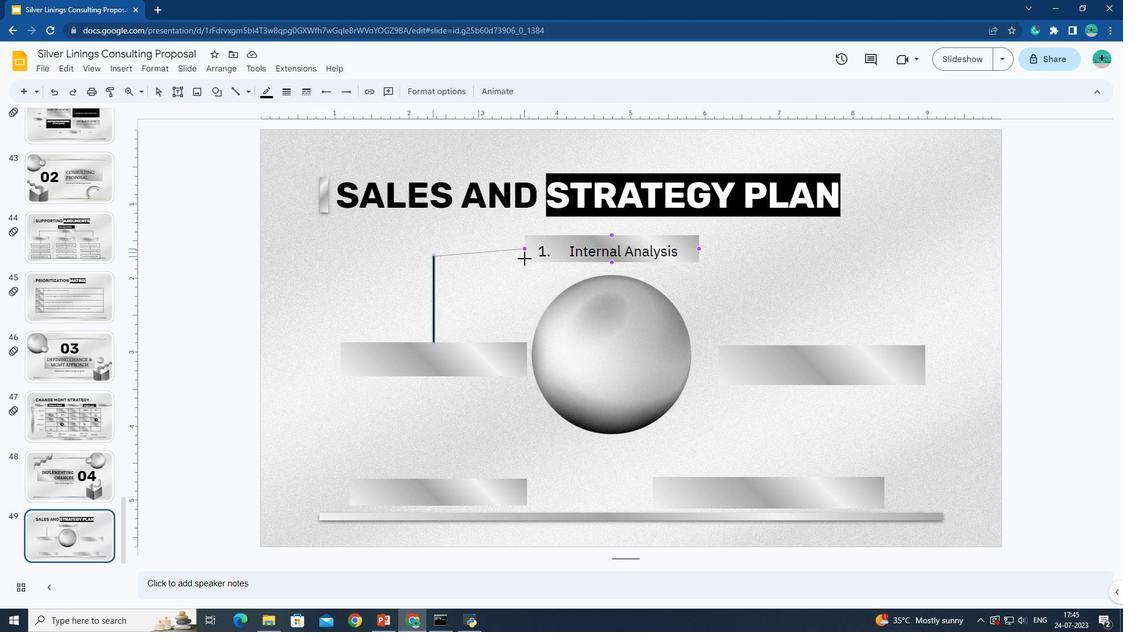 
Action: Key pressed <Key.shift>
Screenshot: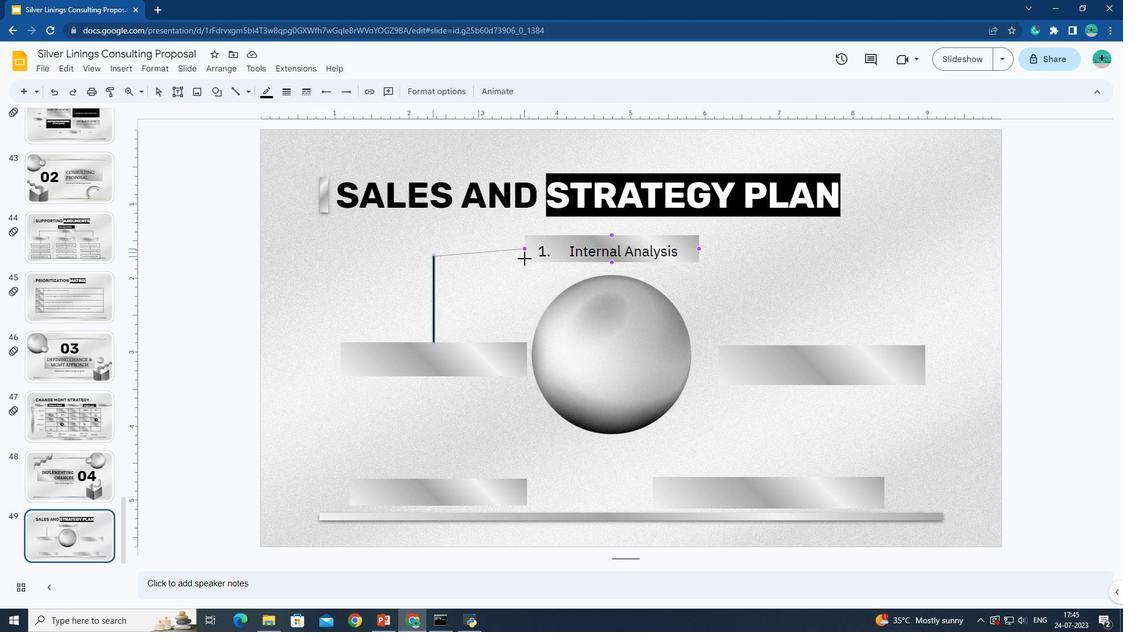 
Action: Mouse moved to (522, 259)
Screenshot: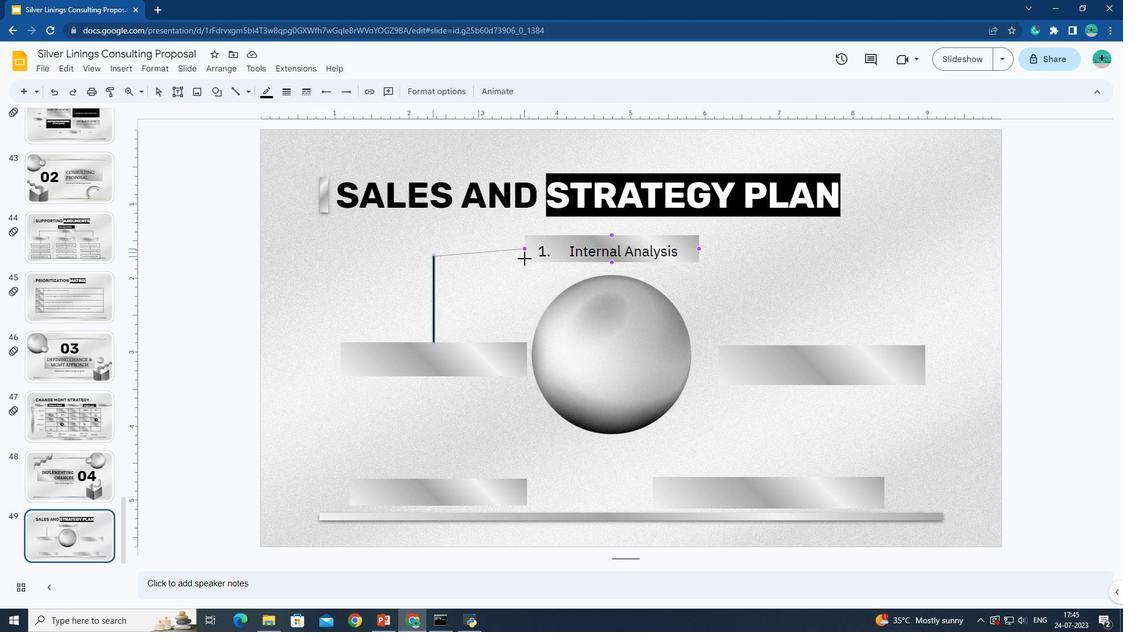 
Action: Key pressed <Key.shift>
Screenshot: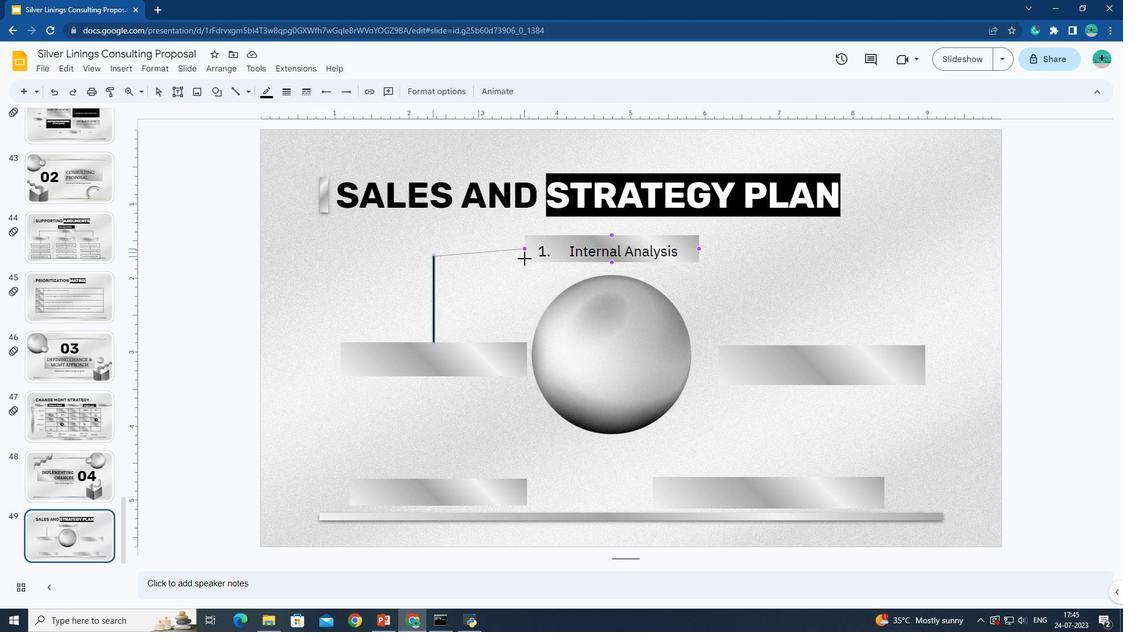 
Action: Mouse moved to (522, 260)
Screenshot: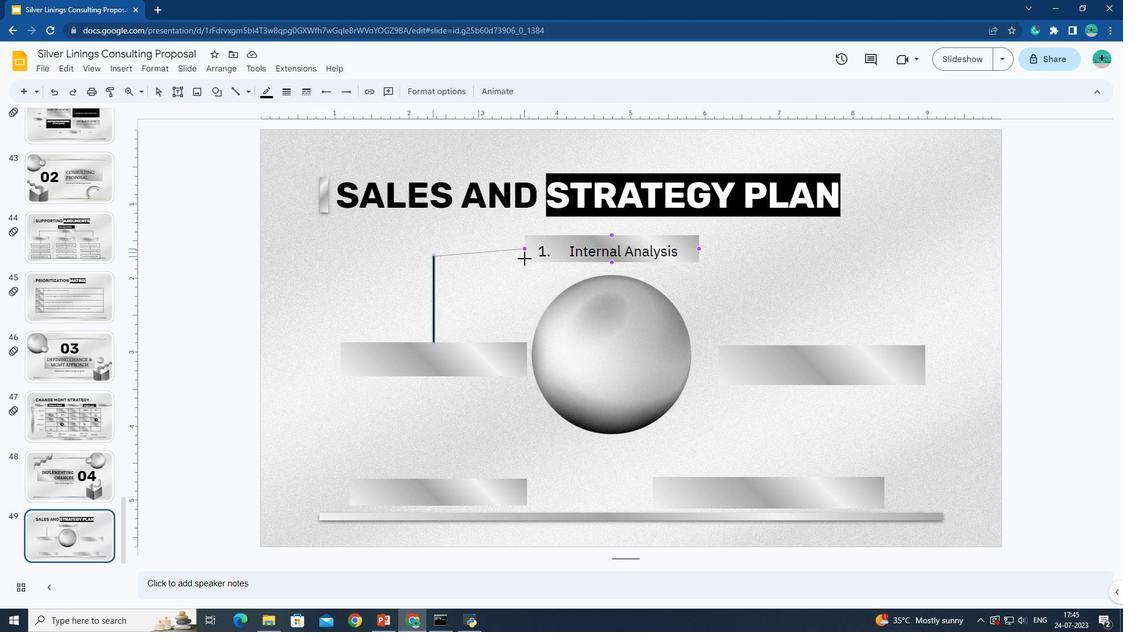 
Action: Key pressed <Key.shift>
Screenshot: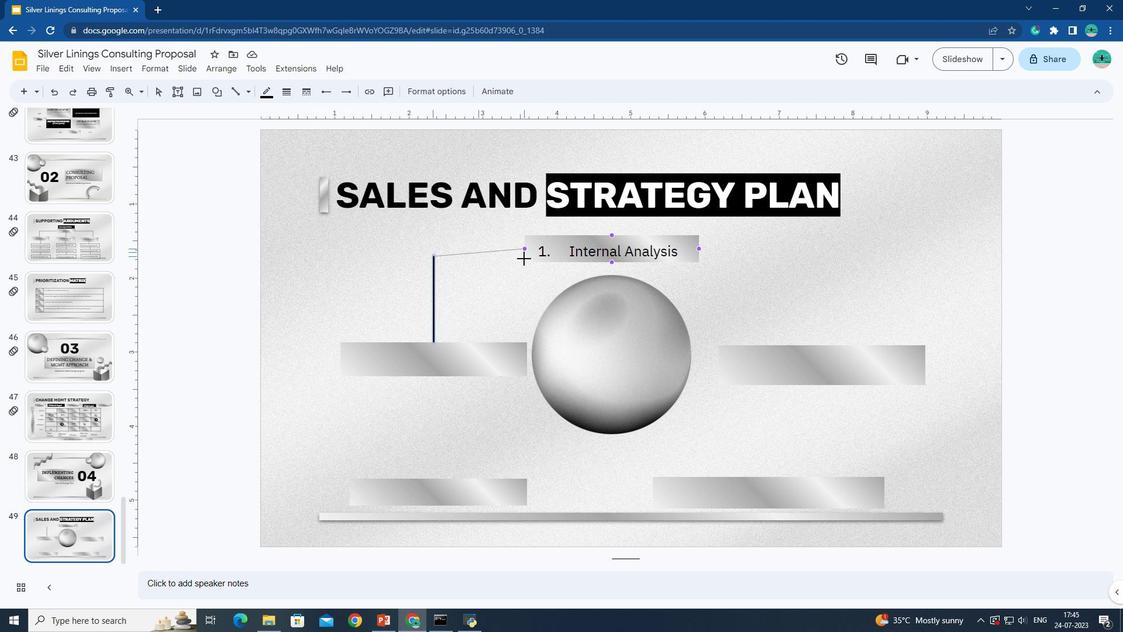 
Action: Mouse moved to (521, 260)
Screenshot: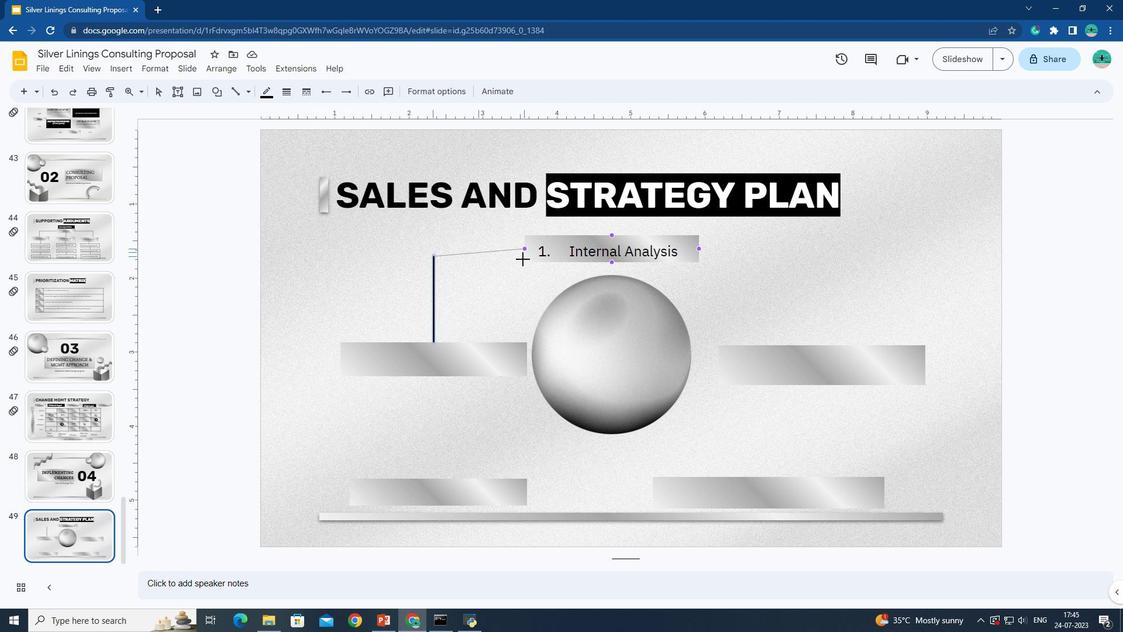 
Action: Key pressed <Key.shift>
Screenshot: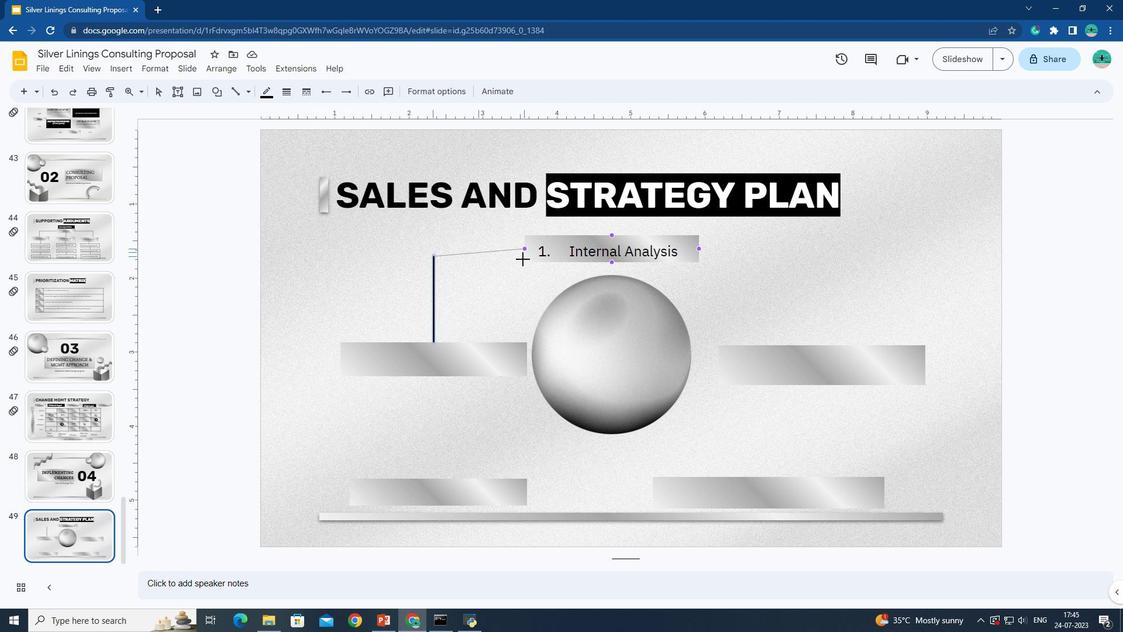 
Action: Mouse moved to (521, 261)
Screenshot: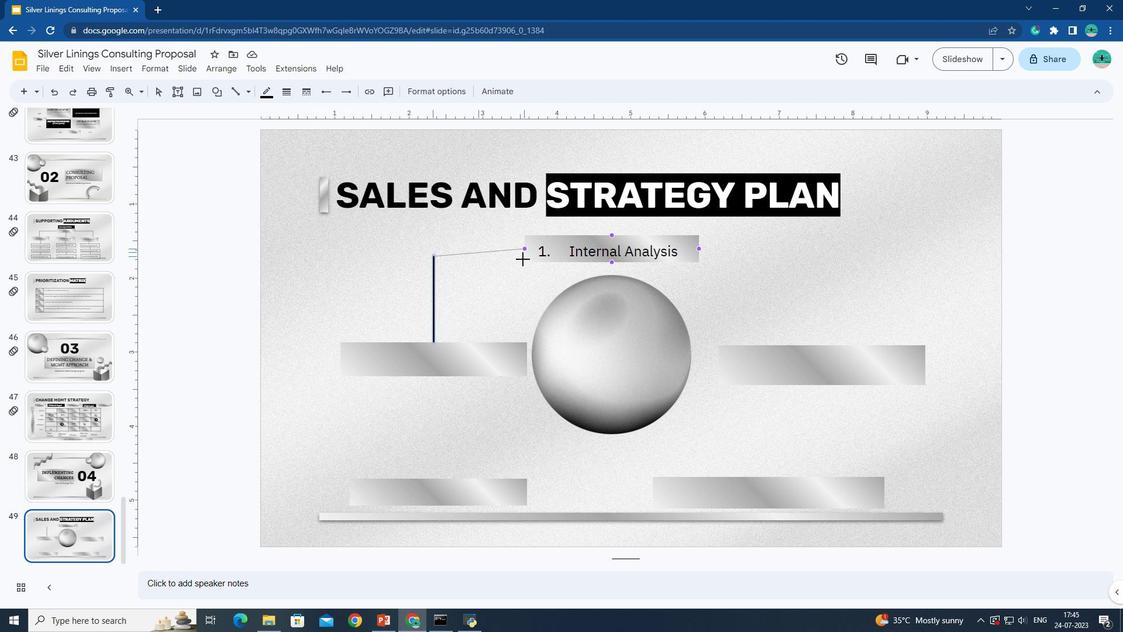 
Action: Key pressed <Key.shift>
Screenshot: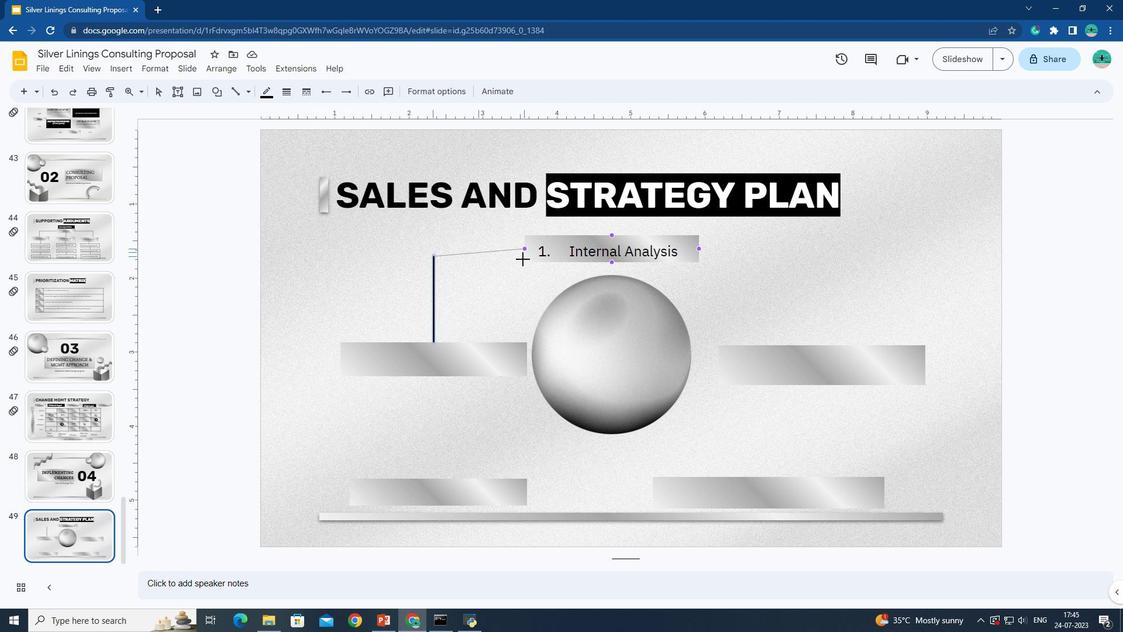 
Action: Mouse moved to (520, 261)
Screenshot: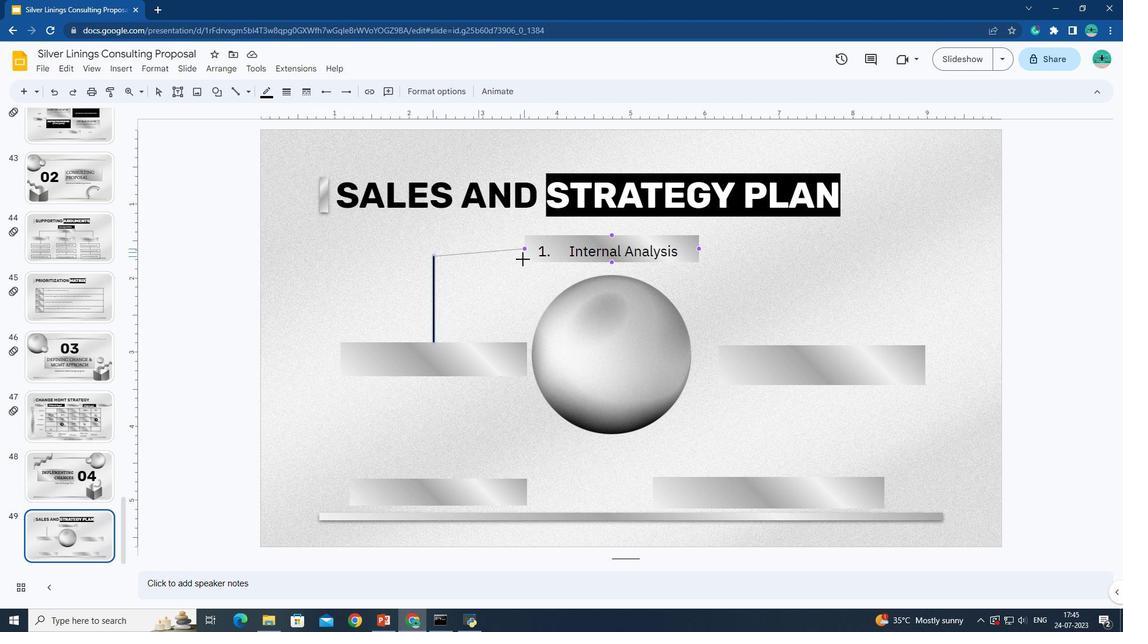 
Action: Key pressed <Key.shift>
Screenshot: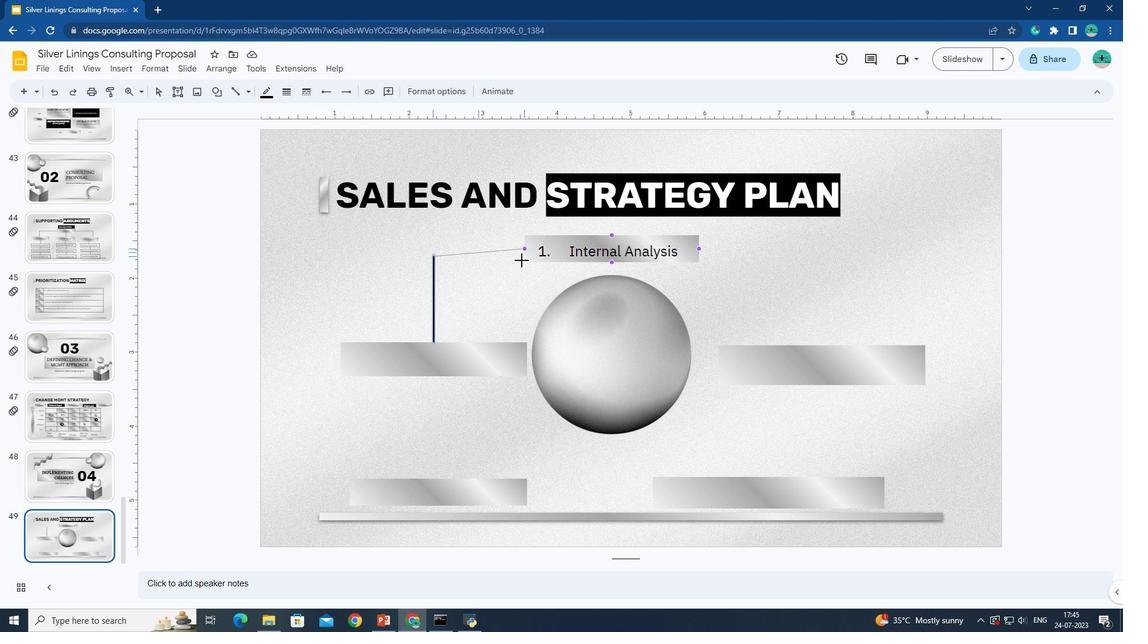 
Action: Mouse moved to (520, 261)
Screenshot: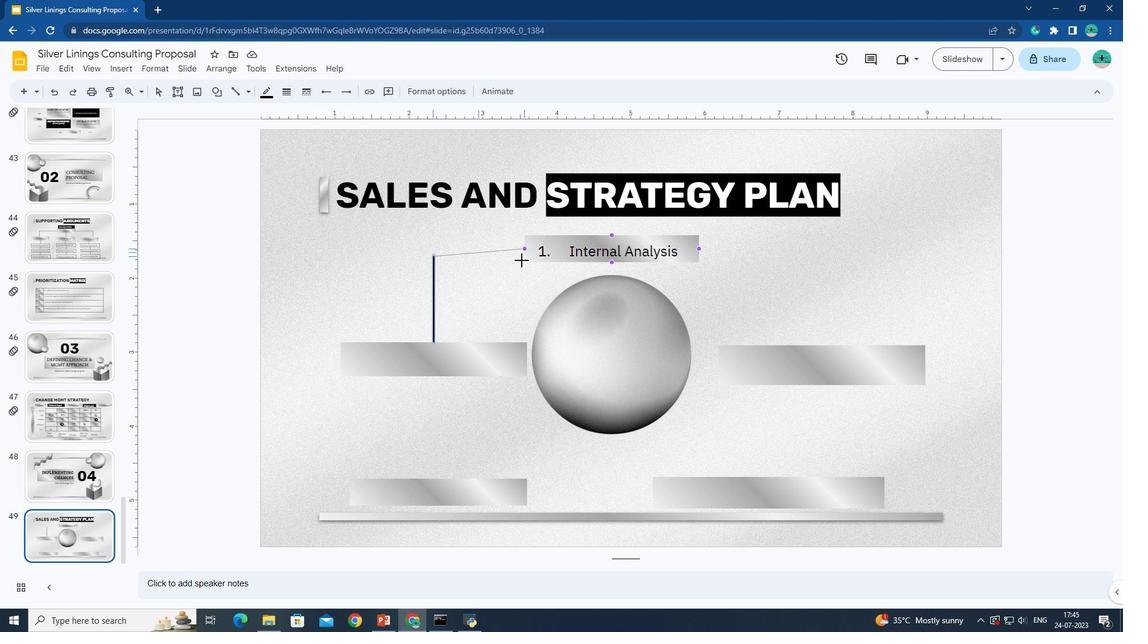 
Action: Key pressed <Key.shift>
Screenshot: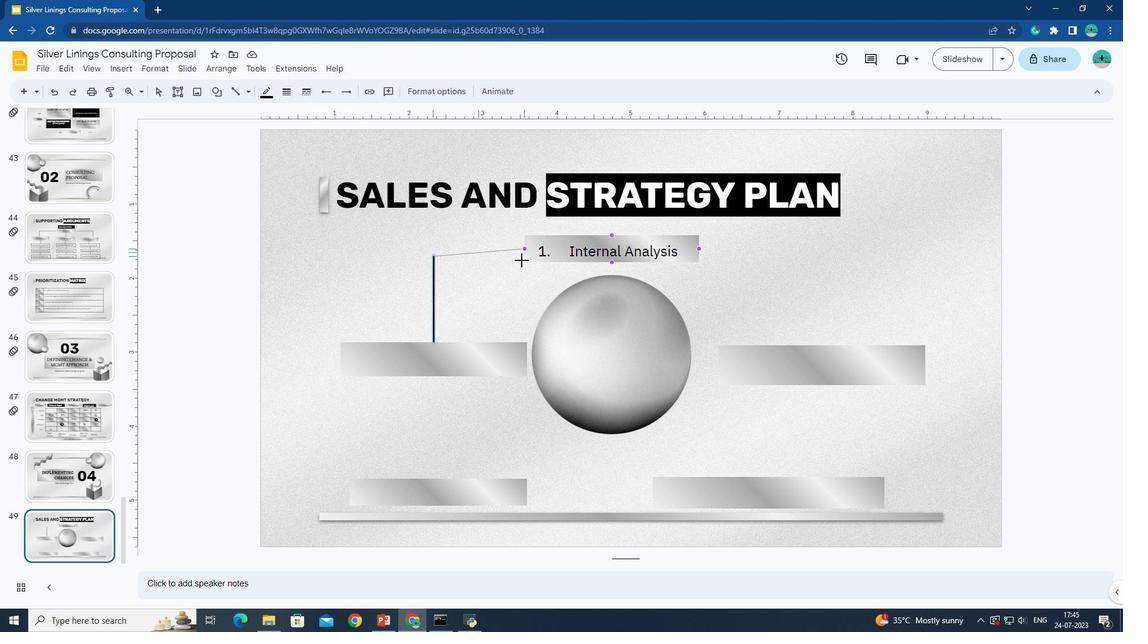 
Action: Mouse moved to (520, 262)
Screenshot: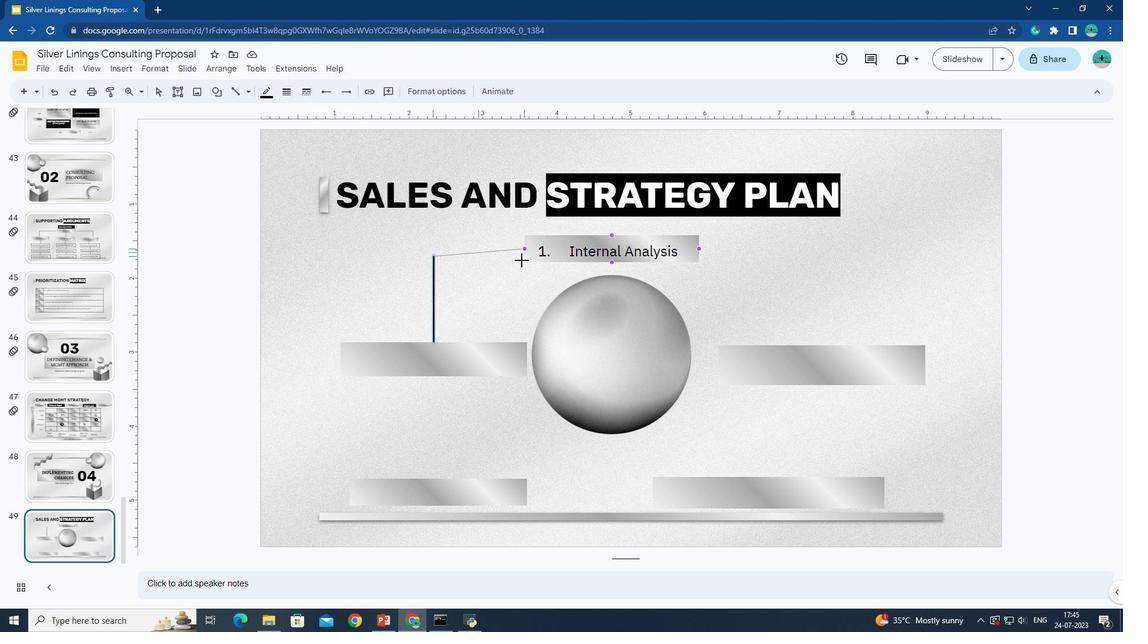 
Action: Key pressed <Key.shift><Key.shift>
Screenshot: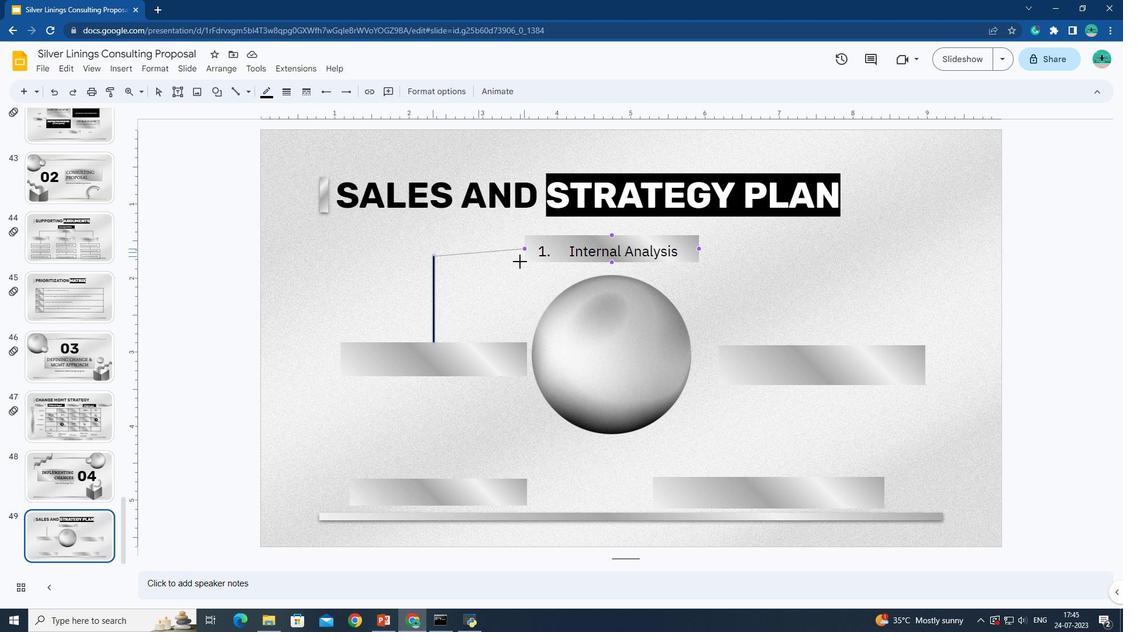 
Action: Mouse moved to (519, 262)
Screenshot: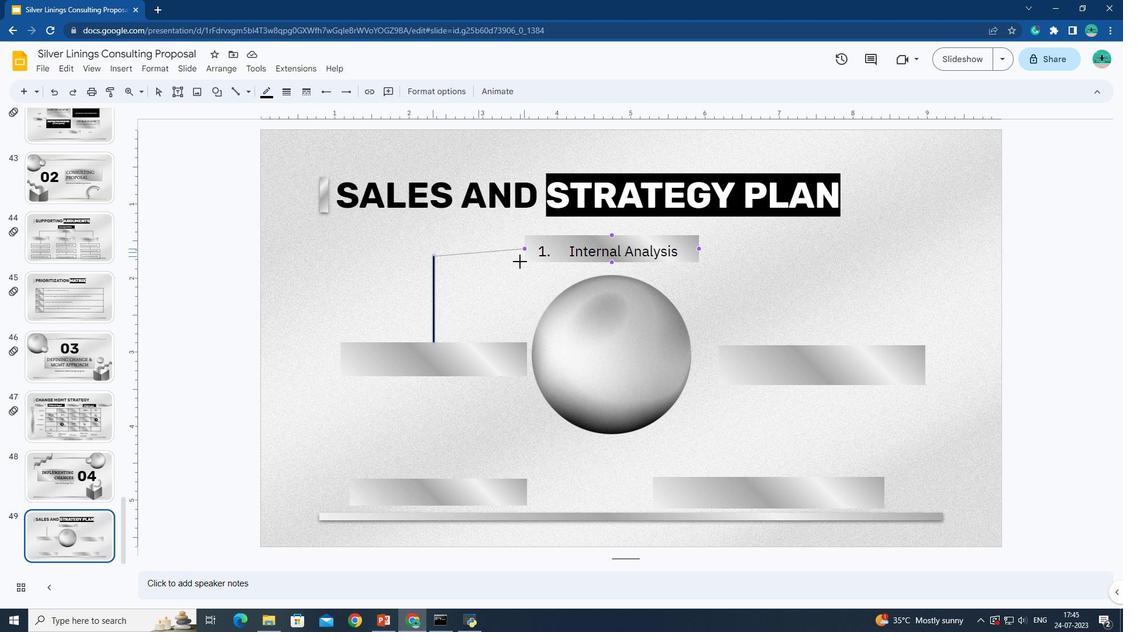 
Action: Key pressed <Key.shift>
Screenshot: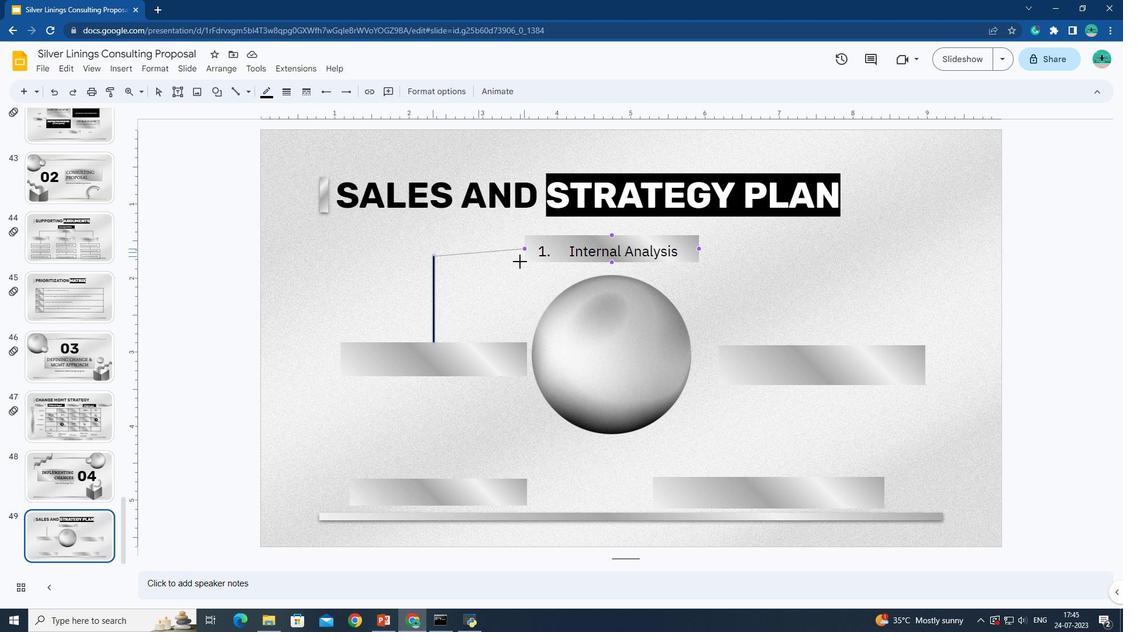 
Action: Mouse moved to (519, 262)
Screenshot: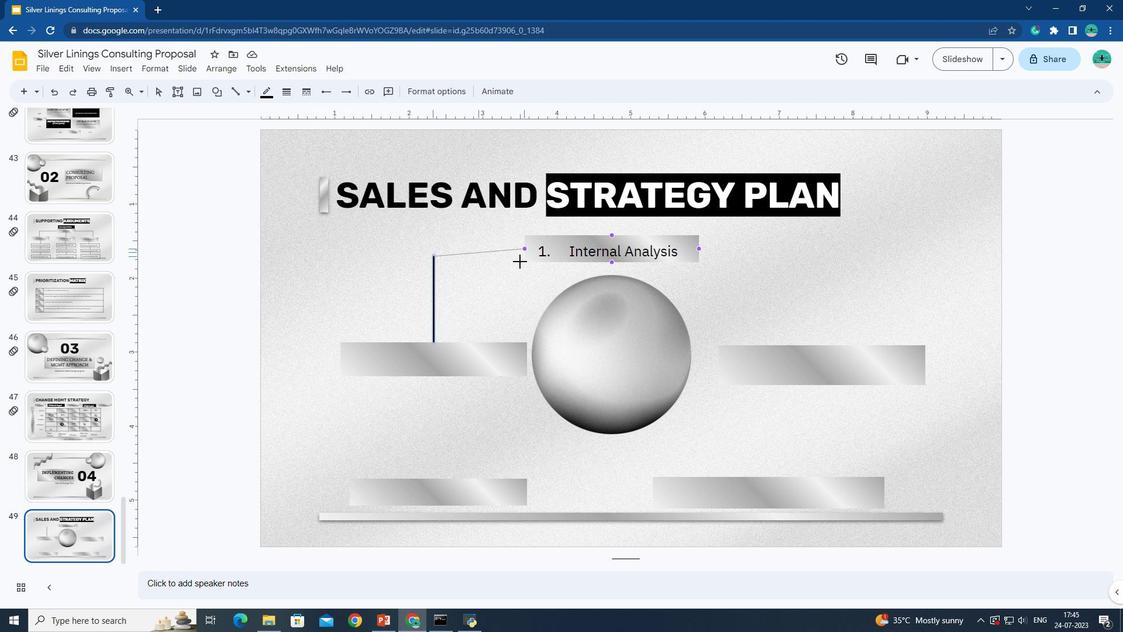 
Action: Key pressed <Key.shift><Key.shift><Key.shift><Key.shift><Key.shift><Key.shift><Key.shift><Key.shift><Key.shift><Key.shift><Key.shift><Key.shift><Key.shift><Key.shift><Key.shift><Key.shift><Key.shift><Key.shift><Key.shift><Key.shift><Key.shift><Key.shift>
Screenshot: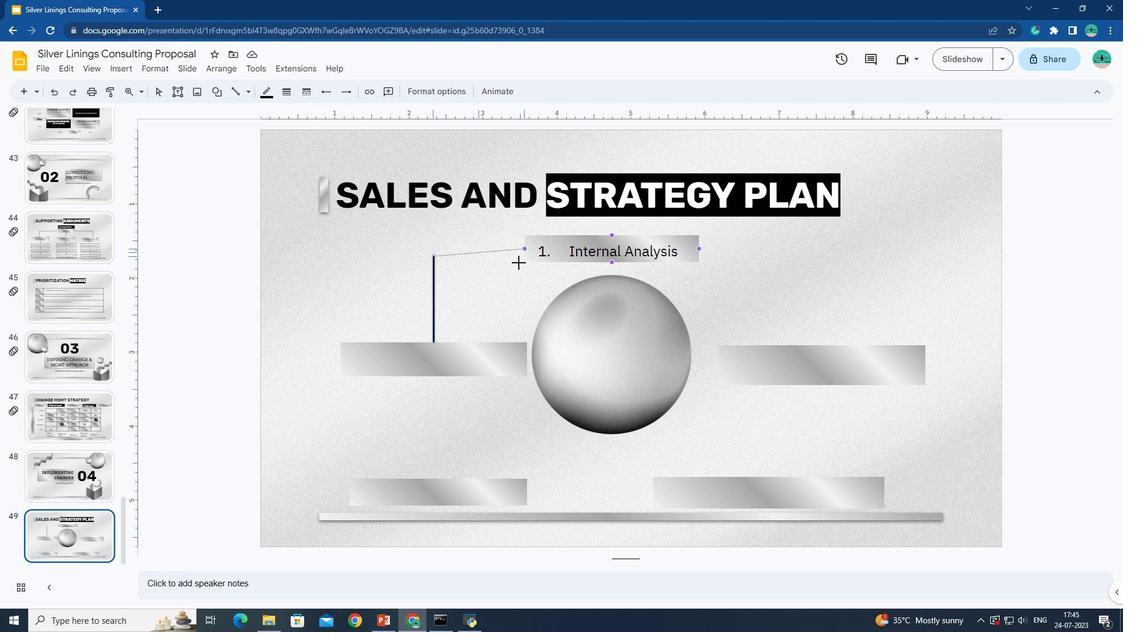 
Action: Mouse moved to (515, 259)
Screenshot: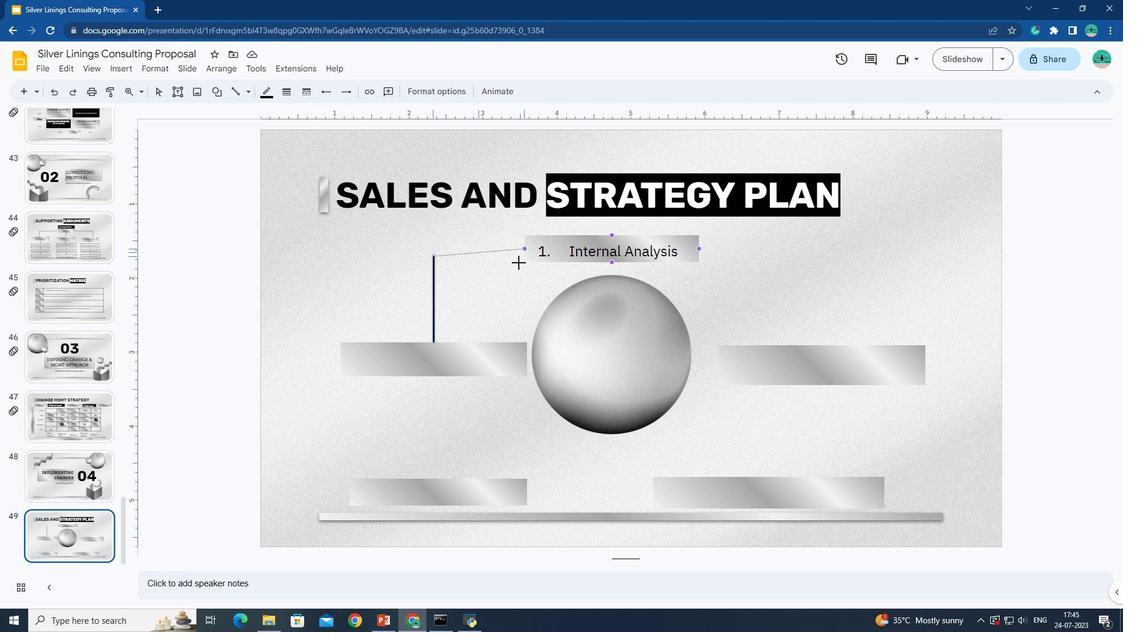 
Action: Key pressed <Key.shift>
Screenshot: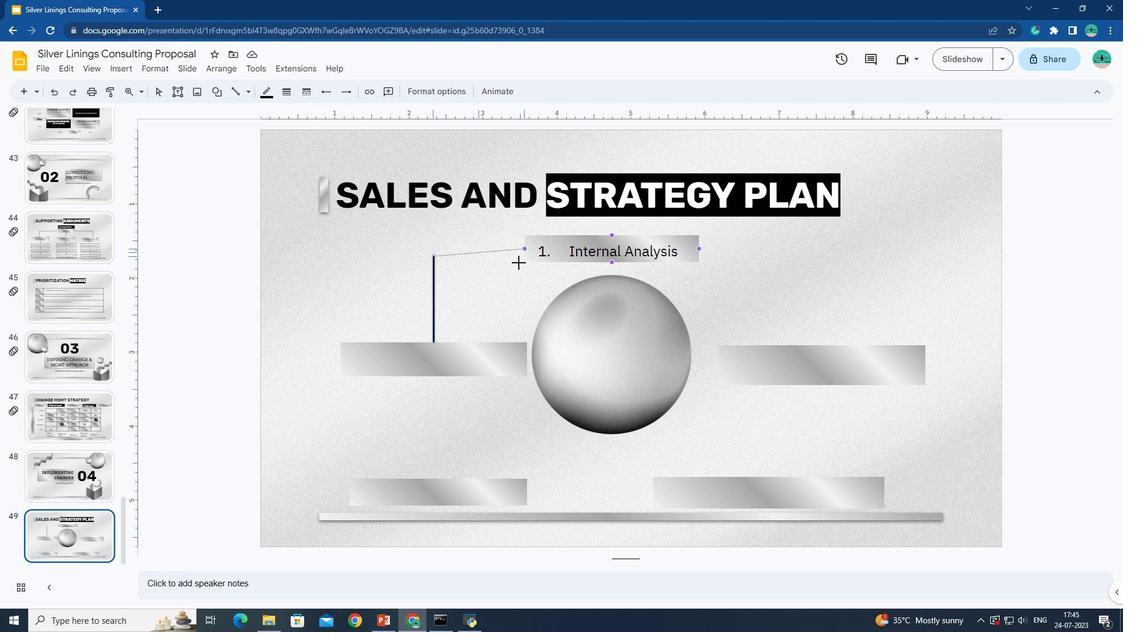 
Action: Mouse moved to (512, 254)
Screenshot: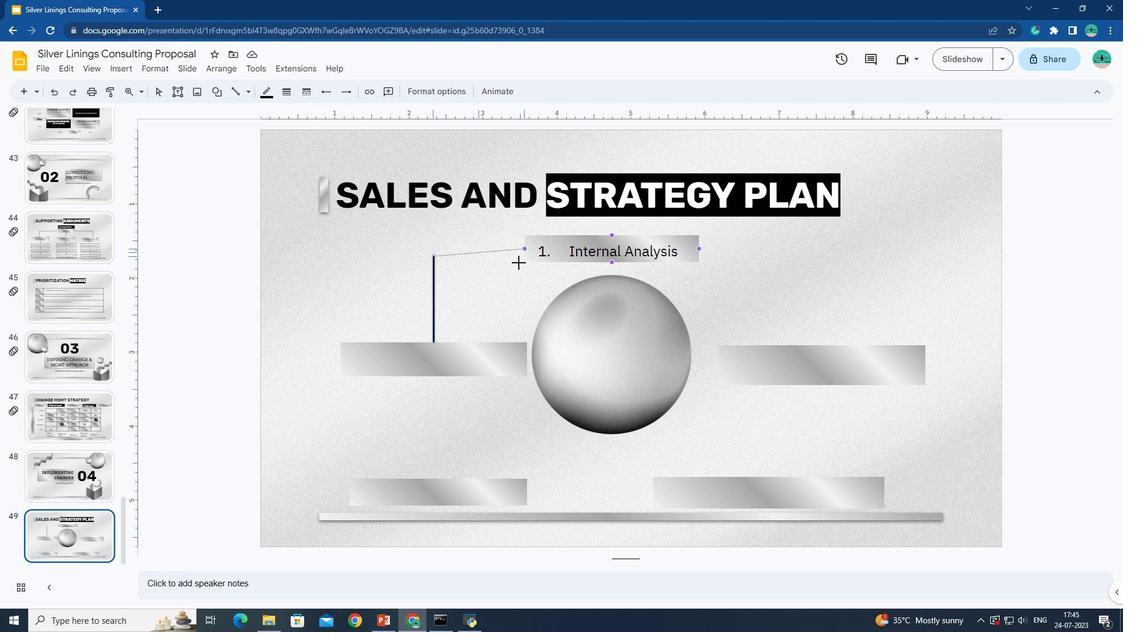 
Action: Key pressed <Key.shift>
Screenshot: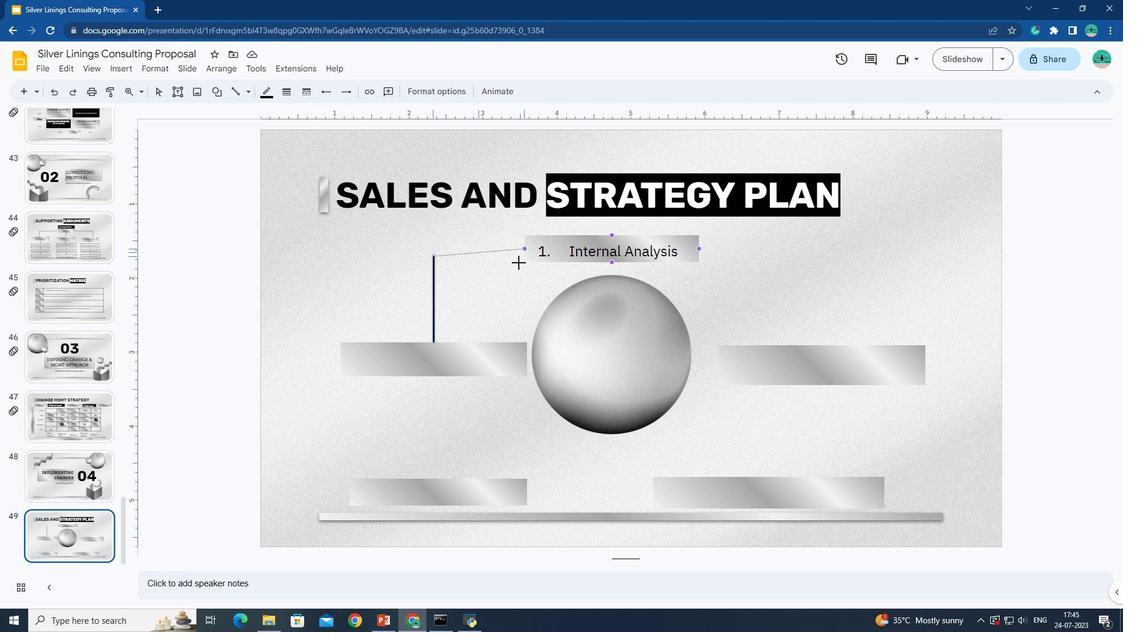
Action: Mouse moved to (510, 249)
Screenshot: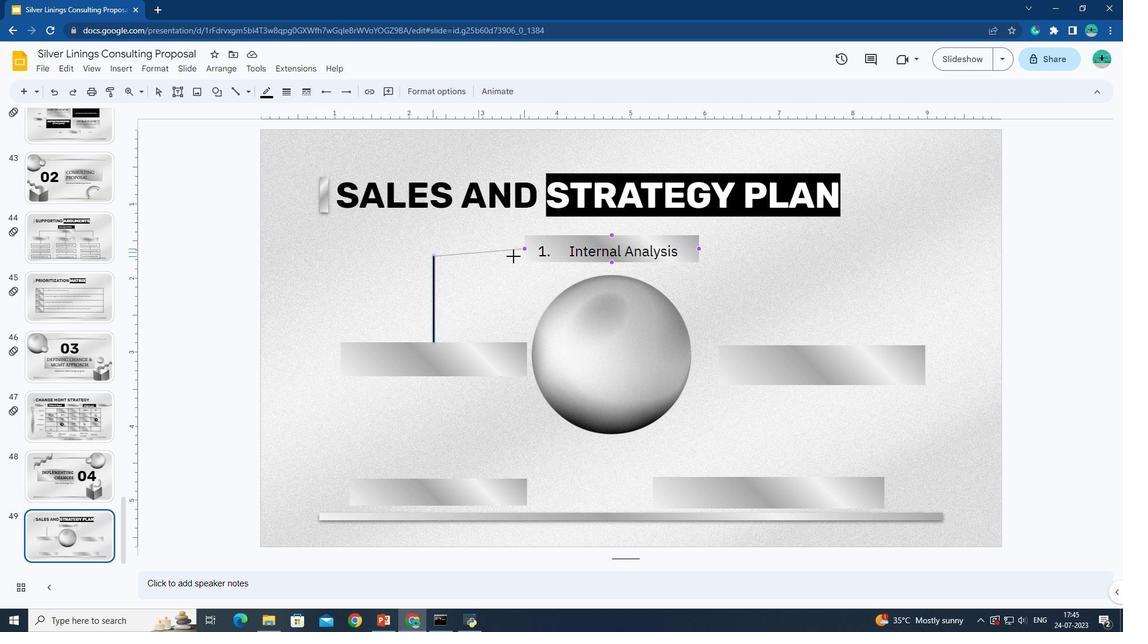 
Action: Key pressed <Key.shift>
Screenshot: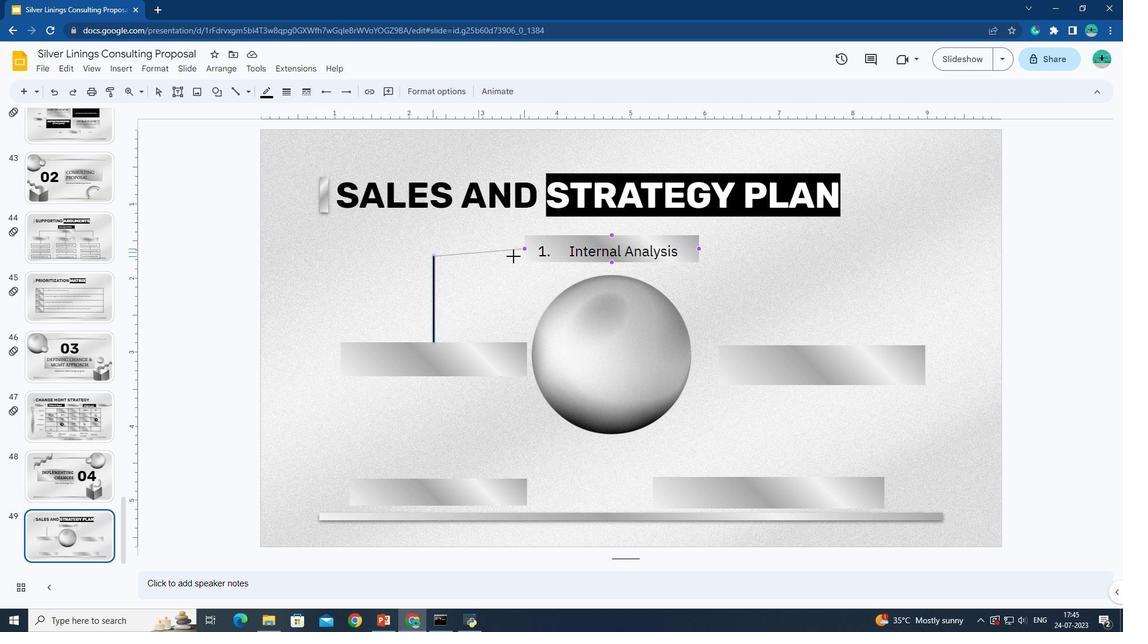 
Action: Mouse moved to (508, 242)
Screenshot: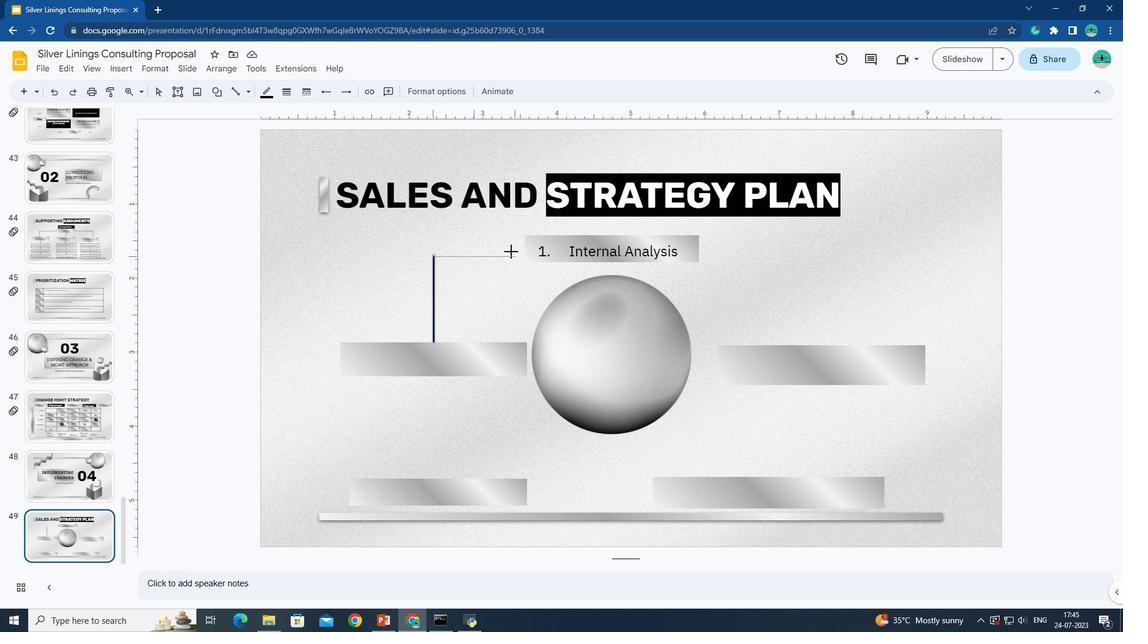 
Action: Key pressed <Key.shift>
Screenshot: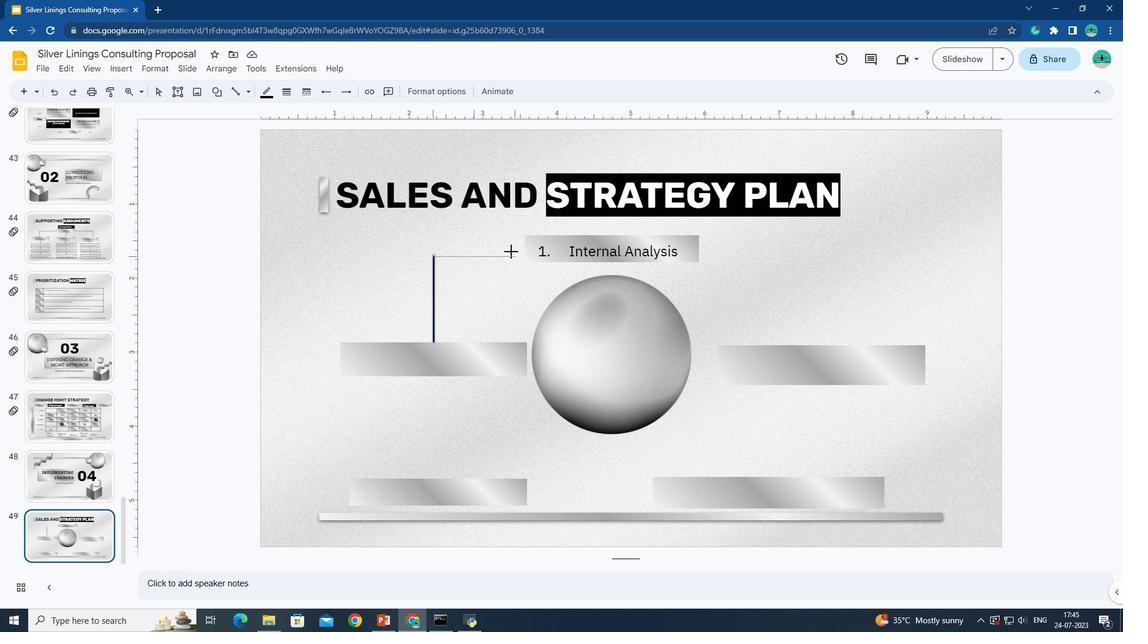 
Action: Mouse moved to (506, 239)
Screenshot: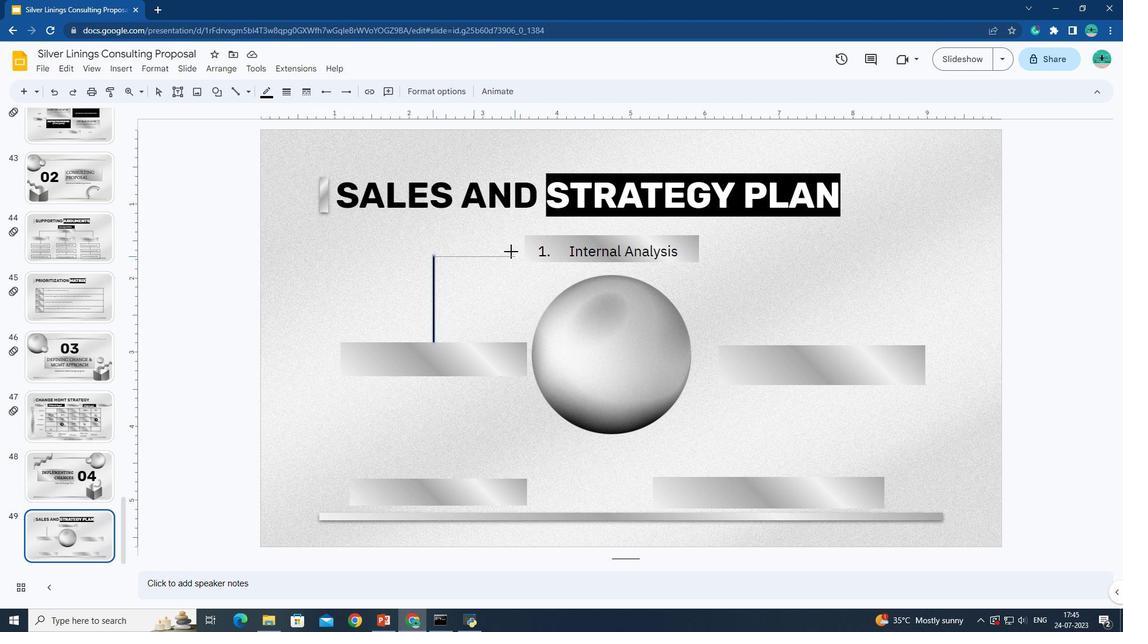 
Action: Key pressed <Key.shift>
Screenshot: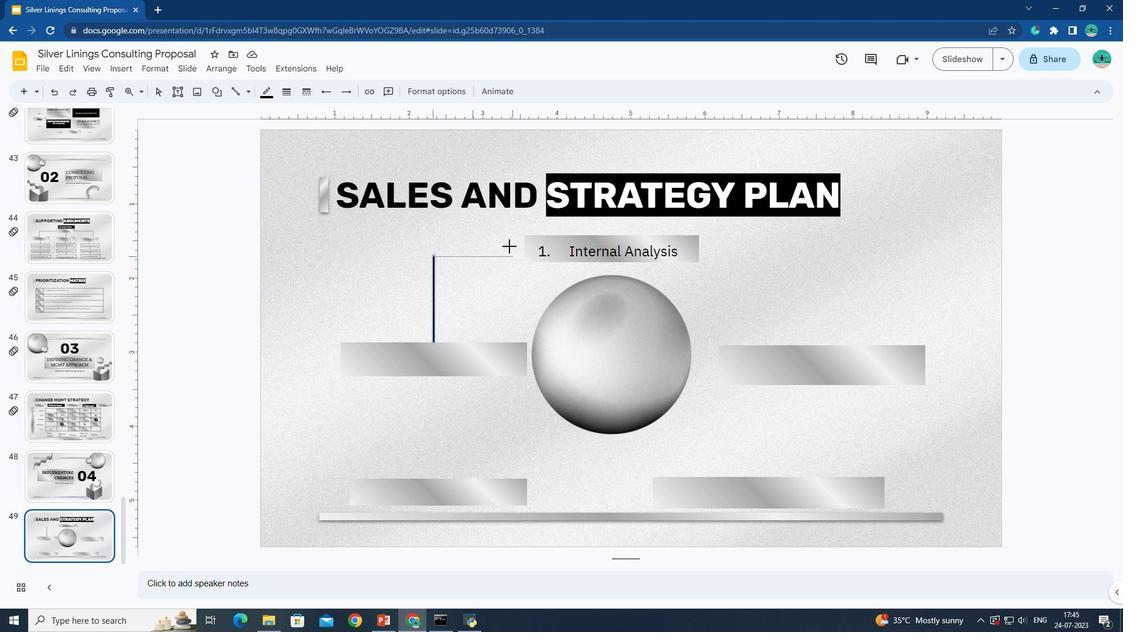 
Action: Mouse moved to (506, 238)
Screenshot: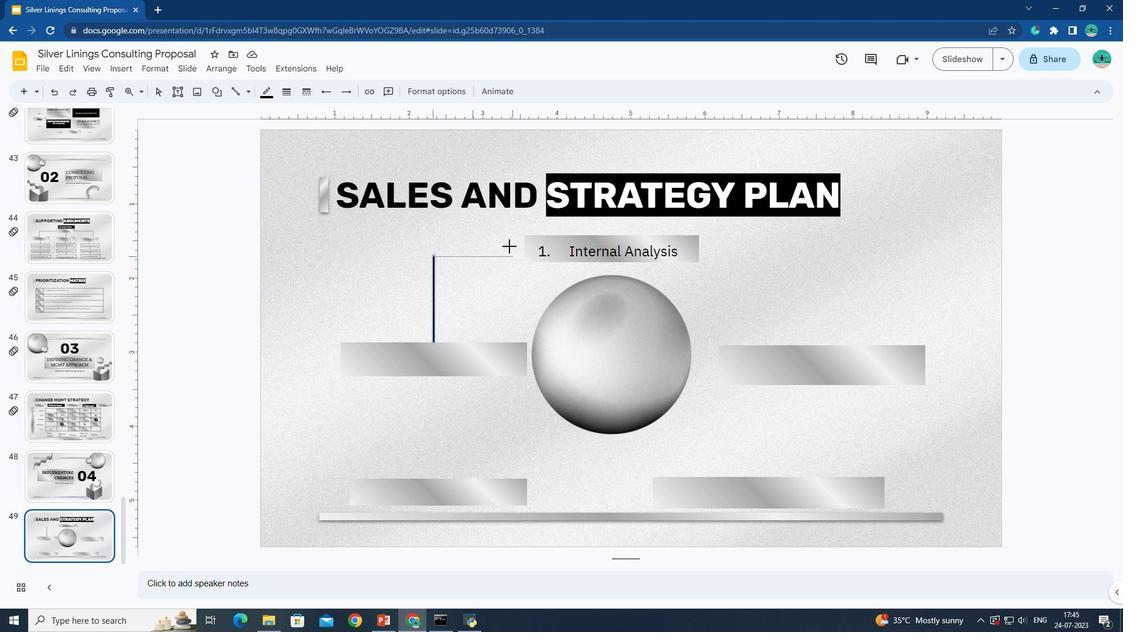 
Action: Key pressed <Key.shift><Key.shift><Key.shift><Key.shift><Key.shift><Key.shift><Key.shift><Key.shift><Key.shift><Key.shift><Key.shift><Key.shift><Key.shift><Key.shift><Key.shift><Key.shift>
Screenshot: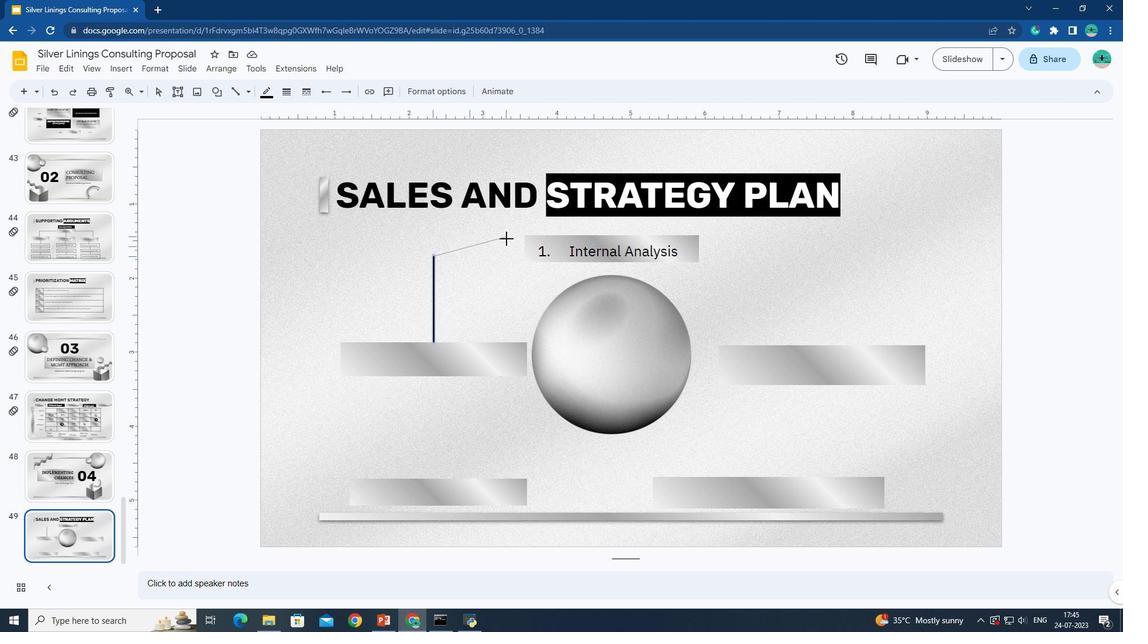 
Action: Mouse moved to (506, 239)
Screenshot: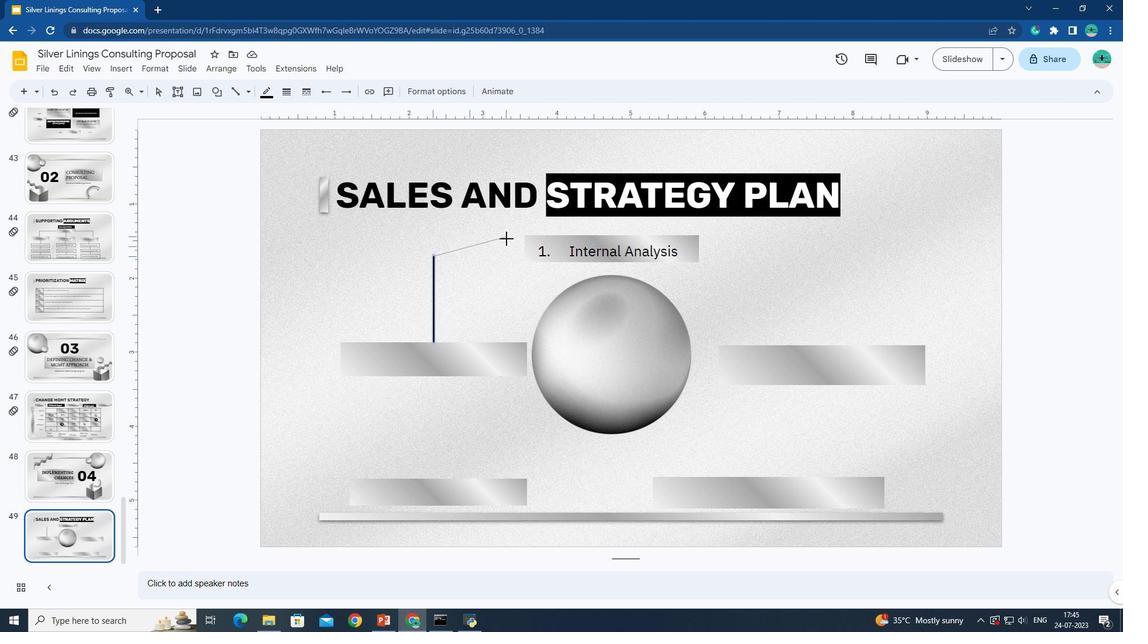 
Action: Key pressed <Key.shift>
Screenshot: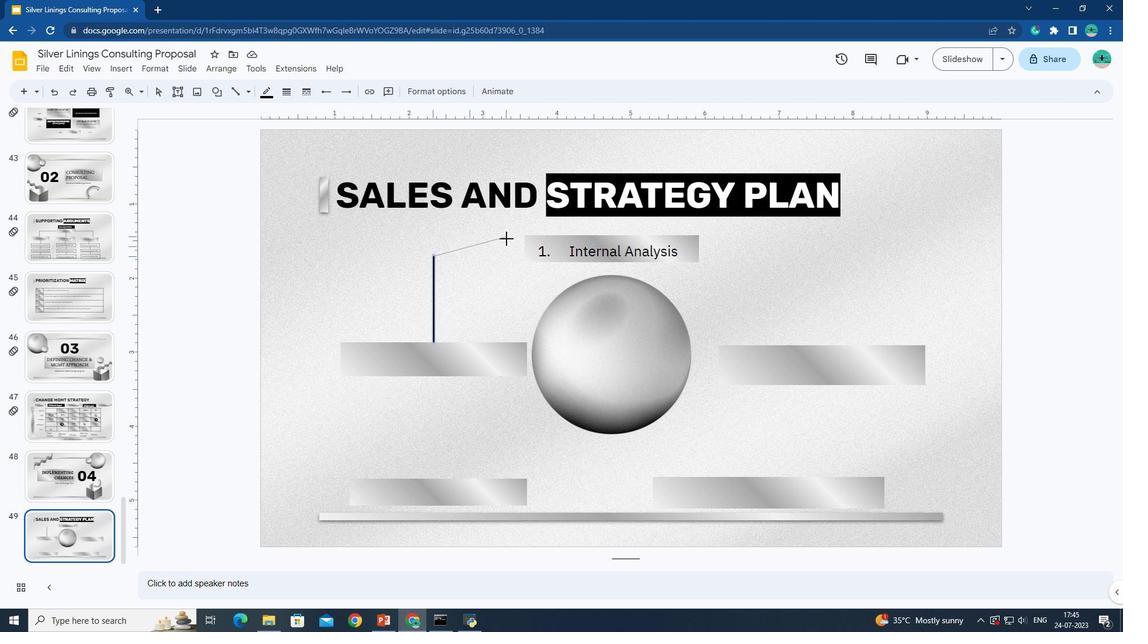 
Action: Mouse moved to (506, 241)
Screenshot: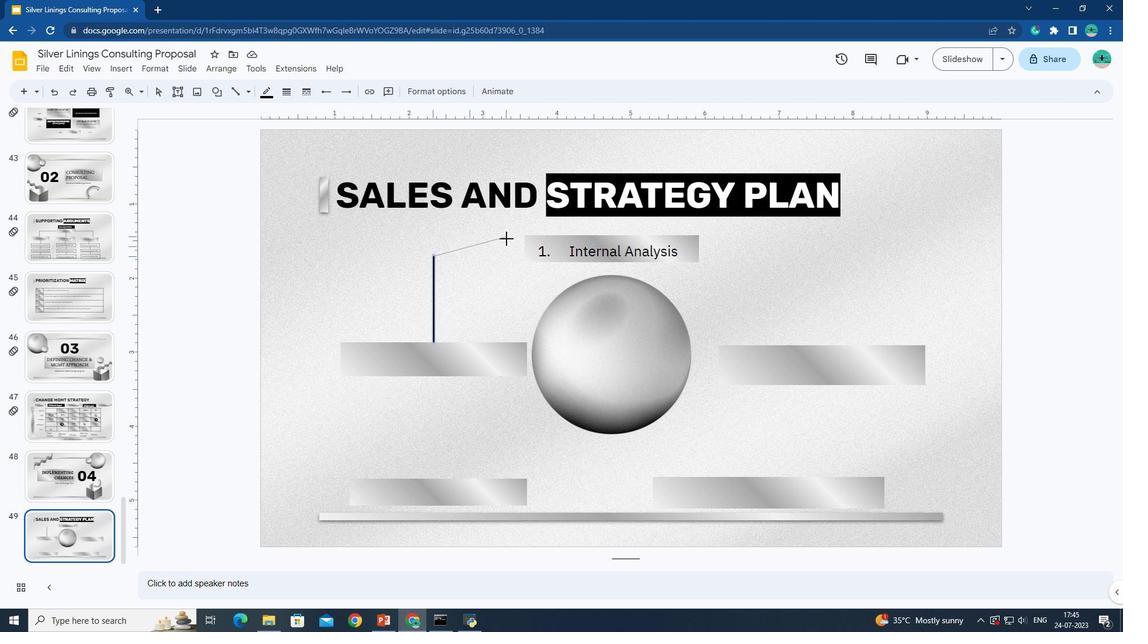 
Action: Key pressed <Key.shift>
Screenshot: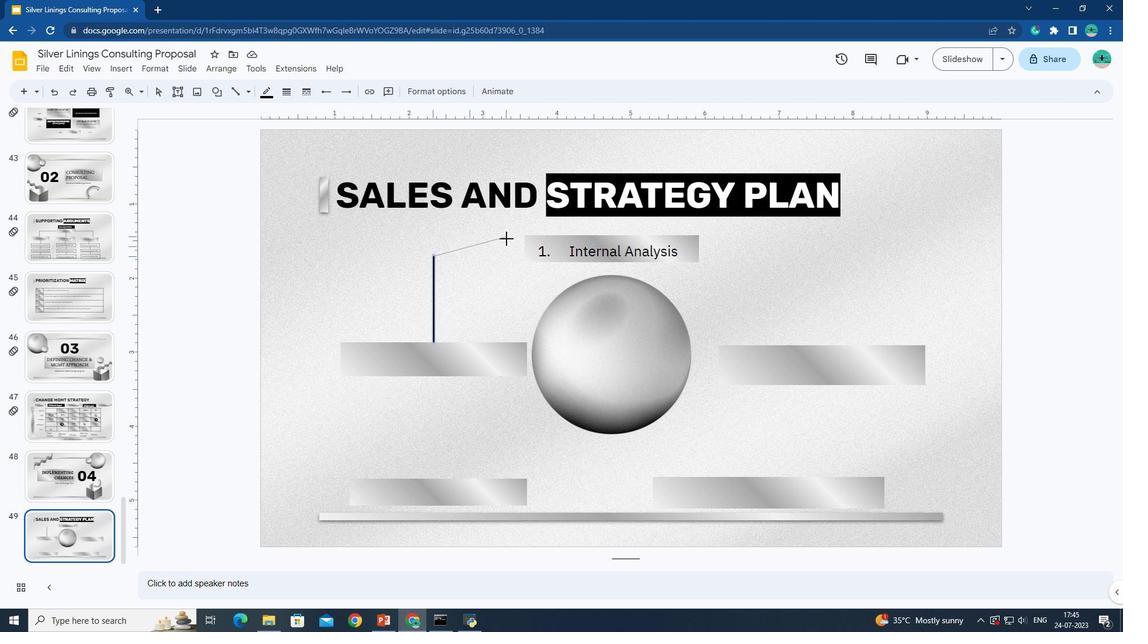
Action: Mouse moved to (506, 242)
Screenshot: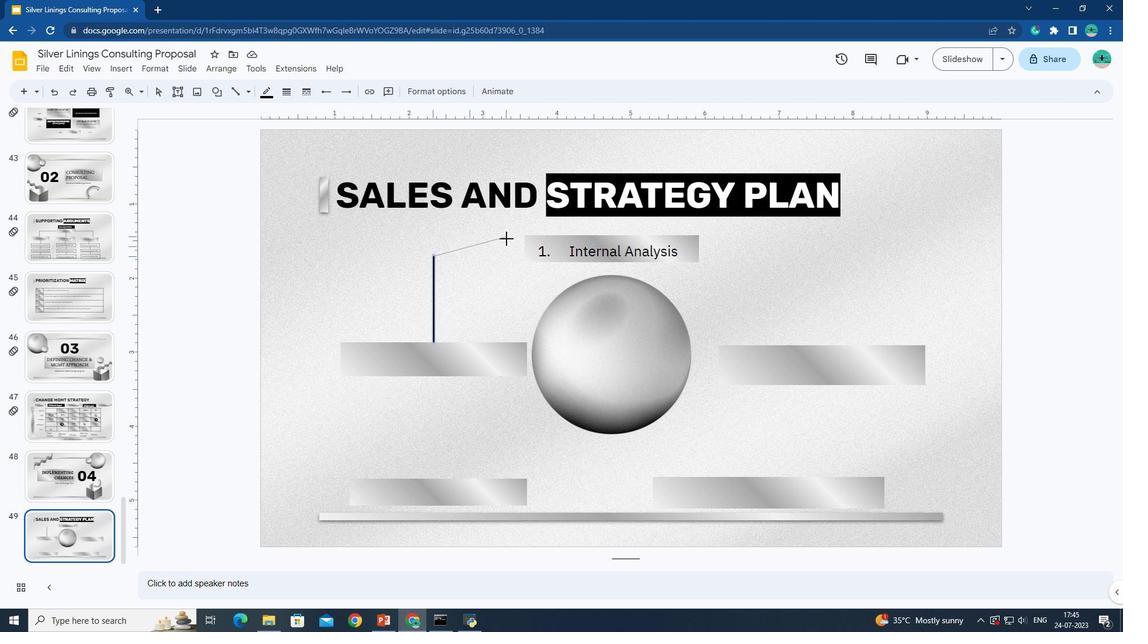 
Action: Key pressed <Key.shift>
Screenshot: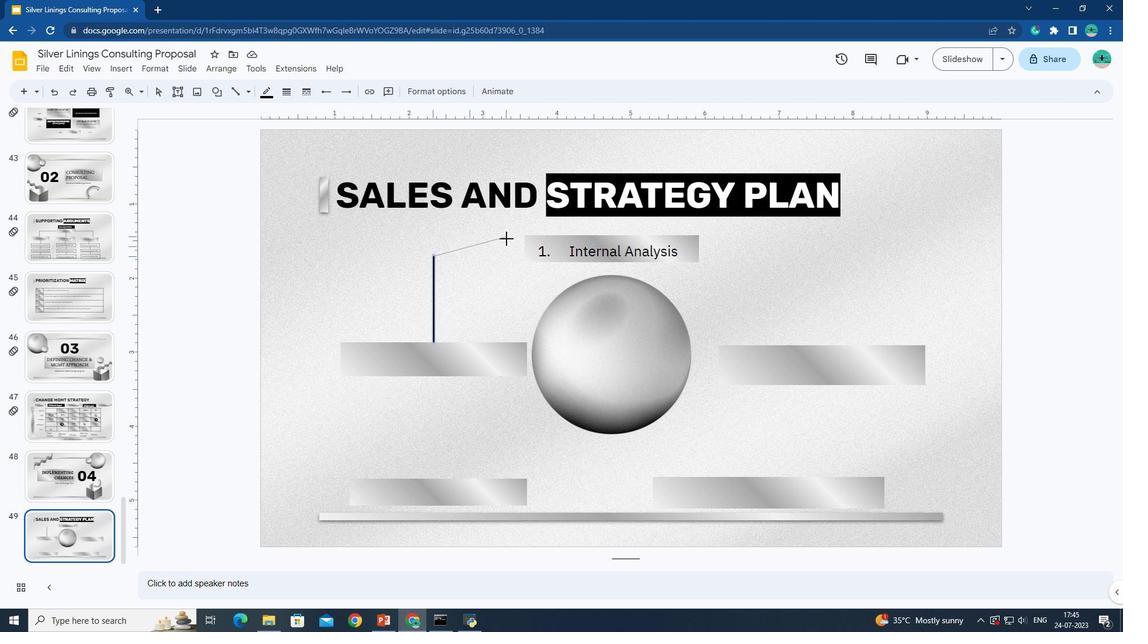 
Action: Mouse moved to (506, 243)
Screenshot: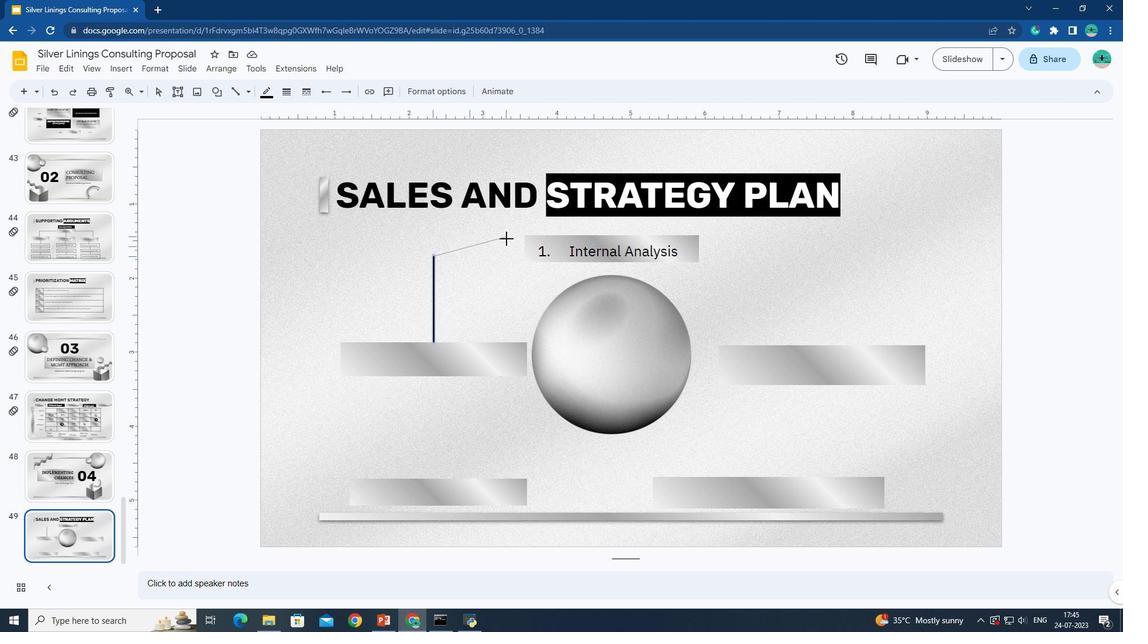 
Action: Key pressed <Key.shift>
Screenshot: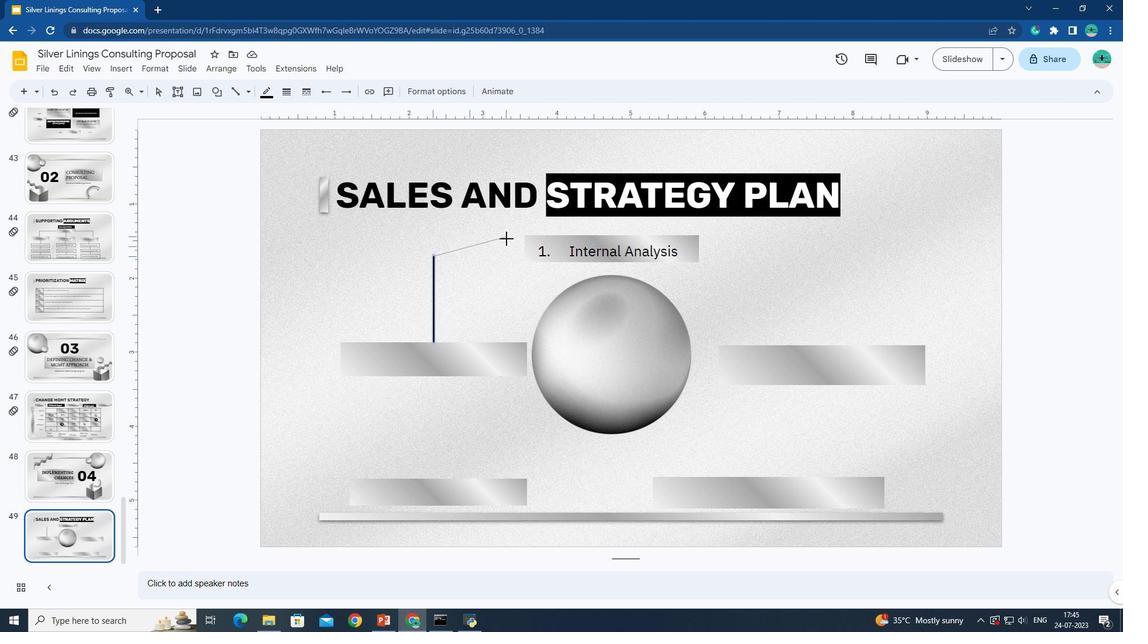 
Action: Mouse moved to (509, 249)
Screenshot: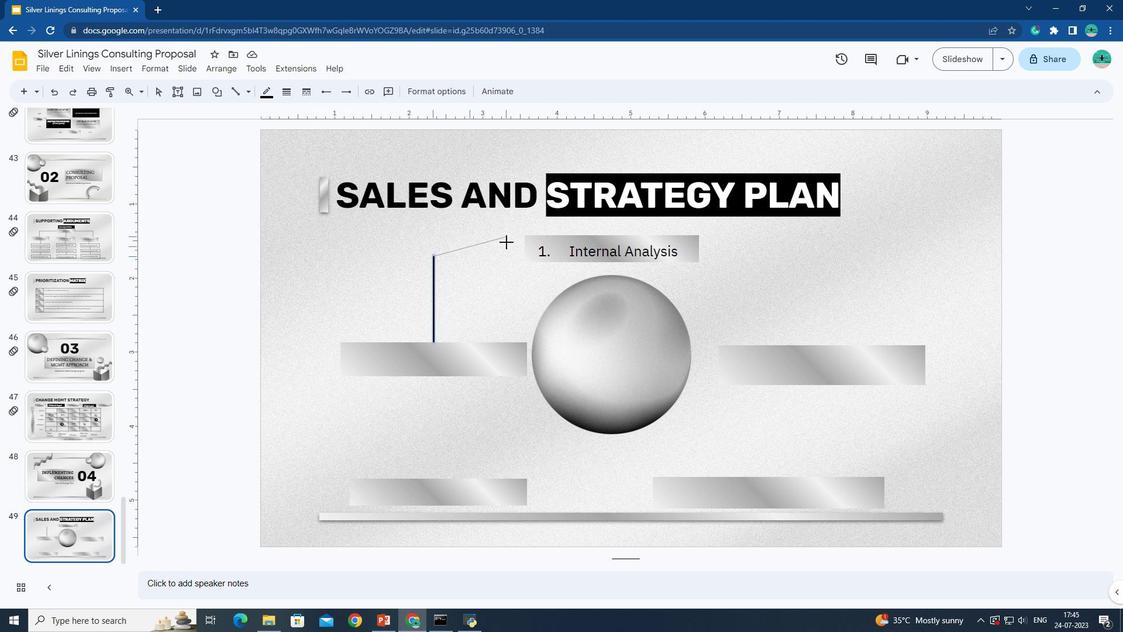 
Action: Key pressed <Key.shift>
Screenshot: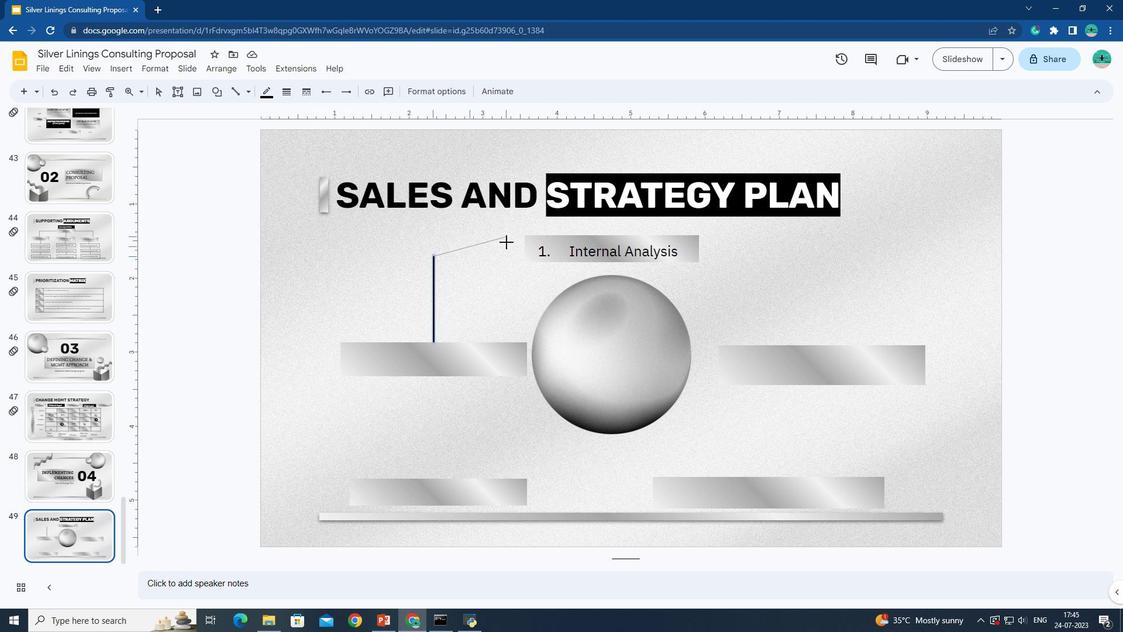 
Action: Mouse moved to (509, 250)
Screenshot: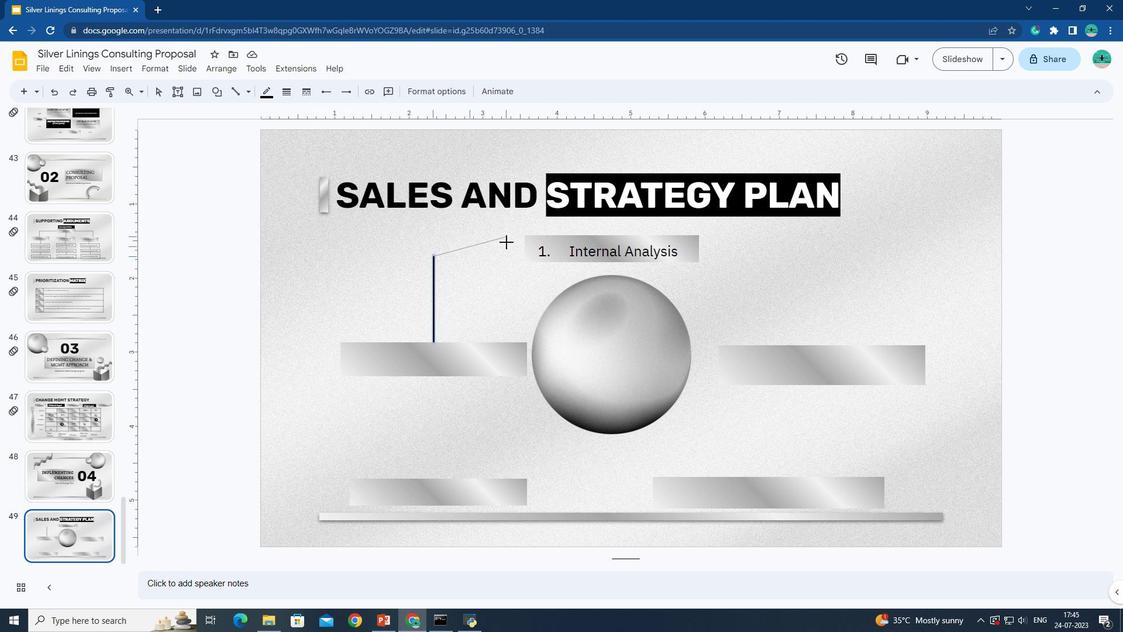 
Action: Key pressed <Key.shift><Key.shift>
Screenshot: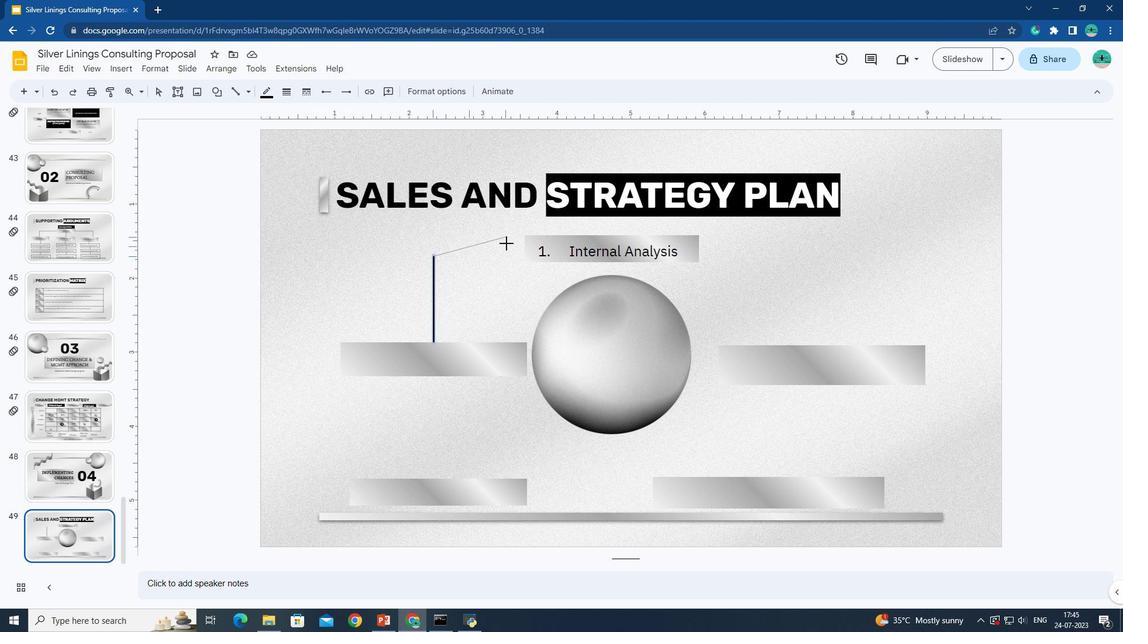 
Action: Mouse moved to (510, 252)
Screenshot: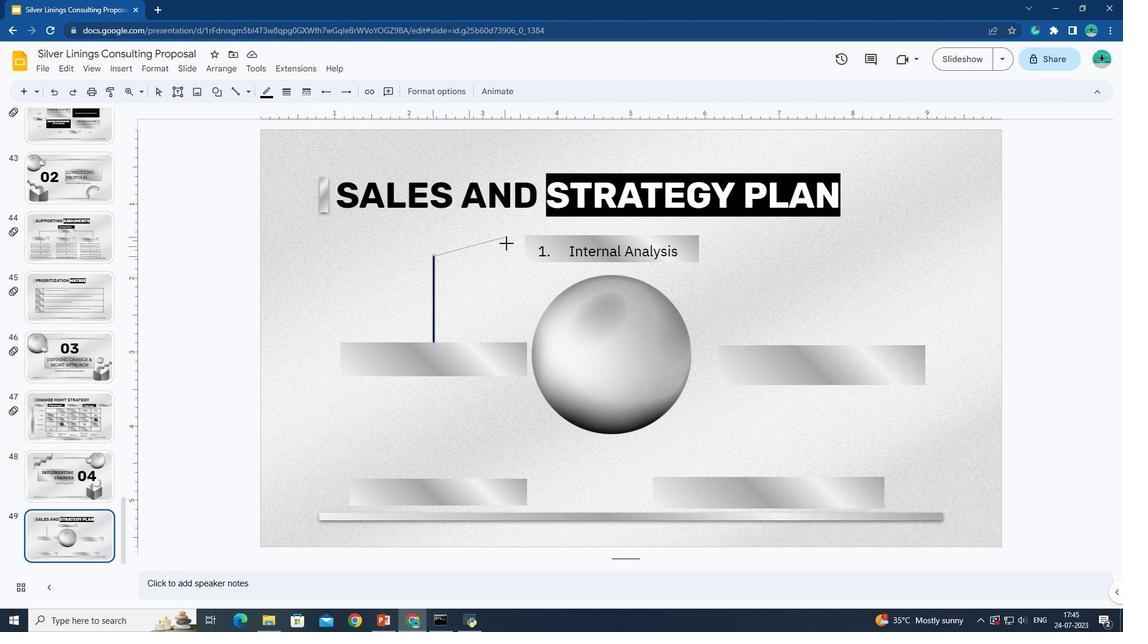 
Action: Key pressed <Key.shift>
Screenshot: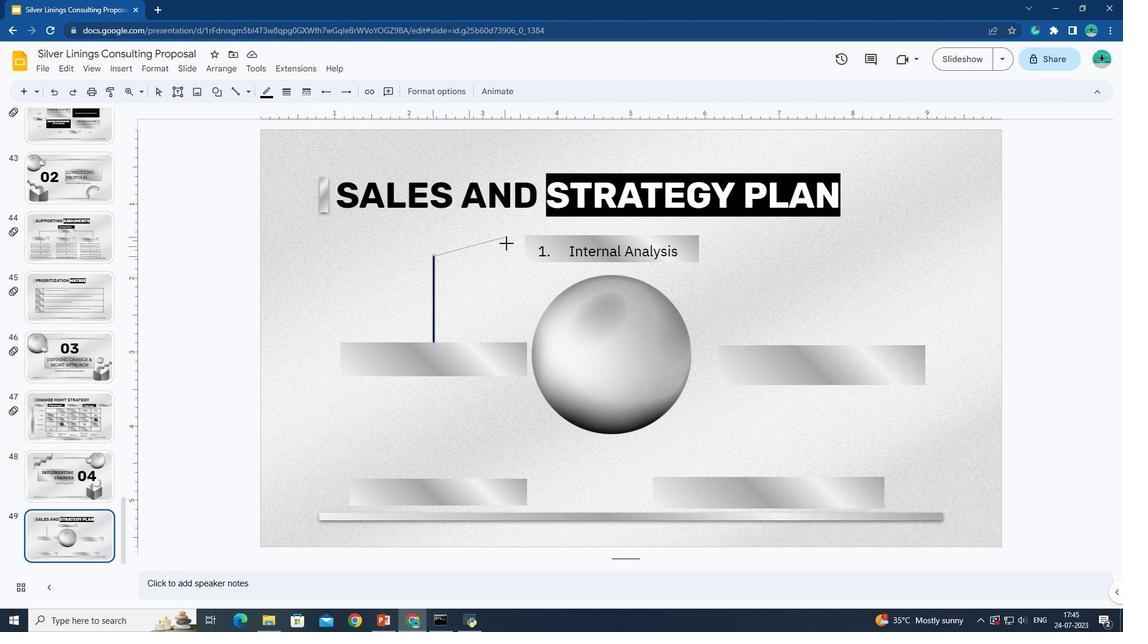 
Action: Mouse moved to (510, 252)
Screenshot: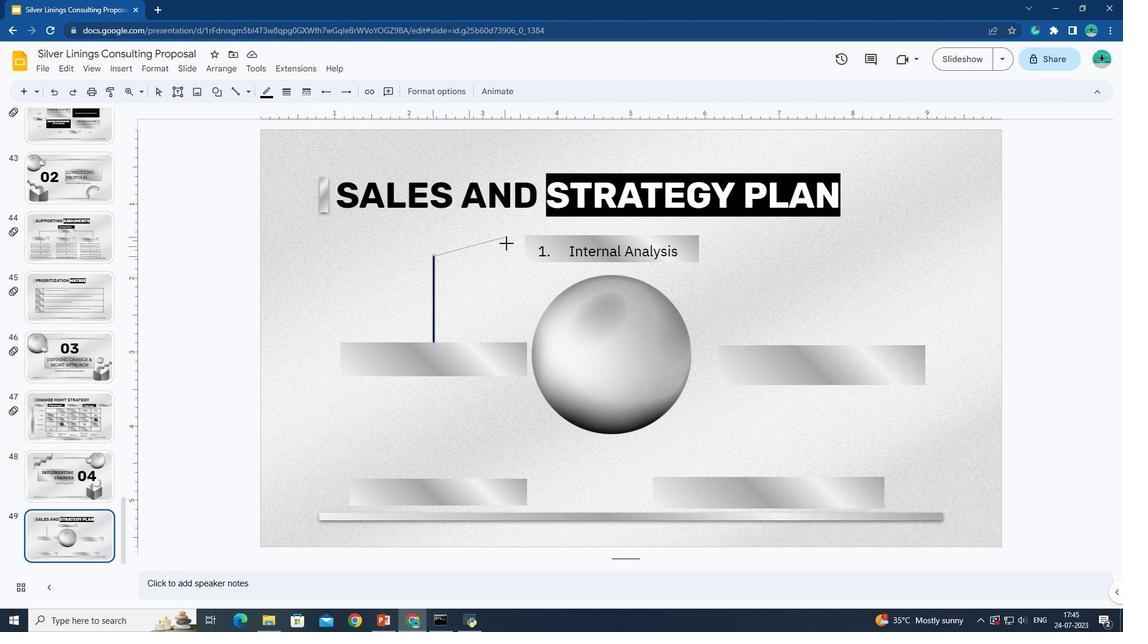 
Action: Key pressed <Key.shift>
Screenshot: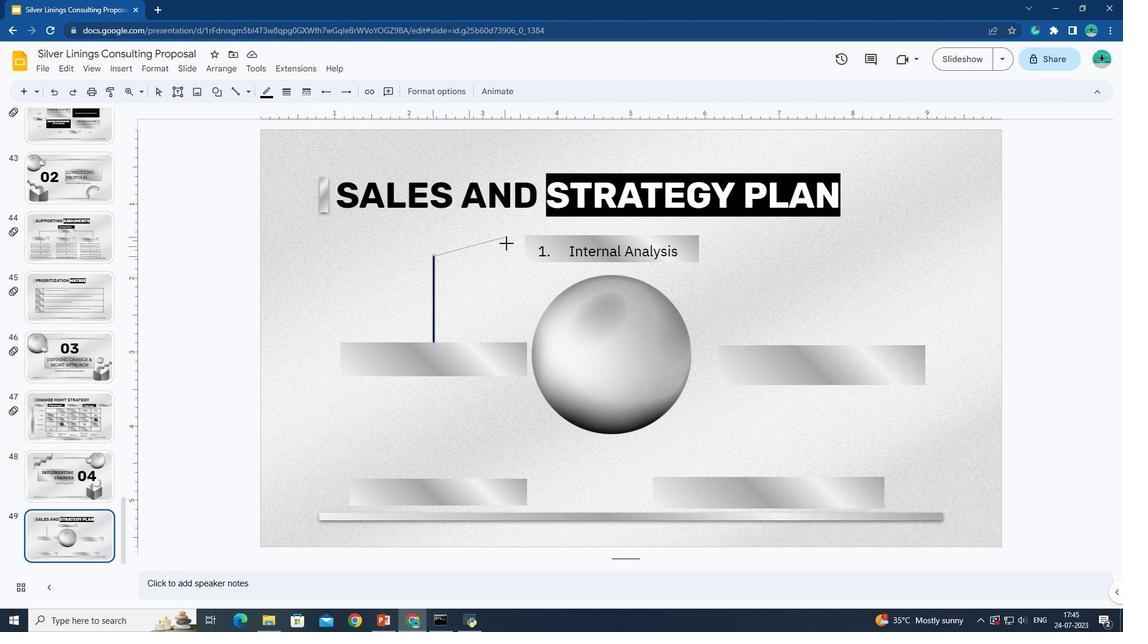 
Action: Mouse moved to (510, 254)
Screenshot: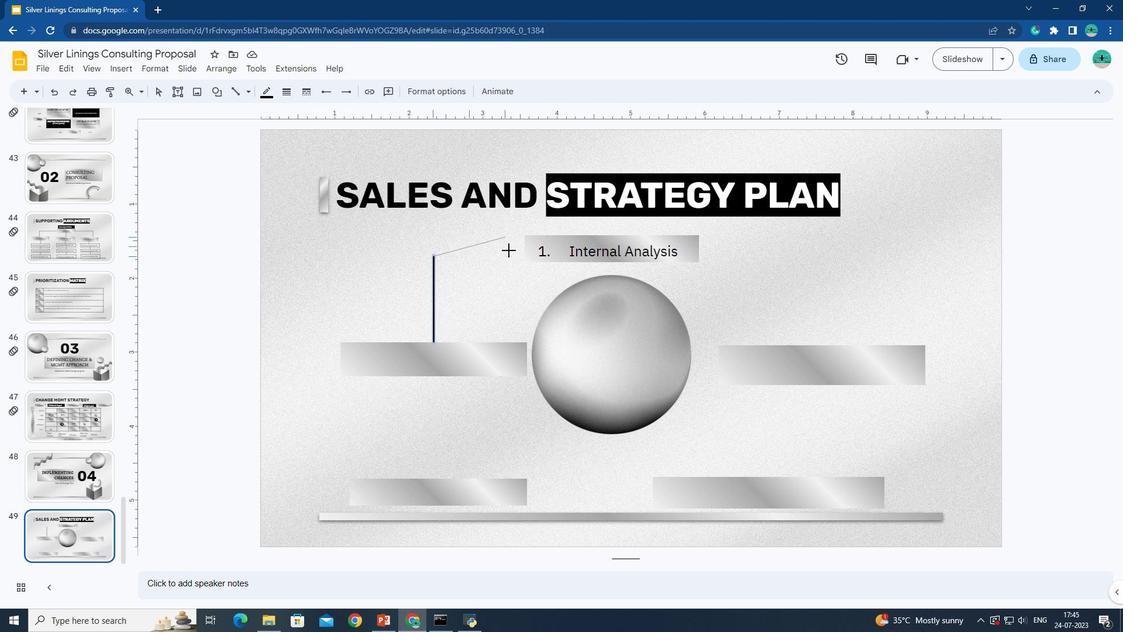
Action: Key pressed <Key.shift>
Screenshot: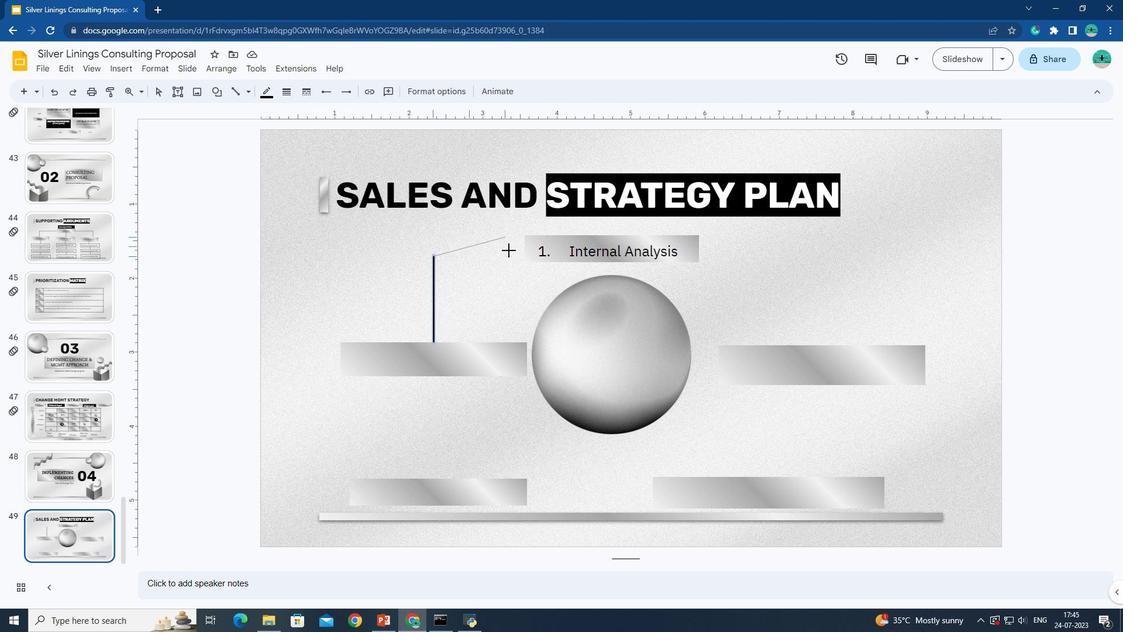 
Action: Mouse moved to (510, 256)
Screenshot: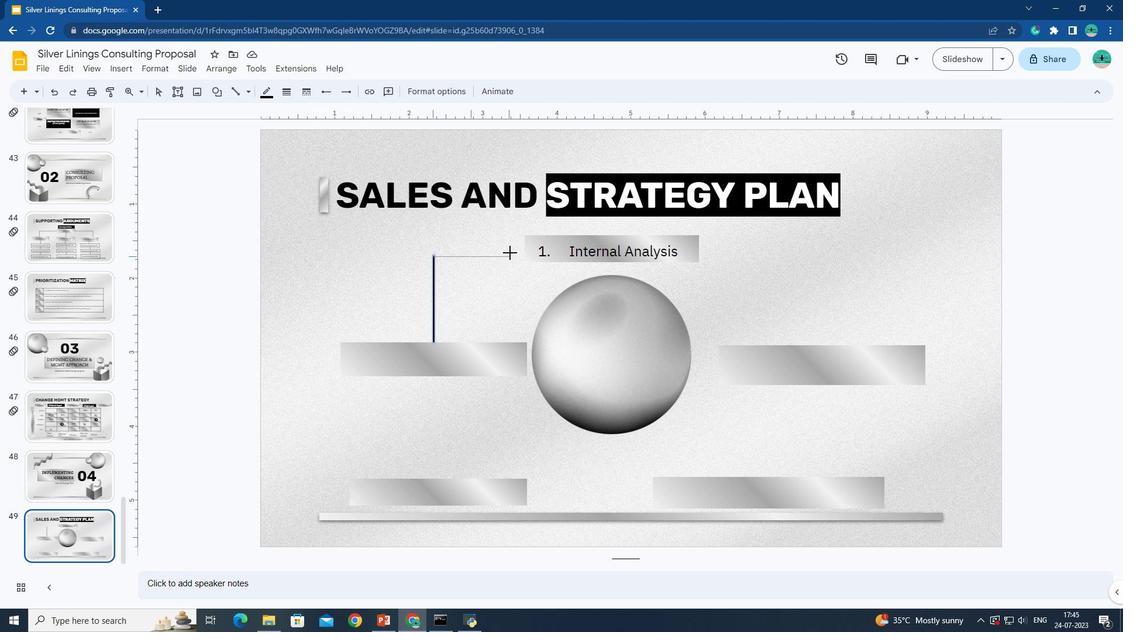 
Action: Key pressed <Key.shift>
Screenshot: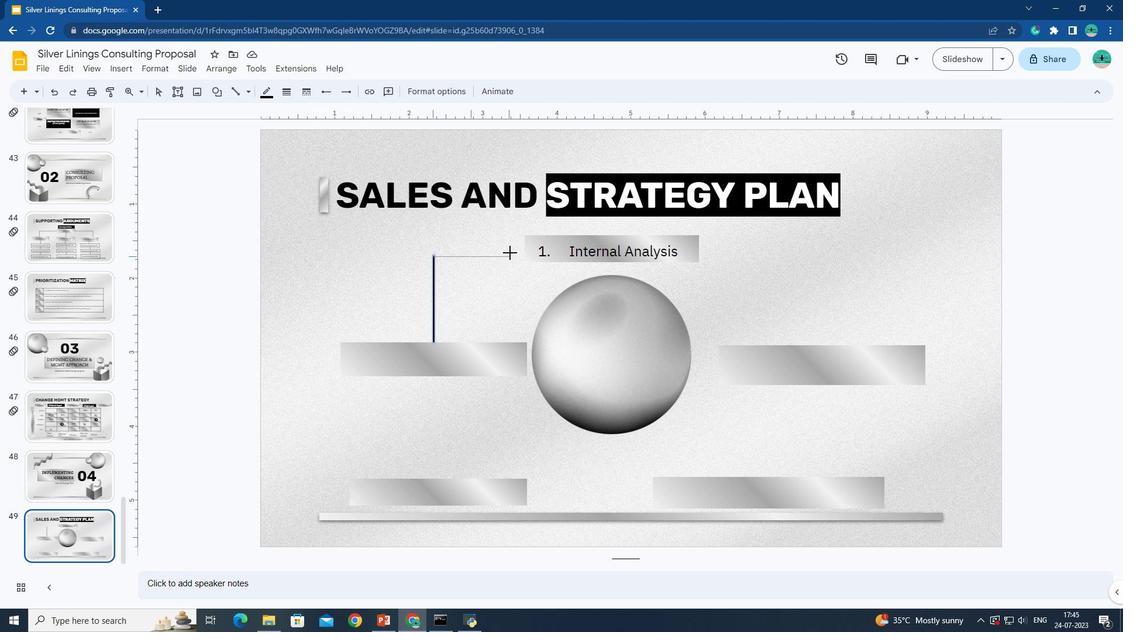 
Action: Mouse moved to (510, 259)
Screenshot: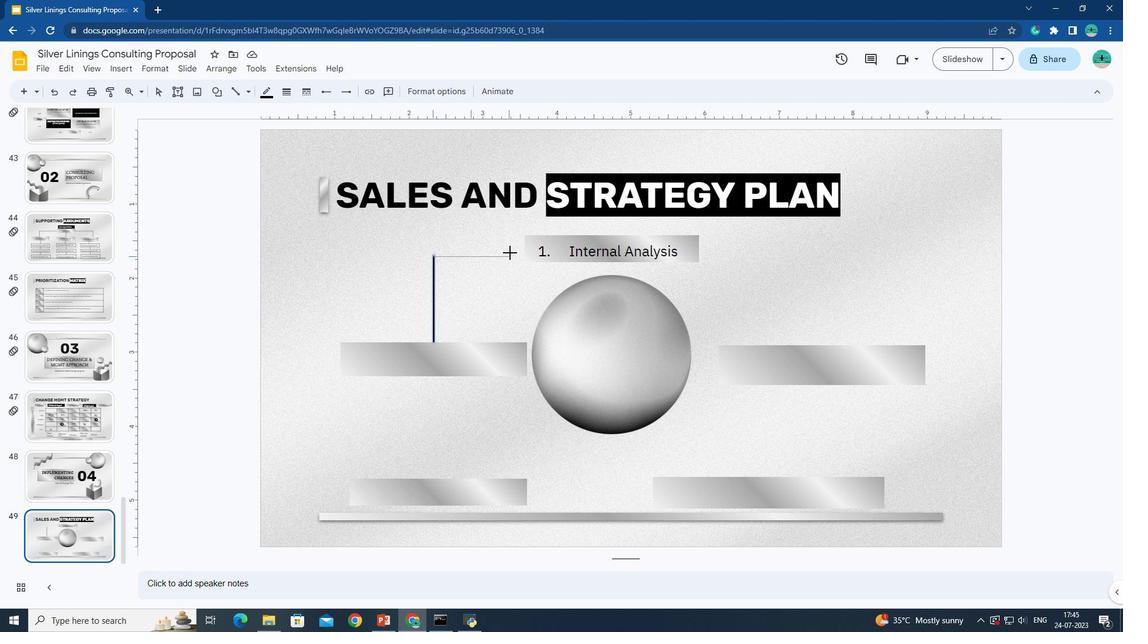 
Action: Key pressed <Key.shift>
Screenshot: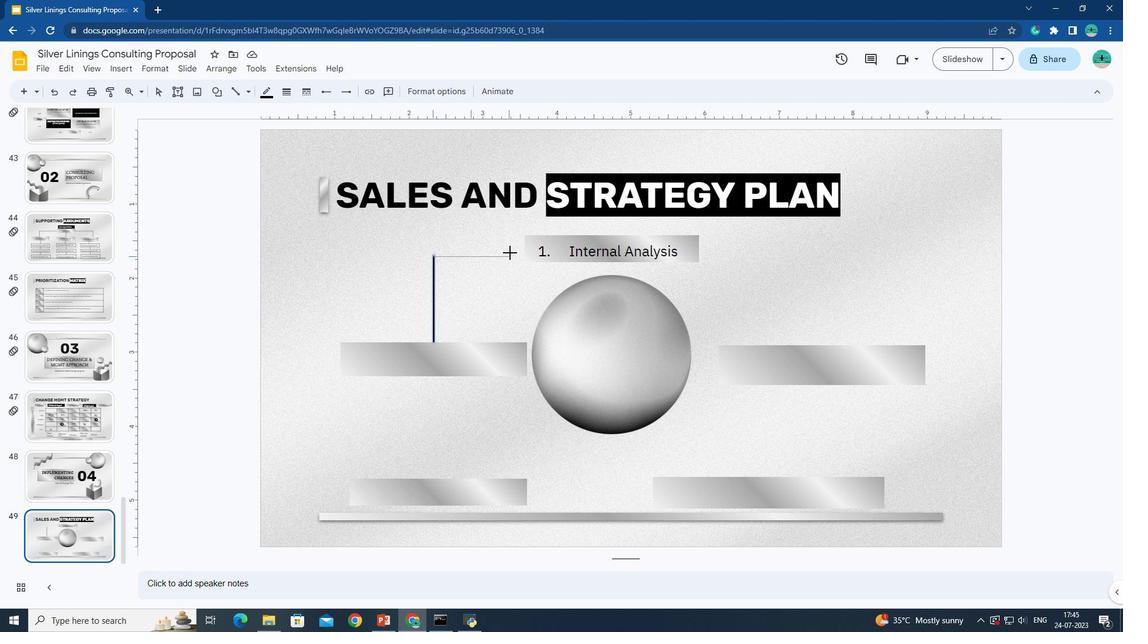 
Action: Mouse moved to (510, 260)
Screenshot: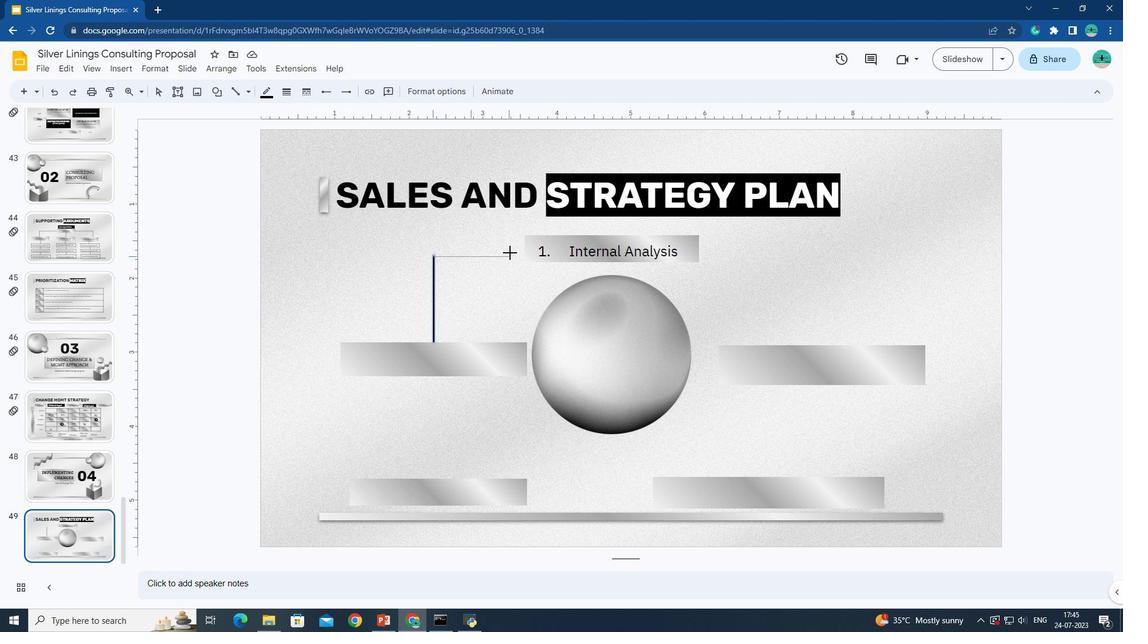 
Action: Key pressed <Key.shift>
Screenshot: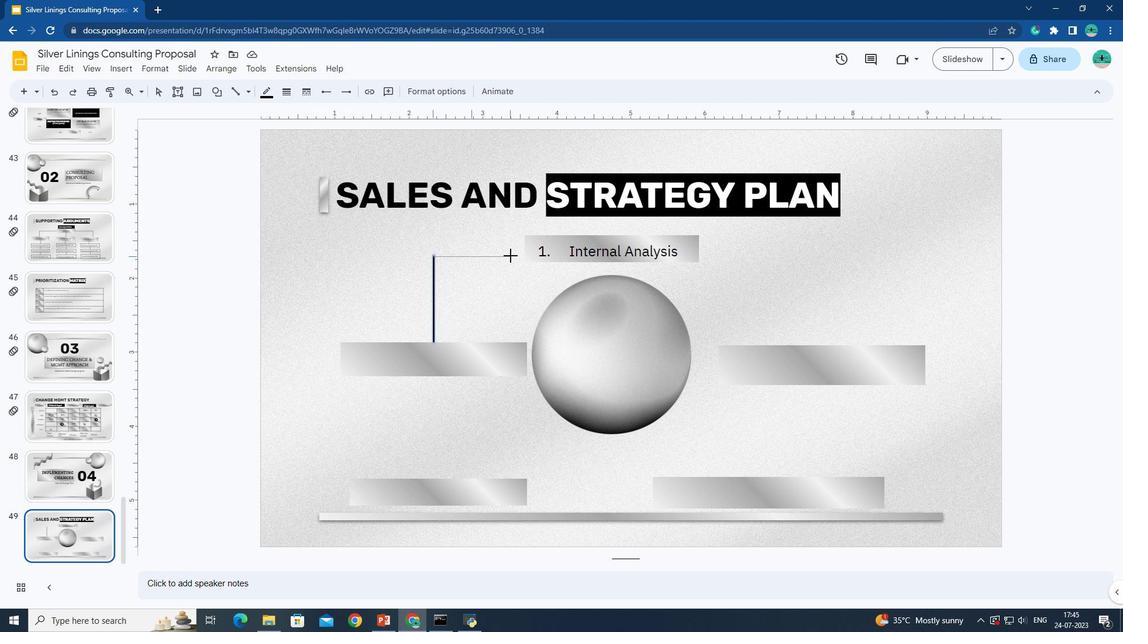 
Action: Mouse moved to (510, 261)
Screenshot: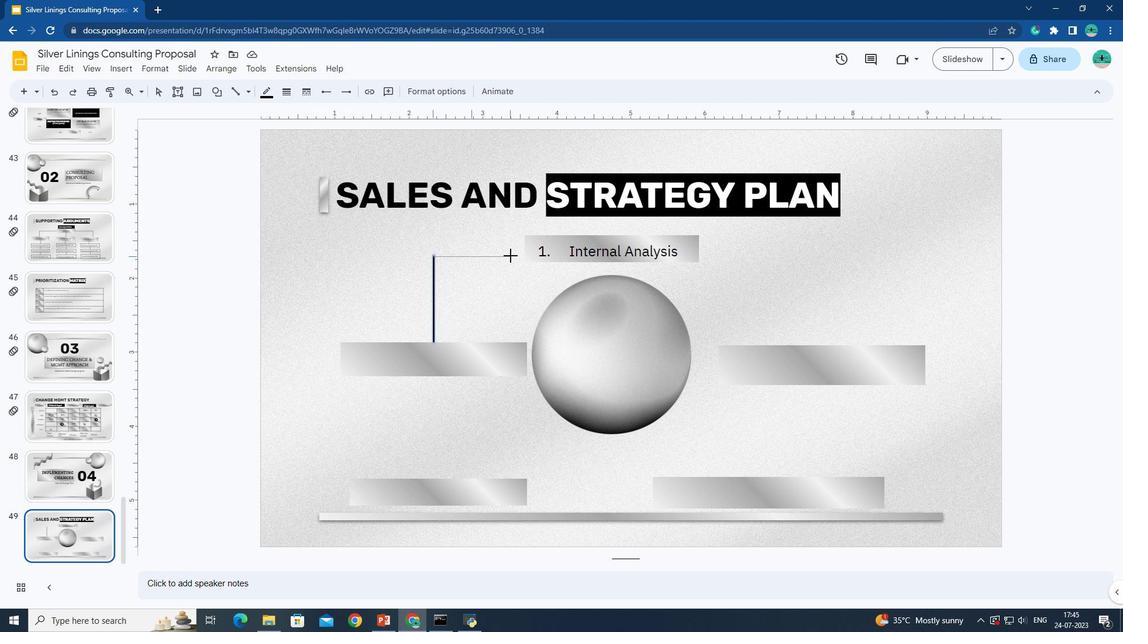 
Action: Key pressed <Key.shift><Key.shift><Key.shift><Key.shift><Key.shift><Key.shift><Key.shift><Key.shift><Key.shift>
Screenshot: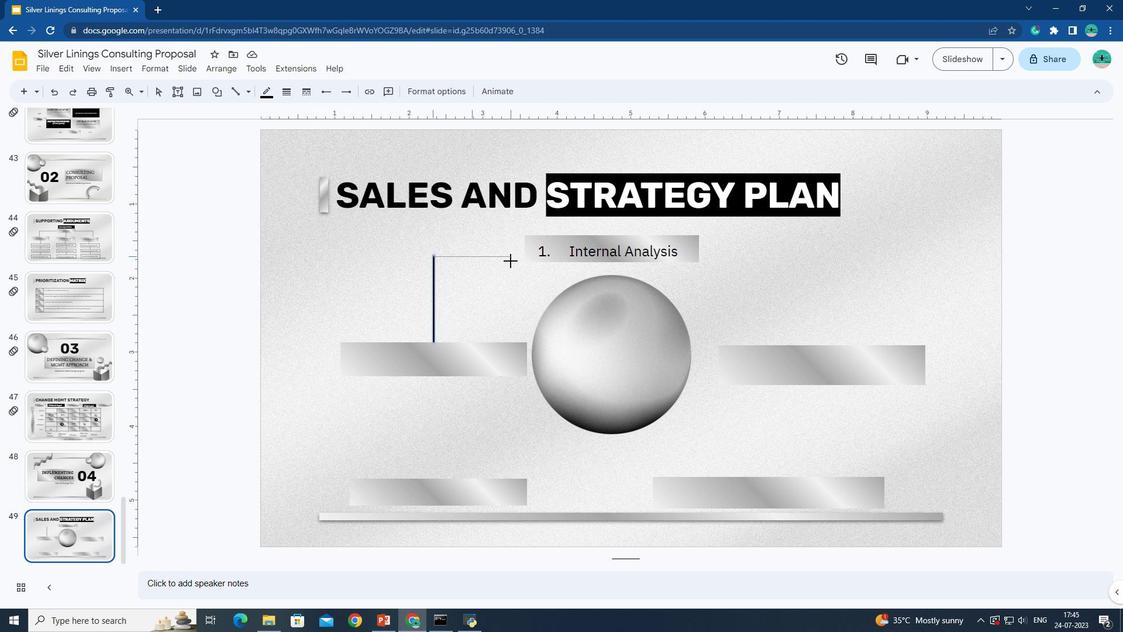 
Action: Mouse moved to (511, 261)
Screenshot: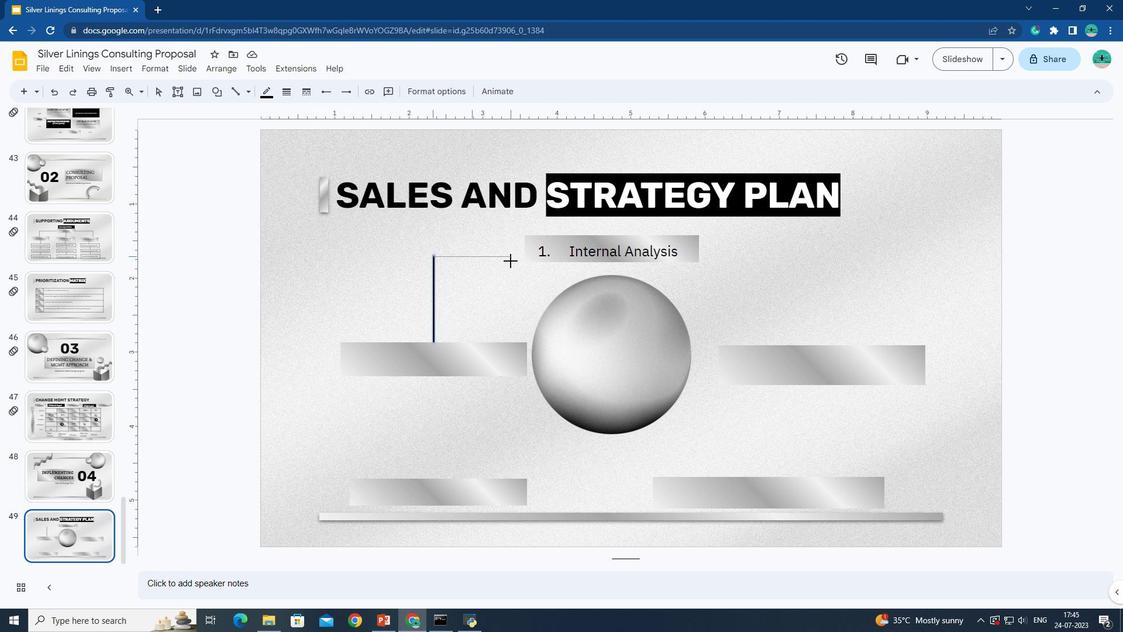 
Action: Key pressed <Key.shift>
Screenshot: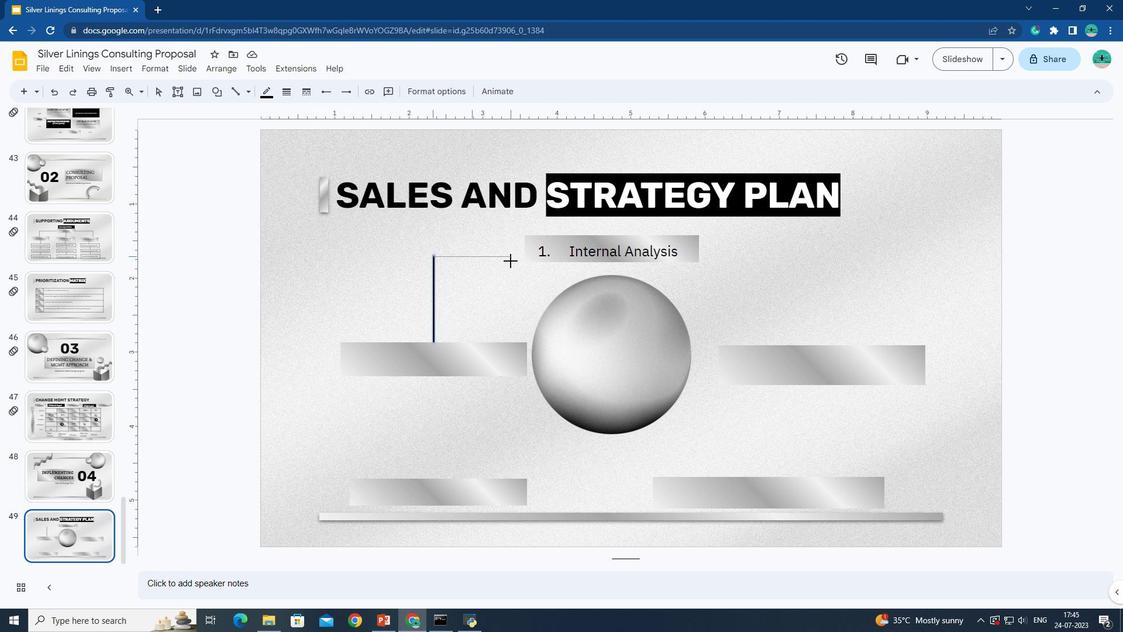 
Action: Mouse moved to (513, 261)
Screenshot: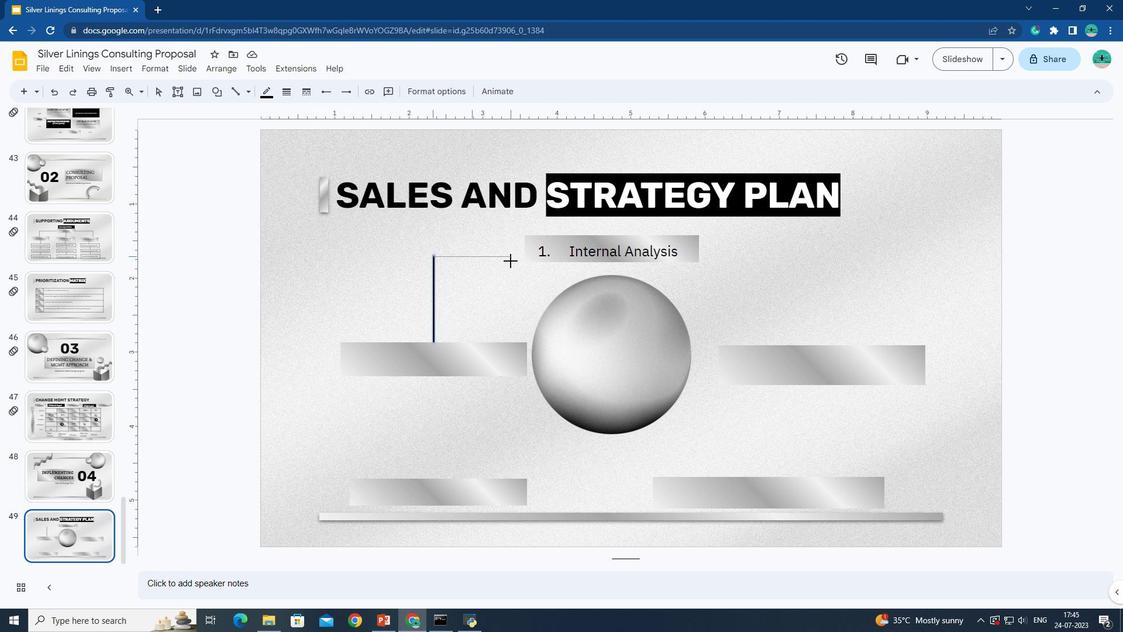 
Action: Key pressed <Key.shift>
Screenshot: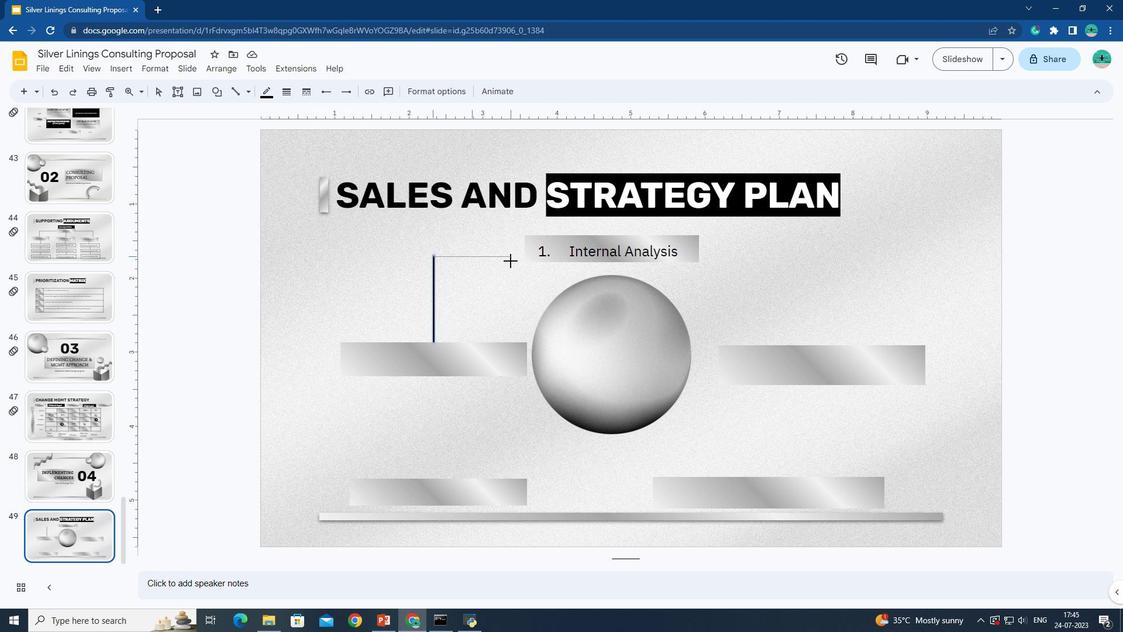 
Action: Mouse moved to (516, 261)
Screenshot: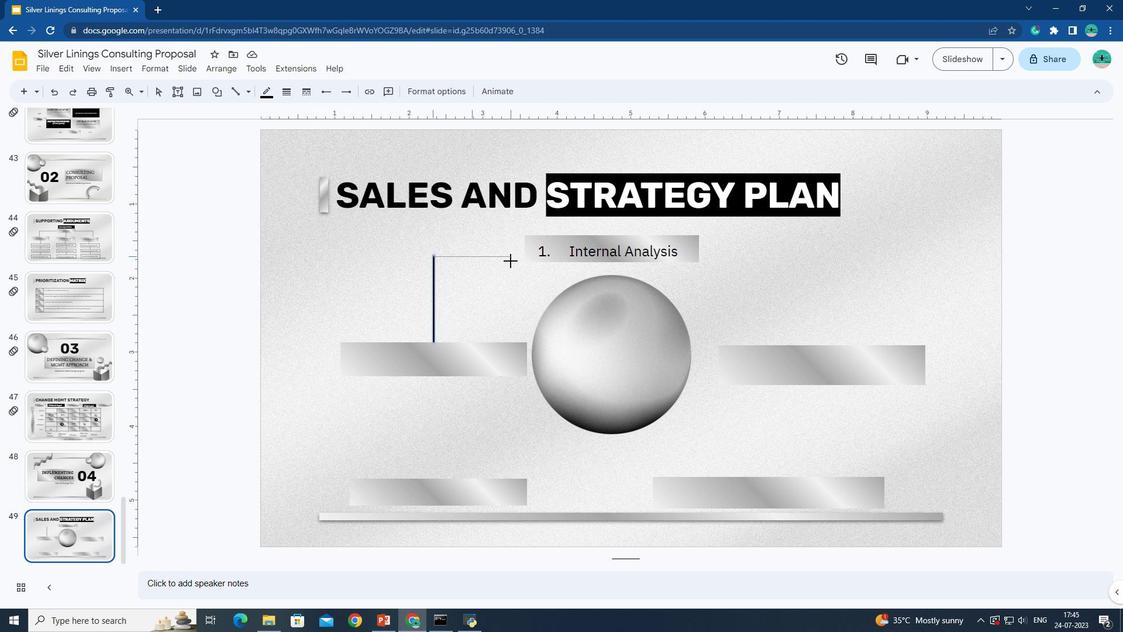 
Action: Key pressed <Key.shift>
Screenshot: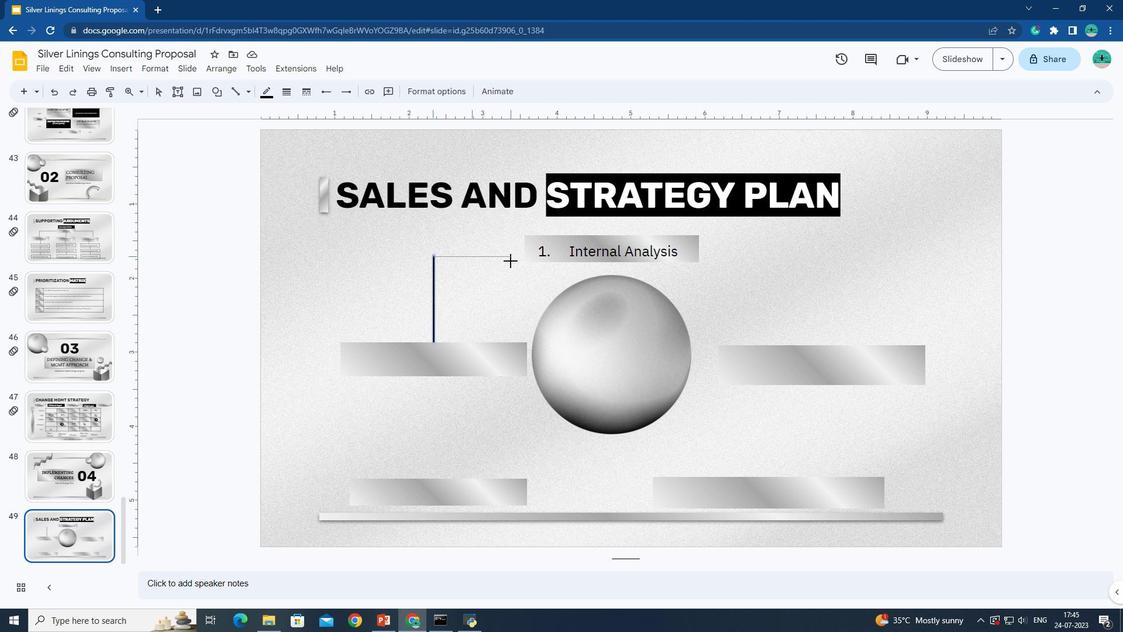 
Action: Mouse moved to (520, 261)
